 Task: Look for Airbnb options in Zalaegerszeg, Hungary from 1st December, 2023 to 5th December, 2023 for 3 adults, 1 child.2 bedrooms having 3 beds and 2 bathrooms. Look for 5 properties as per requirement.
Action: Mouse moved to (538, 117)
Screenshot: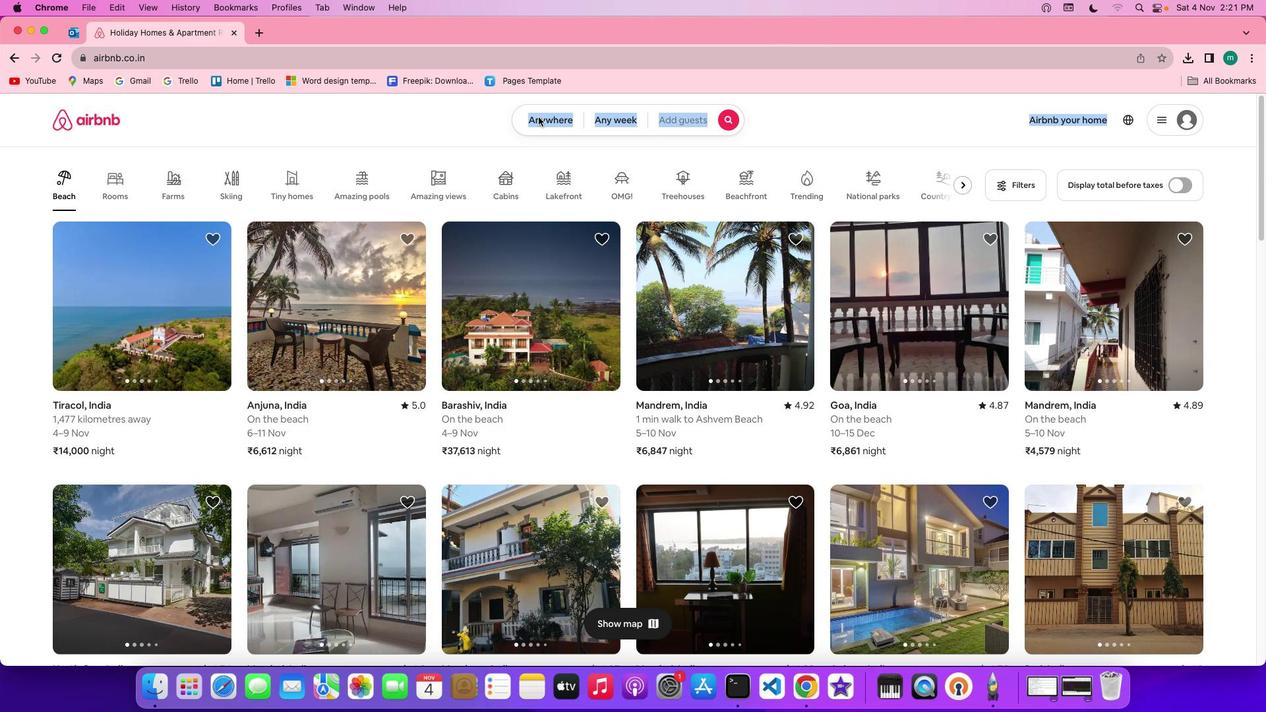 
Action: Mouse pressed left at (538, 117)
Screenshot: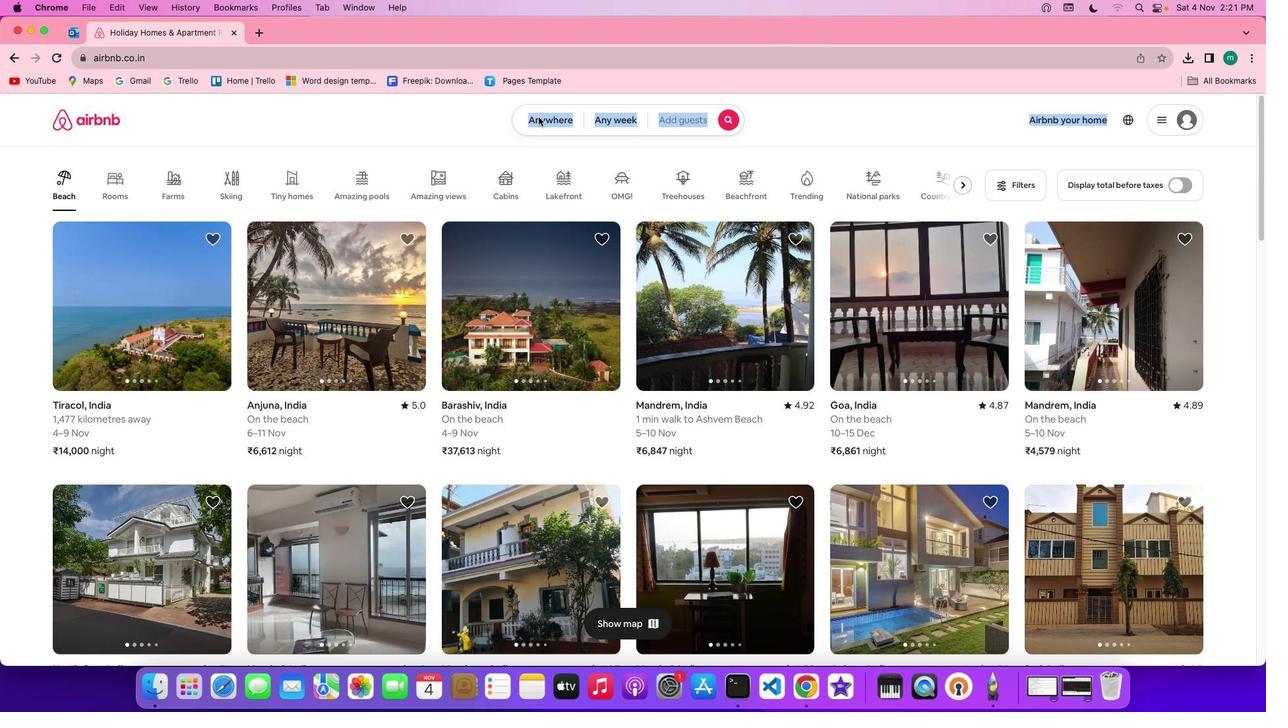 
Action: Mouse pressed left at (538, 117)
Screenshot: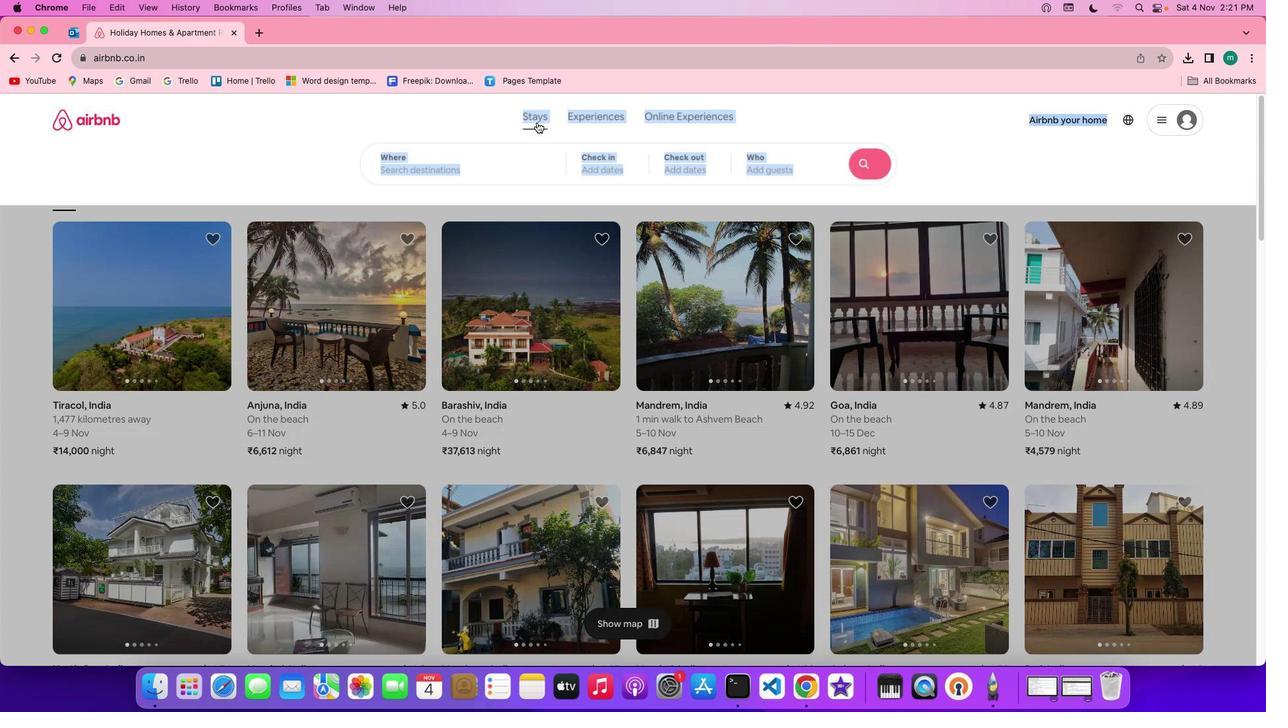 
Action: Mouse moved to (505, 170)
Screenshot: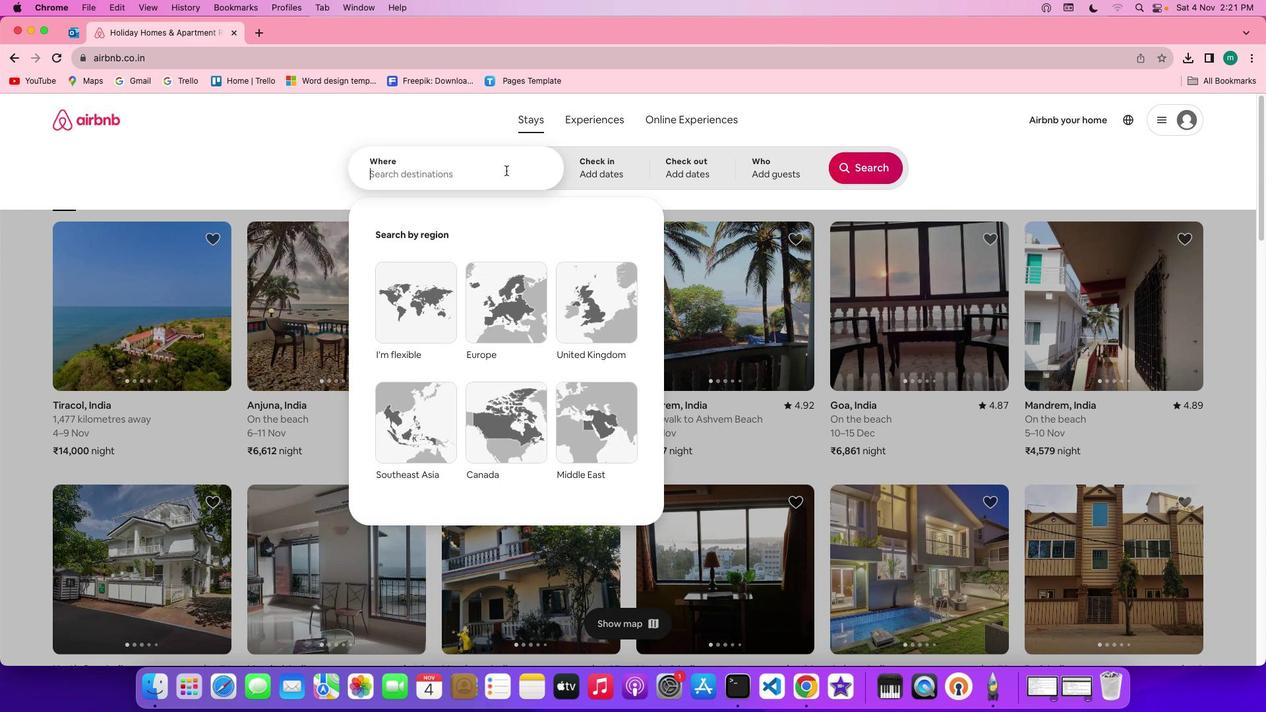
Action: Mouse pressed left at (505, 170)
Screenshot: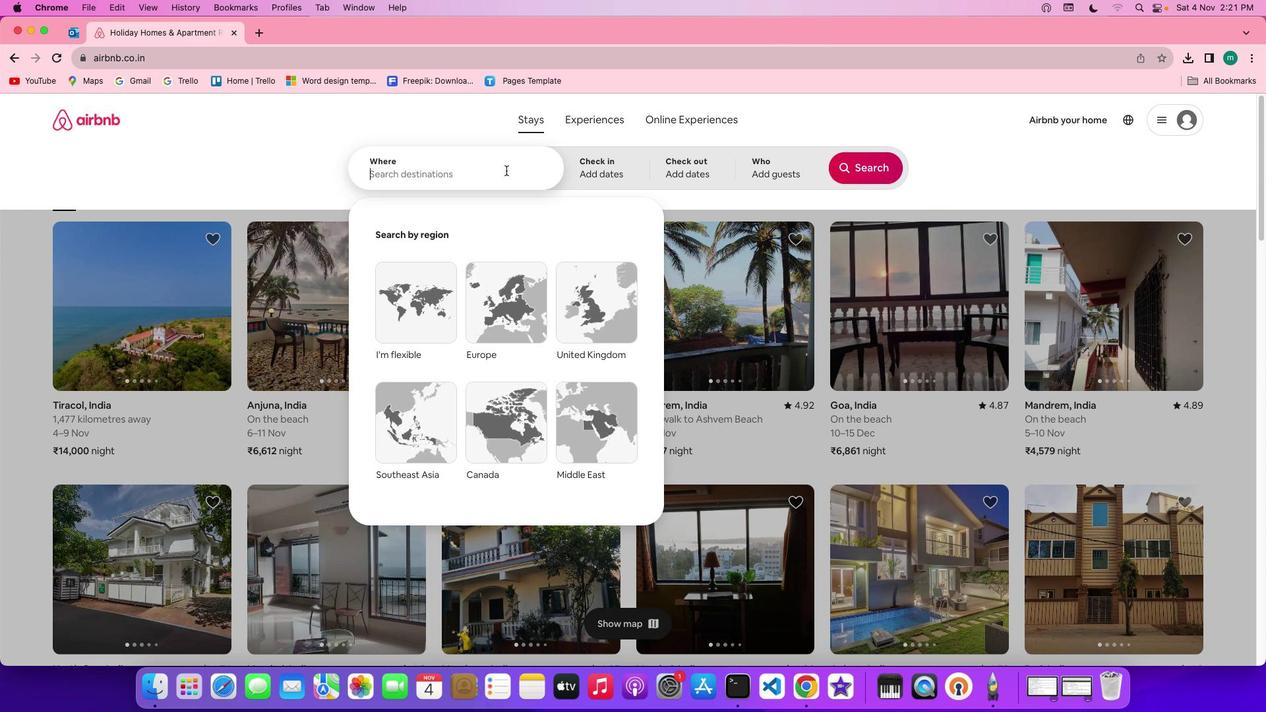
Action: Key pressed Key.shift'Z''a''l''a''e''g''e''r''s''z''e''g'','Key.spaceKey.shift'H''u''n''g''a''r''y'
Screenshot: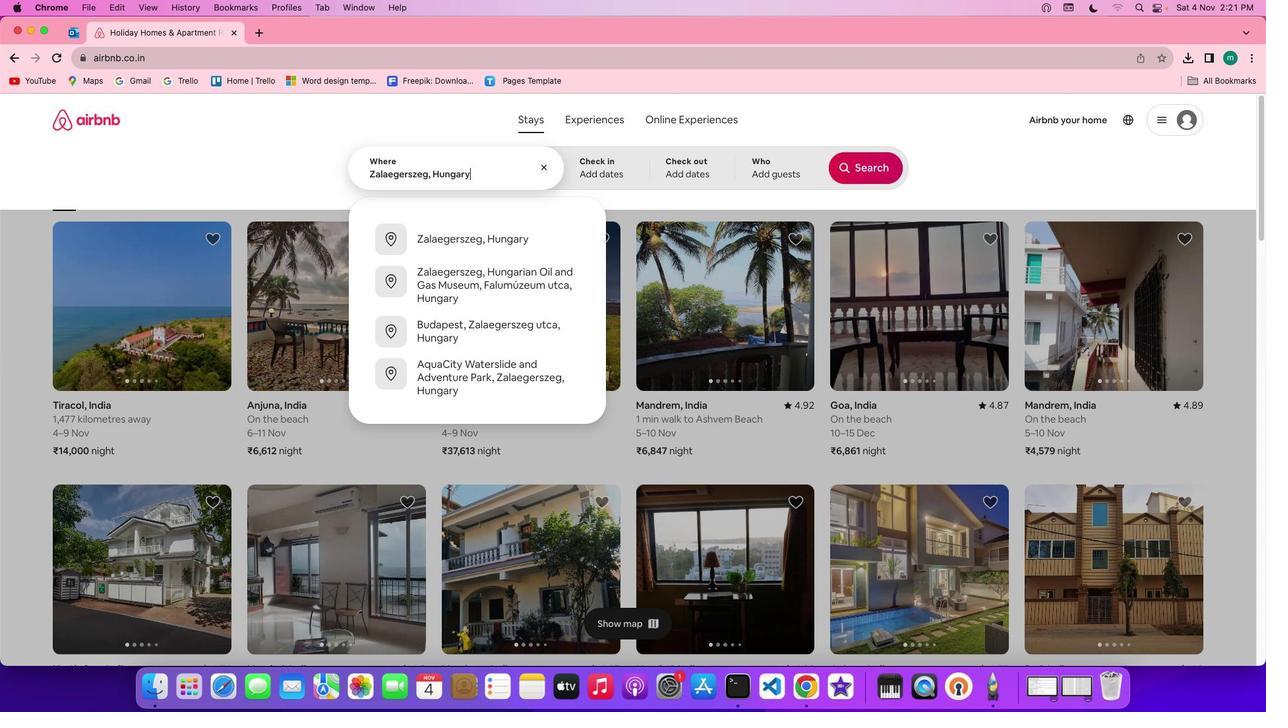 
Action: Mouse moved to (566, 164)
Screenshot: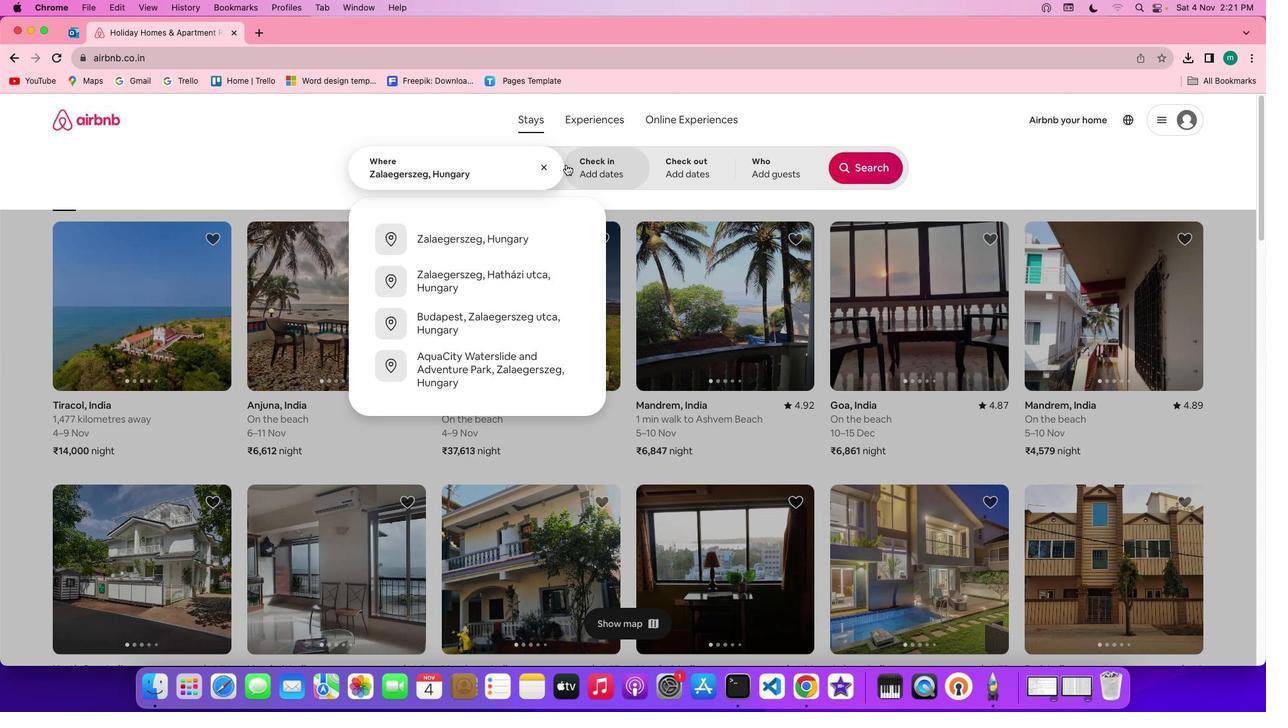 
Action: Mouse pressed left at (566, 164)
Screenshot: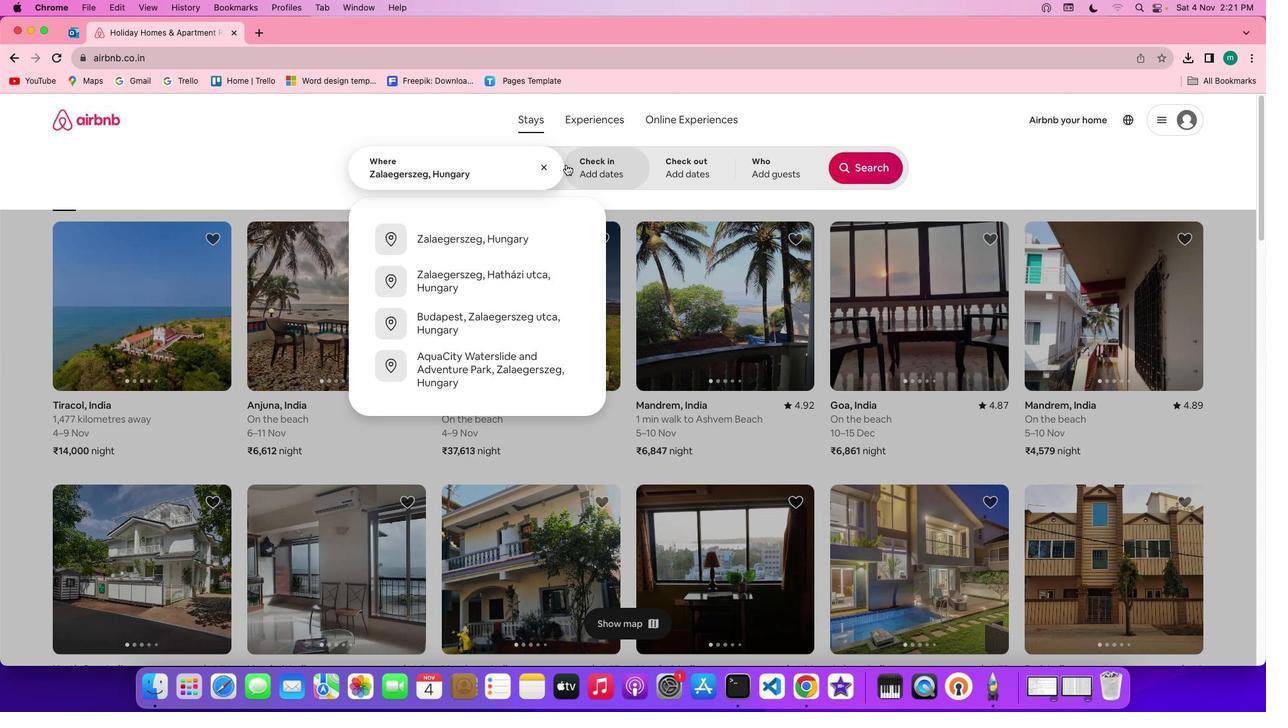 
Action: Mouse moved to (823, 325)
Screenshot: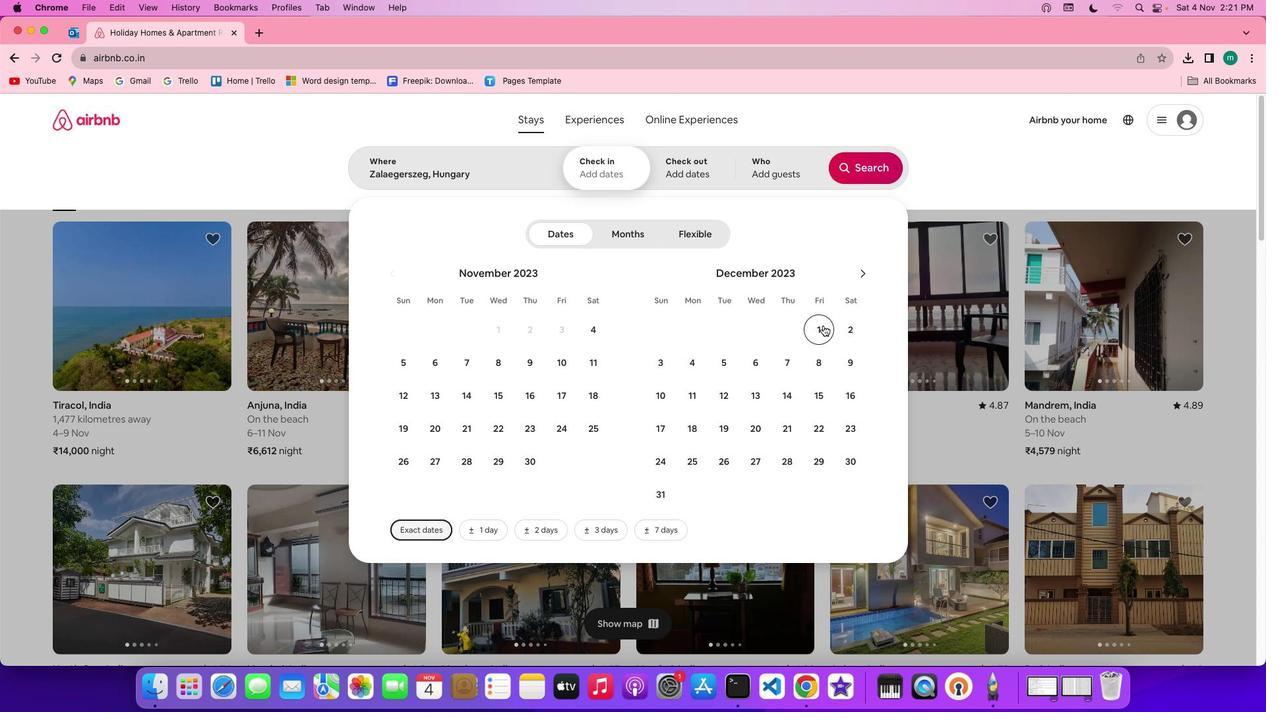 
Action: Mouse pressed left at (823, 325)
Screenshot: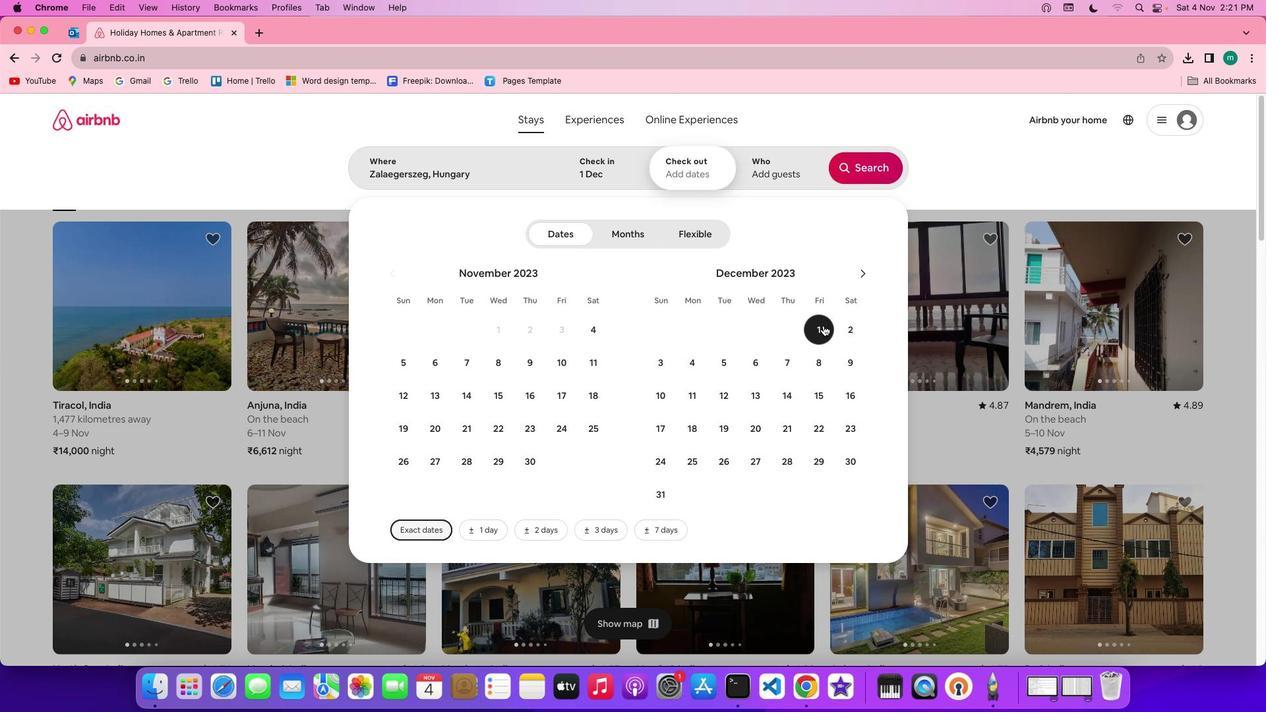 
Action: Mouse moved to (736, 361)
Screenshot: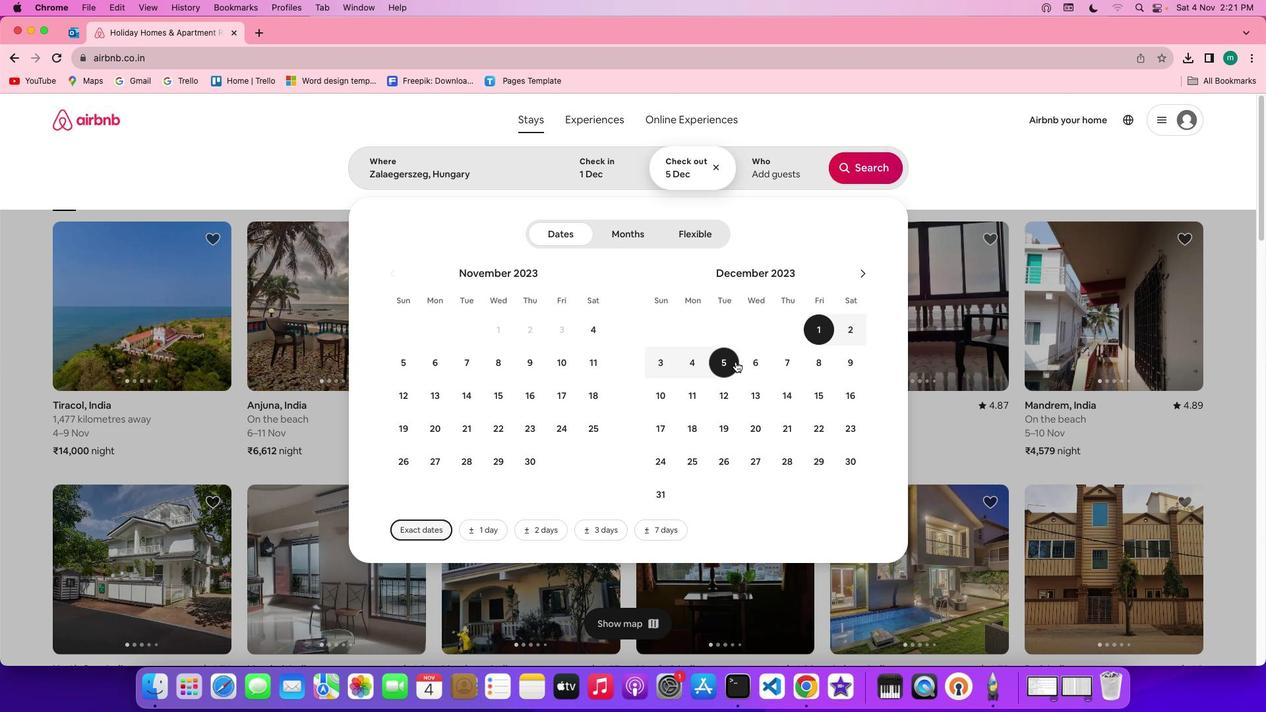 
Action: Mouse pressed left at (736, 361)
Screenshot: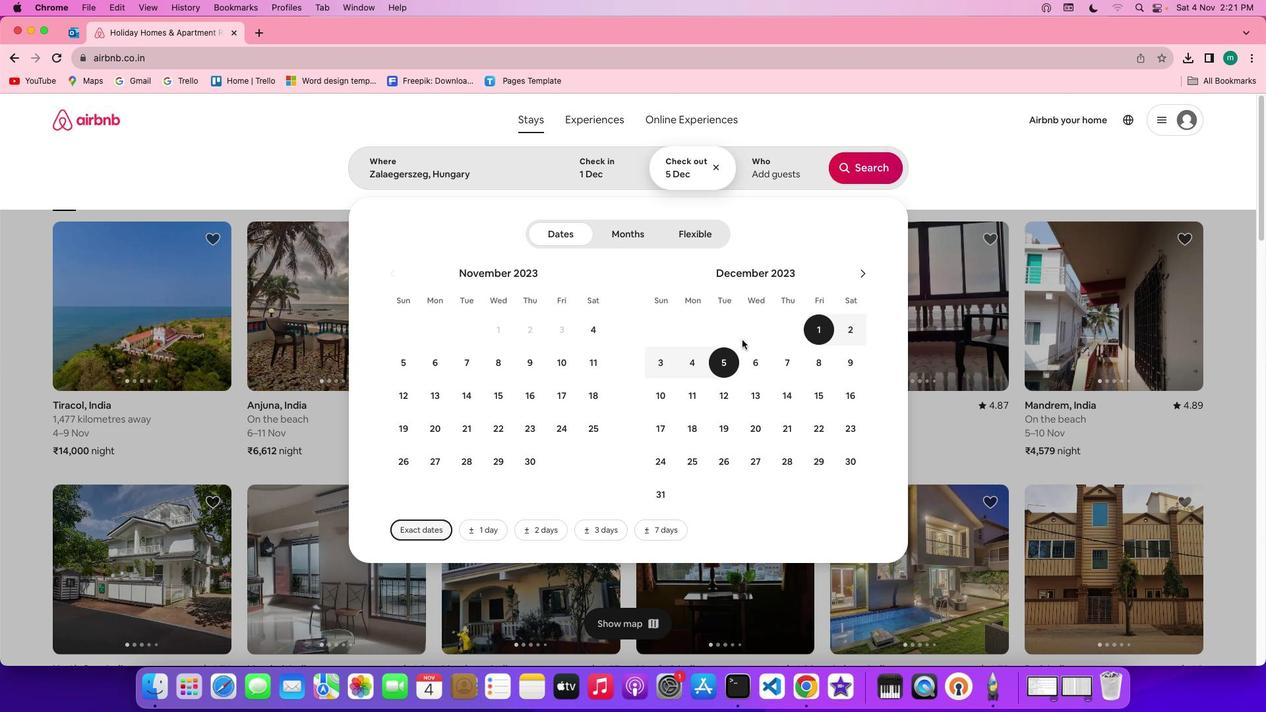 
Action: Mouse moved to (768, 159)
Screenshot: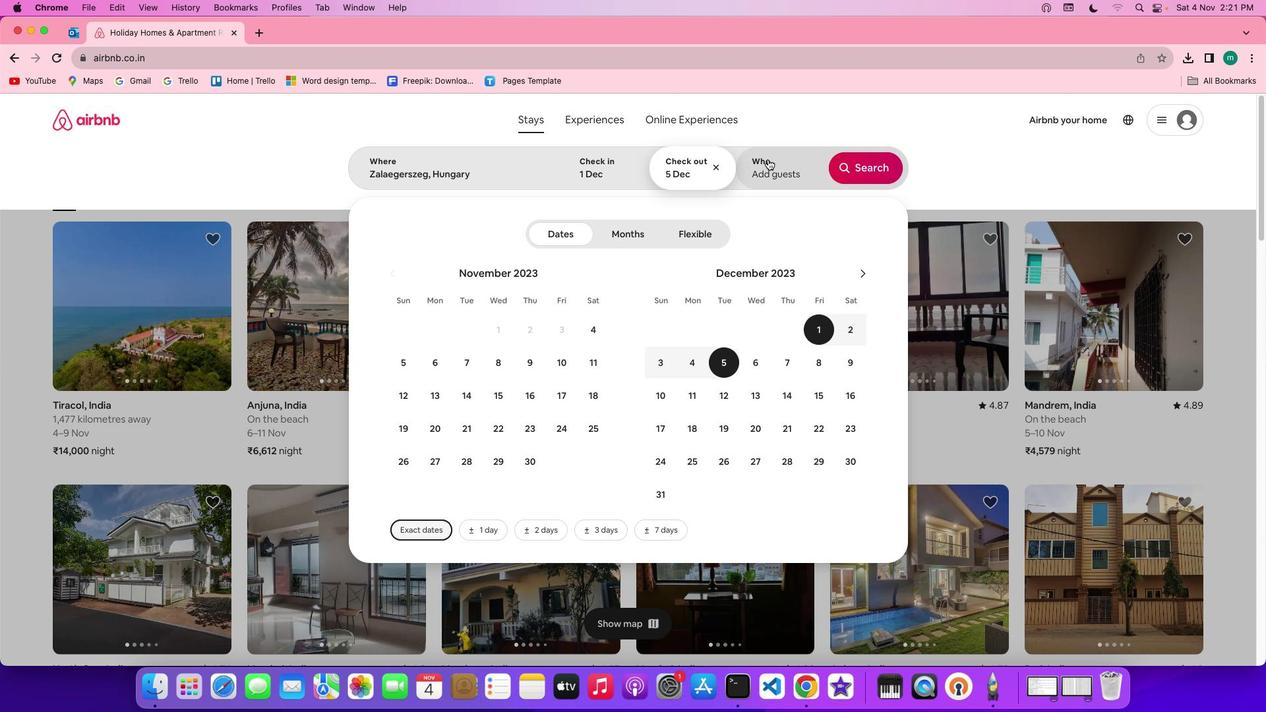 
Action: Mouse pressed left at (768, 159)
Screenshot: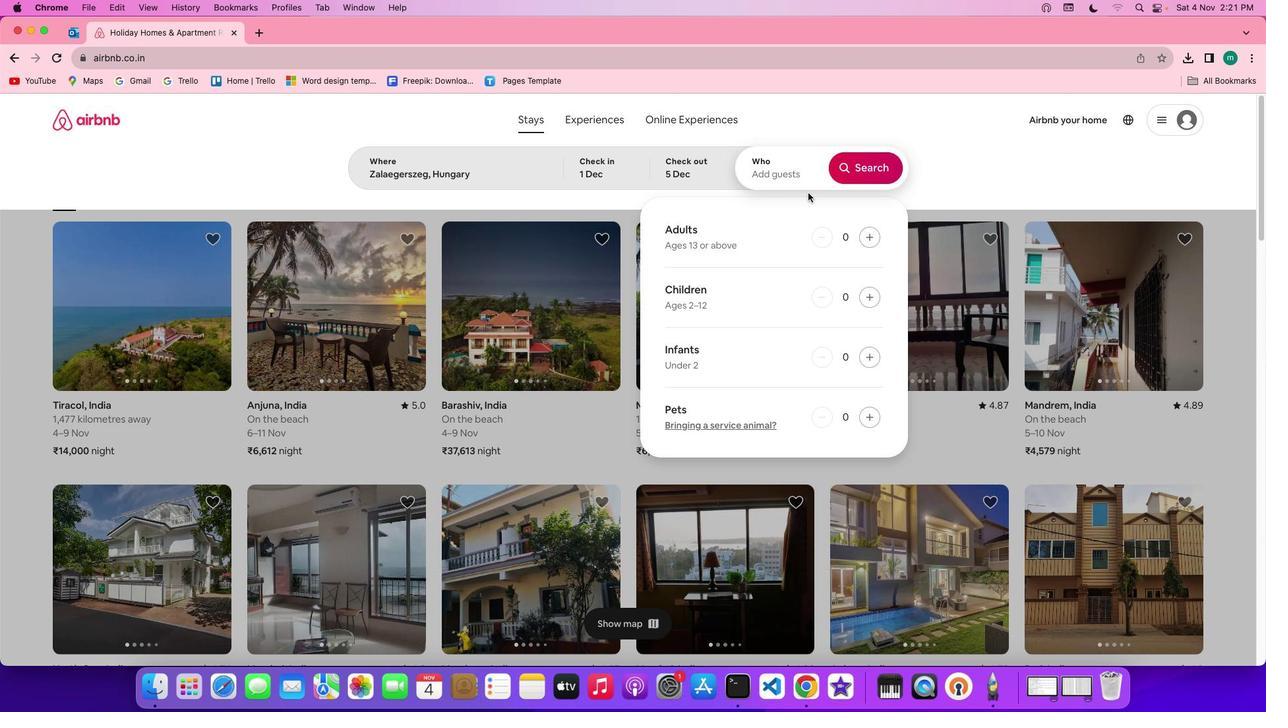 
Action: Mouse moved to (872, 242)
Screenshot: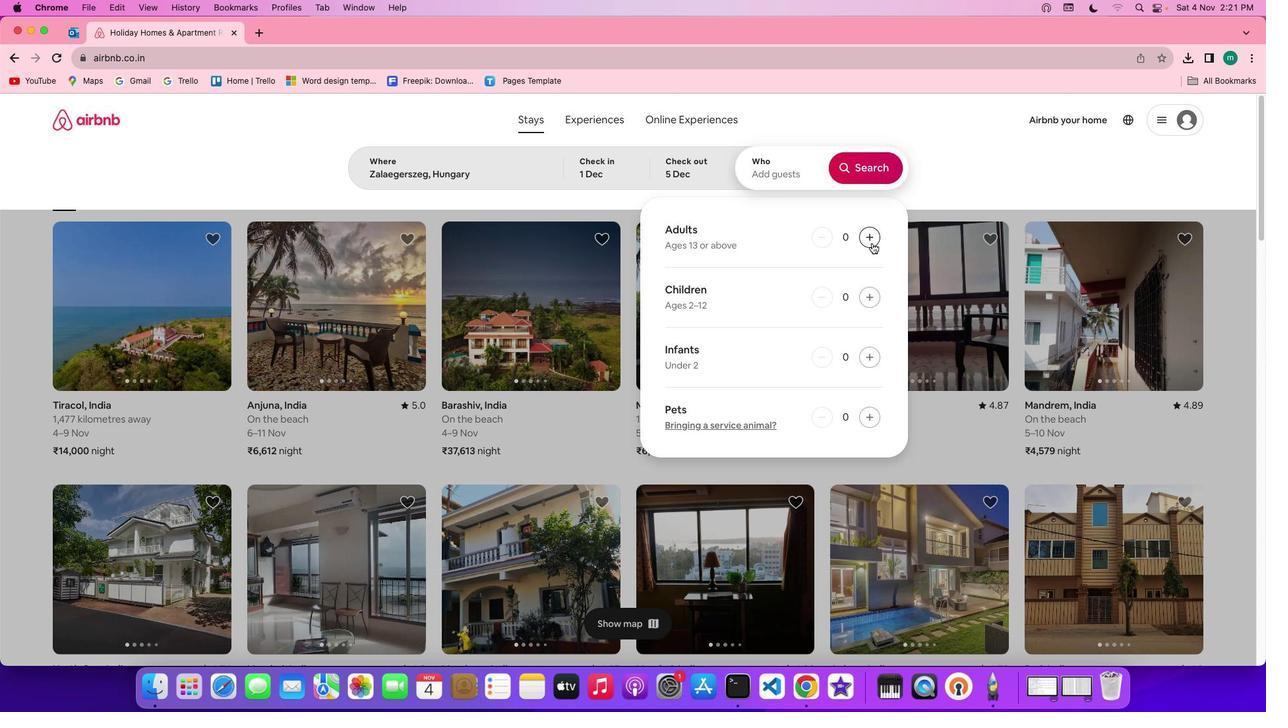 
Action: Mouse pressed left at (872, 242)
Screenshot: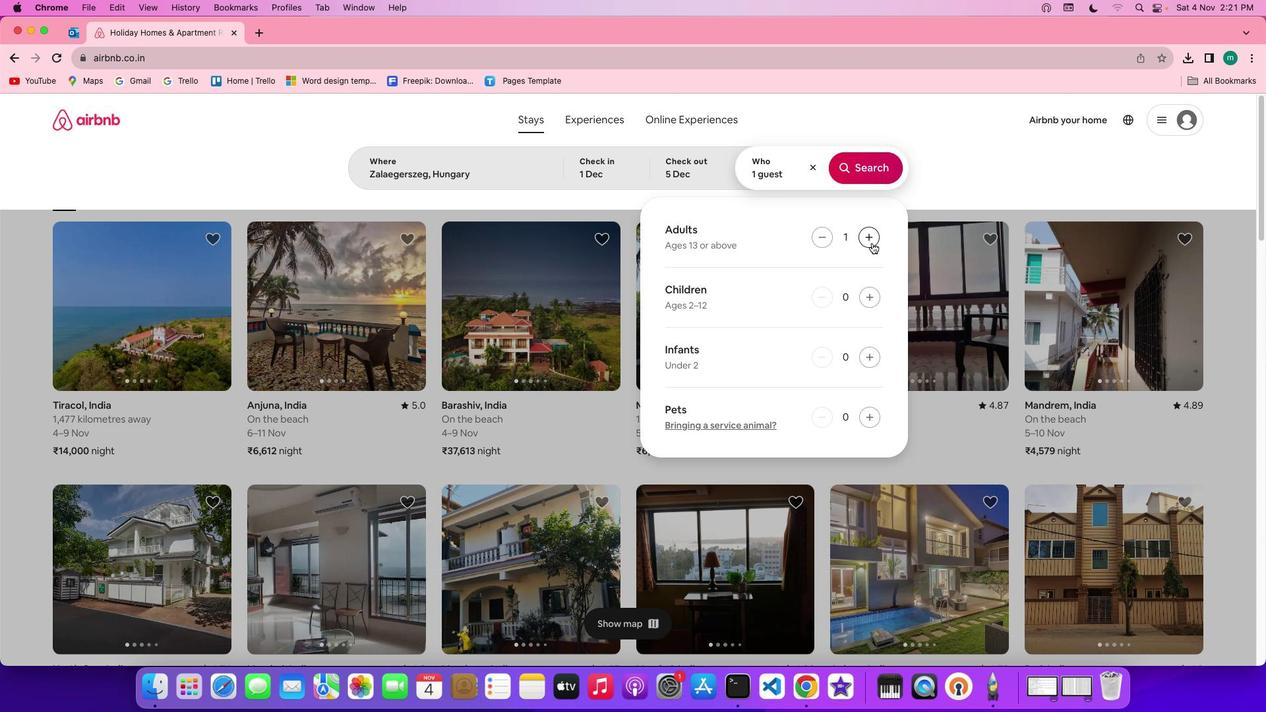 
Action: Mouse pressed left at (872, 242)
Screenshot: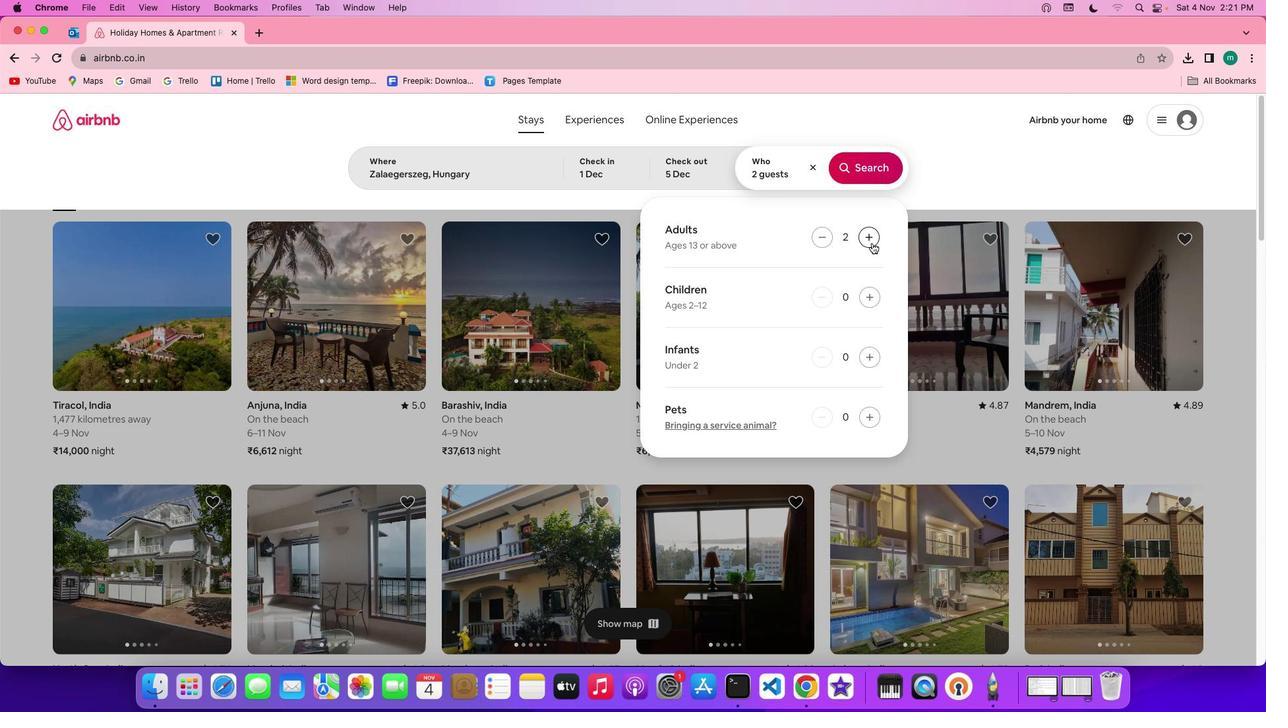
Action: Mouse pressed left at (872, 242)
Screenshot: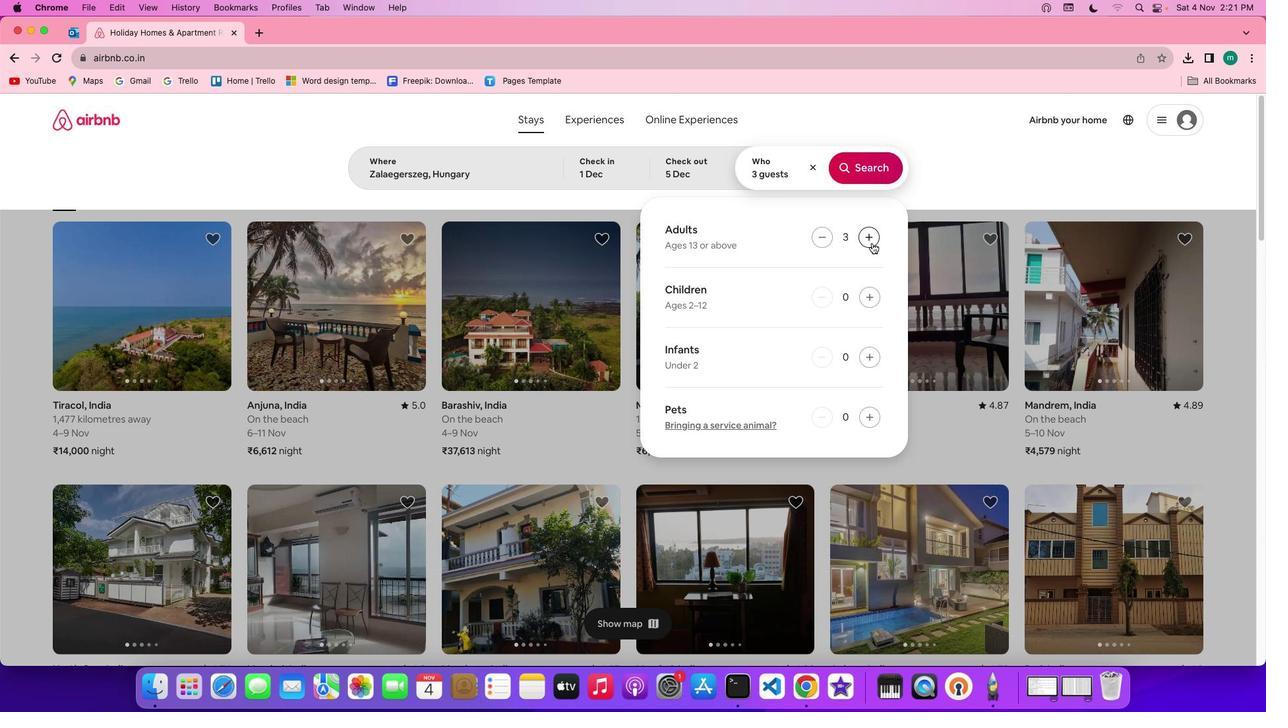 
Action: Mouse moved to (868, 303)
Screenshot: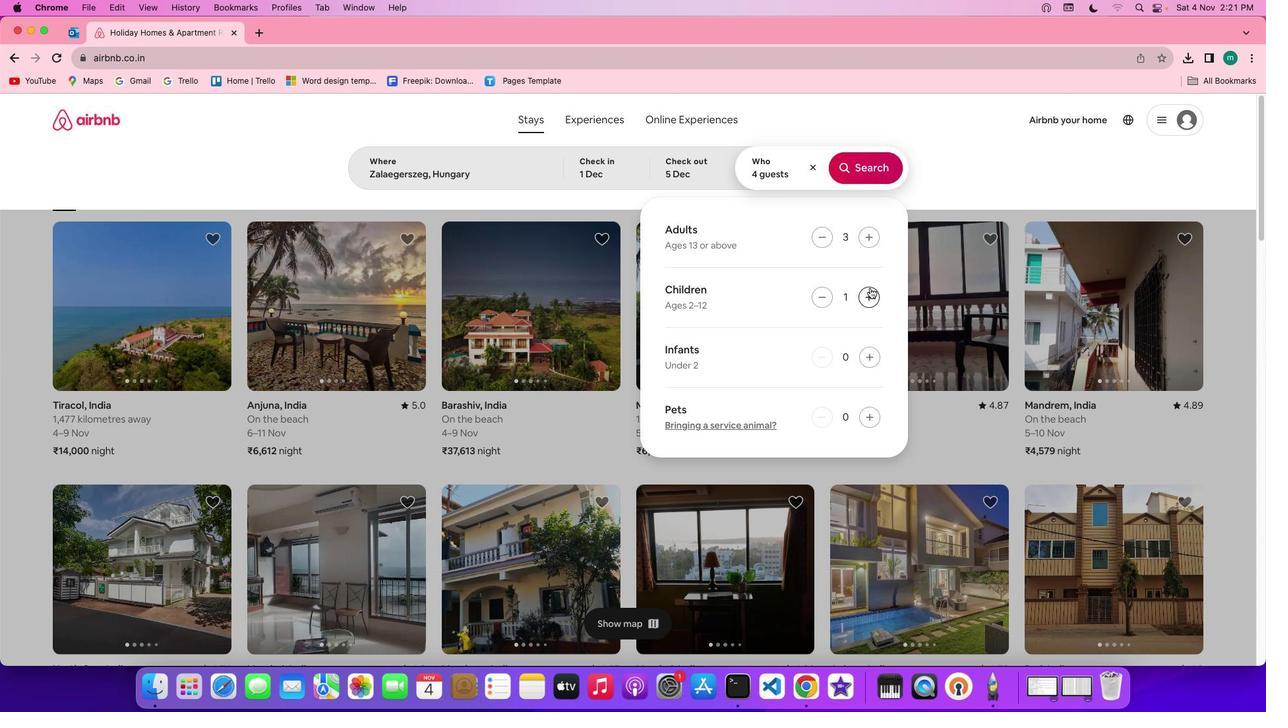 
Action: Mouse pressed left at (868, 303)
Screenshot: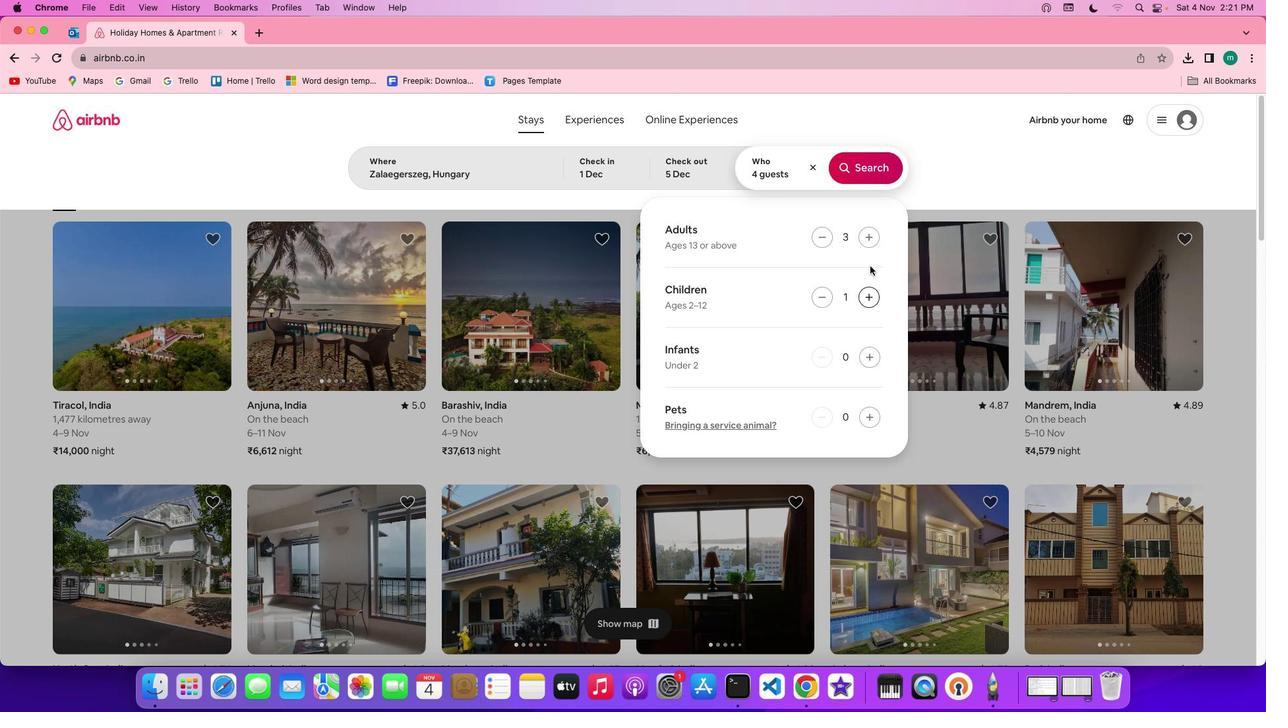 
Action: Mouse moved to (866, 176)
Screenshot: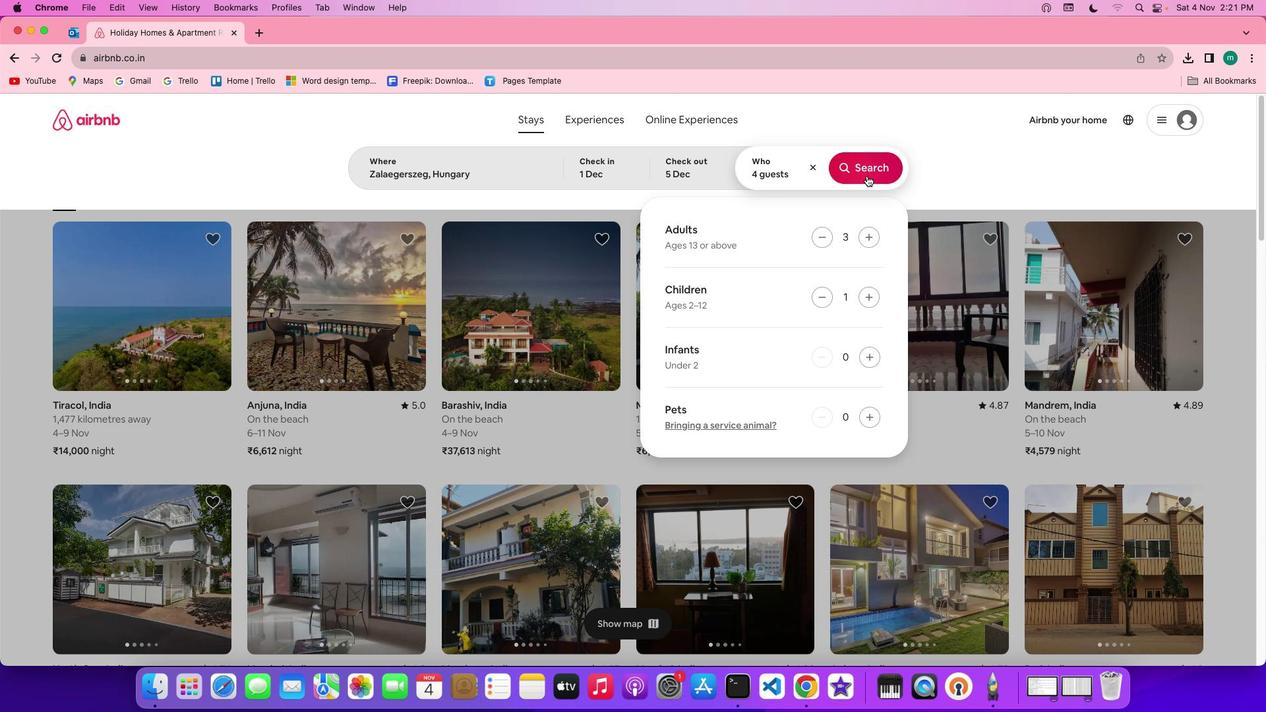 
Action: Mouse pressed left at (866, 176)
Screenshot: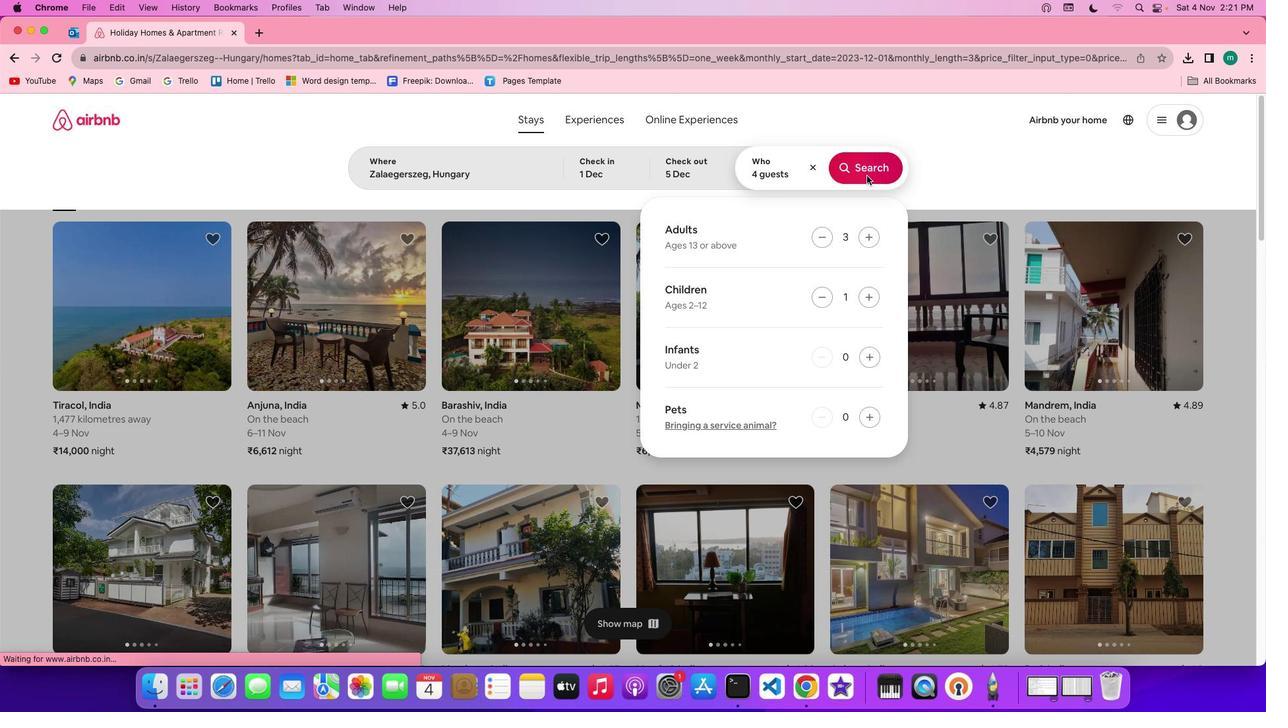 
Action: Mouse moved to (1056, 172)
Screenshot: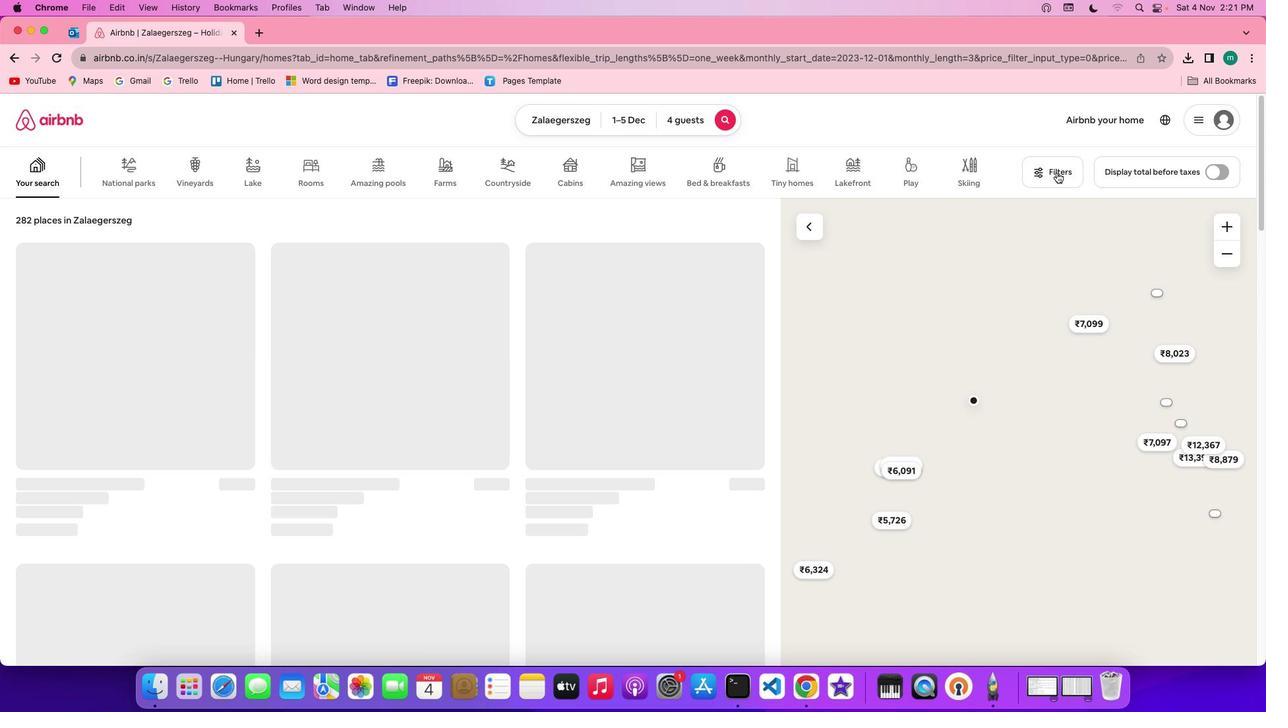 
Action: Mouse pressed left at (1056, 172)
Screenshot: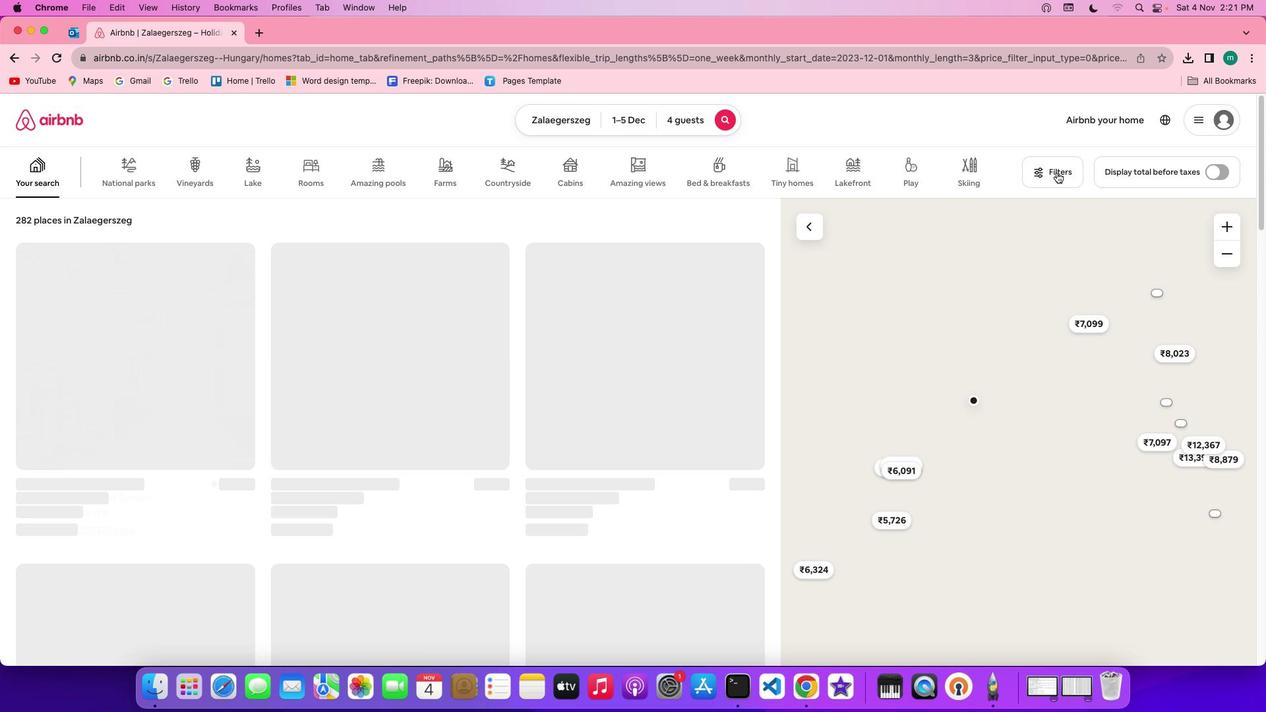 
Action: Mouse moved to (648, 444)
Screenshot: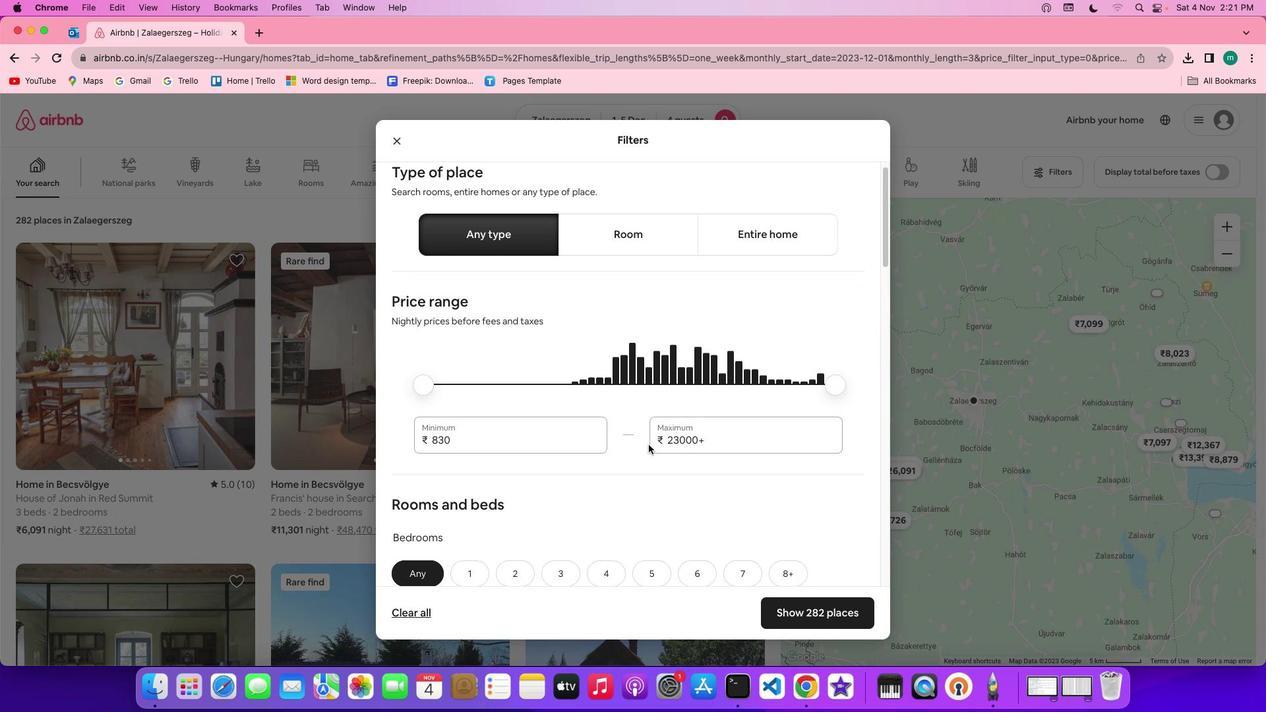 
Action: Mouse scrolled (648, 444) with delta (0, 0)
Screenshot: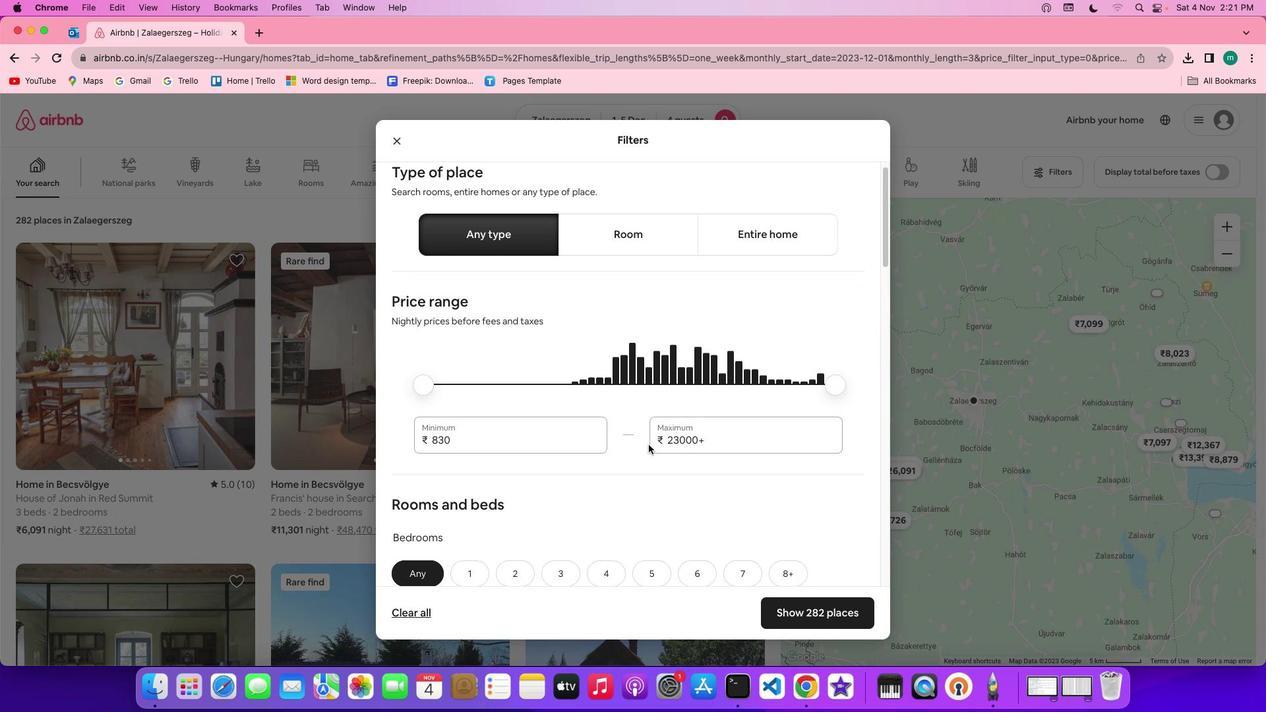 
Action: Mouse scrolled (648, 444) with delta (0, 0)
Screenshot: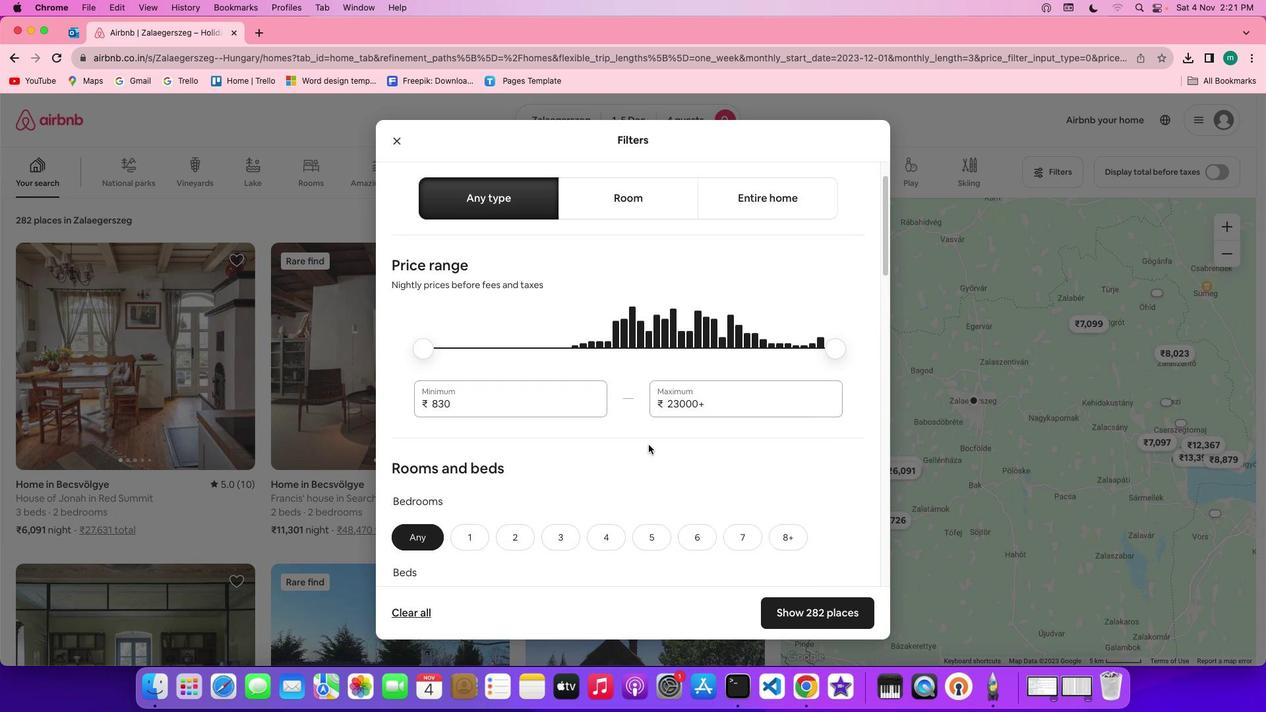 
Action: Mouse scrolled (648, 444) with delta (0, 0)
Screenshot: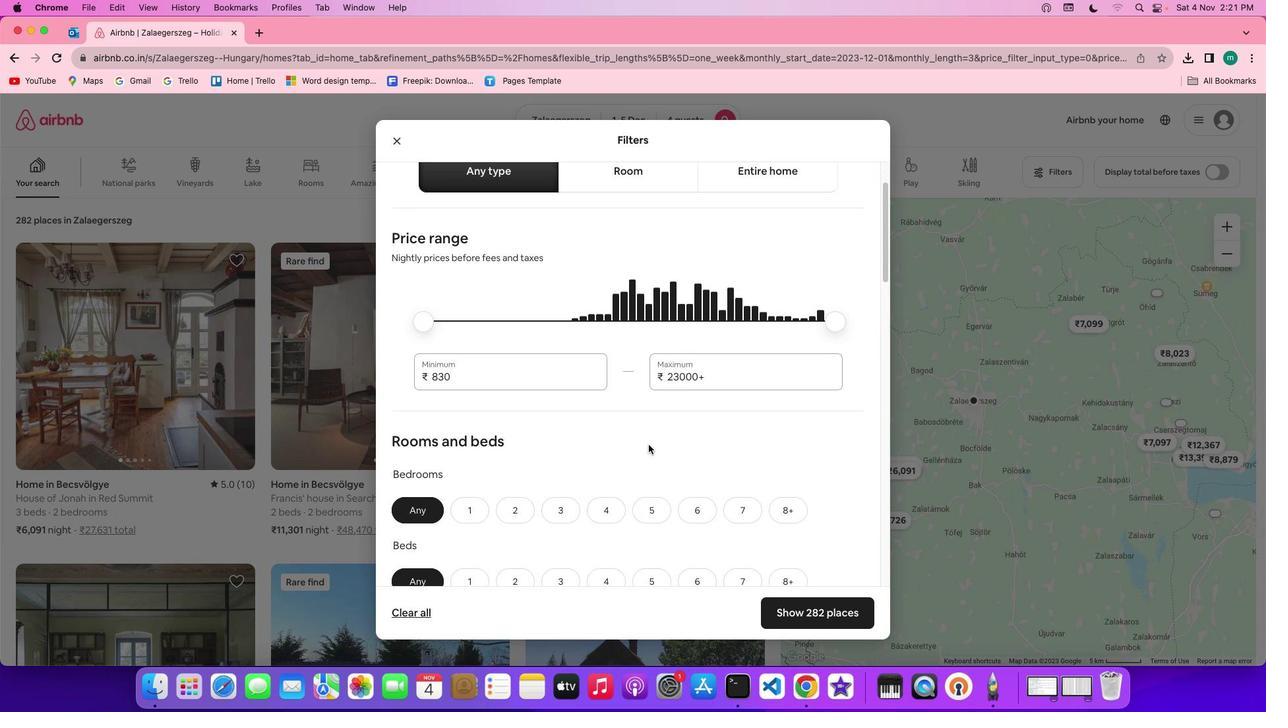 
Action: Mouse scrolled (648, 444) with delta (0, 0)
Screenshot: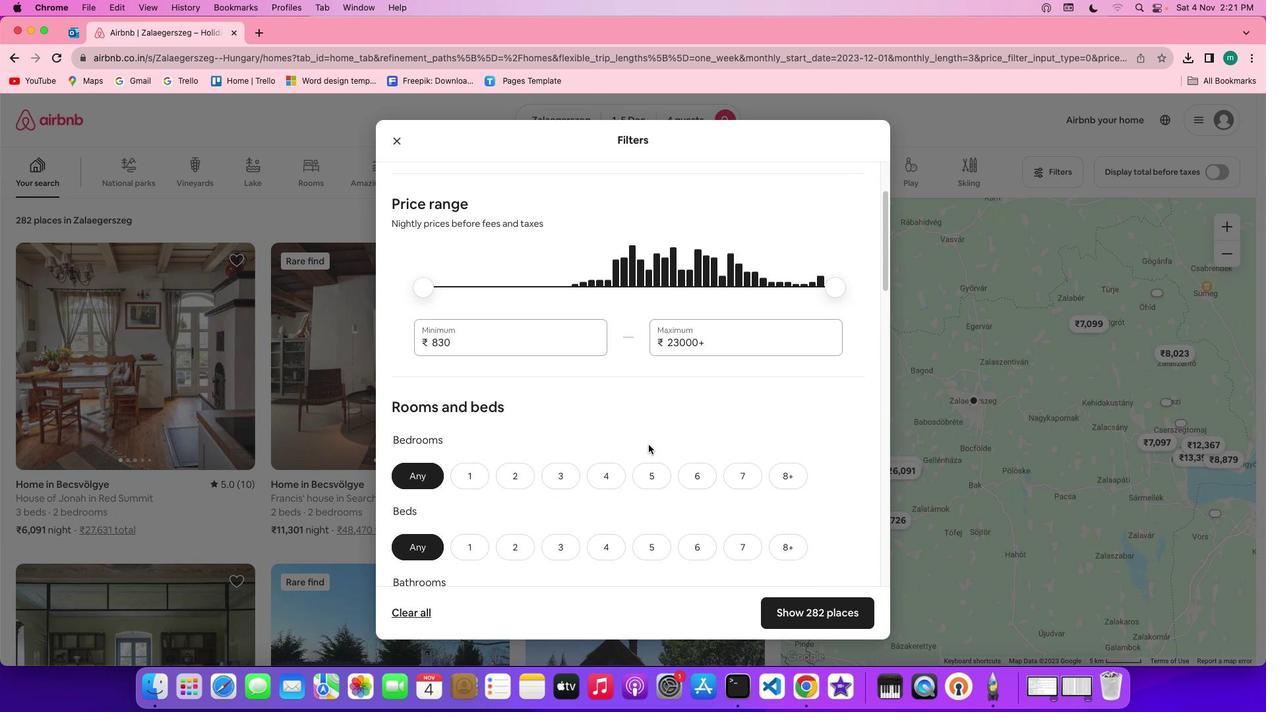 
Action: Mouse scrolled (648, 444) with delta (0, 0)
Screenshot: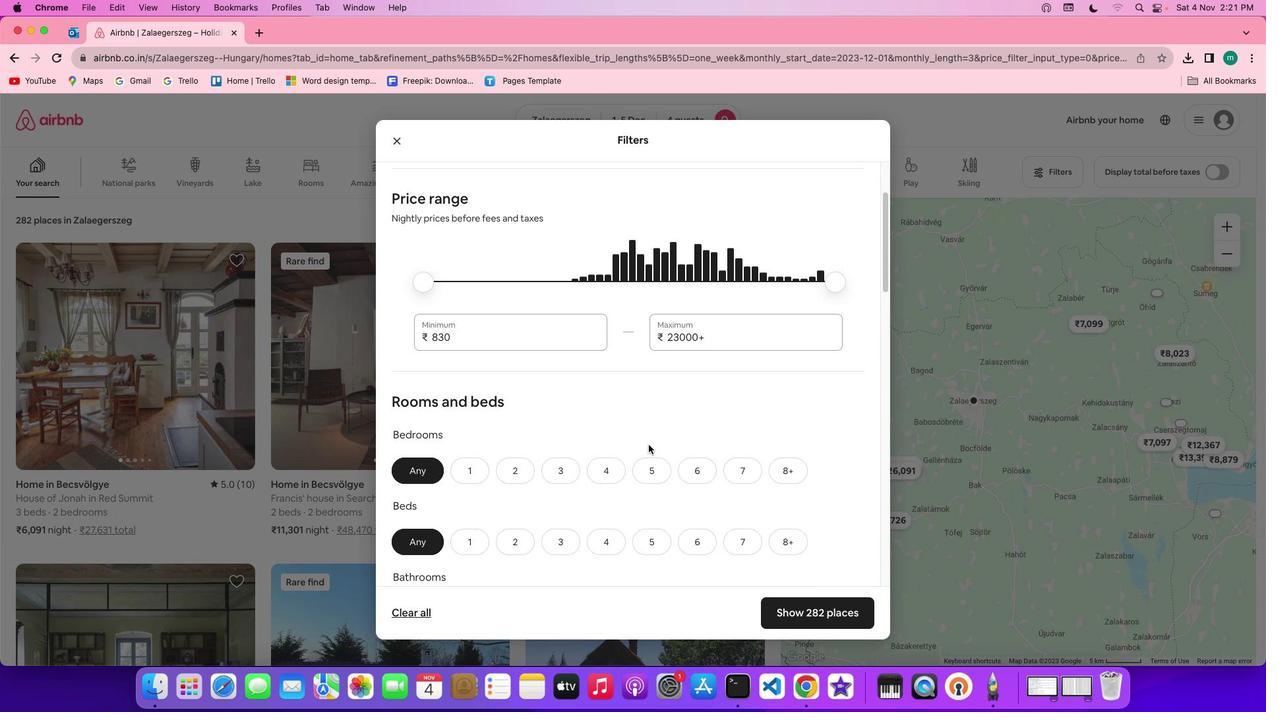 
Action: Mouse scrolled (648, 444) with delta (0, 0)
Screenshot: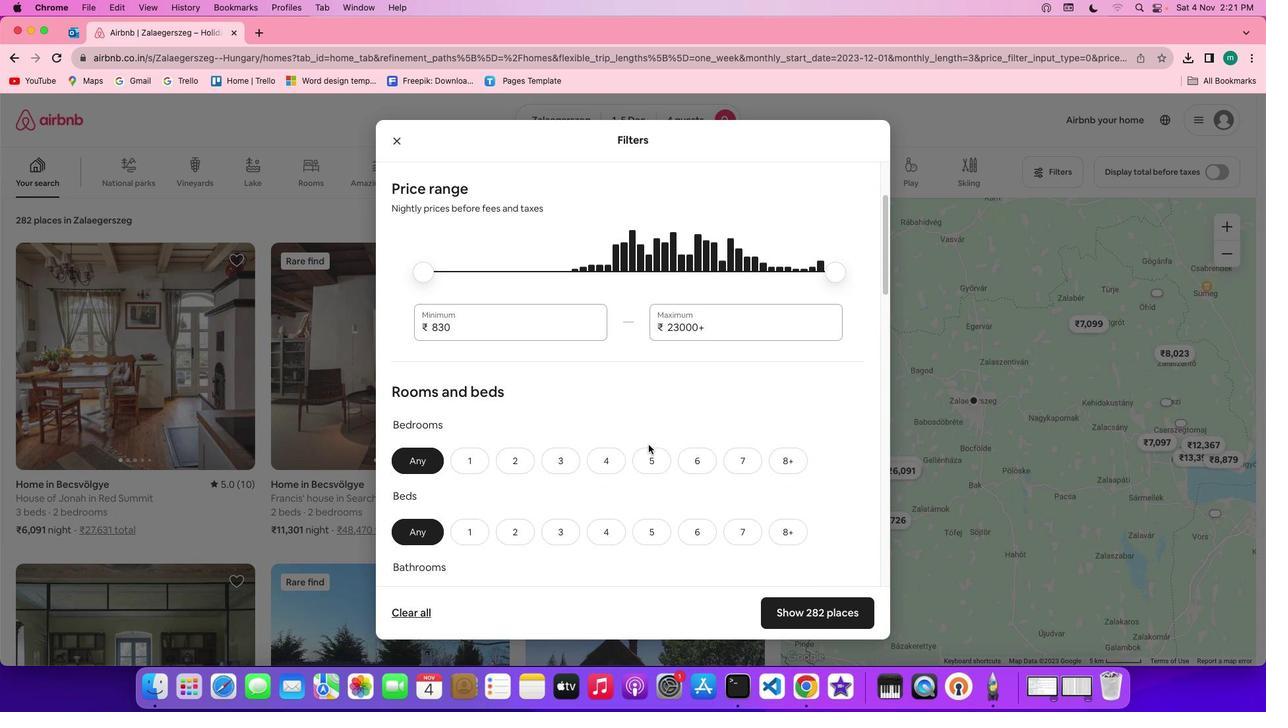 
Action: Mouse scrolled (648, 444) with delta (0, 0)
Screenshot: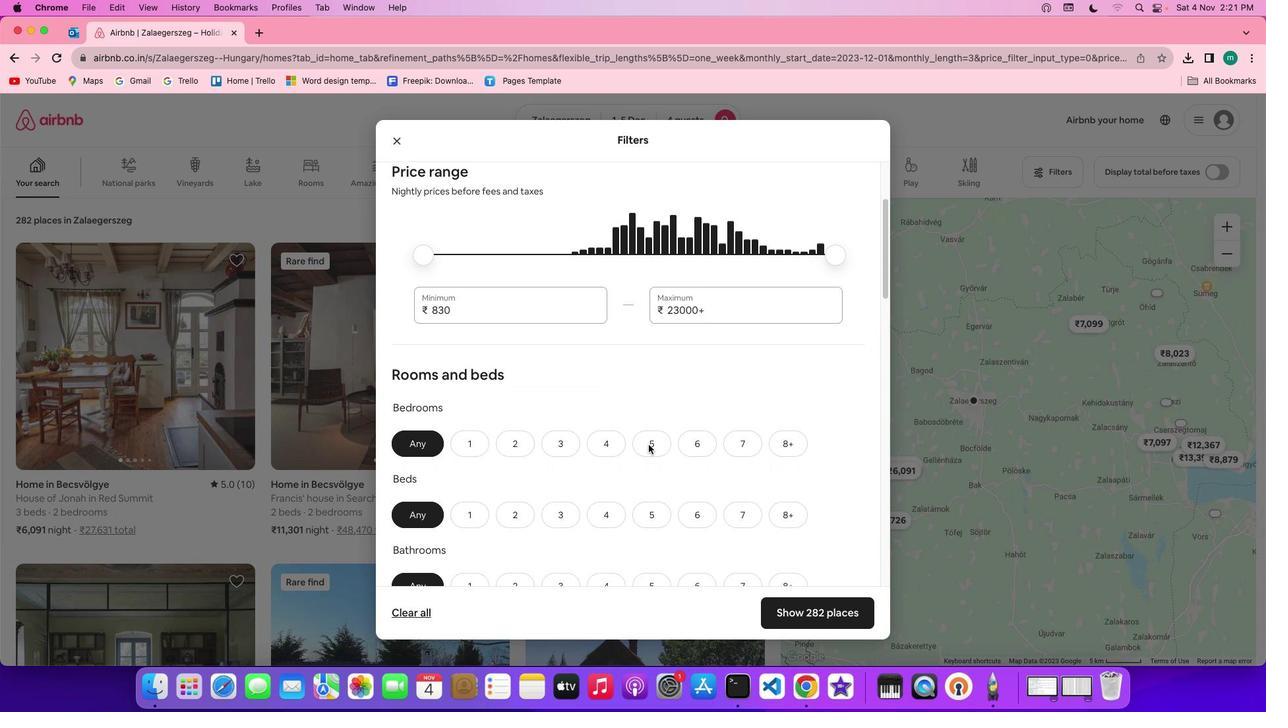 
Action: Mouse scrolled (648, 444) with delta (0, 0)
Screenshot: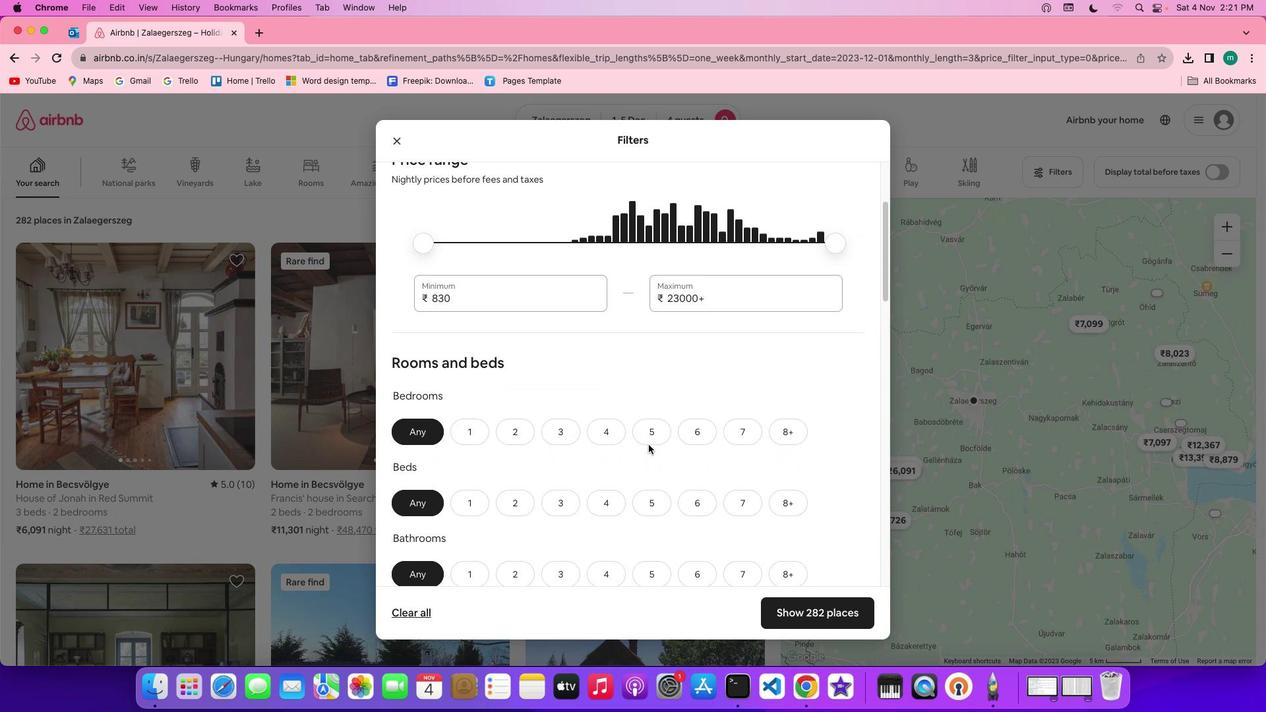 
Action: Mouse scrolled (648, 444) with delta (0, 0)
Screenshot: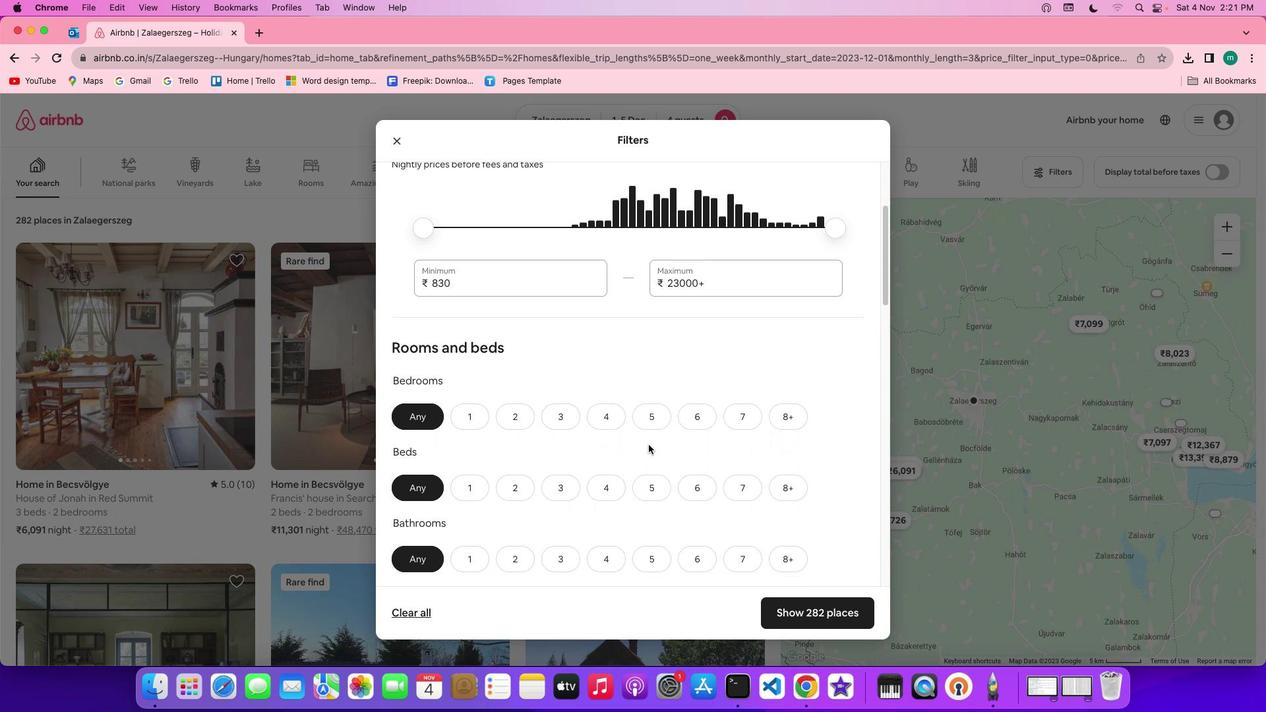 
Action: Mouse scrolled (648, 444) with delta (0, 0)
Screenshot: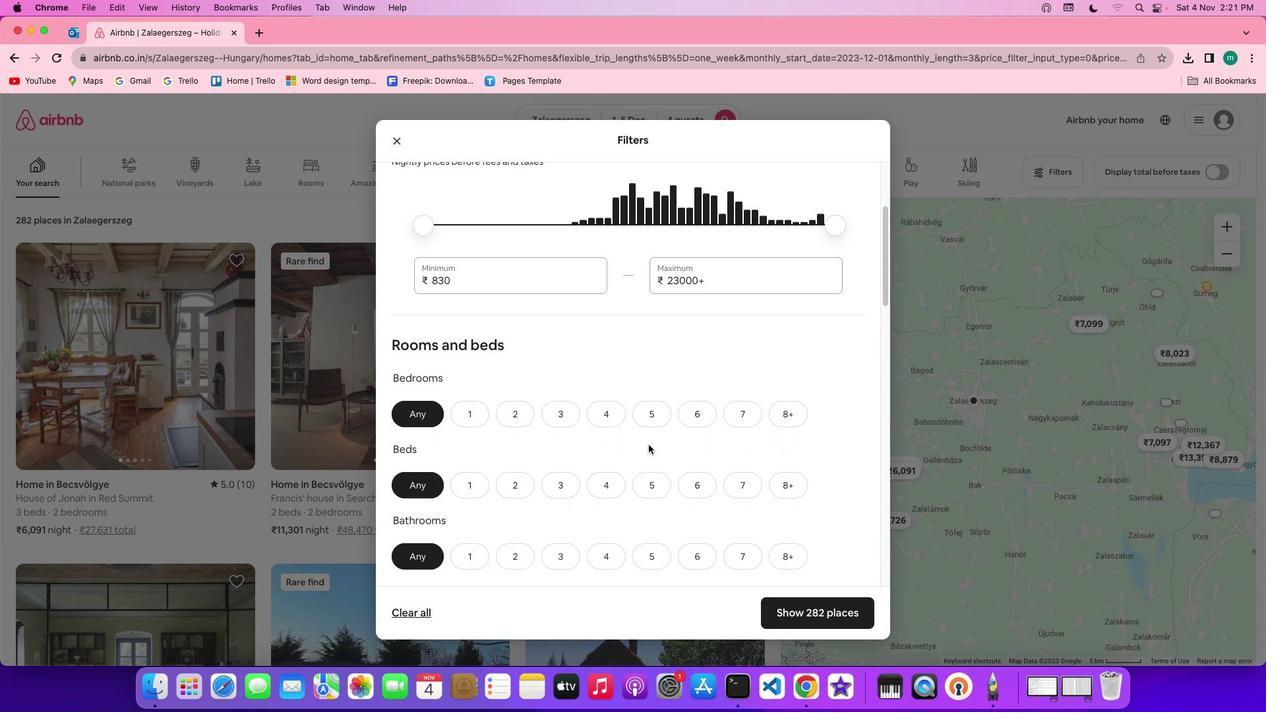 
Action: Mouse scrolled (648, 444) with delta (0, 0)
Screenshot: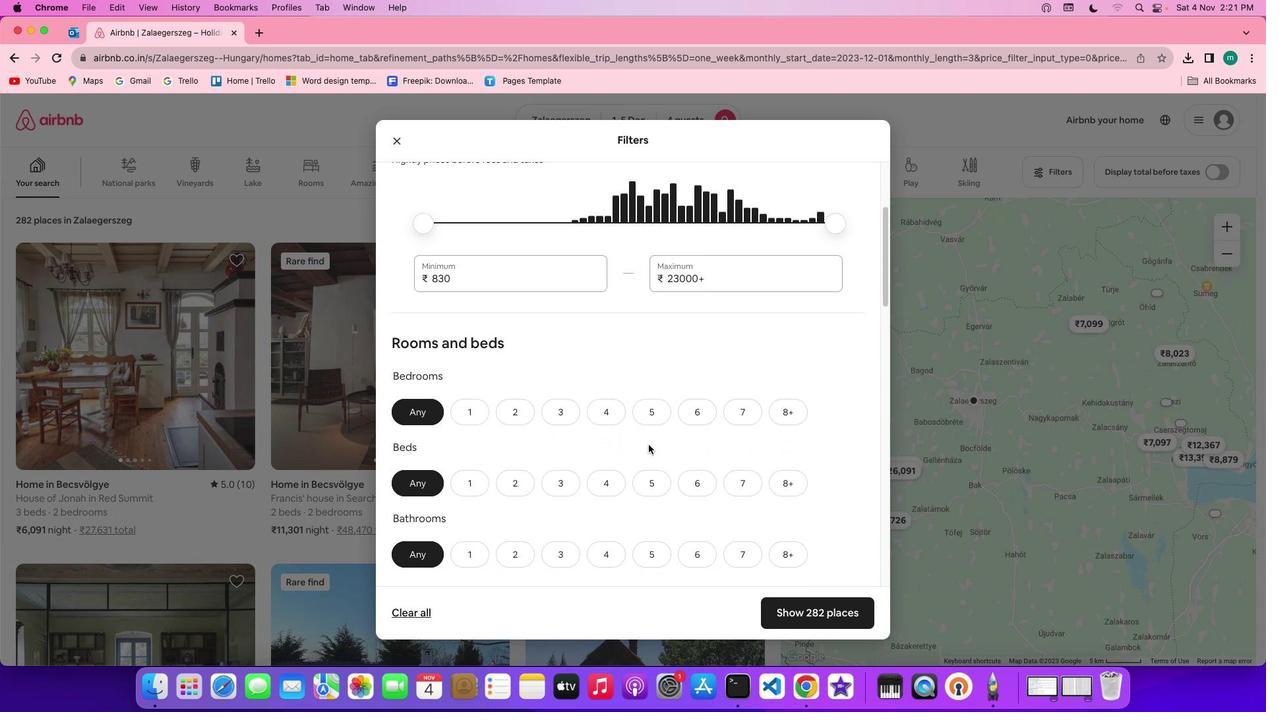 
Action: Mouse scrolled (648, 444) with delta (0, 0)
Screenshot: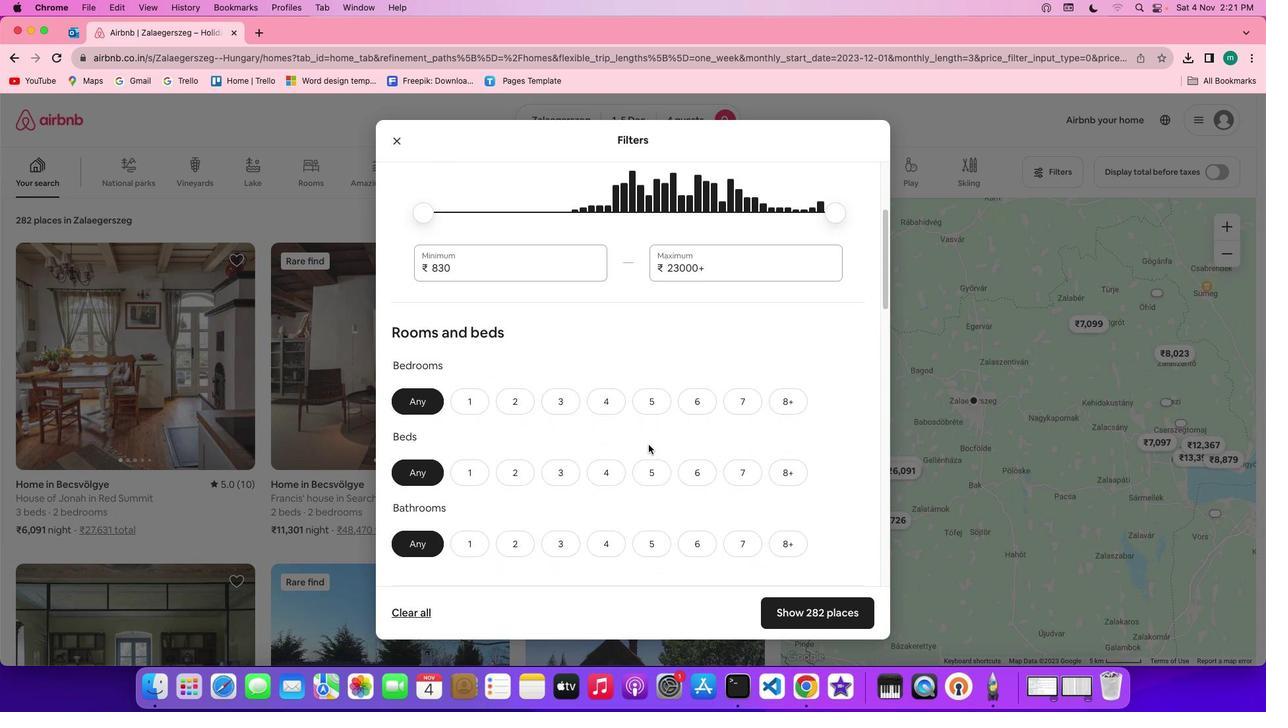 
Action: Mouse scrolled (648, 444) with delta (0, 0)
Screenshot: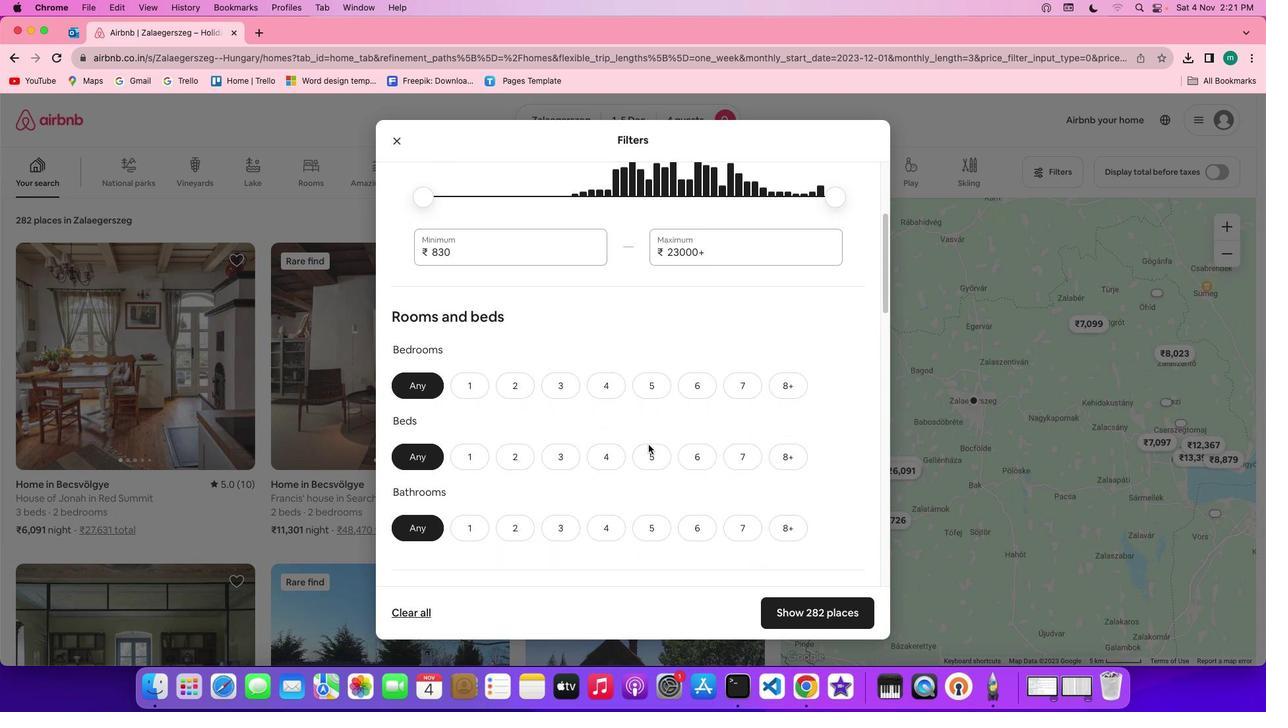 
Action: Mouse scrolled (648, 444) with delta (0, 0)
Screenshot: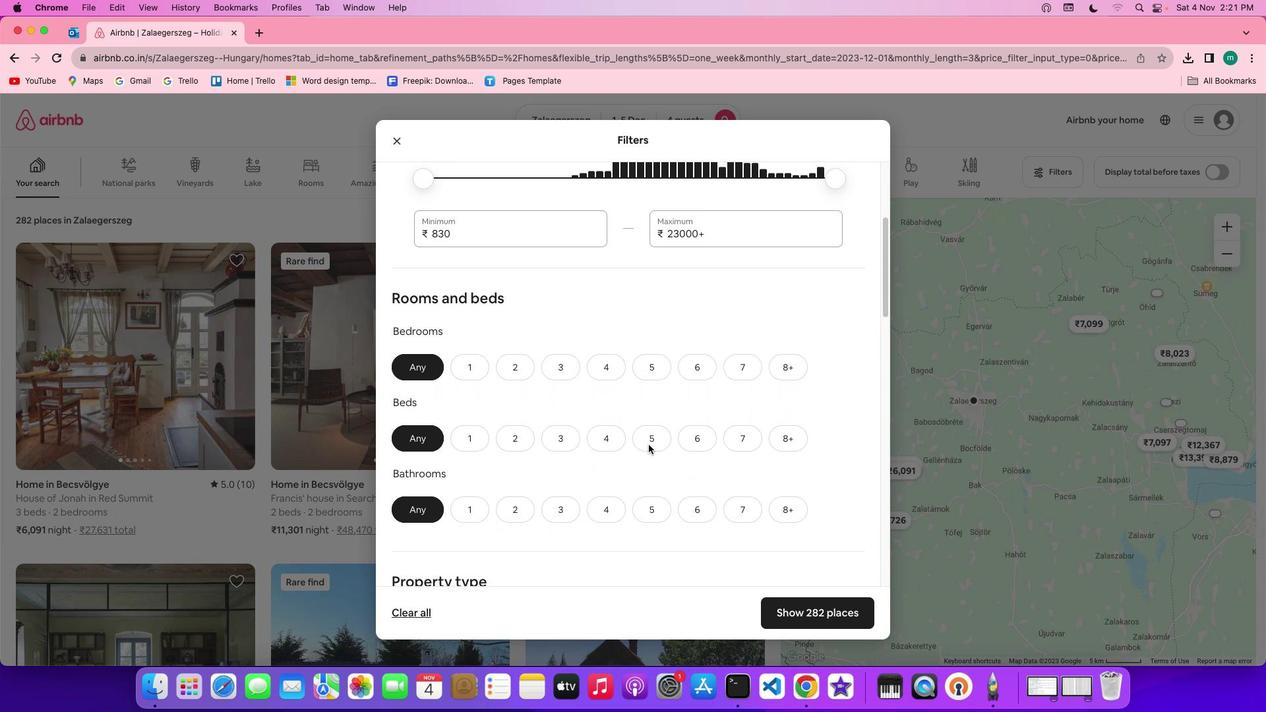 
Action: Mouse moved to (529, 373)
Screenshot: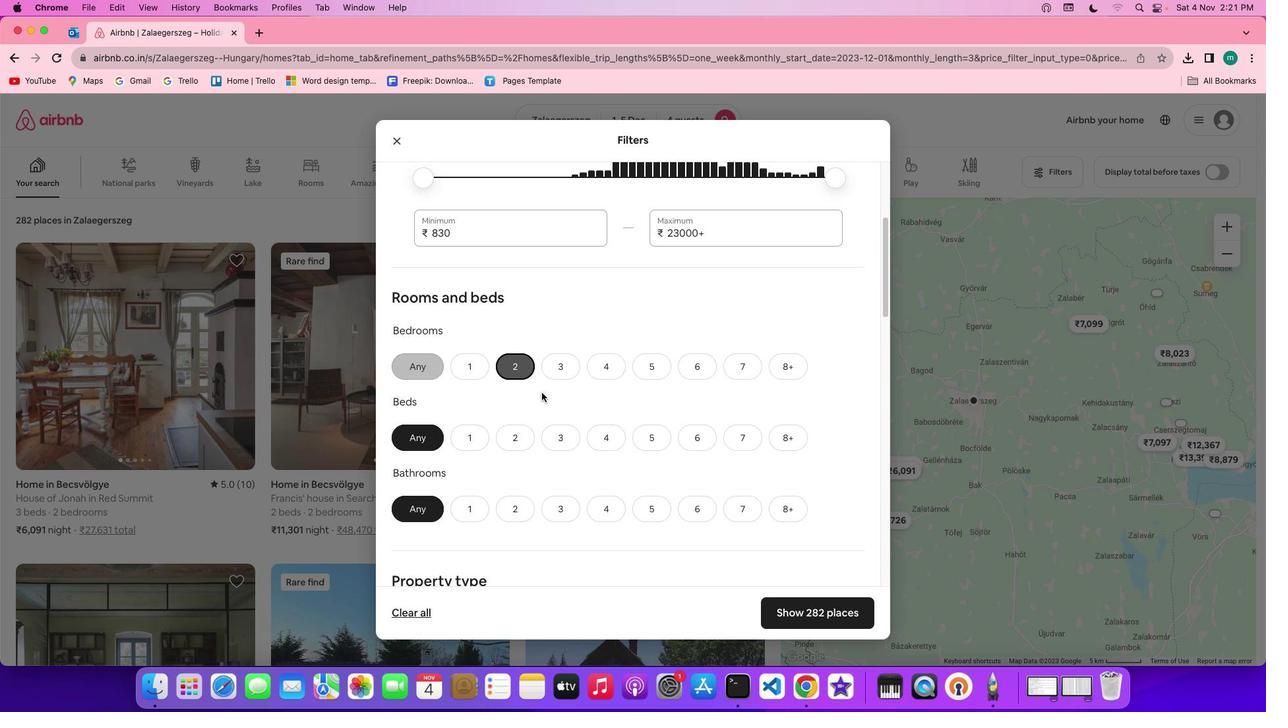 
Action: Mouse pressed left at (529, 373)
Screenshot: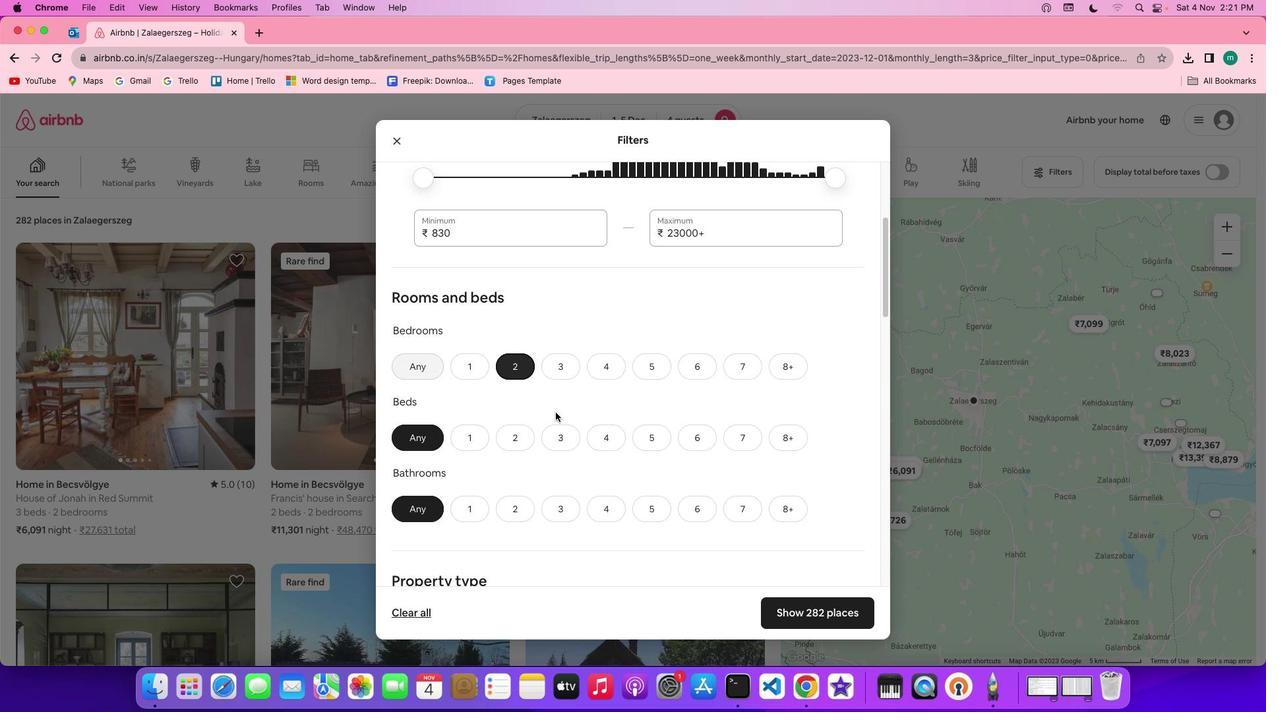 
Action: Mouse moved to (567, 430)
Screenshot: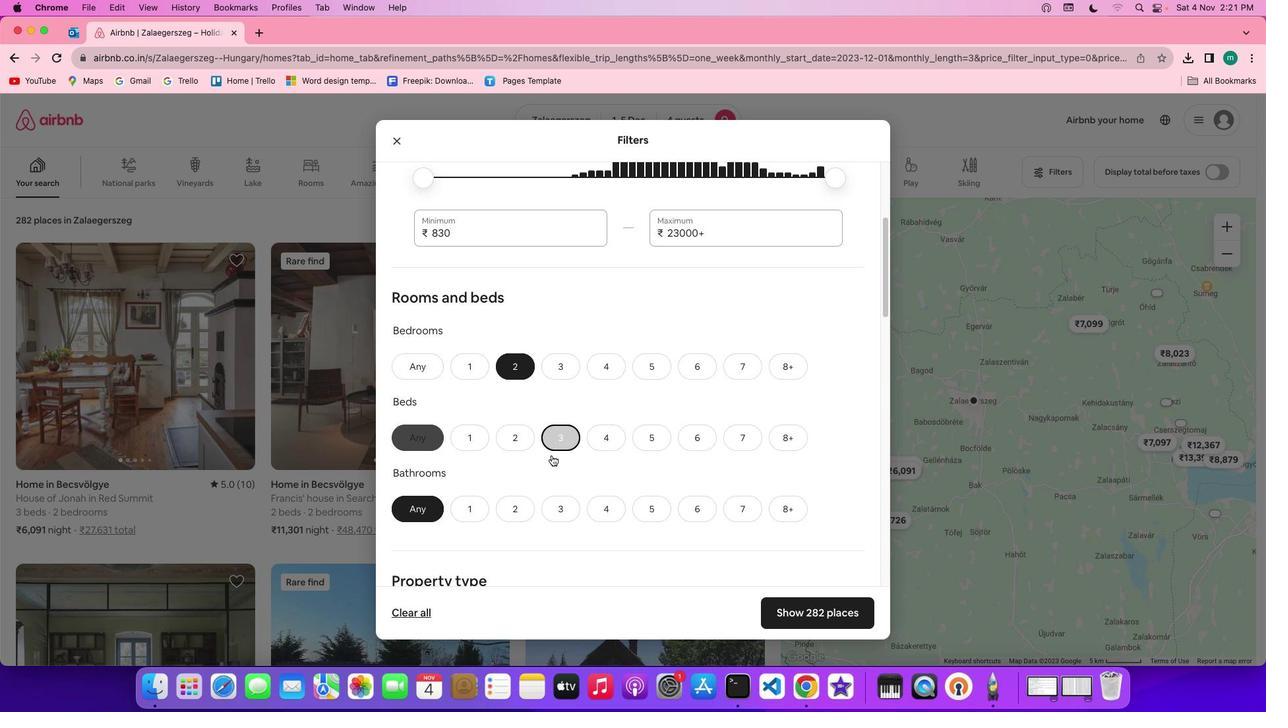 
Action: Mouse pressed left at (567, 430)
Screenshot: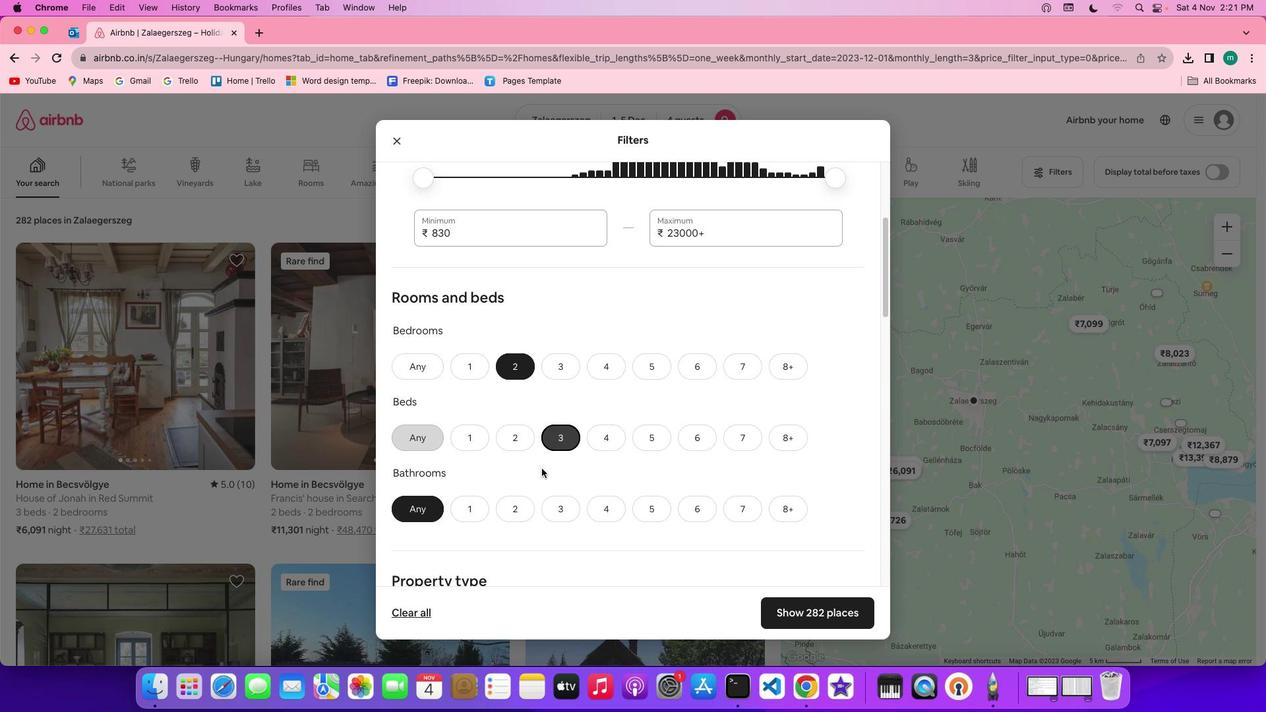 
Action: Mouse moved to (517, 499)
Screenshot: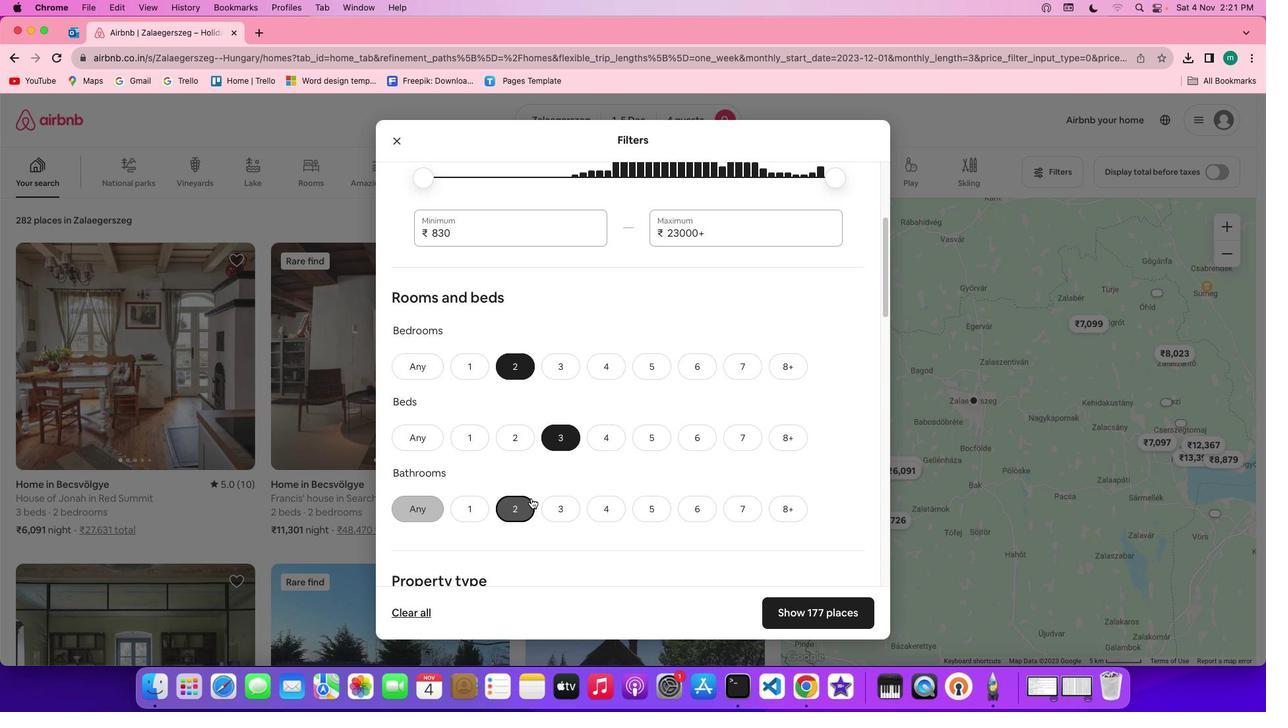 
Action: Mouse pressed left at (517, 499)
Screenshot: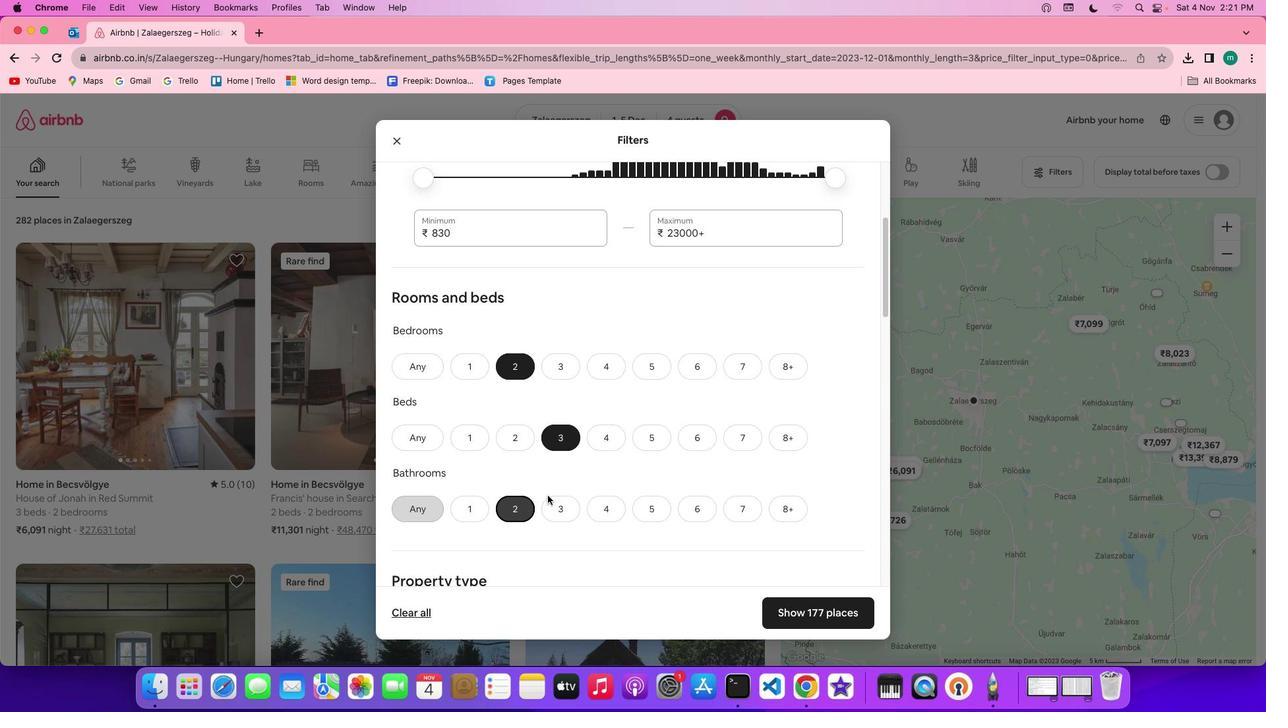 
Action: Mouse moved to (659, 469)
Screenshot: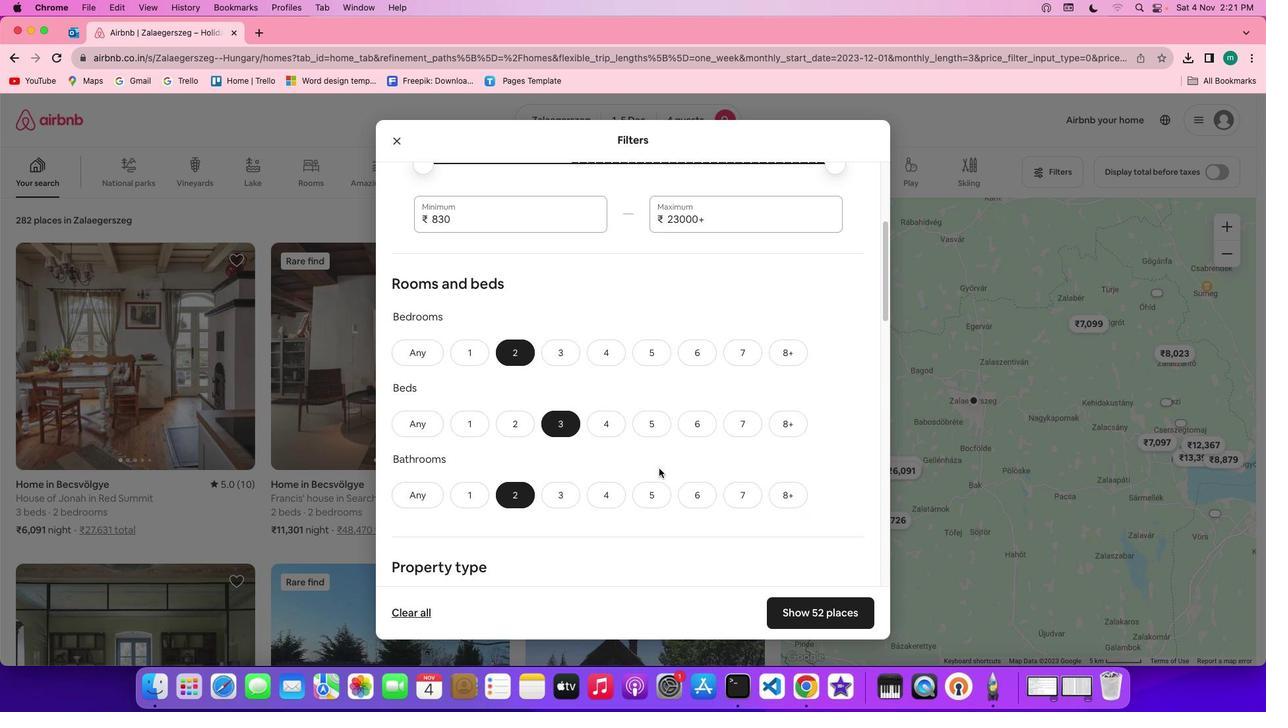 
Action: Mouse scrolled (659, 469) with delta (0, 0)
Screenshot: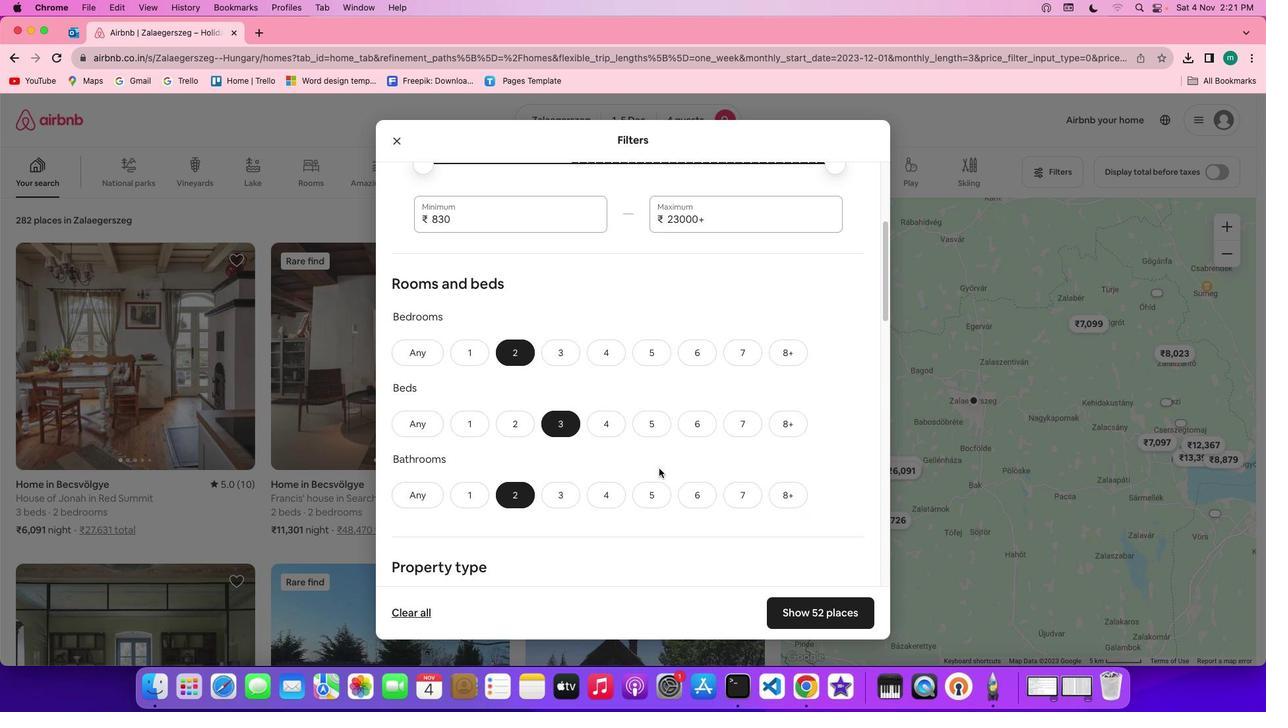 
Action: Mouse scrolled (659, 469) with delta (0, 0)
Screenshot: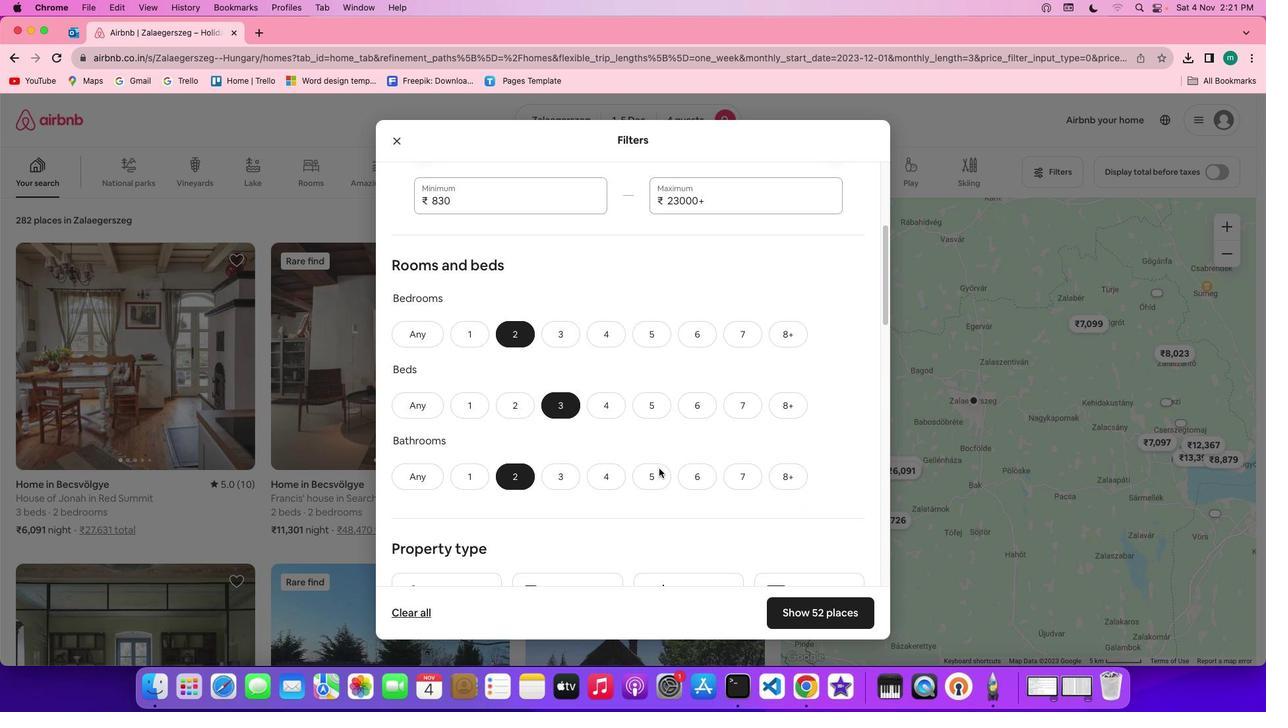 
Action: Mouse scrolled (659, 469) with delta (0, 0)
Screenshot: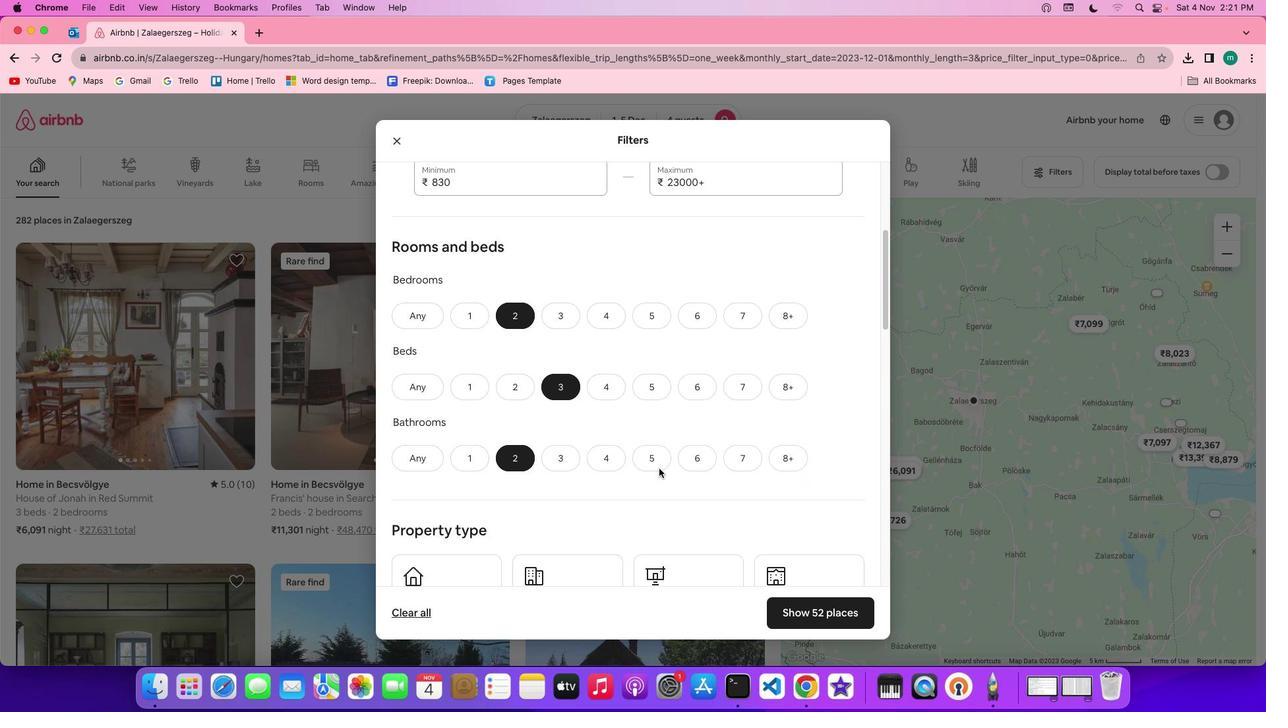 
Action: Mouse scrolled (659, 469) with delta (0, 0)
Screenshot: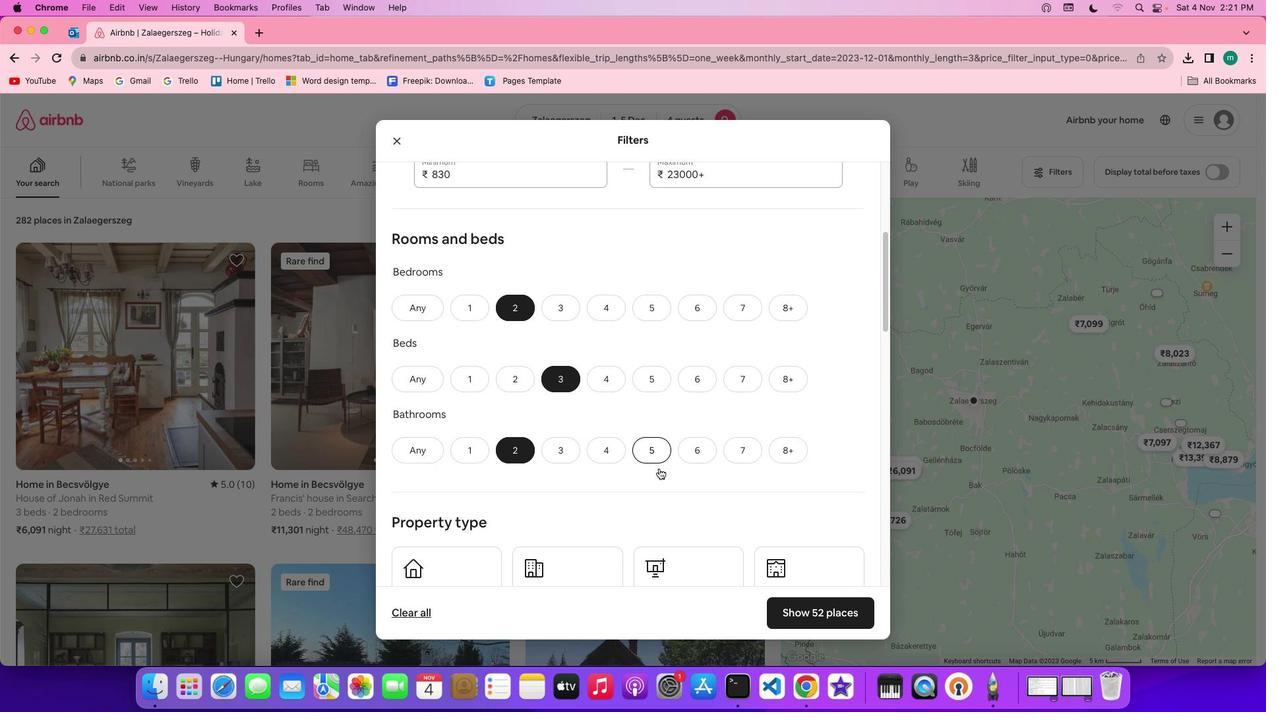 
Action: Mouse scrolled (659, 469) with delta (0, 0)
Screenshot: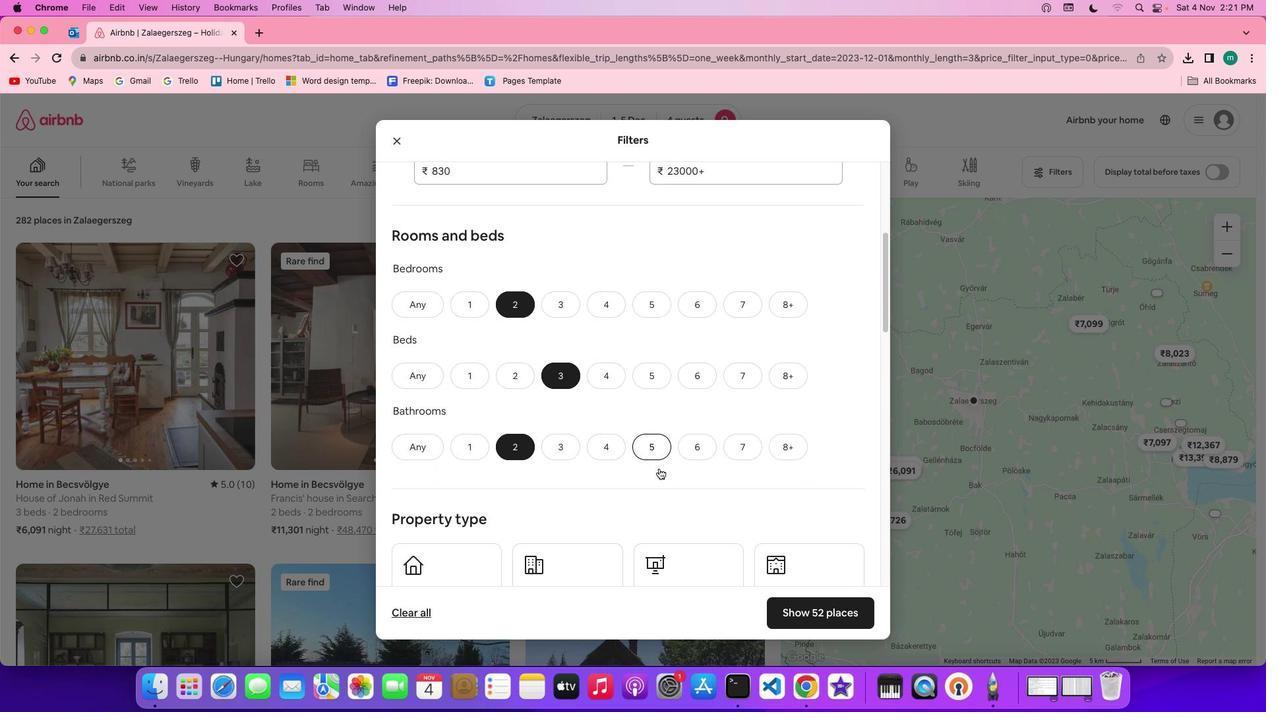 
Action: Mouse scrolled (659, 469) with delta (0, 0)
Screenshot: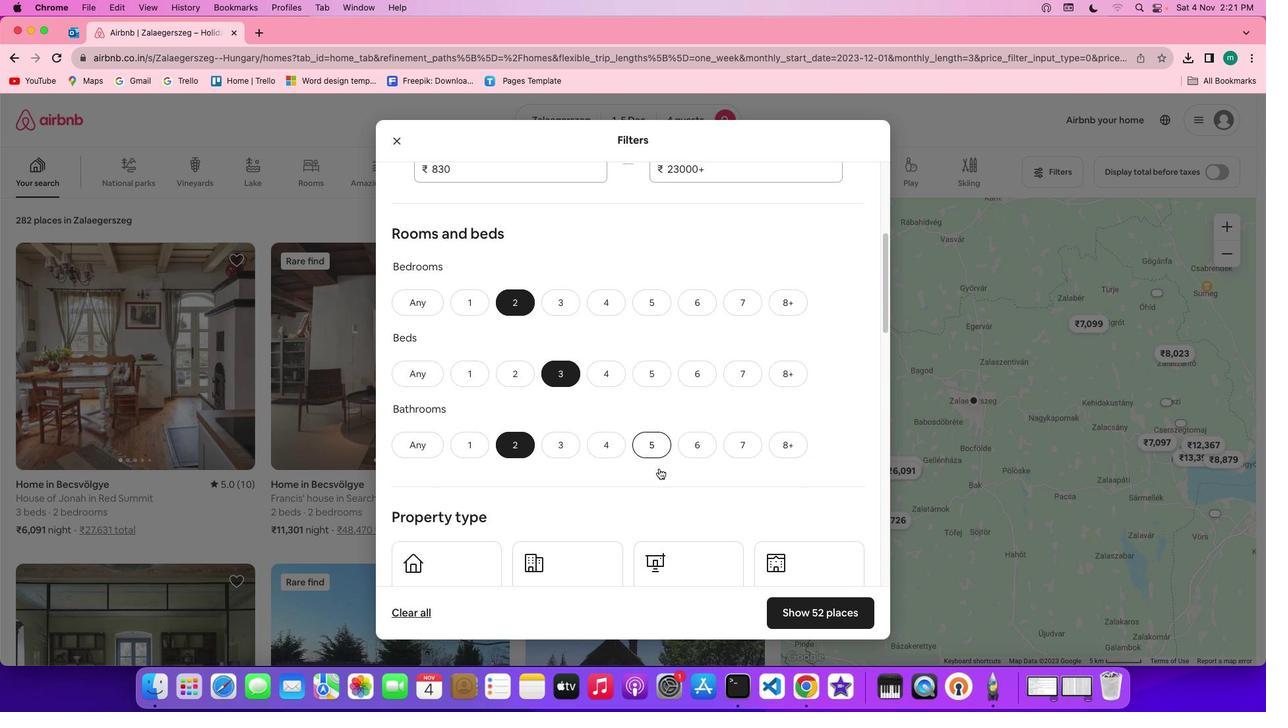 
Action: Mouse scrolled (659, 469) with delta (0, 0)
Screenshot: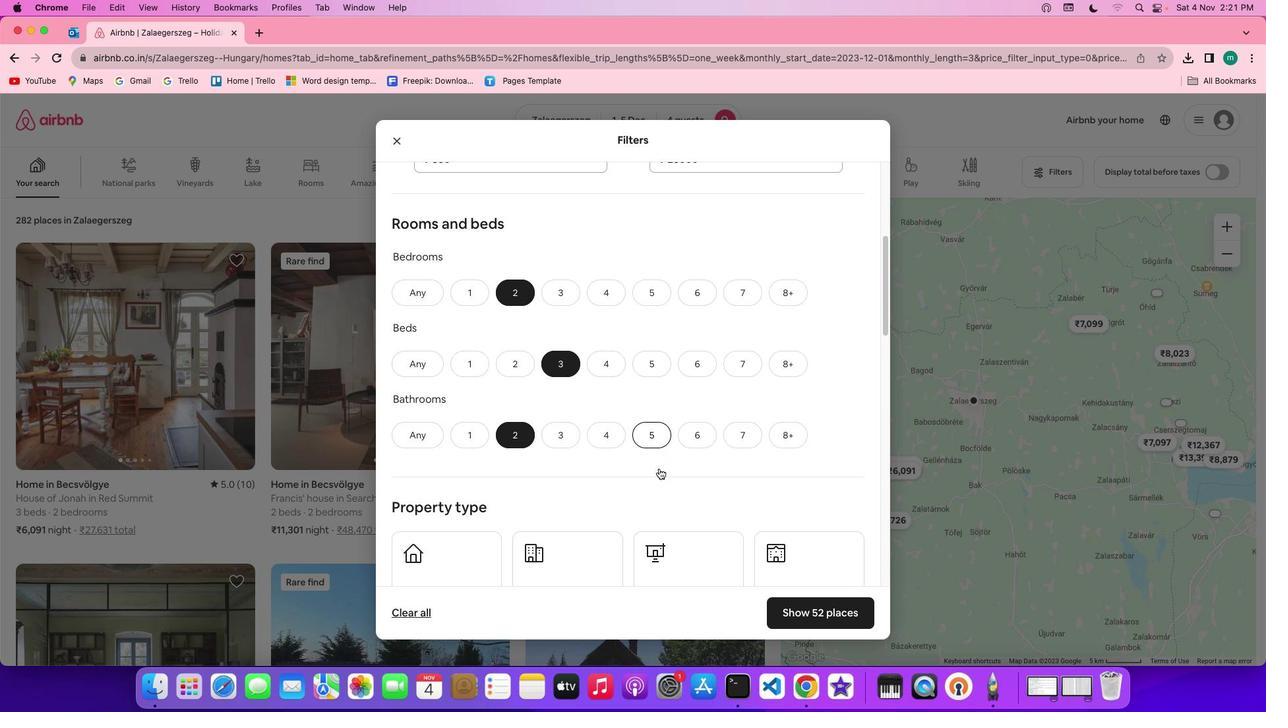 
Action: Mouse scrolled (659, 469) with delta (0, 0)
Screenshot: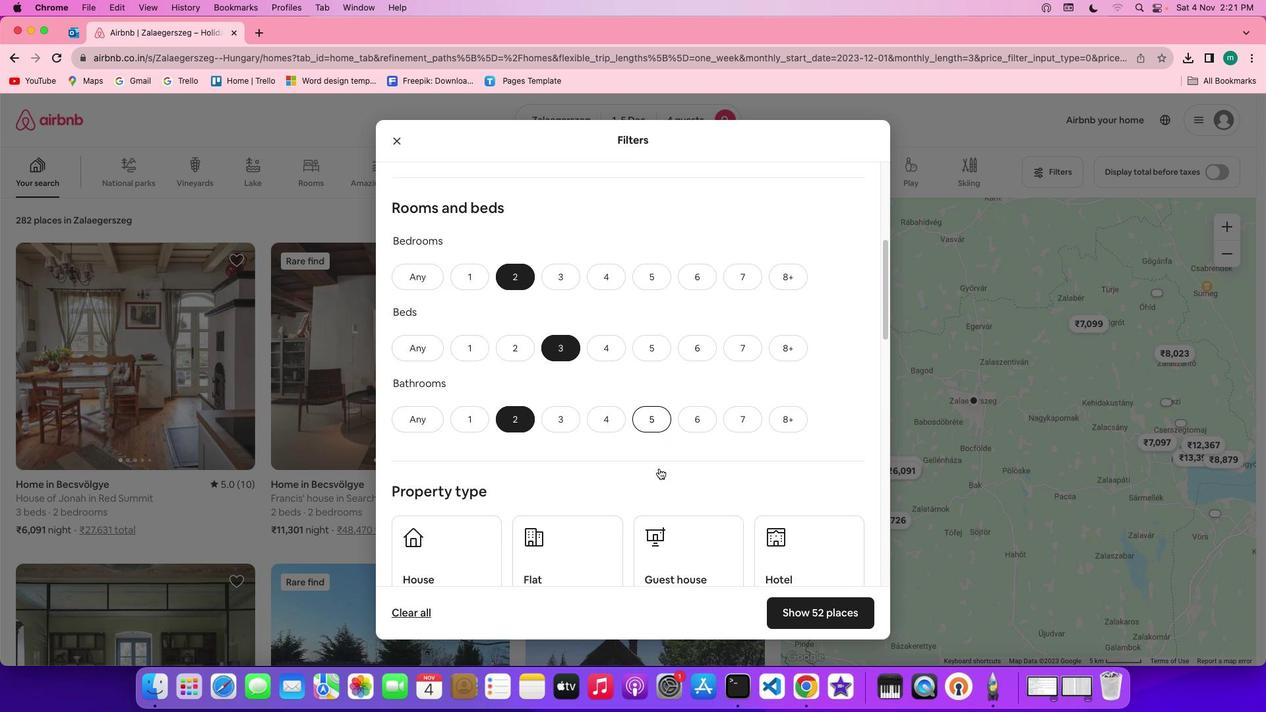 
Action: Mouse scrolled (659, 469) with delta (0, 0)
Screenshot: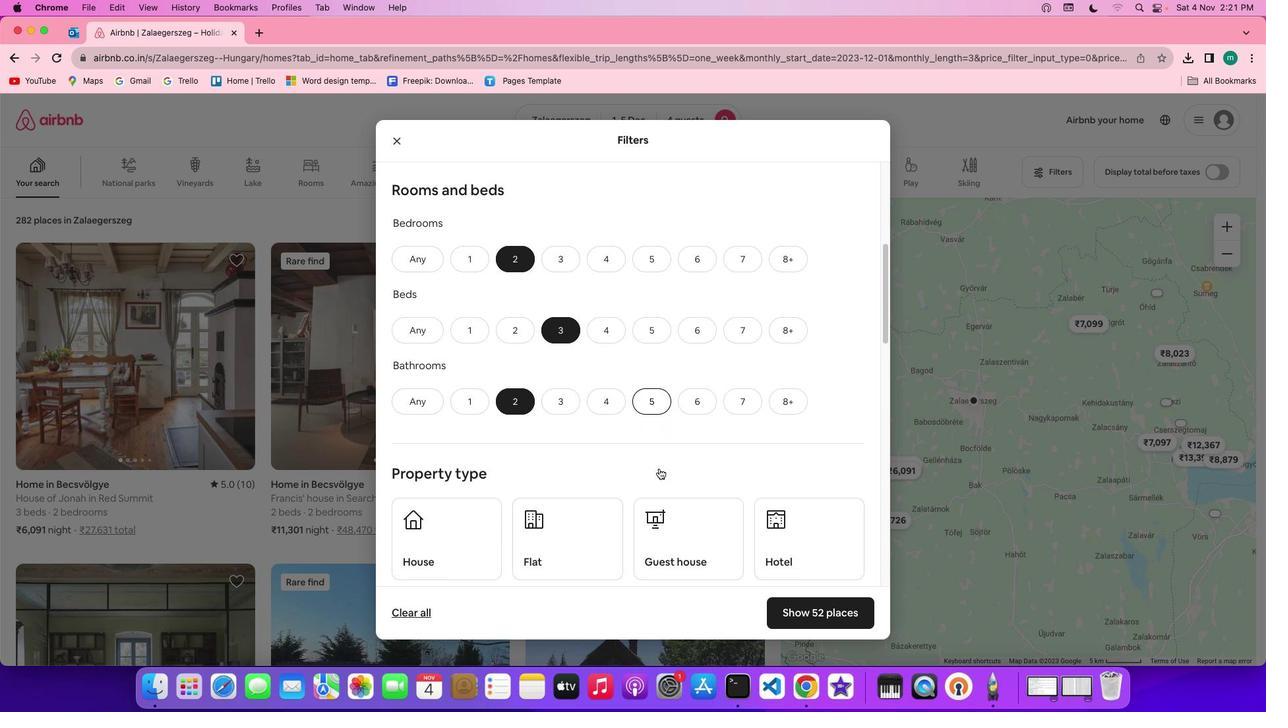 
Action: Mouse moved to (686, 483)
Screenshot: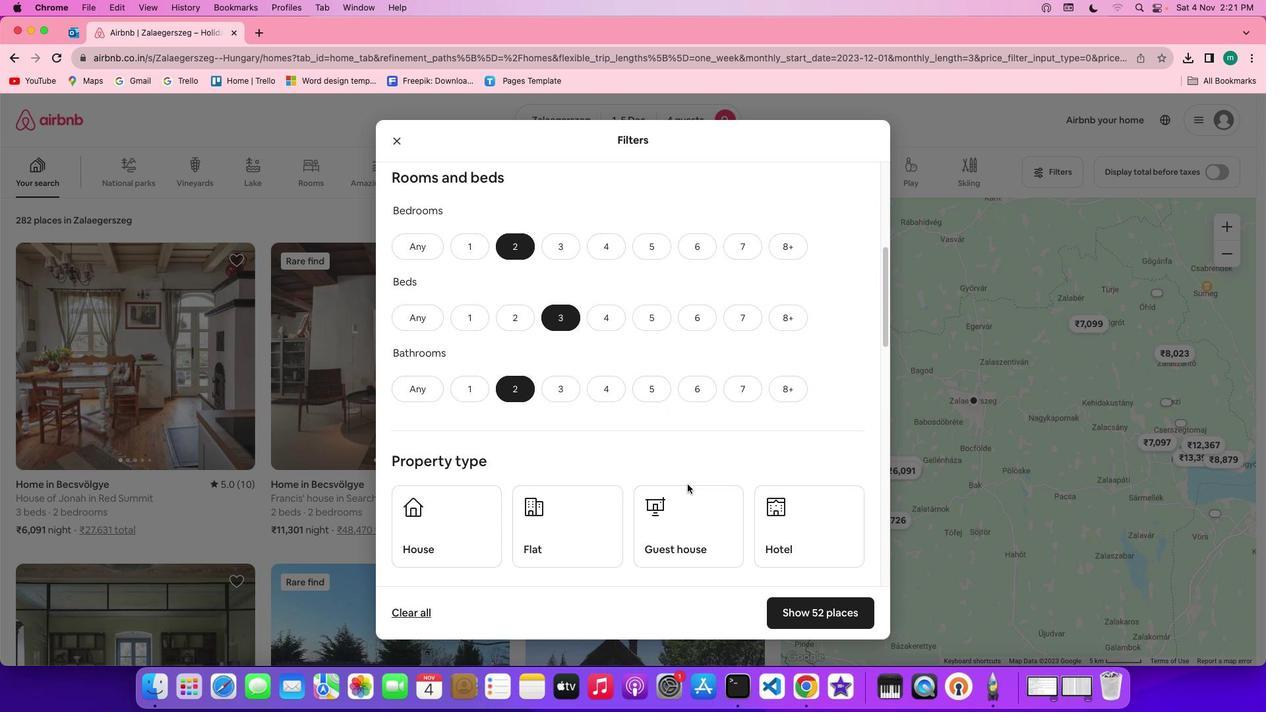 
Action: Mouse scrolled (686, 483) with delta (0, 0)
Screenshot: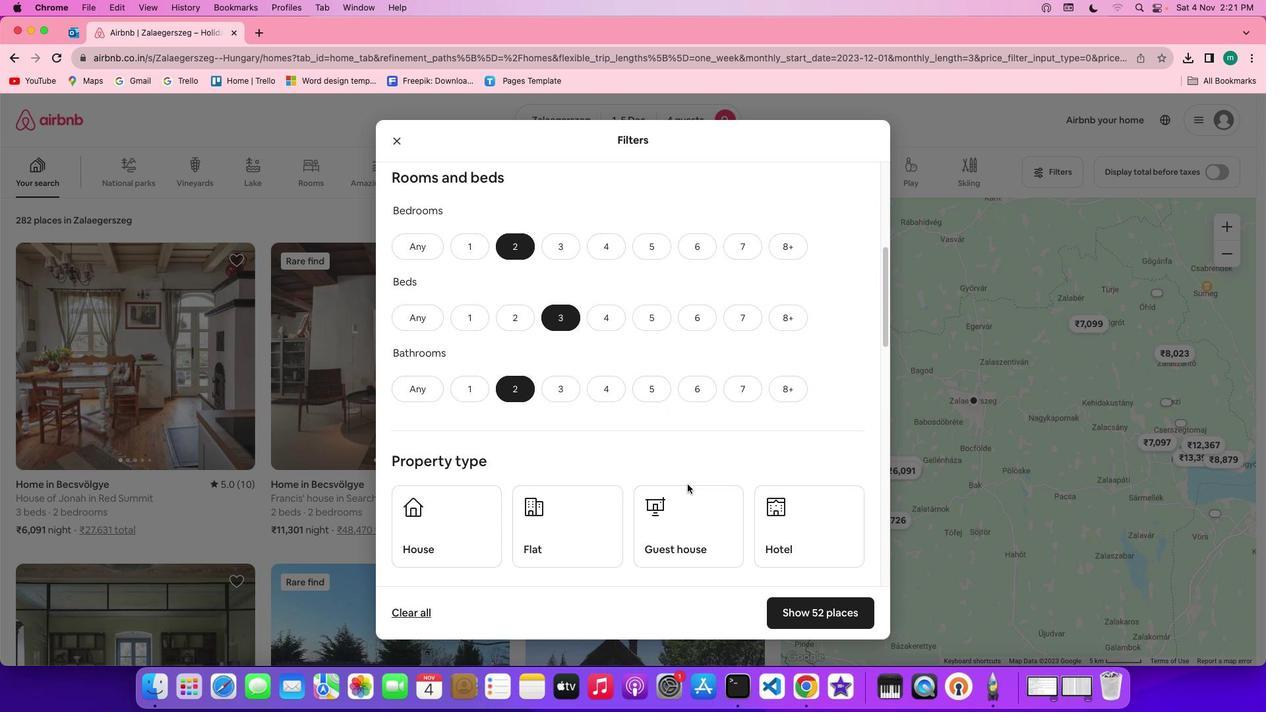 
Action: Mouse moved to (688, 484)
Screenshot: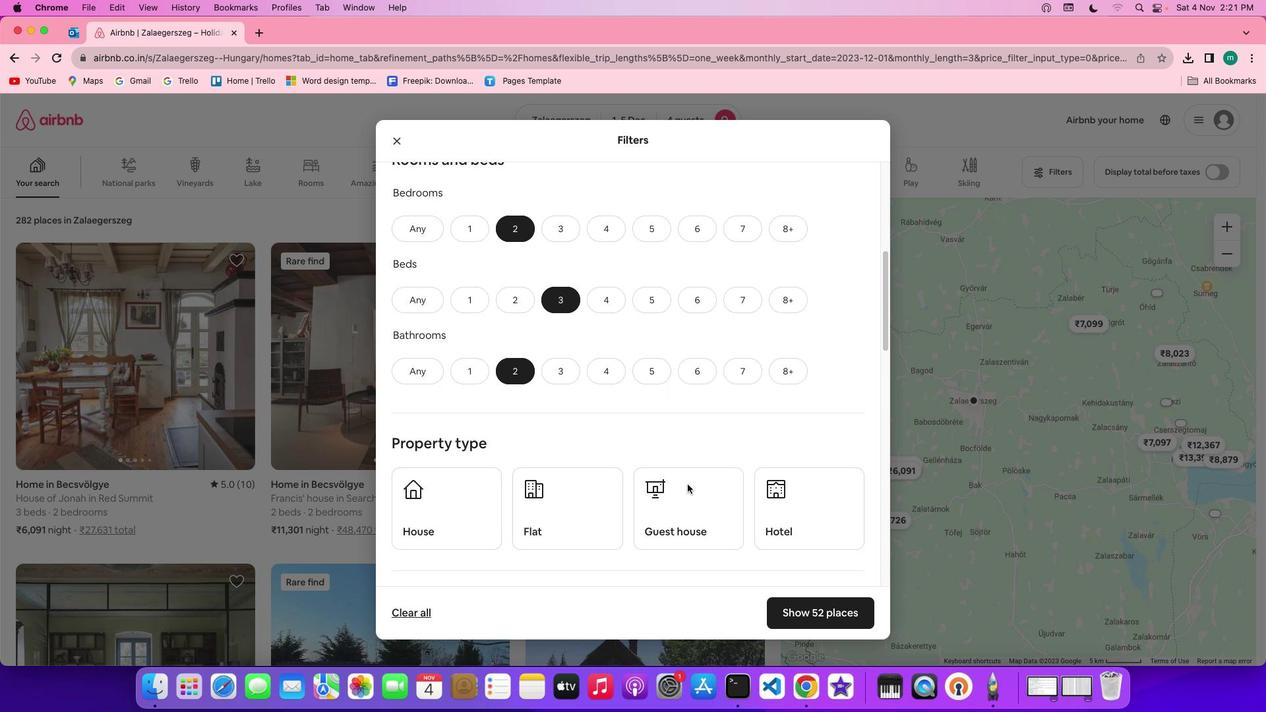 
Action: Mouse scrolled (688, 484) with delta (0, 0)
Screenshot: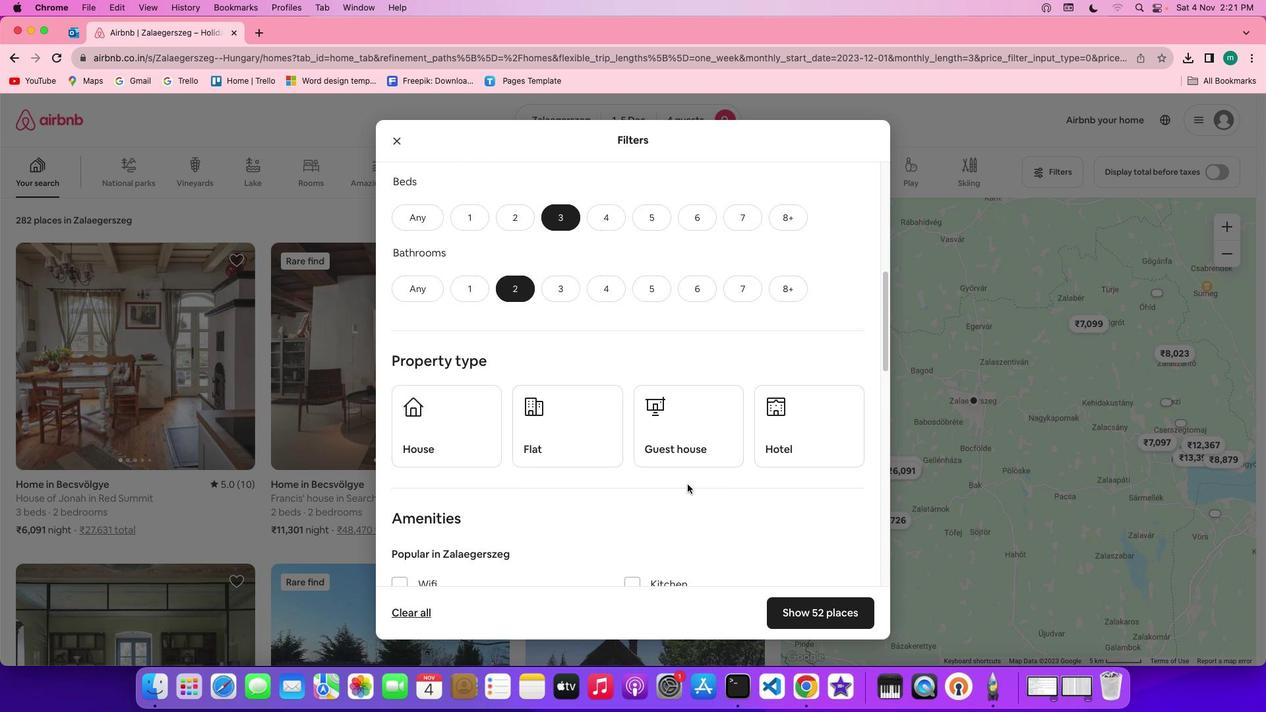 
Action: Mouse scrolled (688, 484) with delta (0, 0)
Screenshot: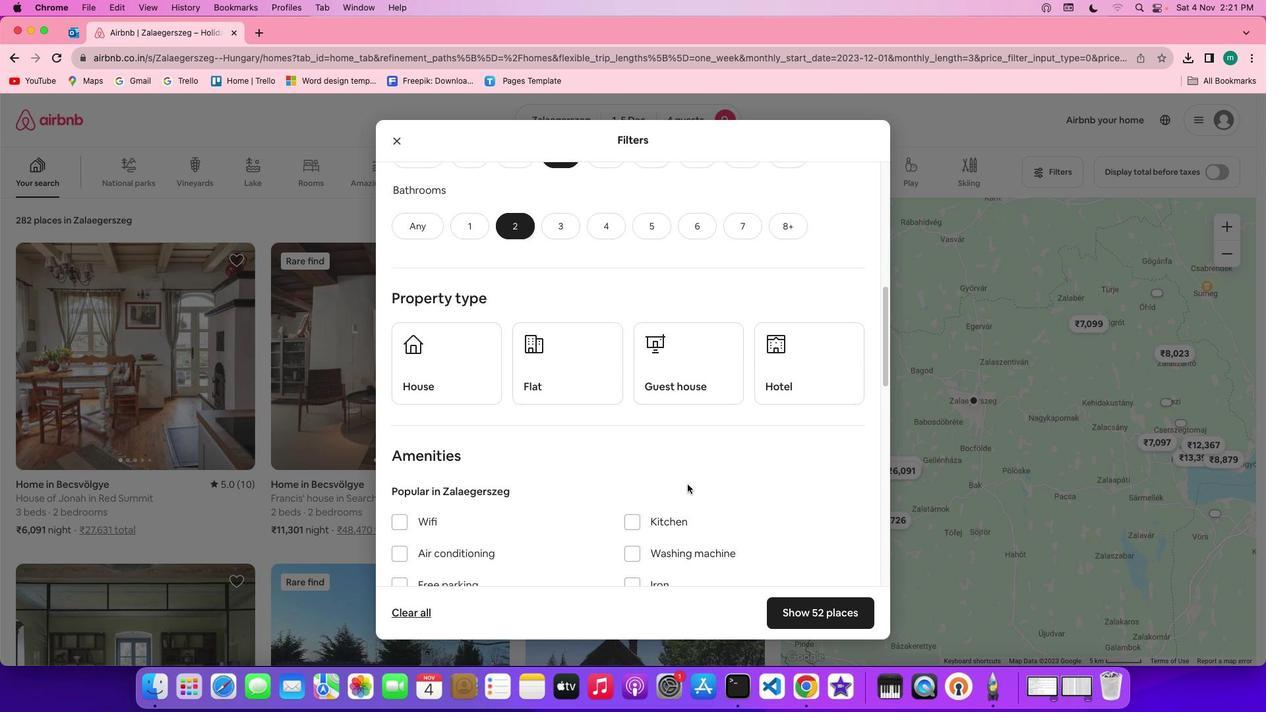 
Action: Mouse scrolled (688, 484) with delta (0, -1)
Screenshot: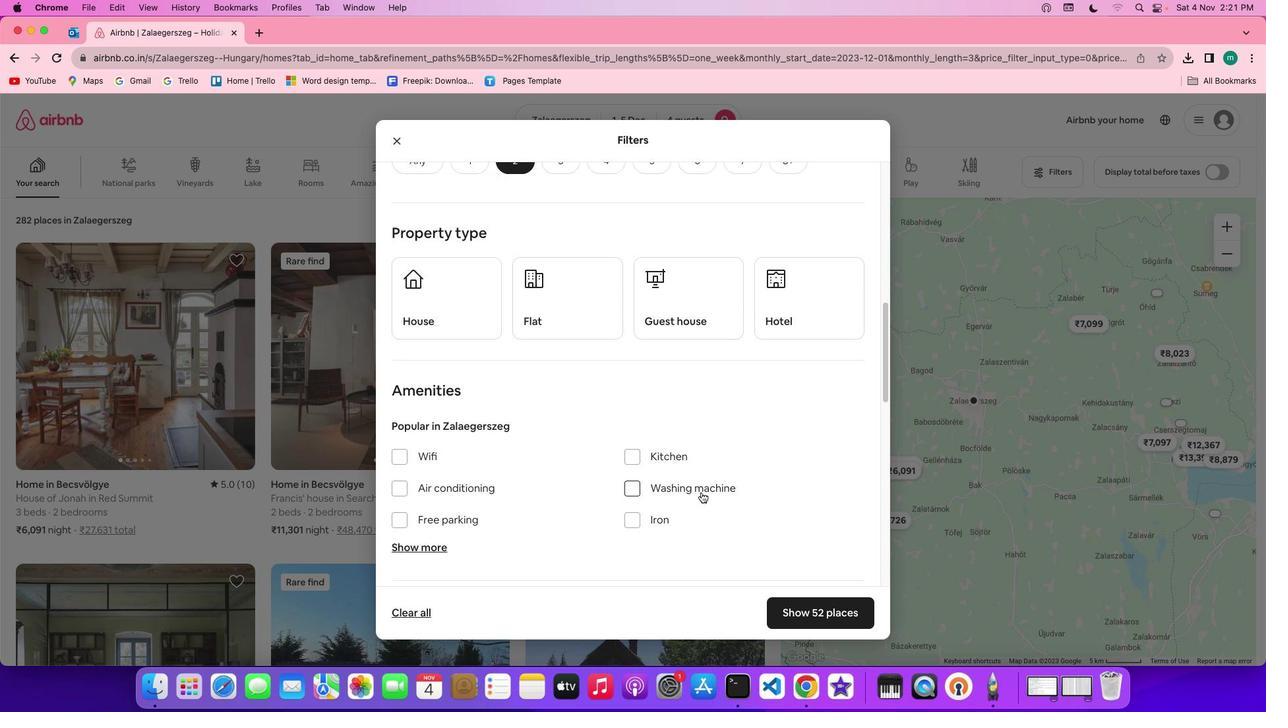 
Action: Mouse scrolled (688, 484) with delta (0, -2)
Screenshot: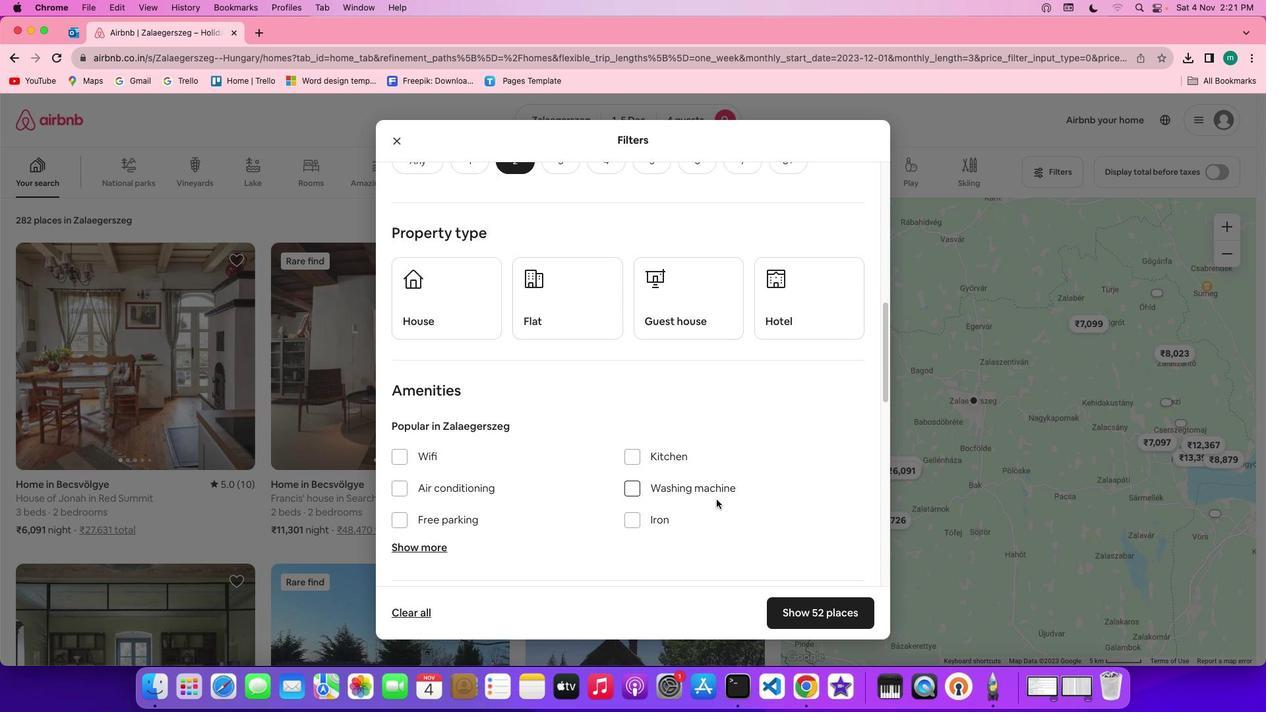 
Action: Mouse moved to (740, 515)
Screenshot: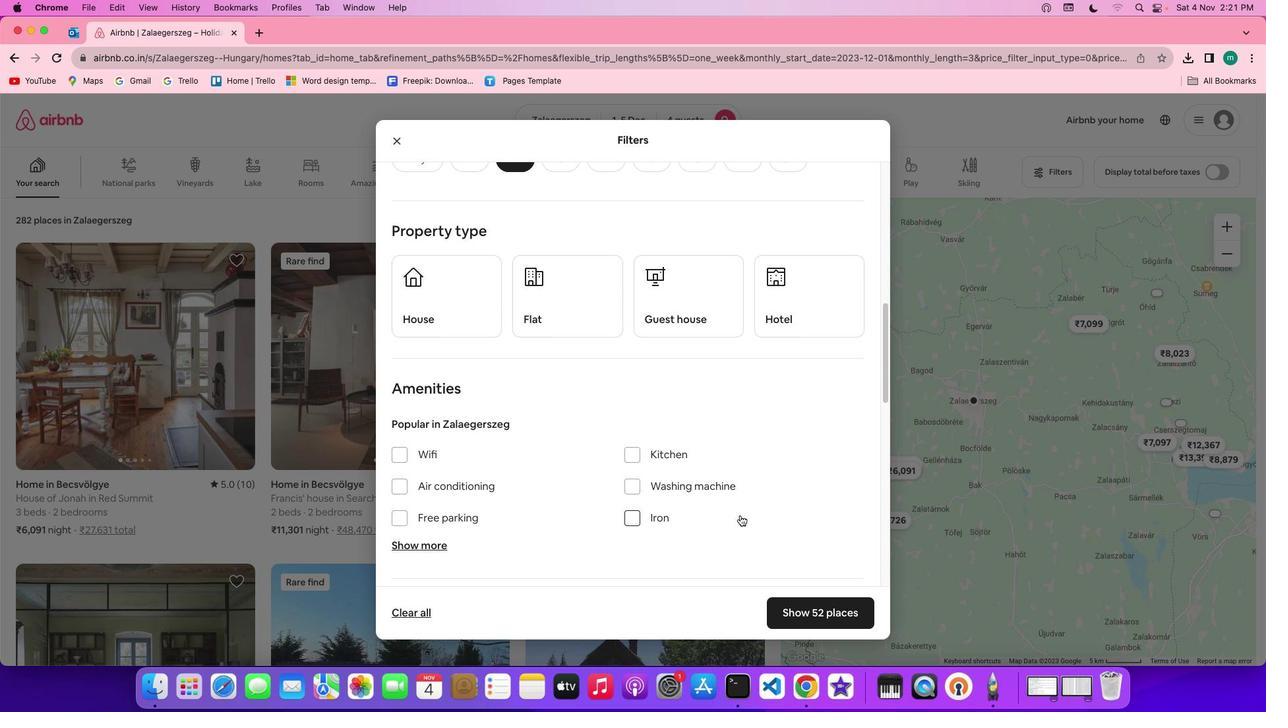 
Action: Mouse scrolled (740, 515) with delta (0, 0)
Screenshot: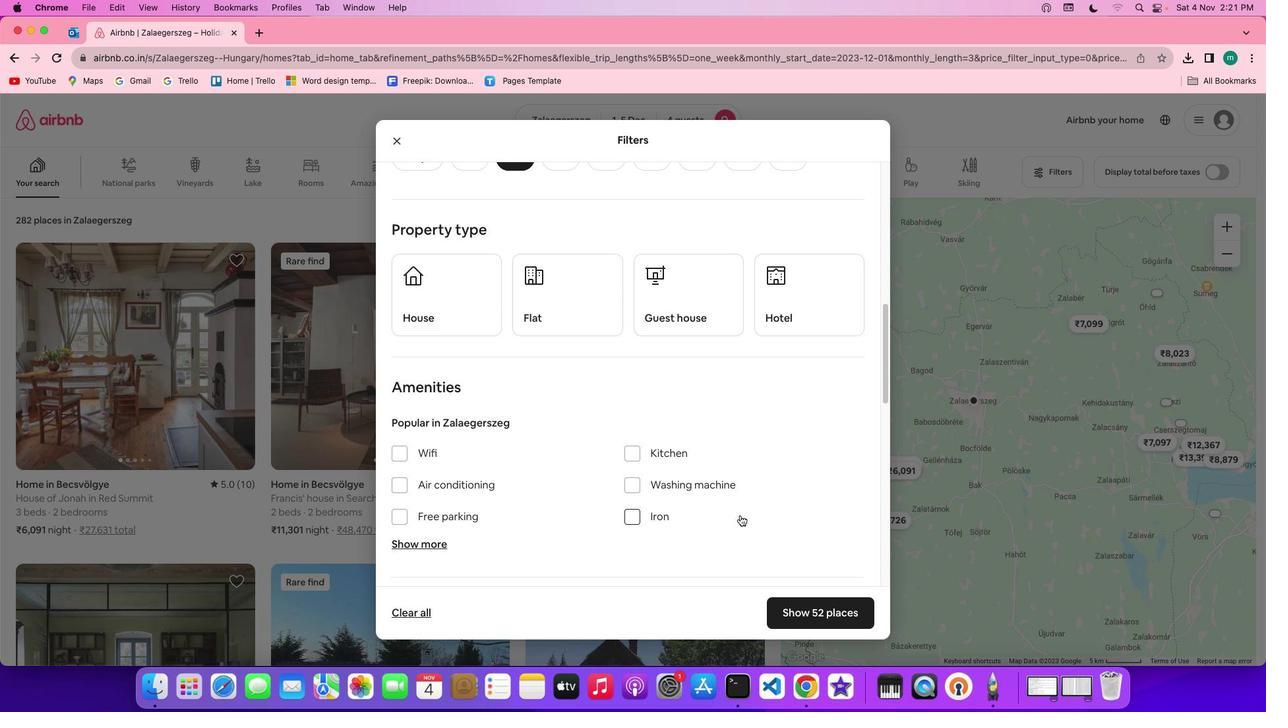 
Action: Mouse scrolled (740, 515) with delta (0, 0)
Screenshot: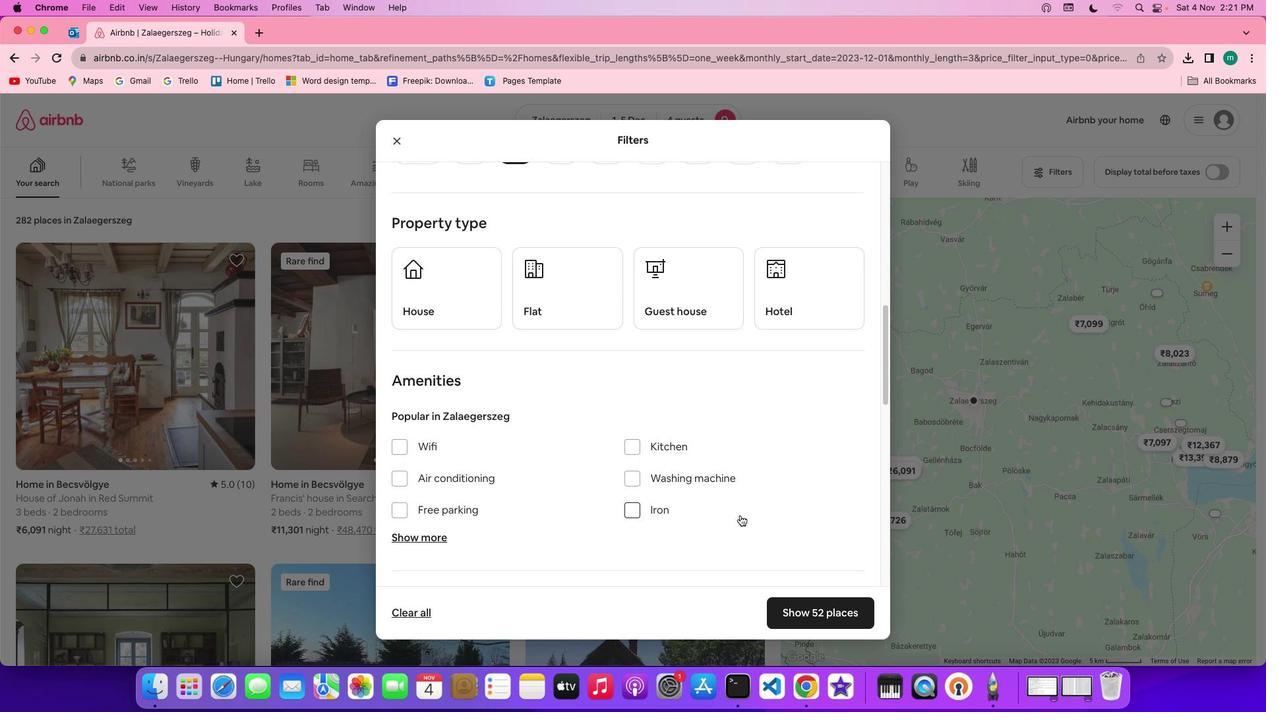 
Action: Mouse scrolled (740, 515) with delta (0, 0)
Screenshot: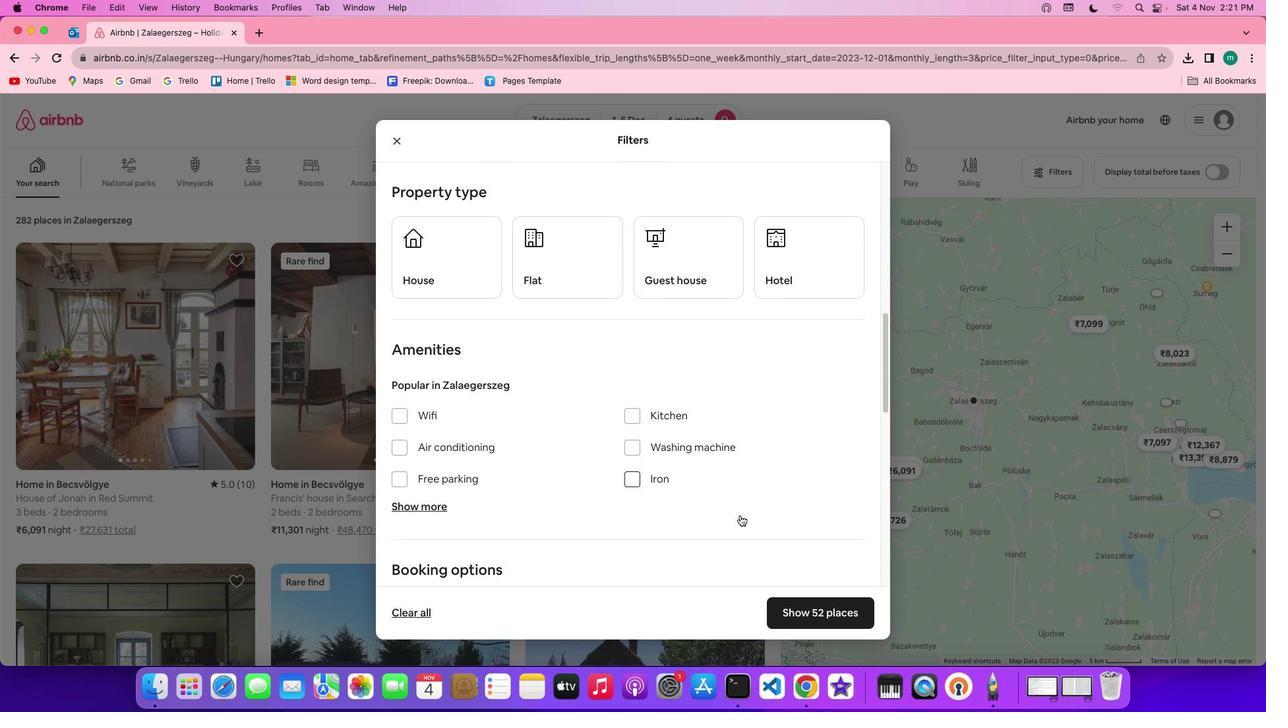 
Action: Mouse scrolled (740, 515) with delta (0, 0)
Screenshot: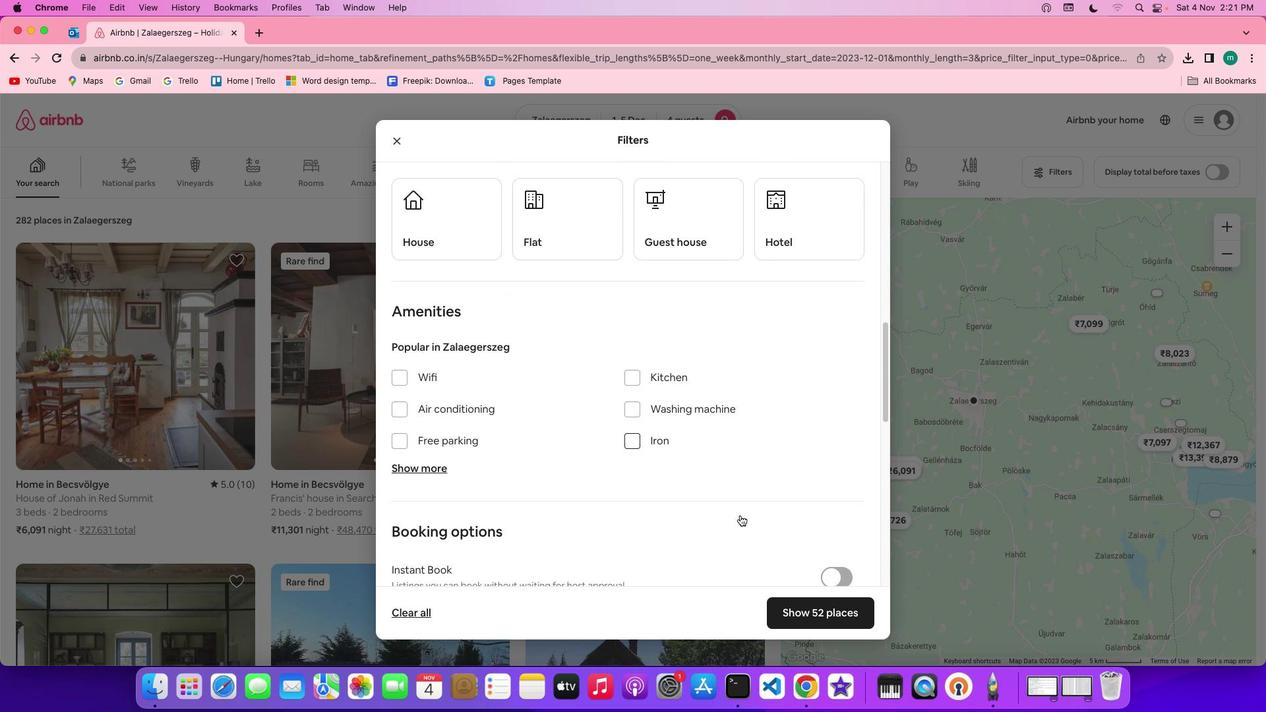 
Action: Mouse scrolled (740, 515) with delta (0, 0)
Screenshot: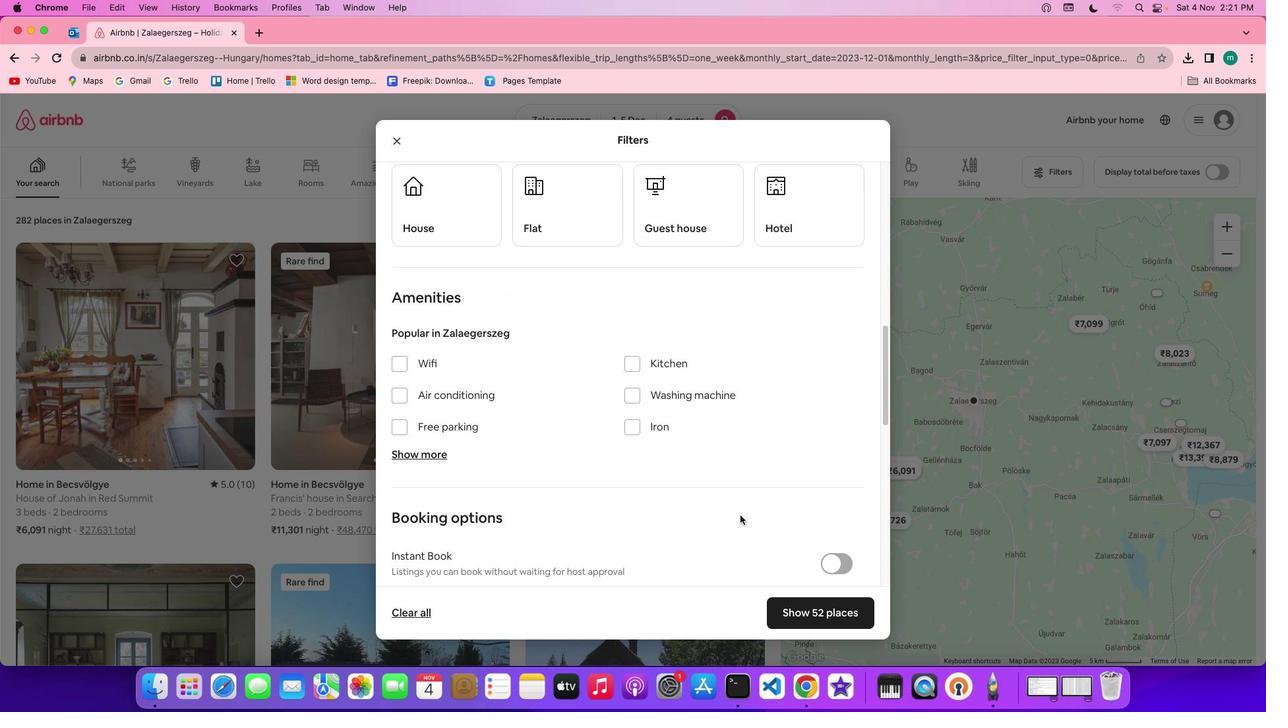 
Action: Mouse scrolled (740, 515) with delta (0, 0)
Screenshot: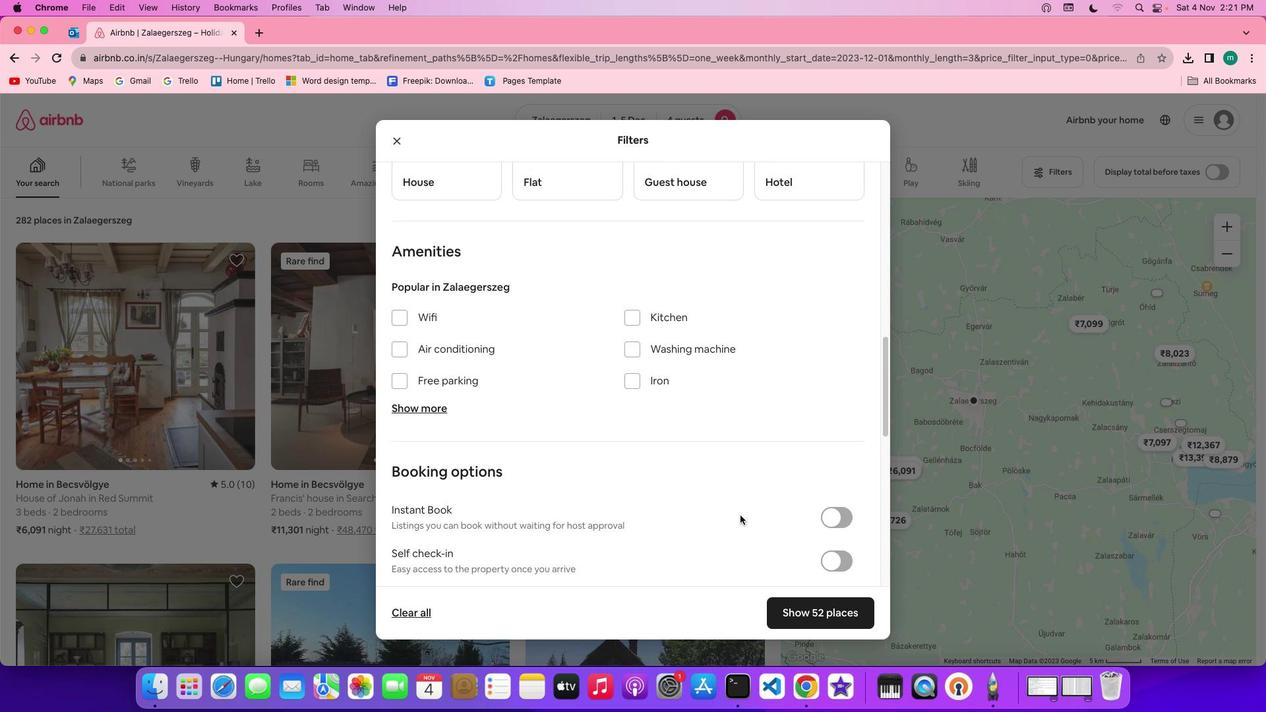 
Action: Mouse scrolled (740, 515) with delta (0, 0)
Screenshot: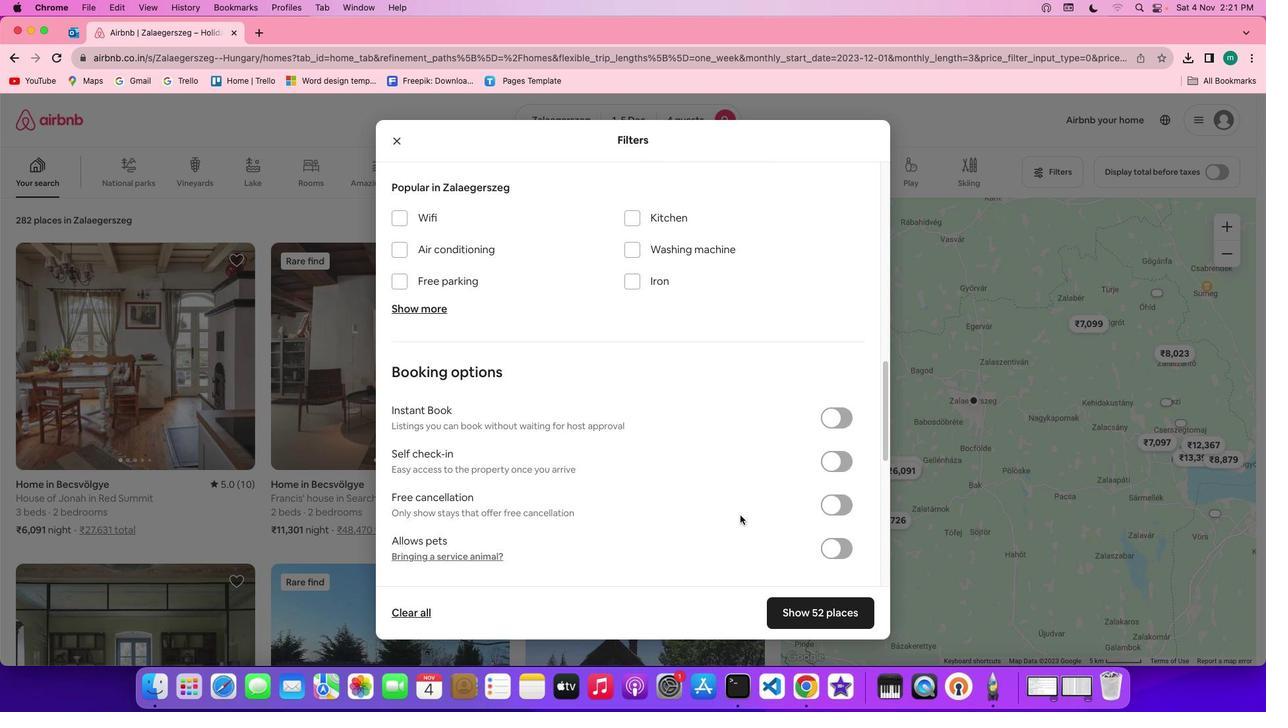 
Action: Mouse scrolled (740, 515) with delta (0, -1)
Screenshot: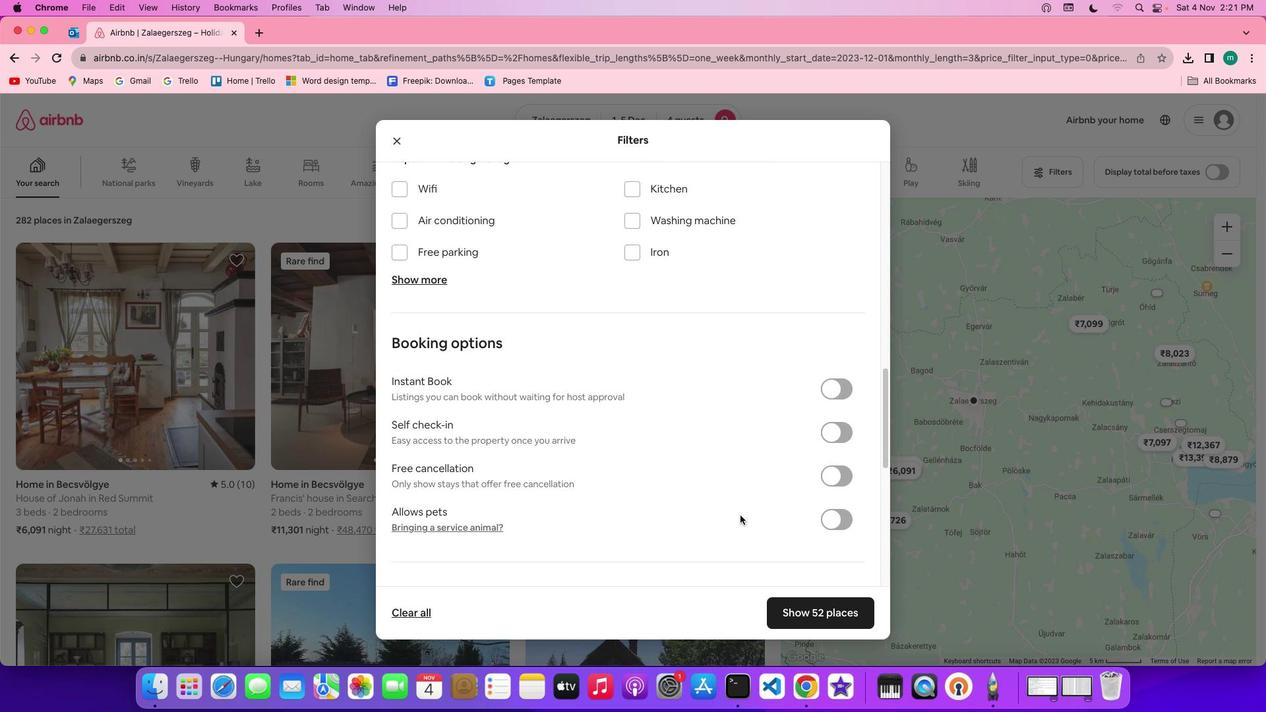 
Action: Mouse scrolled (740, 515) with delta (0, -1)
Screenshot: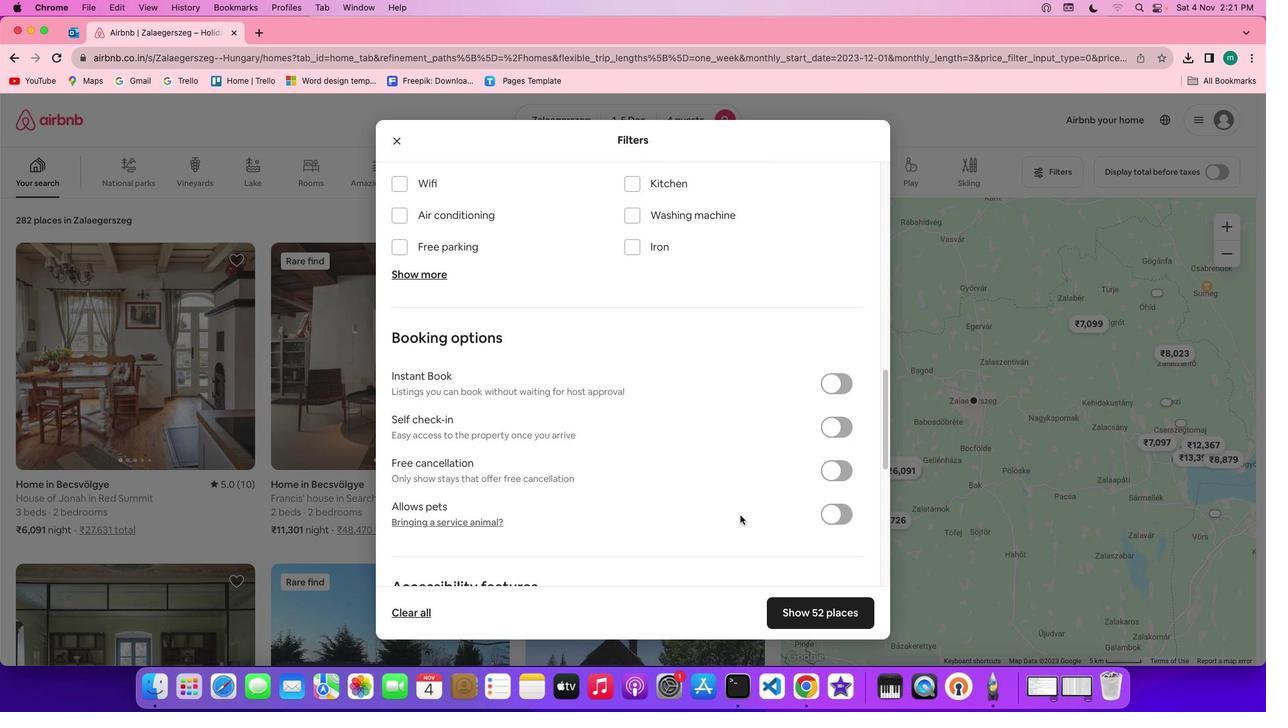 
Action: Mouse scrolled (740, 515) with delta (0, 0)
Screenshot: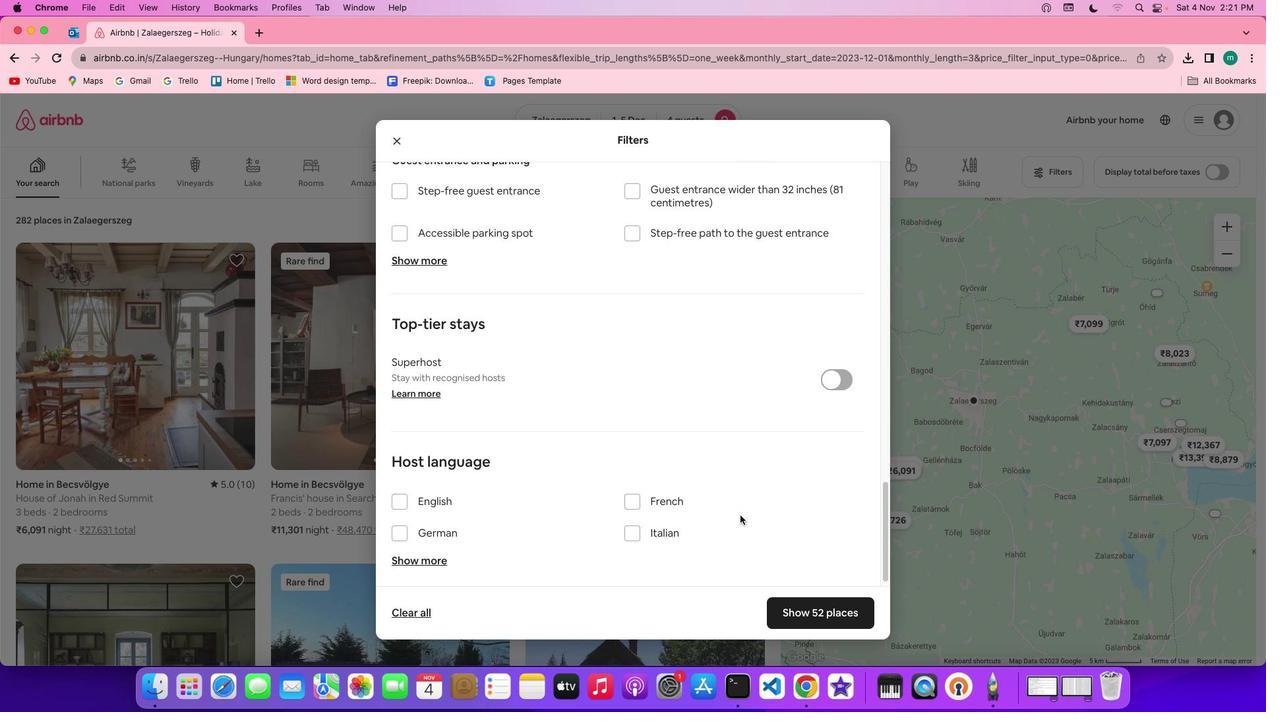 
Action: Mouse scrolled (740, 515) with delta (0, 0)
Screenshot: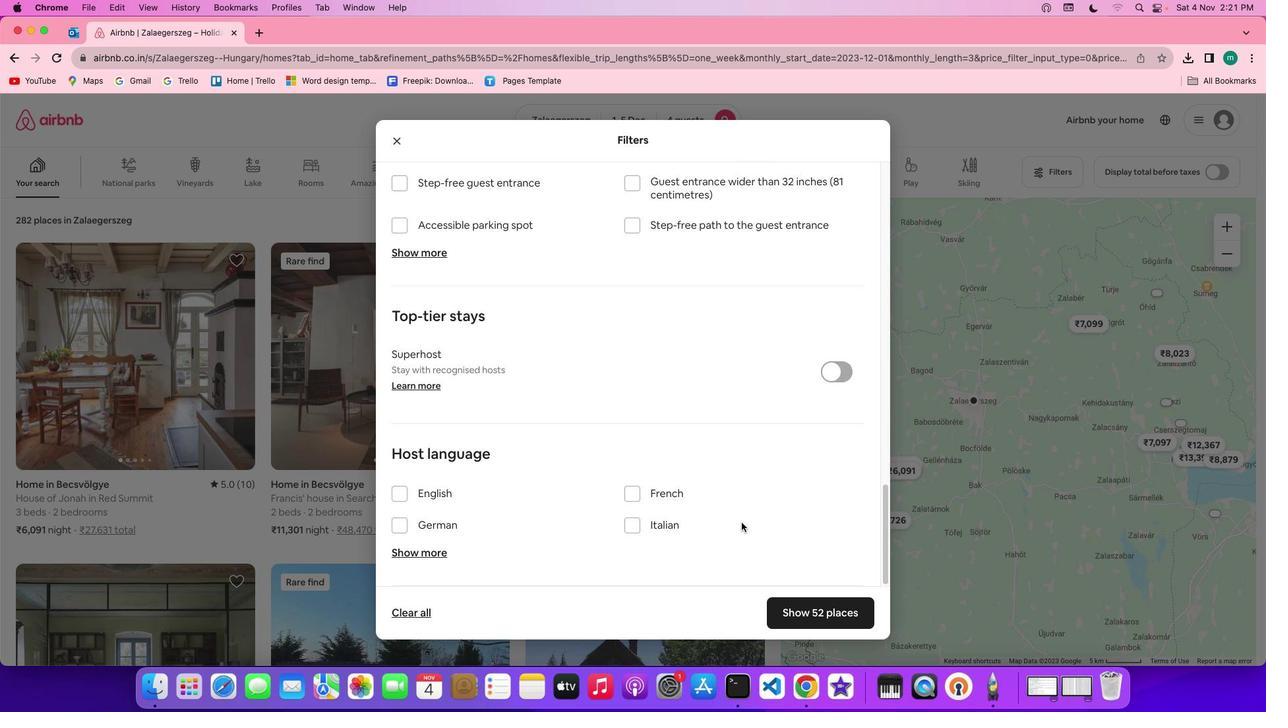 
Action: Mouse scrolled (740, 515) with delta (0, -1)
Screenshot: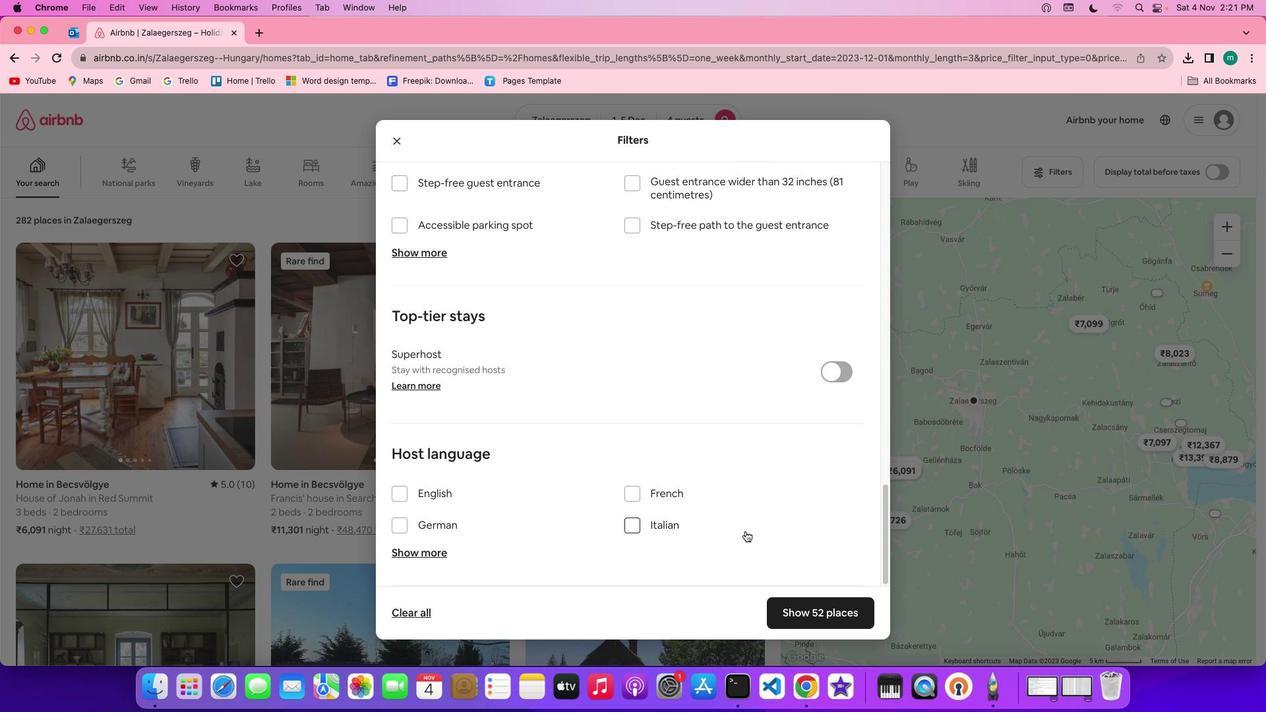 
Action: Mouse scrolled (740, 515) with delta (0, -3)
Screenshot: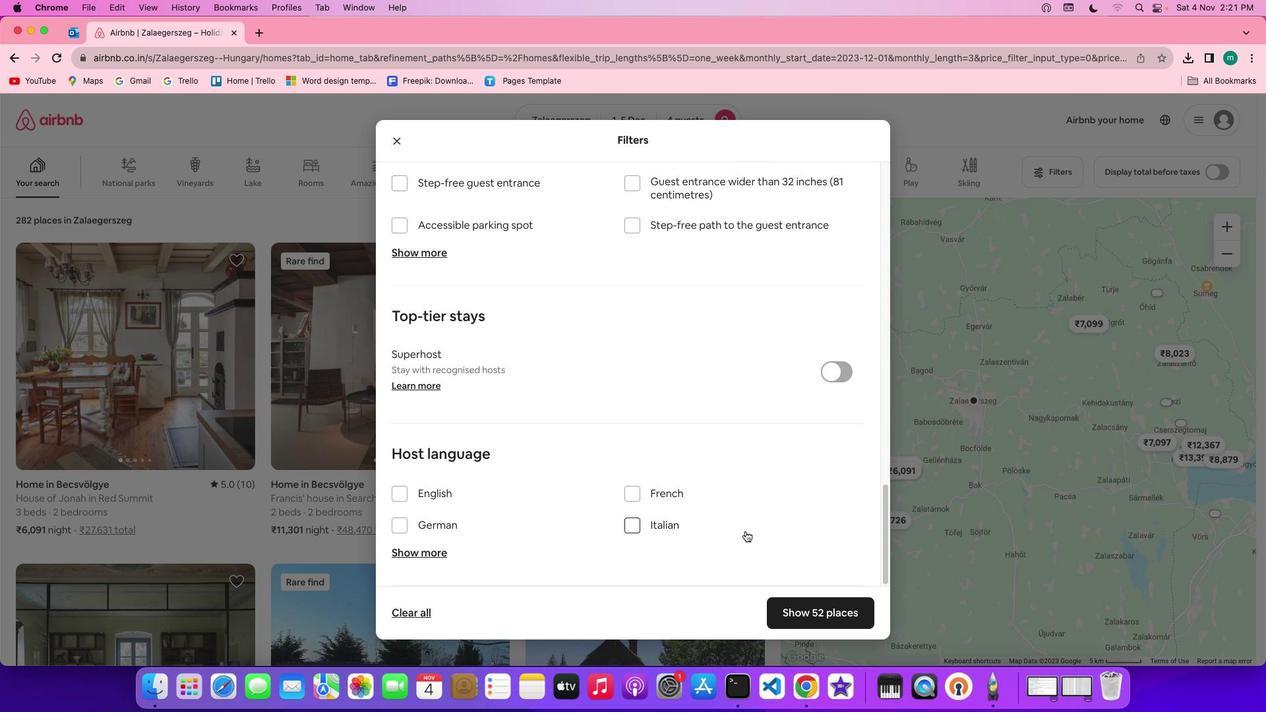 
Action: Mouse scrolled (740, 515) with delta (0, -3)
Screenshot: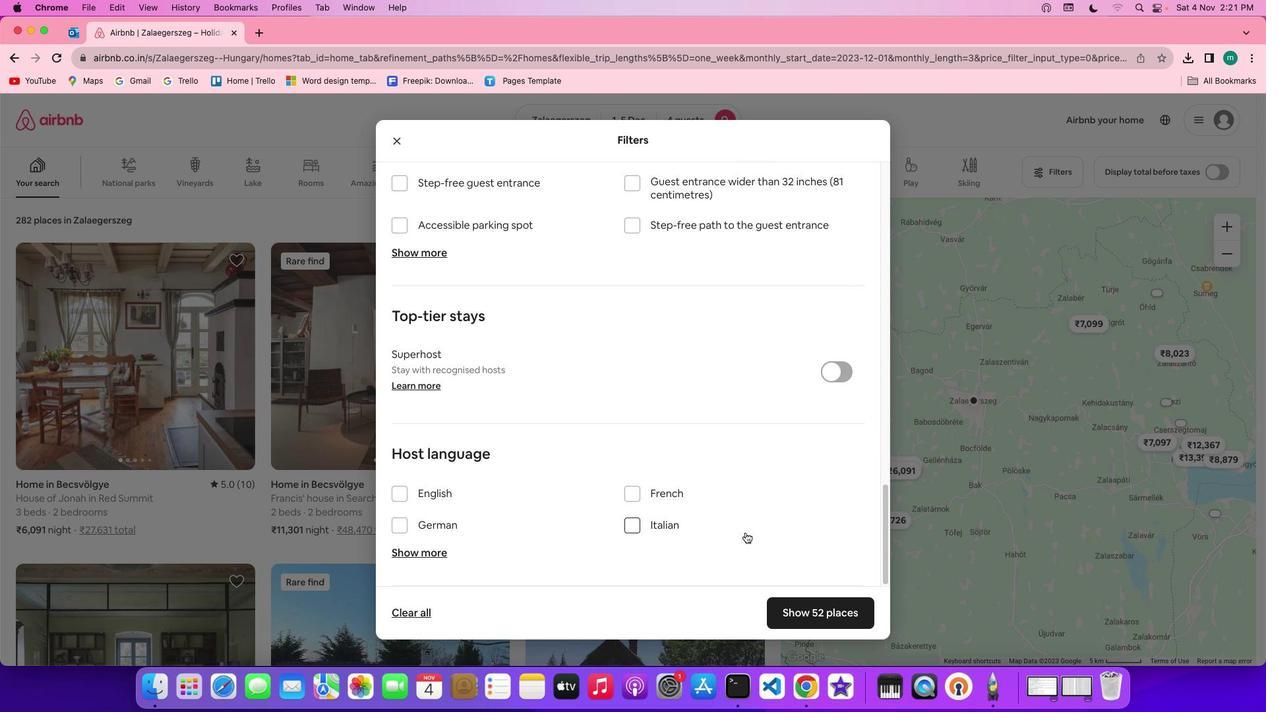 
Action: Mouse scrolled (740, 515) with delta (0, -3)
Screenshot: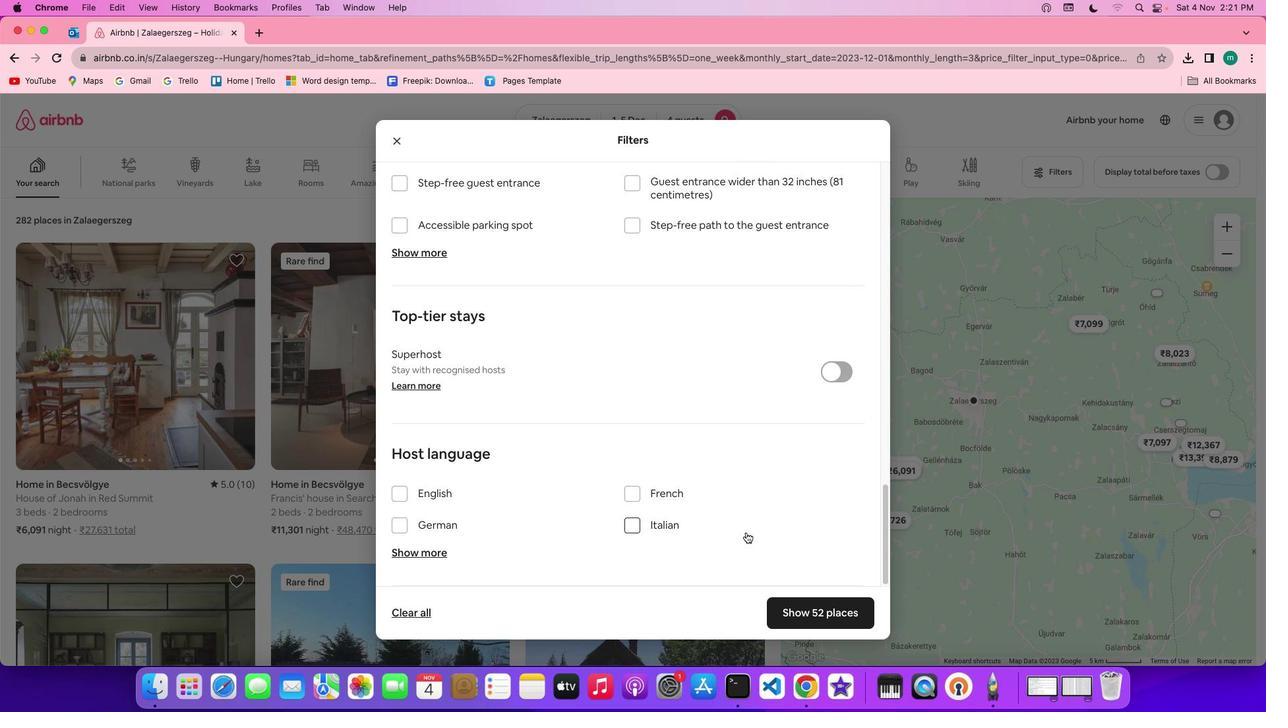 
Action: Mouse moved to (746, 533)
Screenshot: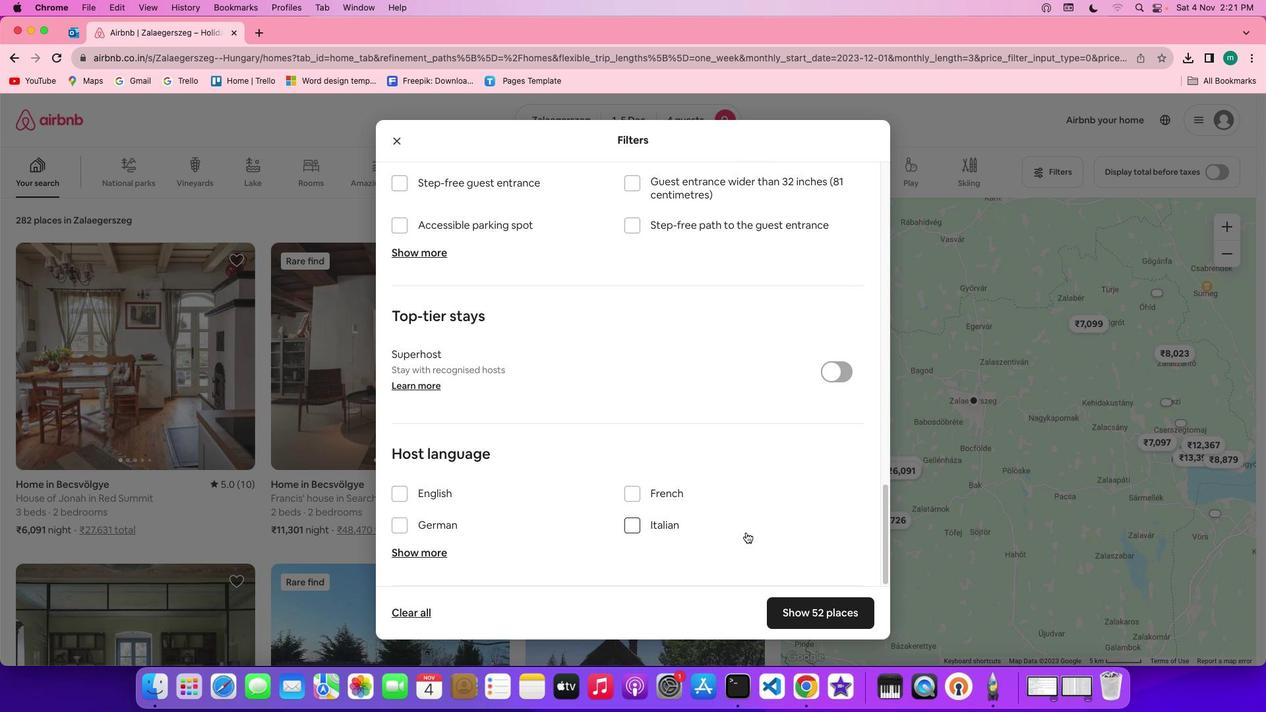 
Action: Mouse scrolled (746, 533) with delta (0, 0)
Screenshot: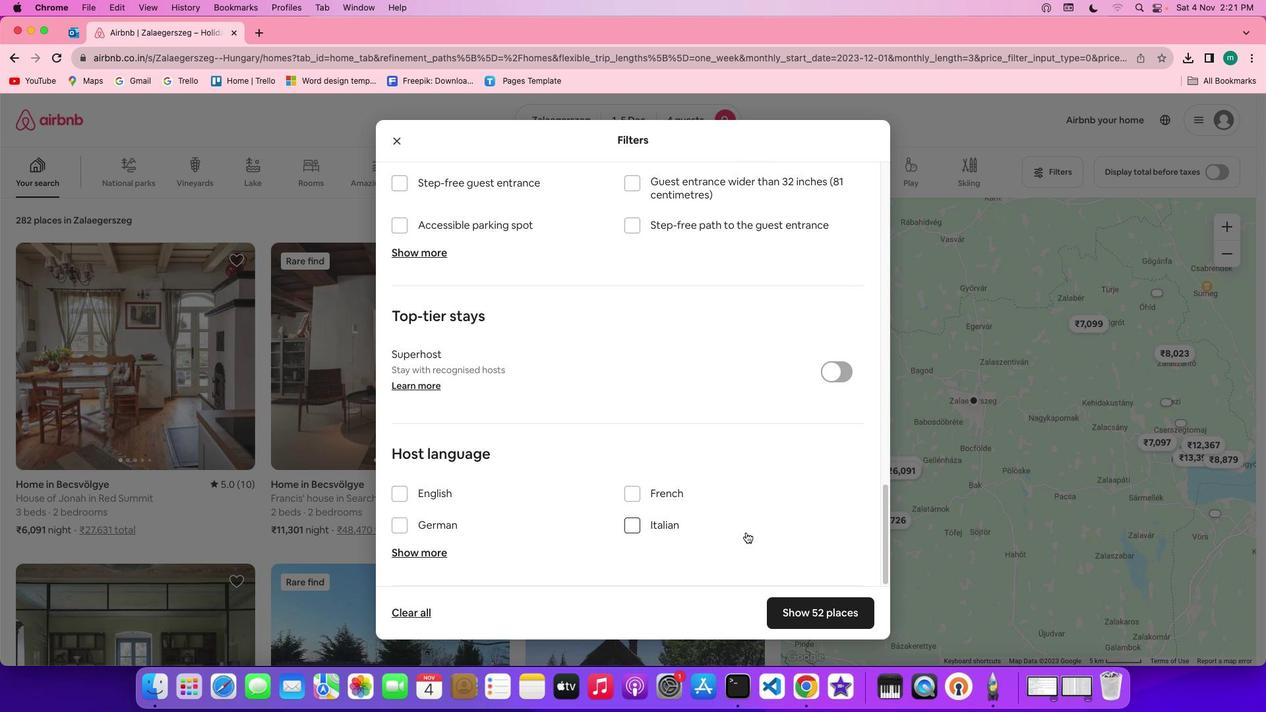 
Action: Mouse scrolled (746, 533) with delta (0, 0)
Screenshot: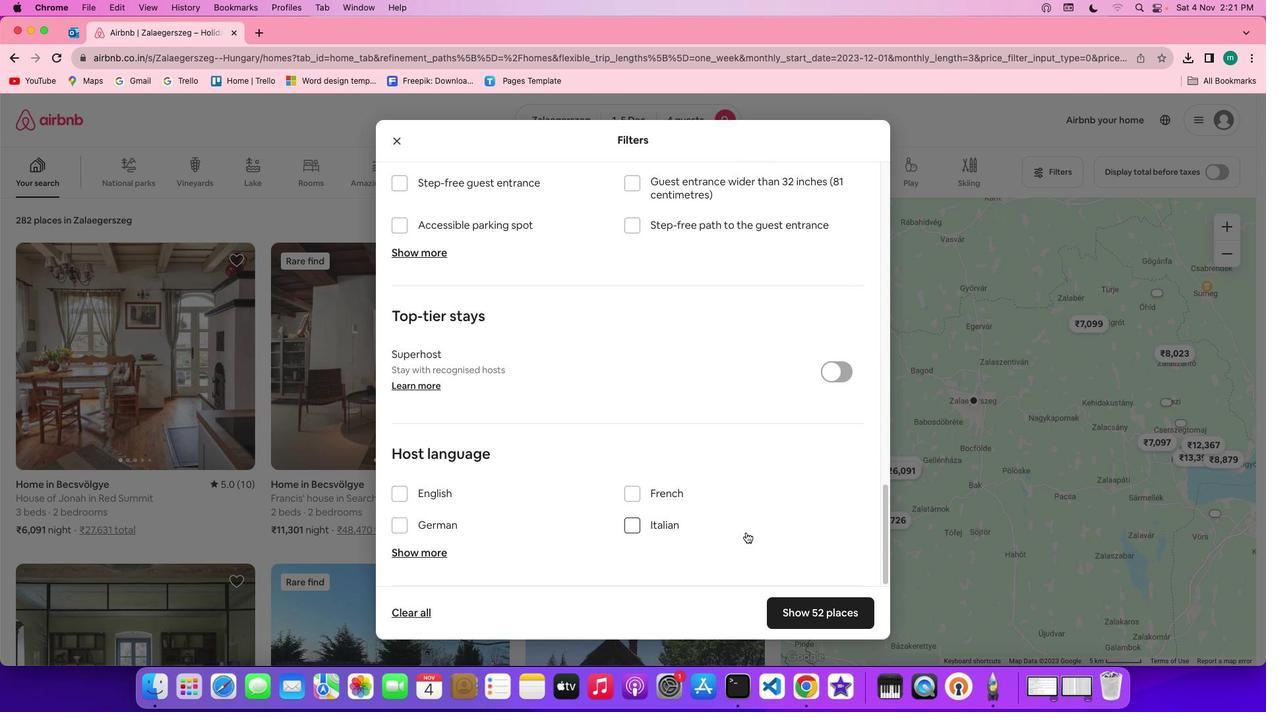 
Action: Mouse scrolled (746, 533) with delta (0, -1)
Screenshot: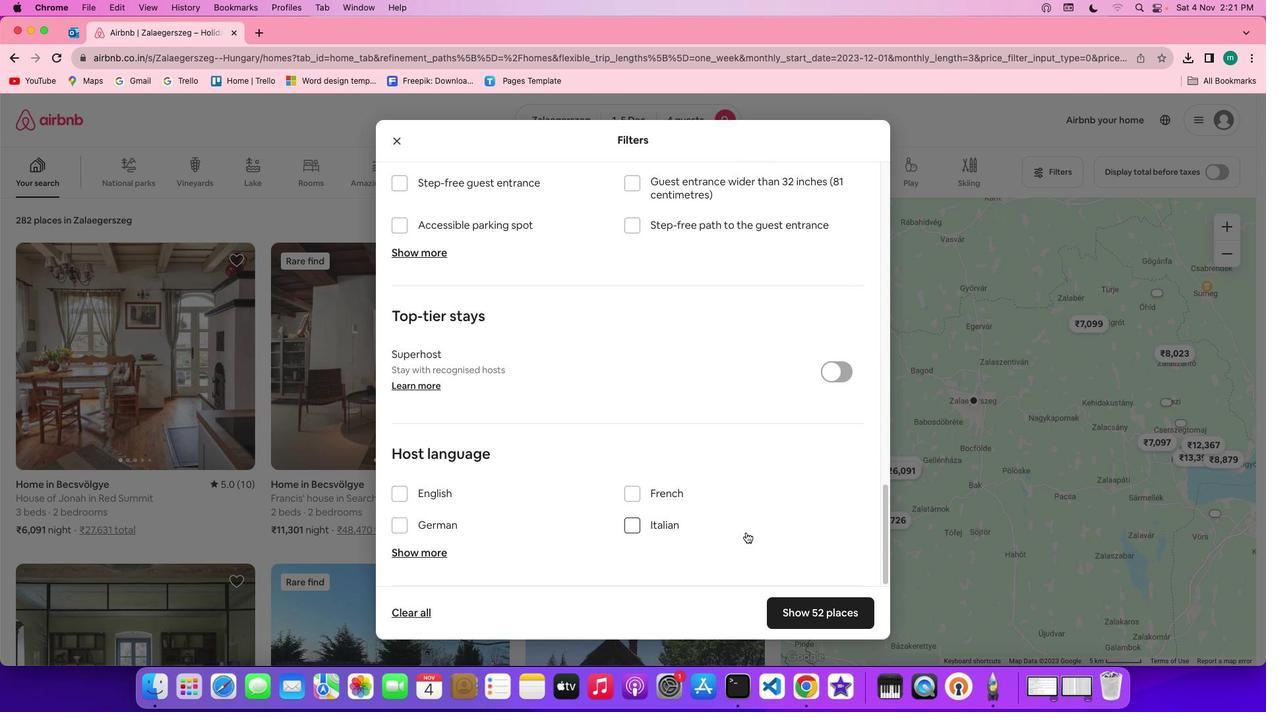 
Action: Mouse scrolled (746, 533) with delta (0, -3)
Screenshot: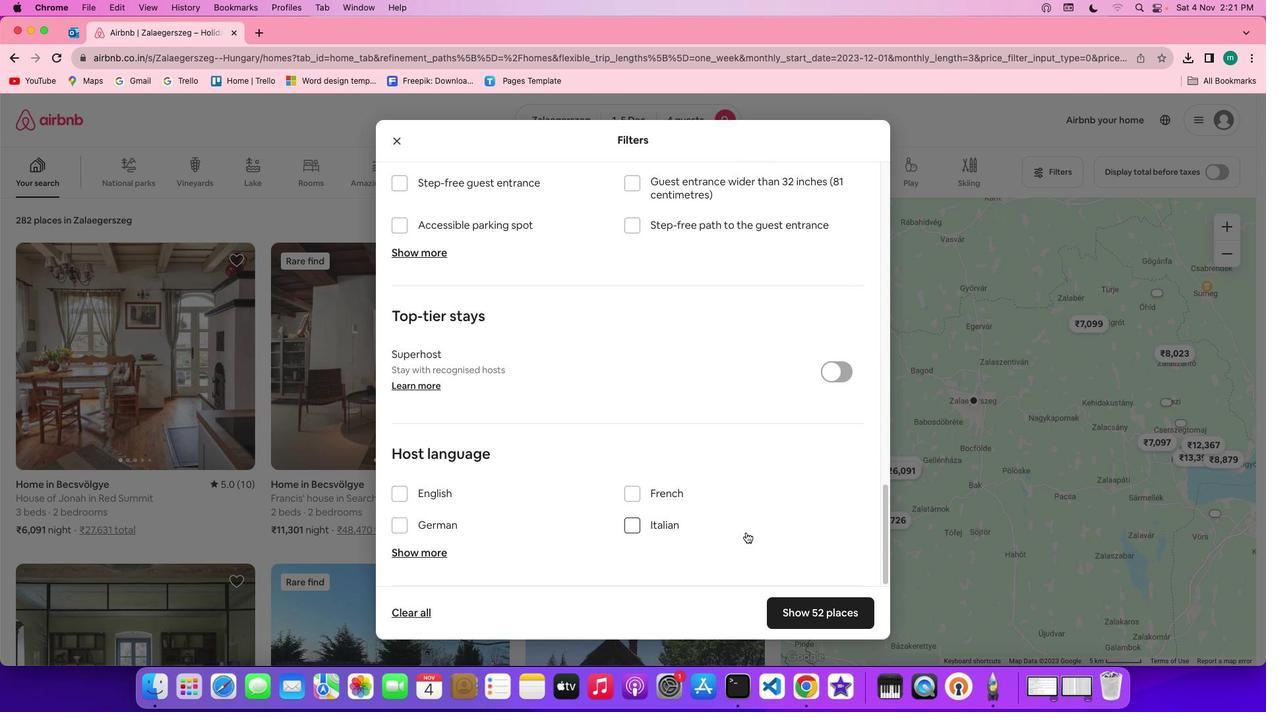 
Action: Mouse scrolled (746, 533) with delta (0, -3)
Screenshot: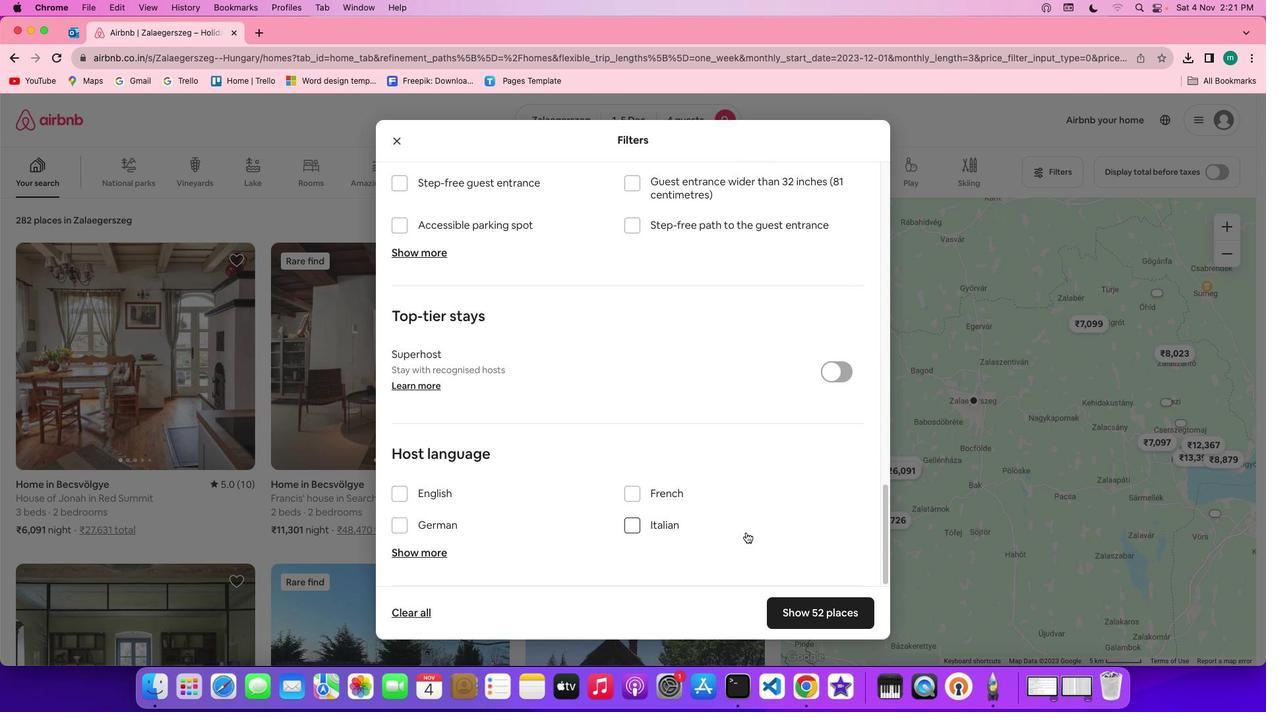 
Action: Mouse scrolled (746, 533) with delta (0, -3)
Screenshot: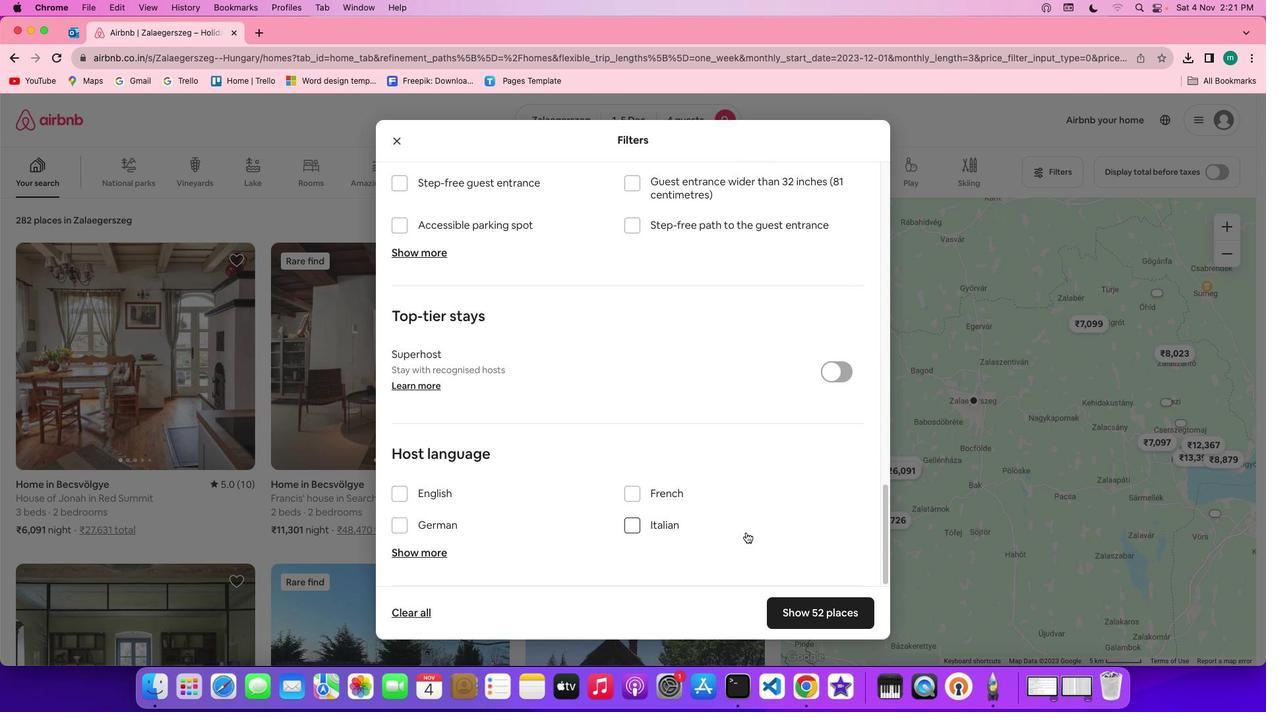 
Action: Mouse scrolled (746, 533) with delta (0, 0)
Screenshot: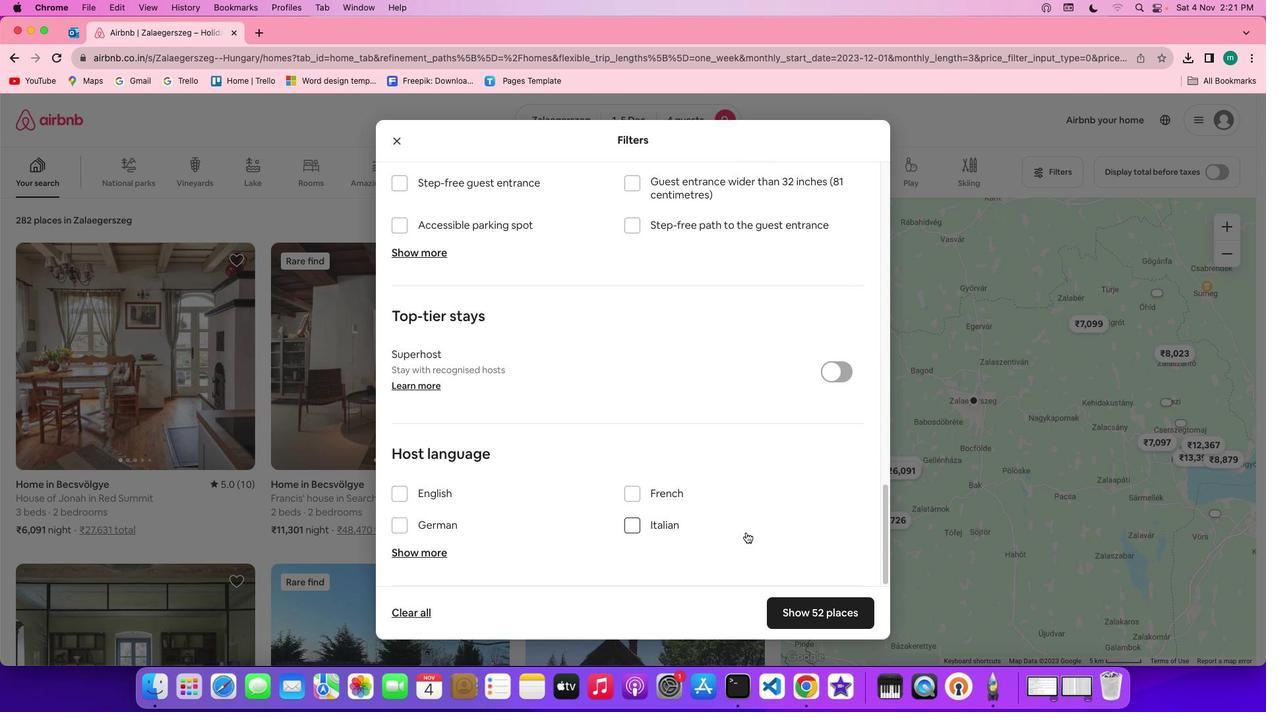 
Action: Mouse scrolled (746, 533) with delta (0, 0)
Screenshot: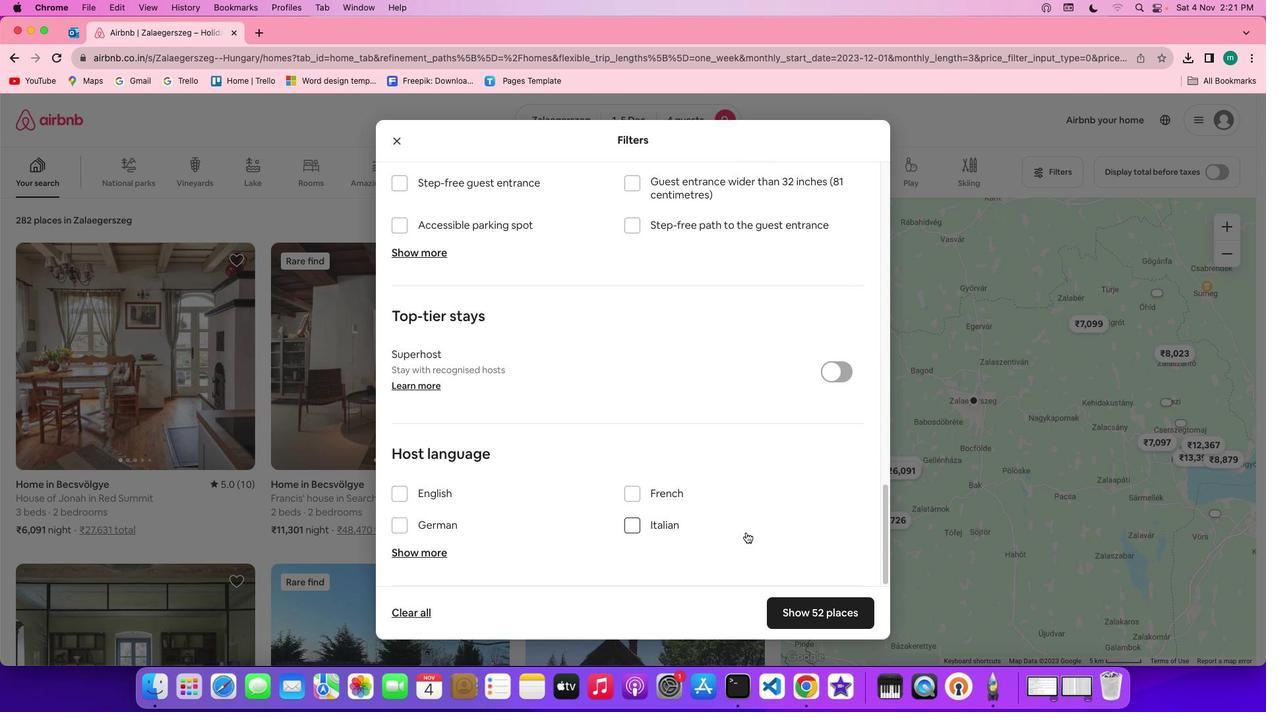 
Action: Mouse scrolled (746, 533) with delta (0, -1)
Screenshot: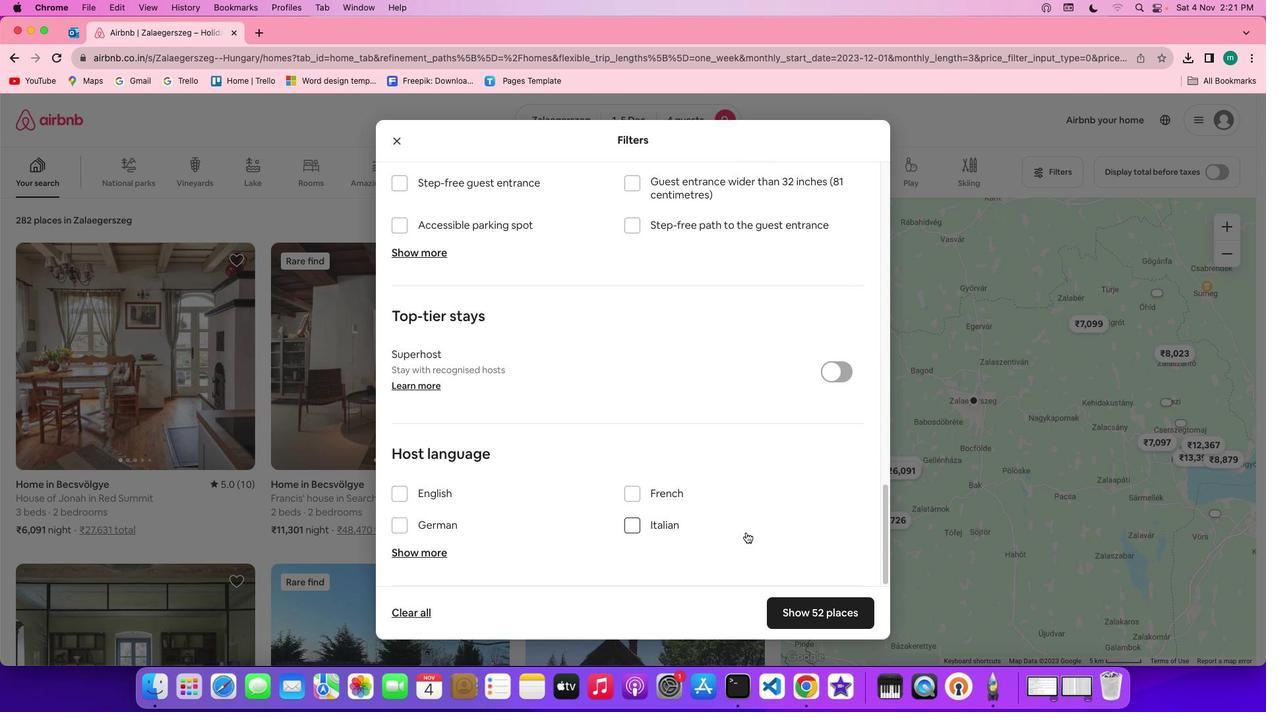 
Action: Mouse scrolled (746, 533) with delta (0, -3)
Screenshot: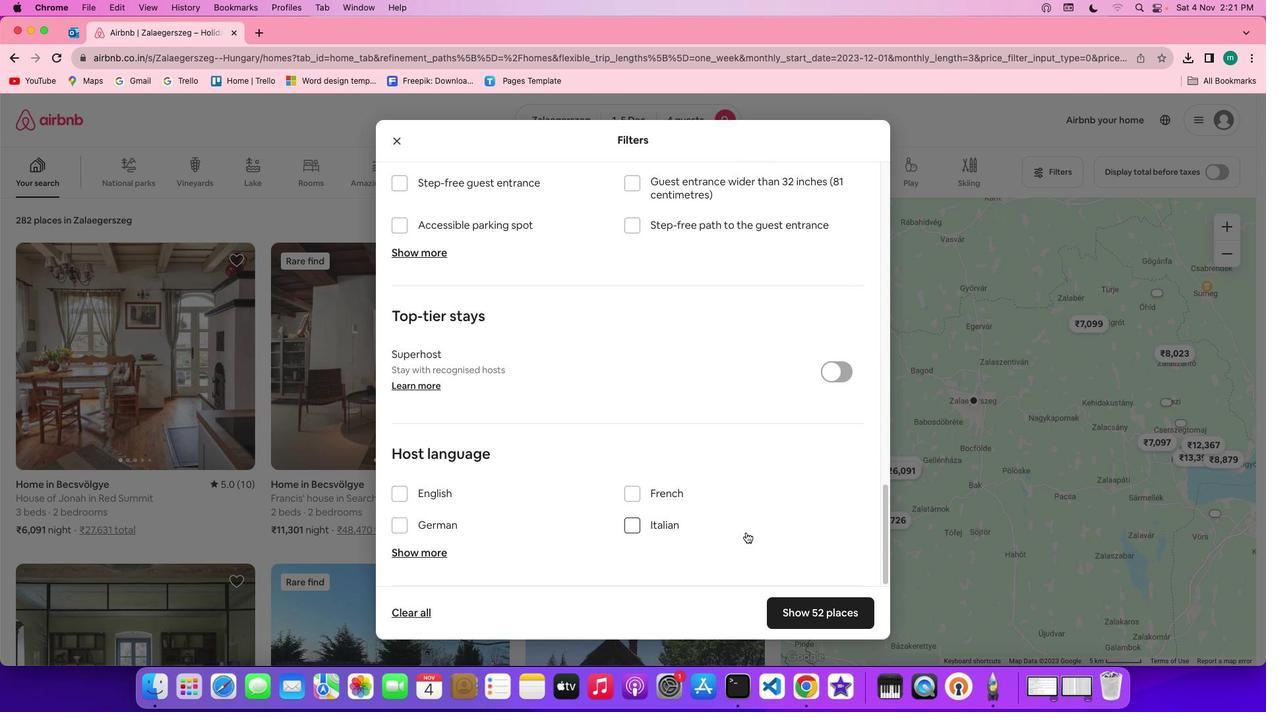
Action: Mouse moved to (834, 610)
Screenshot: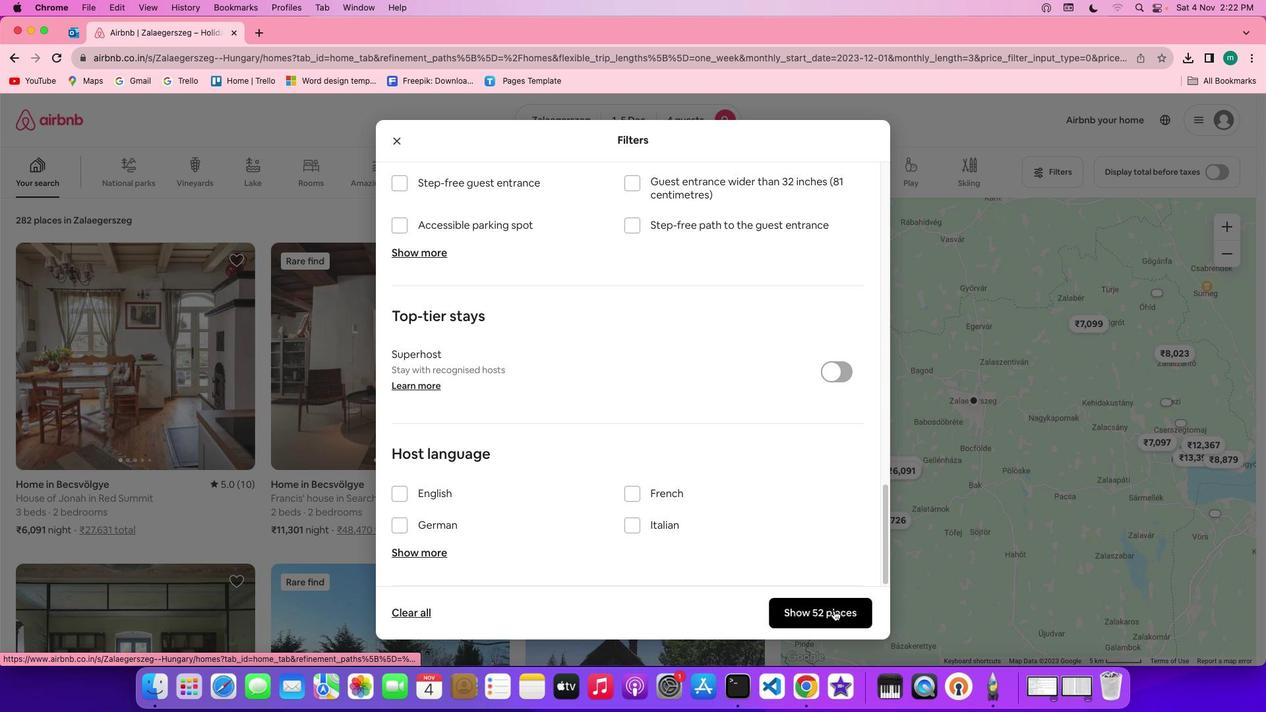 
Action: Mouse pressed left at (834, 610)
Screenshot: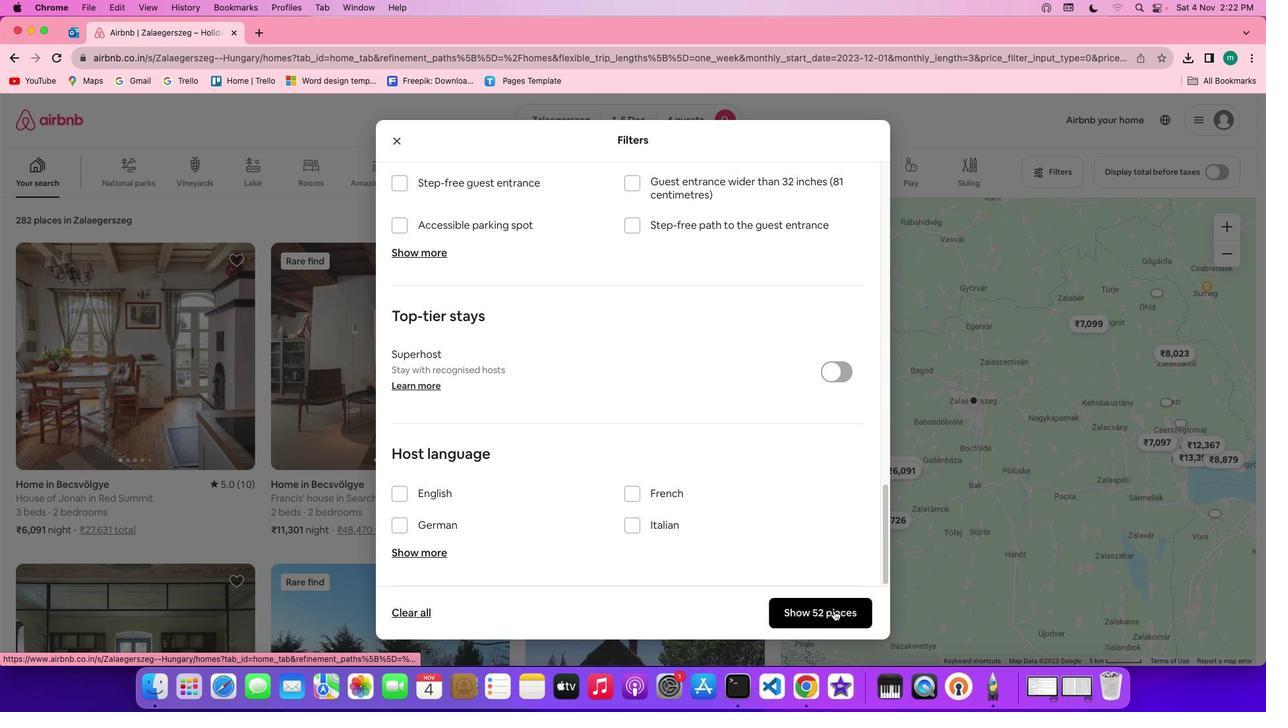 
Action: Mouse moved to (238, 377)
Screenshot: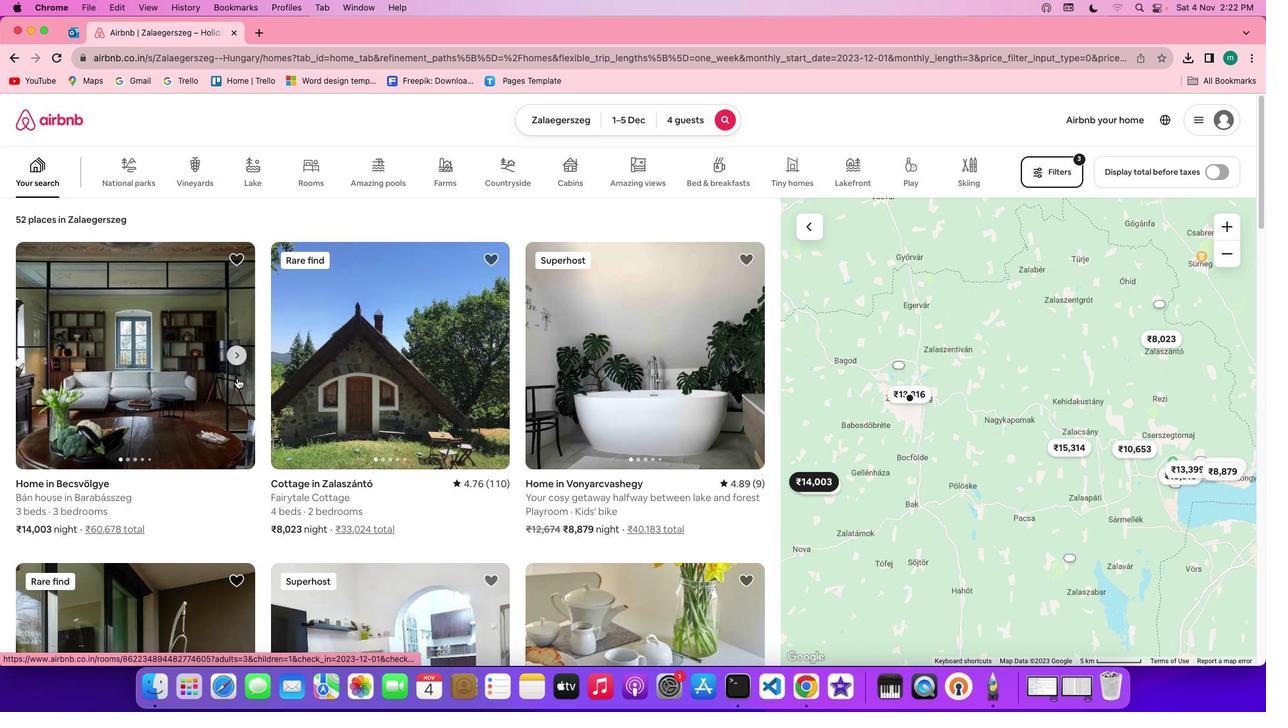 
Action: Mouse scrolled (238, 377) with delta (0, 0)
Screenshot: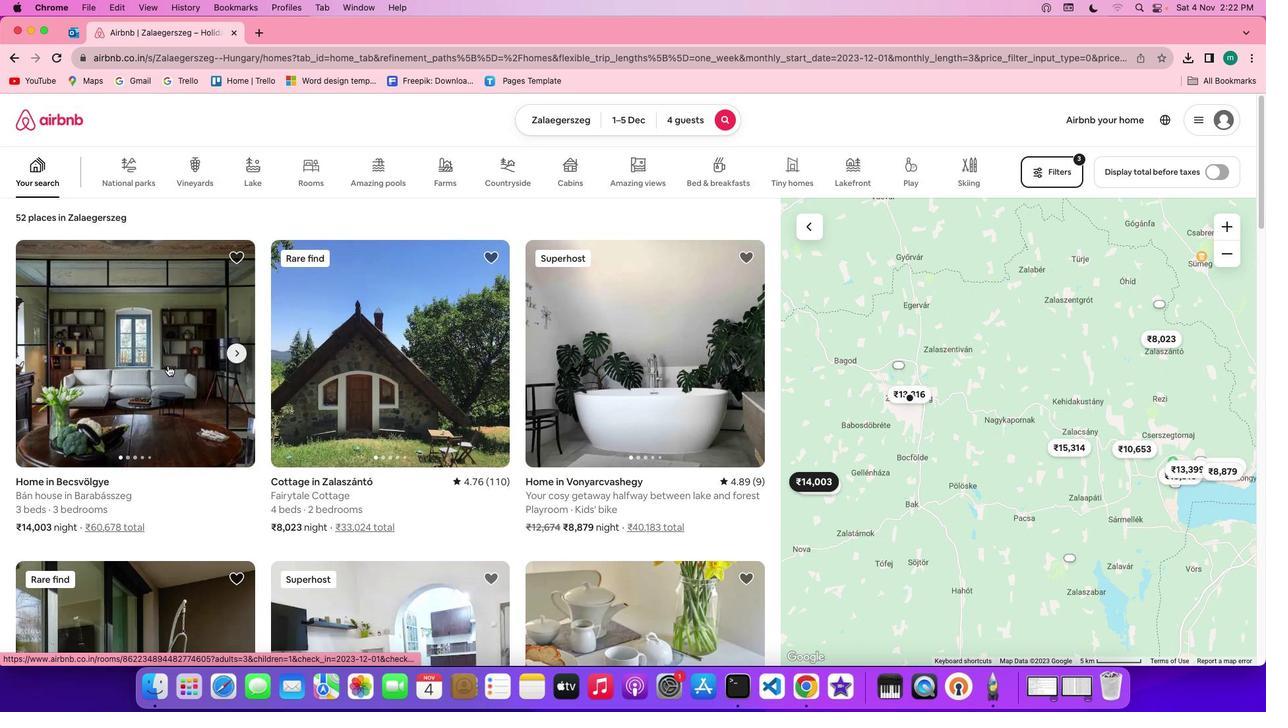 
Action: Mouse moved to (160, 362)
Screenshot: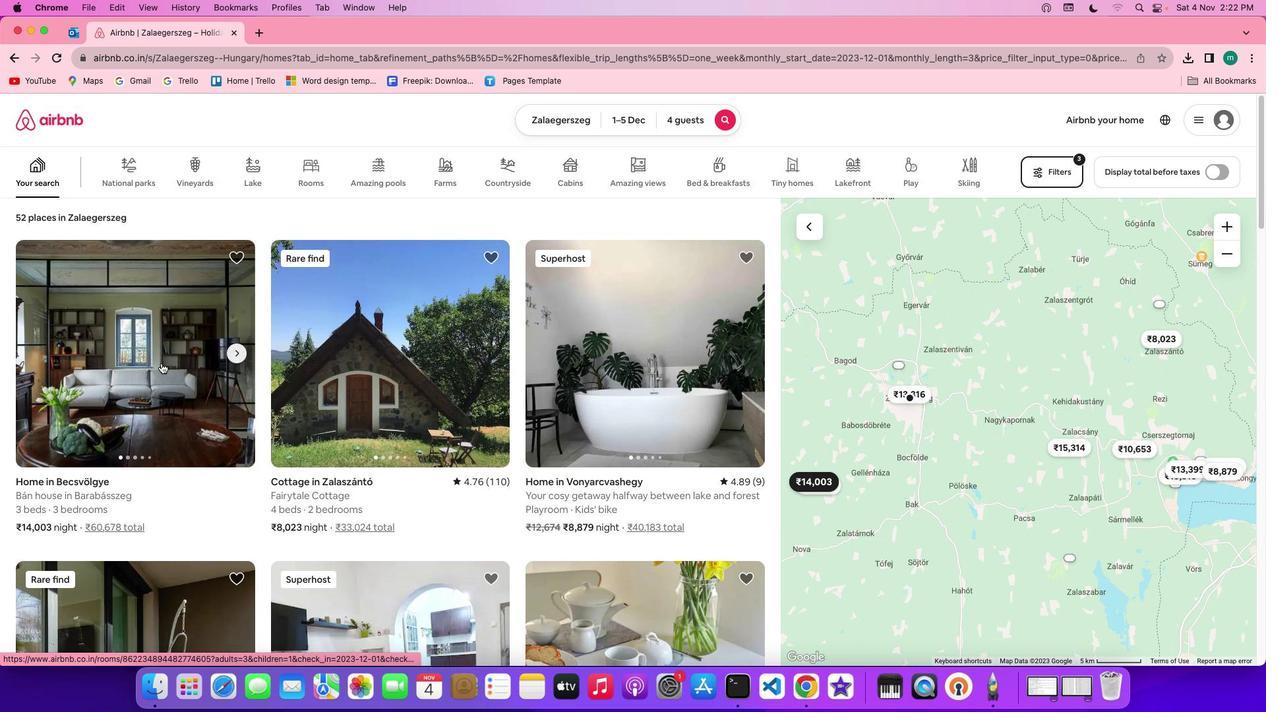 
Action: Mouse pressed left at (160, 362)
Screenshot: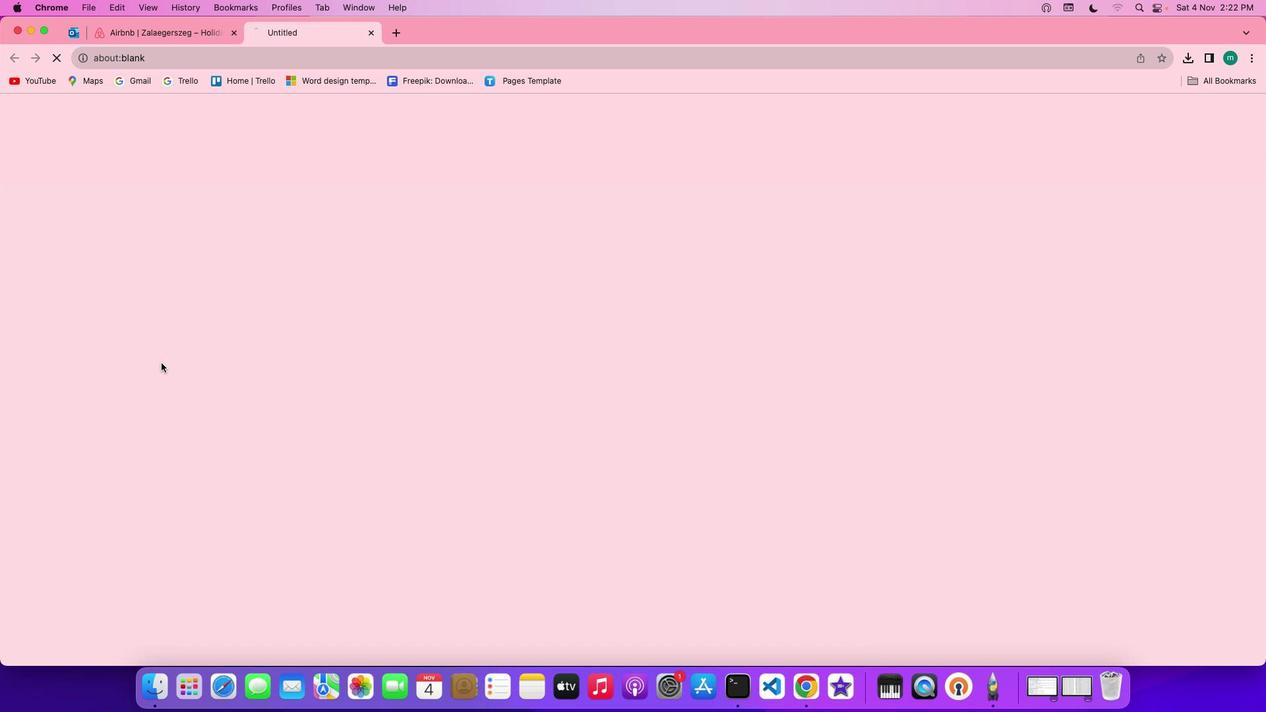 
Action: Mouse moved to (954, 502)
Screenshot: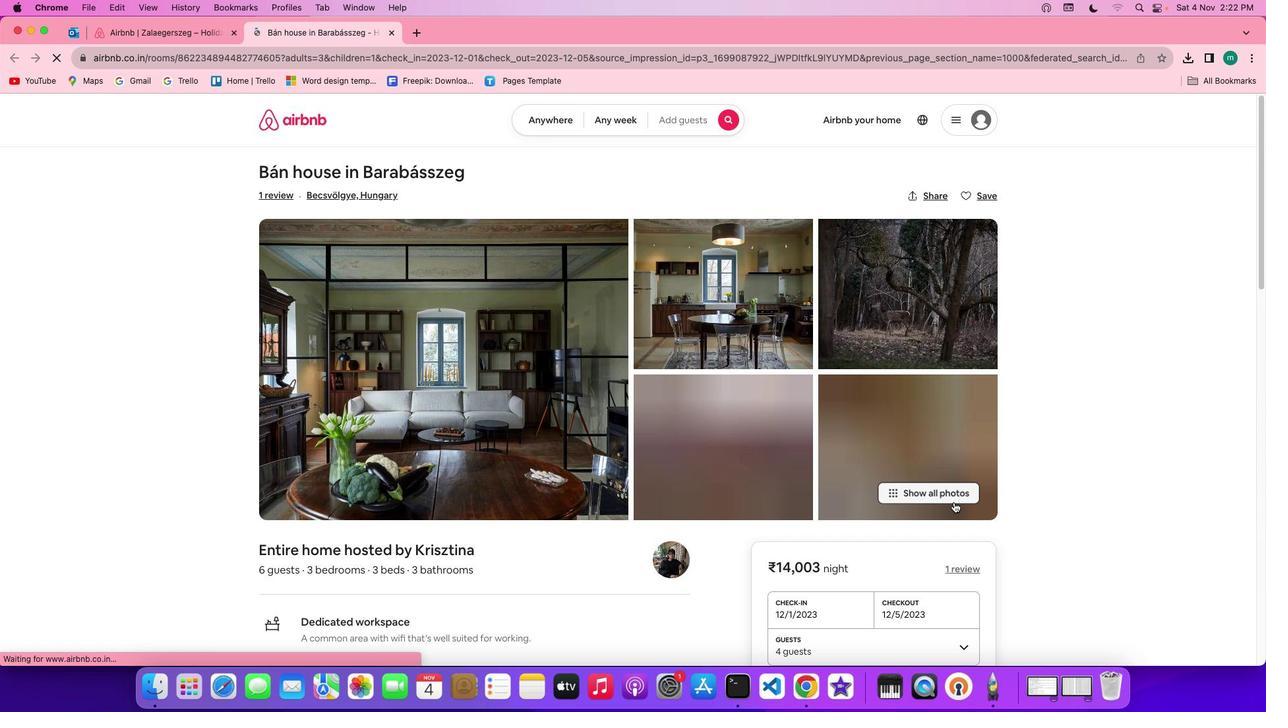 
Action: Mouse pressed left at (954, 502)
Screenshot: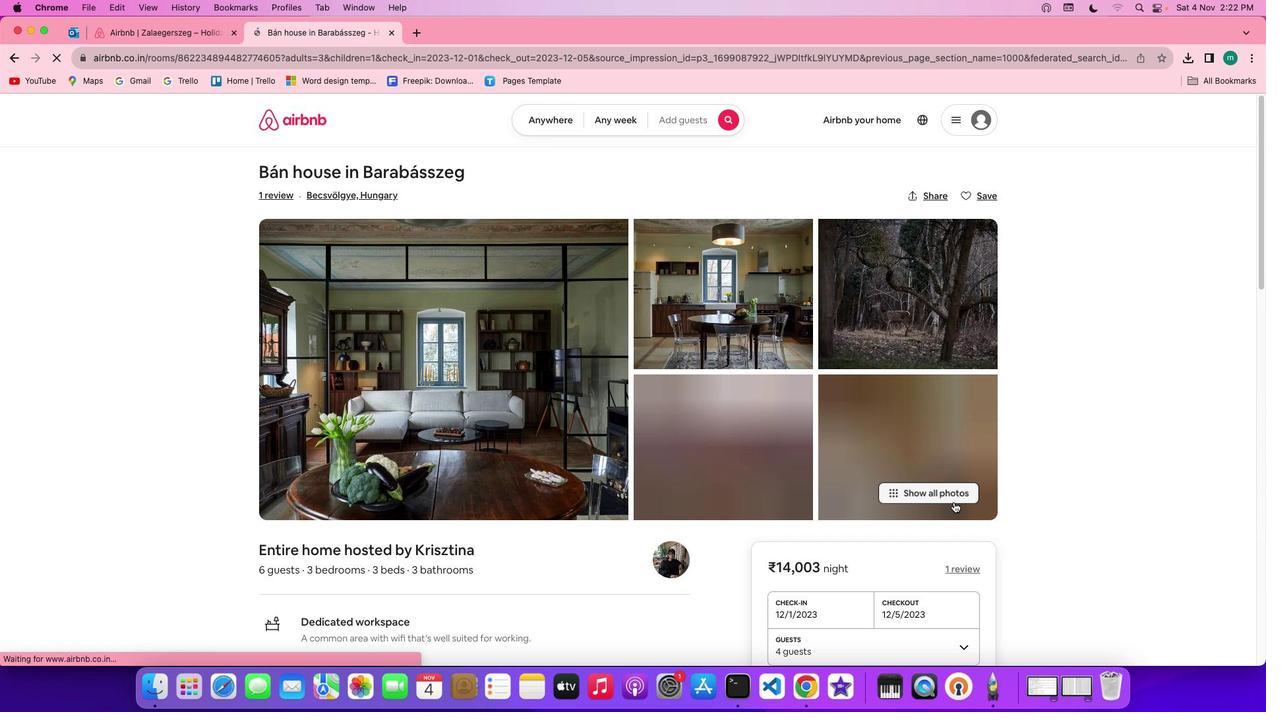 
Action: Mouse moved to (871, 453)
Screenshot: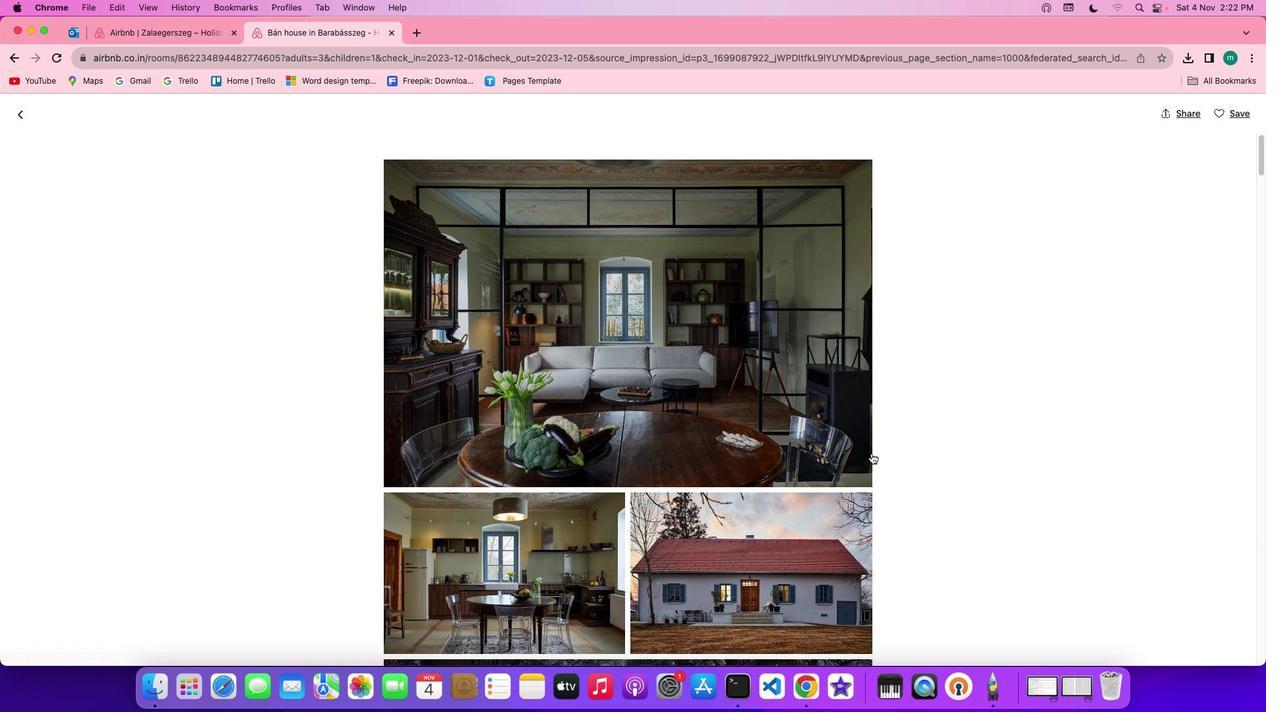 
Action: Mouse scrolled (871, 453) with delta (0, 0)
Screenshot: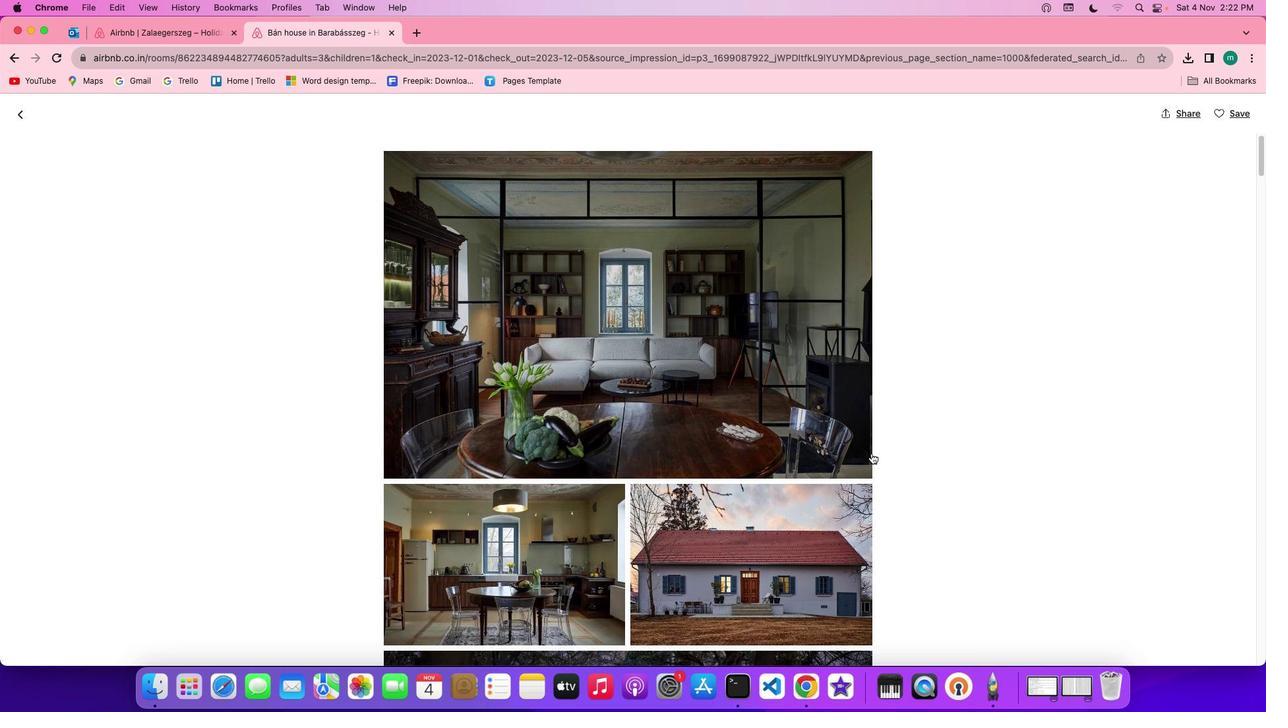 
Action: Mouse scrolled (871, 453) with delta (0, 0)
Screenshot: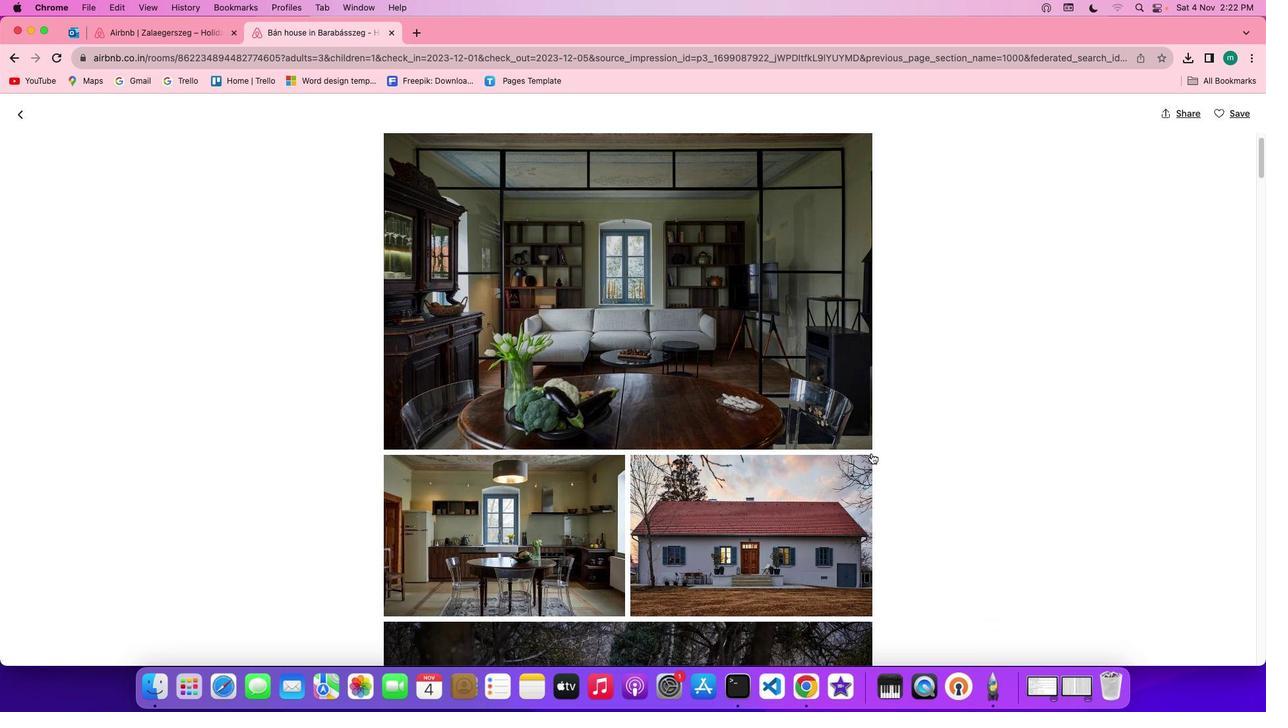 
Action: Mouse scrolled (871, 453) with delta (0, 0)
Screenshot: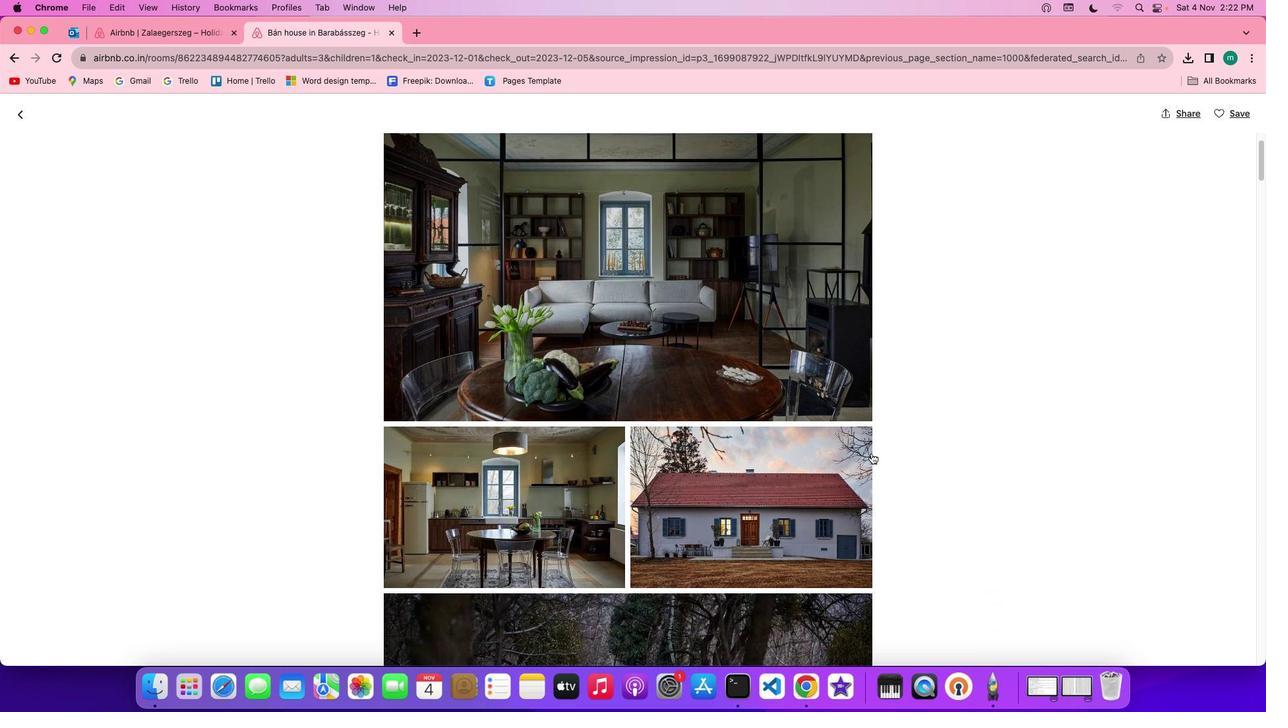 
Action: Mouse scrolled (871, 453) with delta (0, 0)
Screenshot: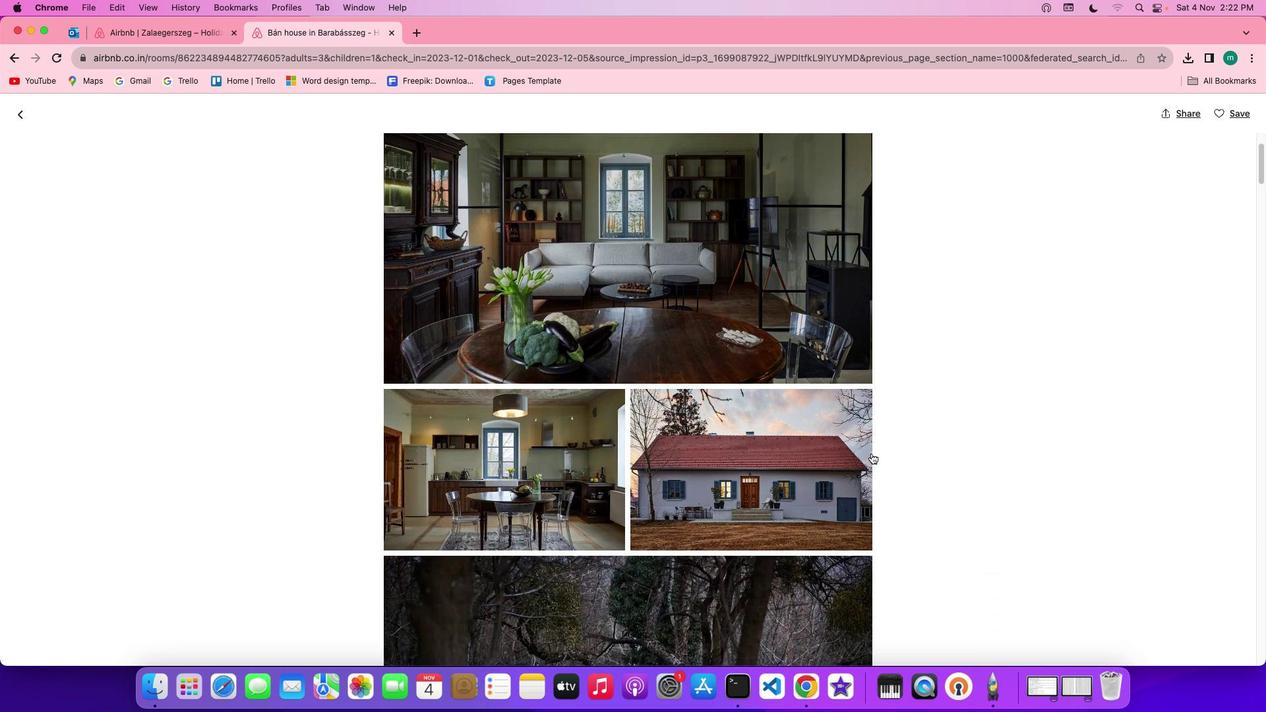 
Action: Mouse scrolled (871, 453) with delta (0, -1)
Screenshot: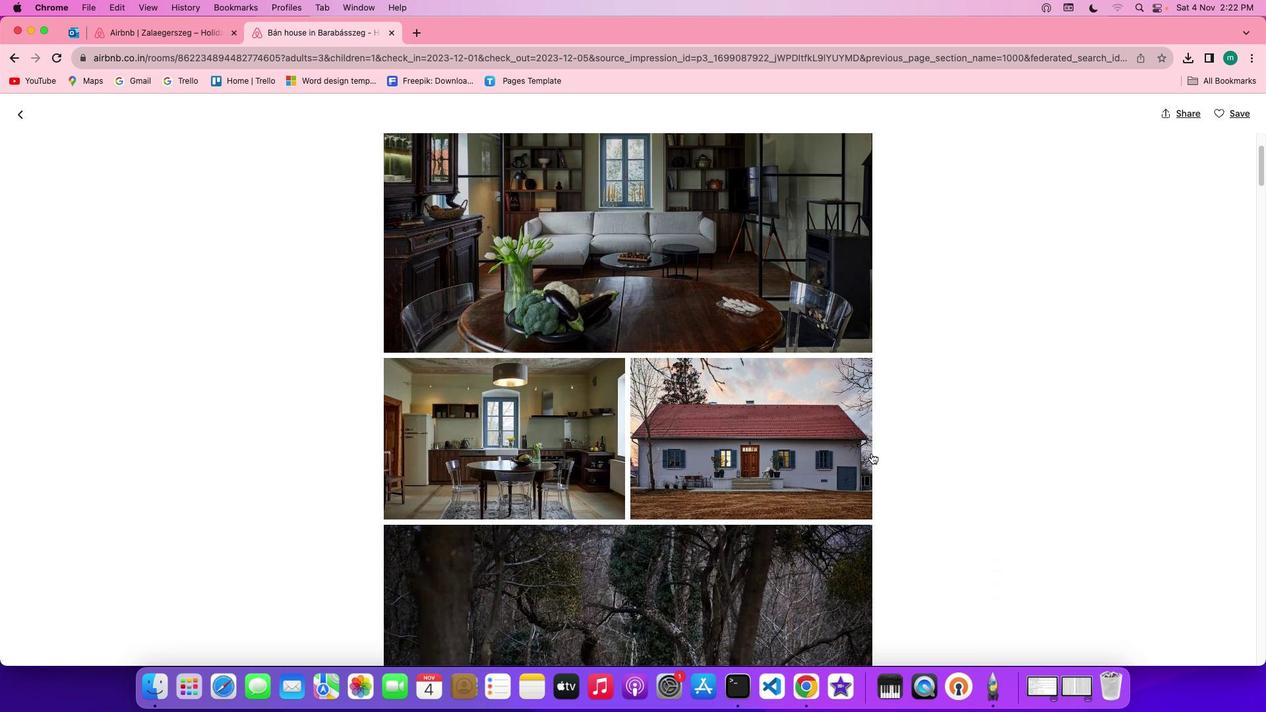 
Action: Mouse scrolled (871, 453) with delta (0, 0)
Screenshot: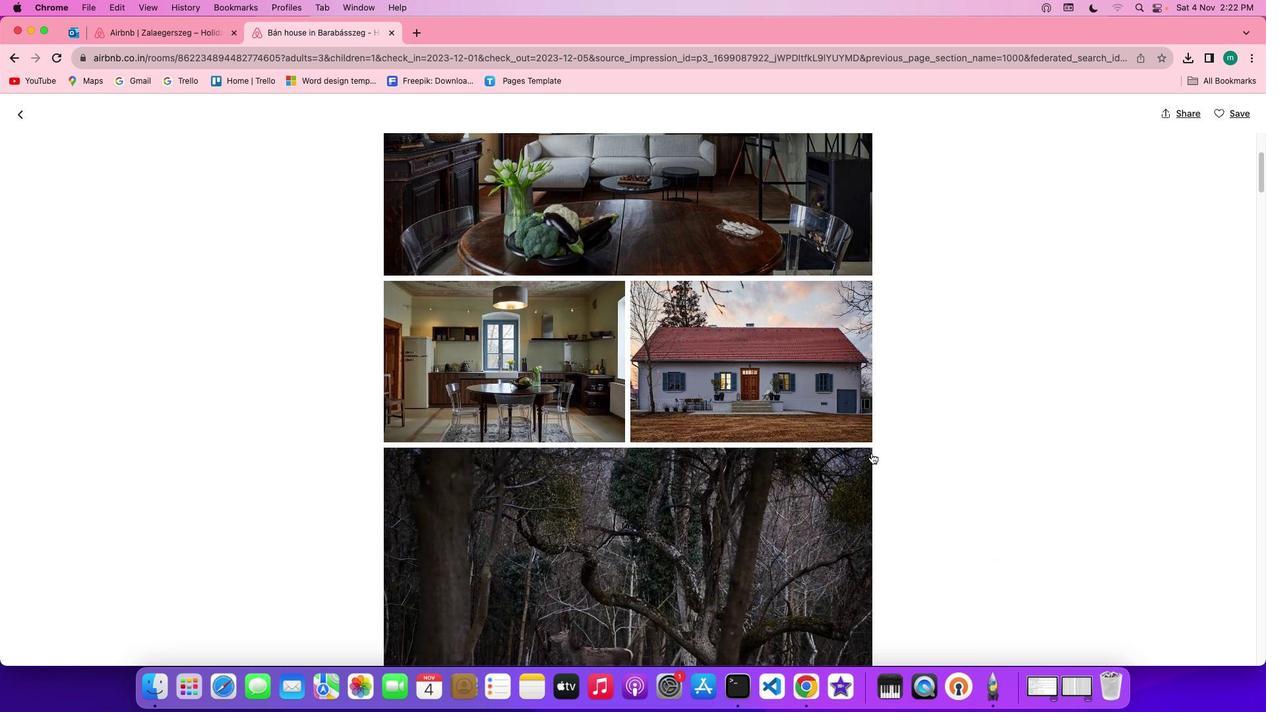
Action: Mouse scrolled (871, 453) with delta (0, 0)
Screenshot: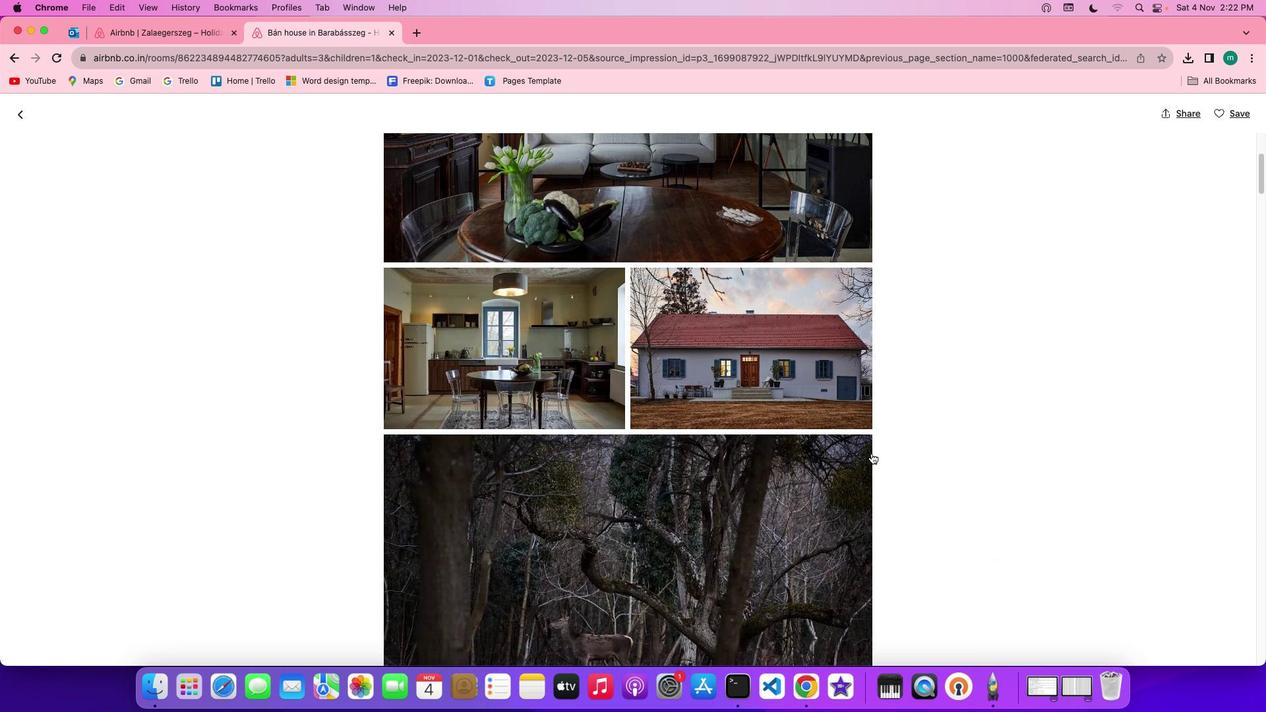 
Action: Mouse scrolled (871, 453) with delta (0, -1)
Screenshot: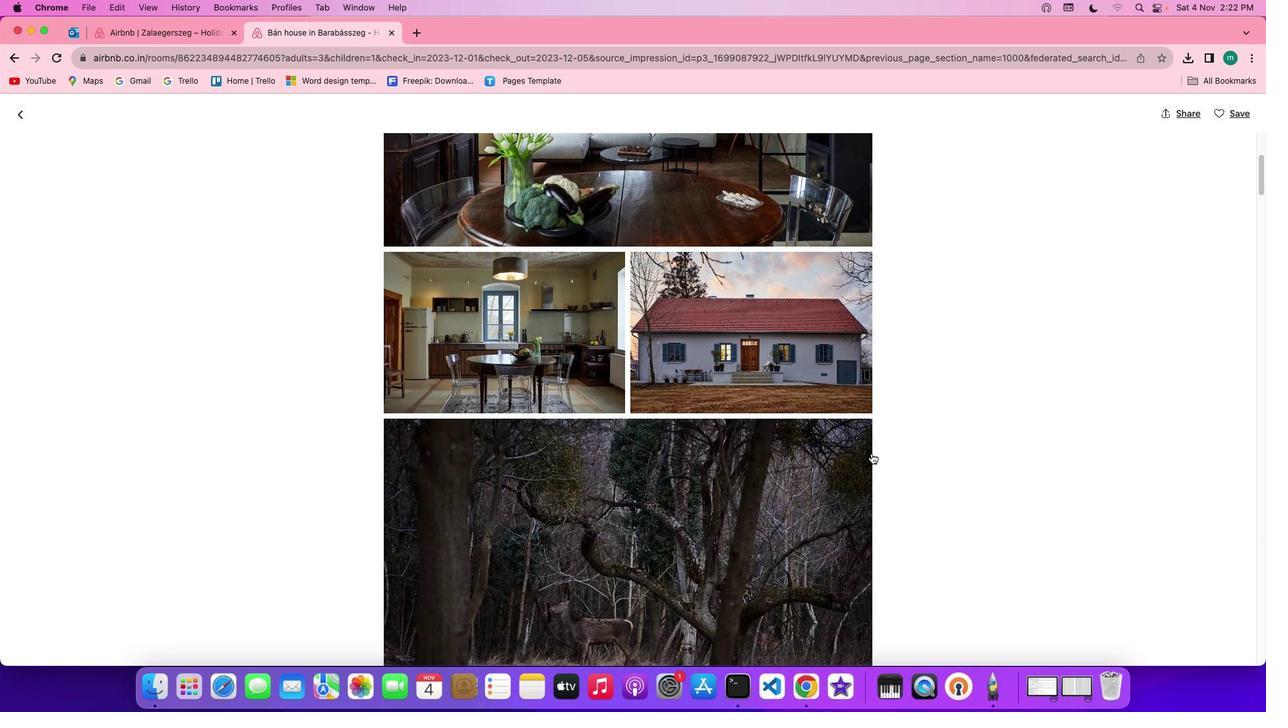 
Action: Mouse scrolled (871, 453) with delta (0, 0)
Screenshot: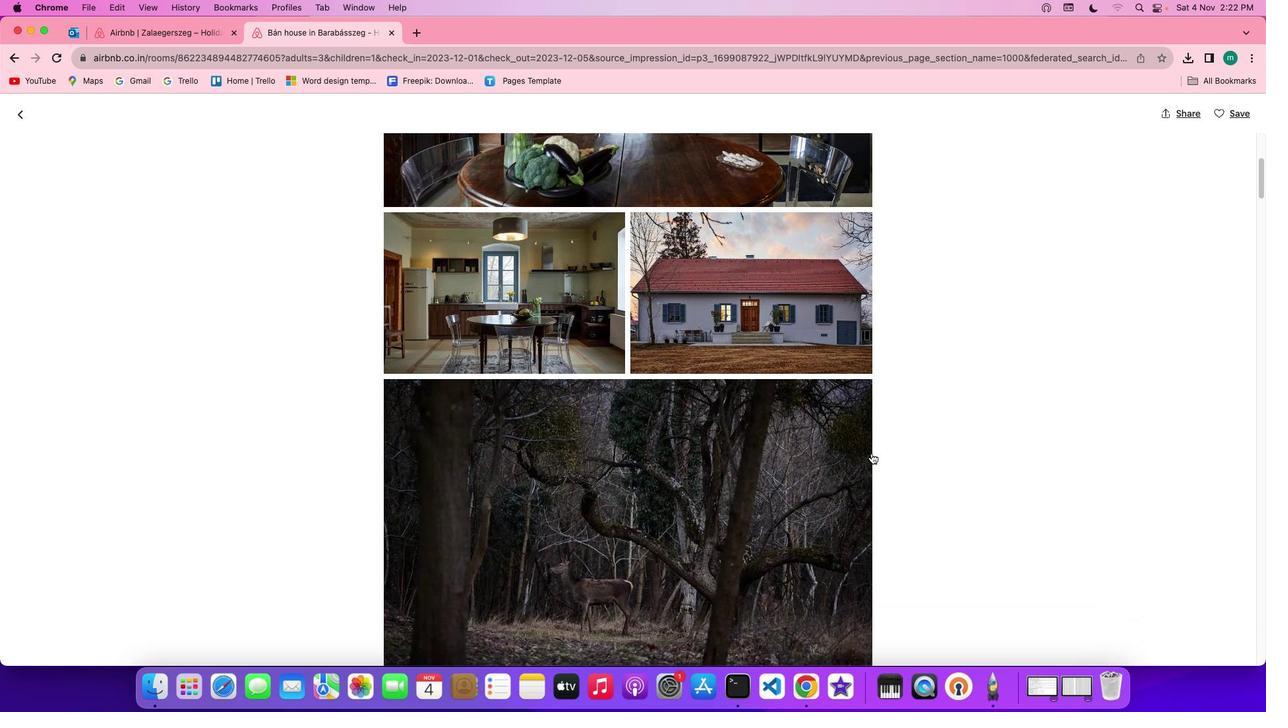 
Action: Mouse scrolled (871, 453) with delta (0, 0)
Screenshot: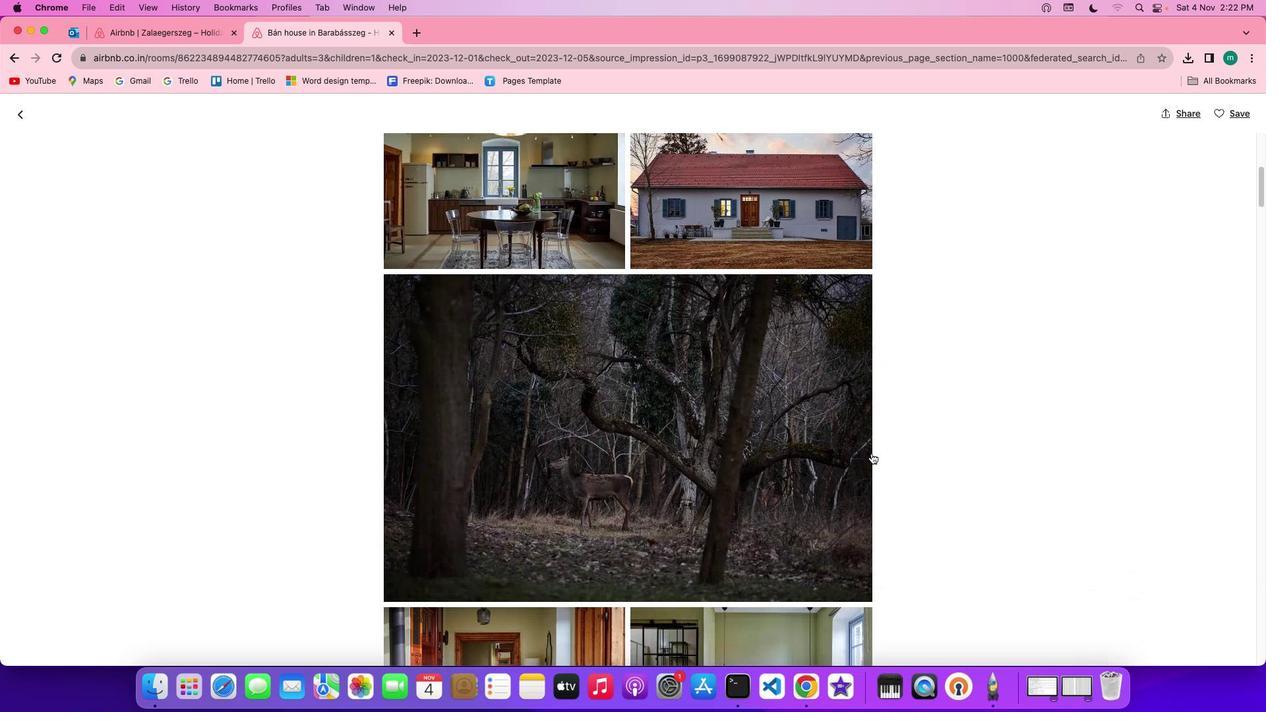 
Action: Mouse scrolled (871, 453) with delta (0, -1)
Screenshot: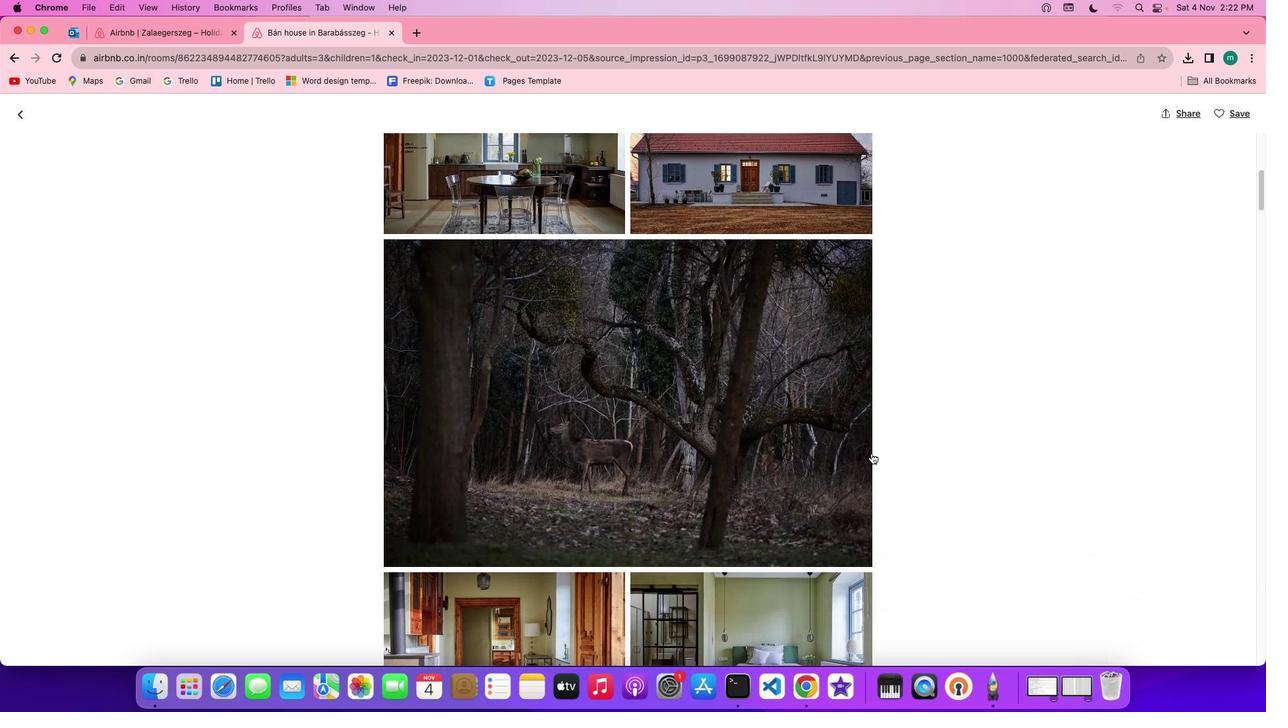 
Action: Mouse scrolled (871, 453) with delta (0, -1)
Screenshot: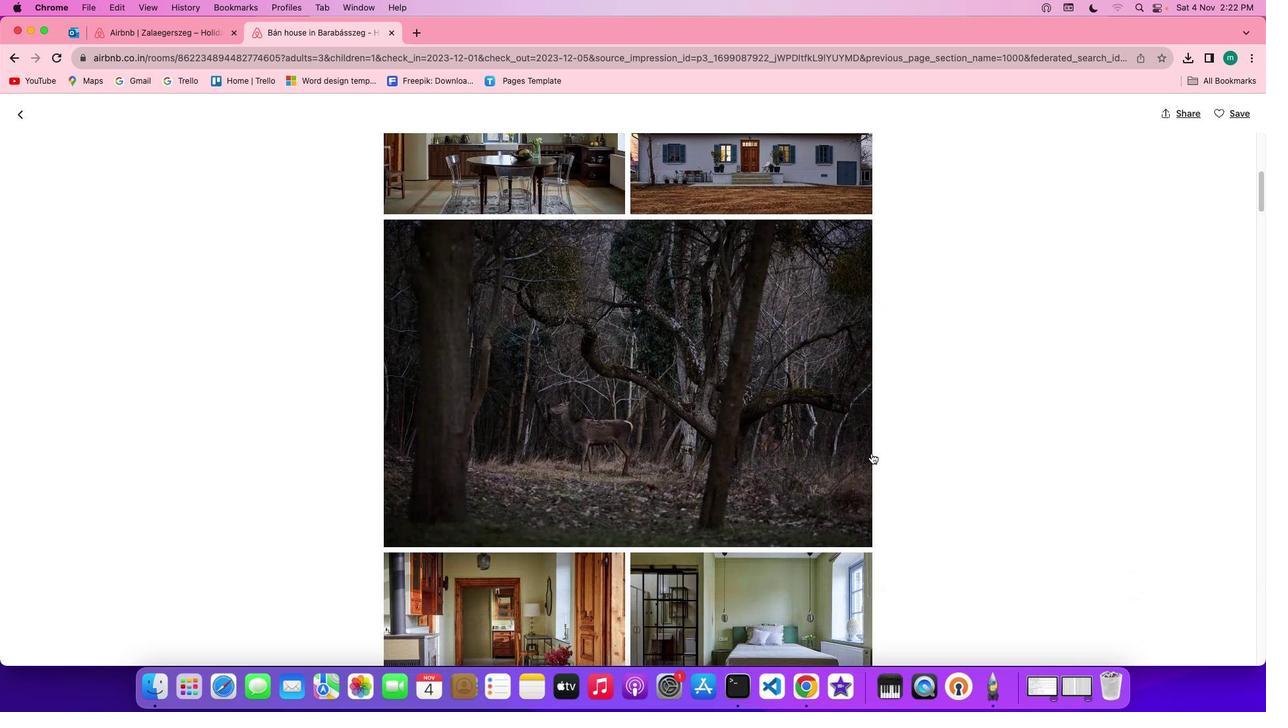 
Action: Mouse scrolled (871, 453) with delta (0, -1)
Screenshot: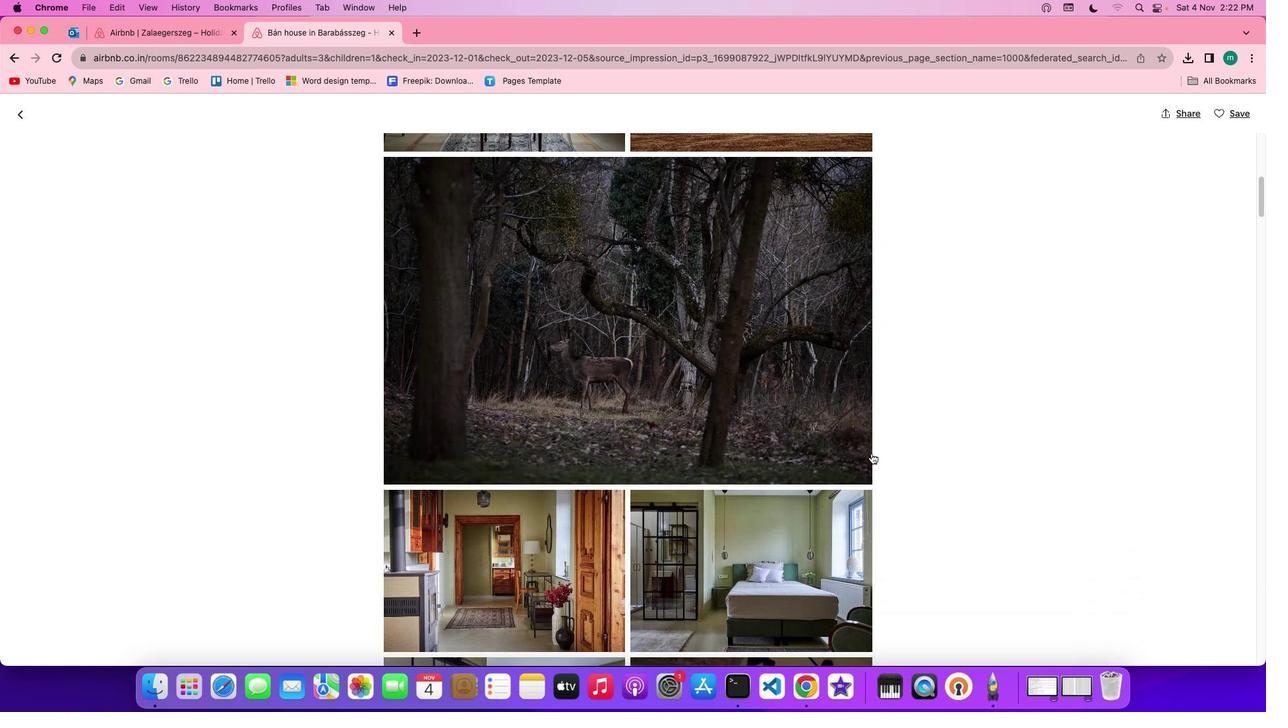 
Action: Mouse moved to (870, 448)
Screenshot: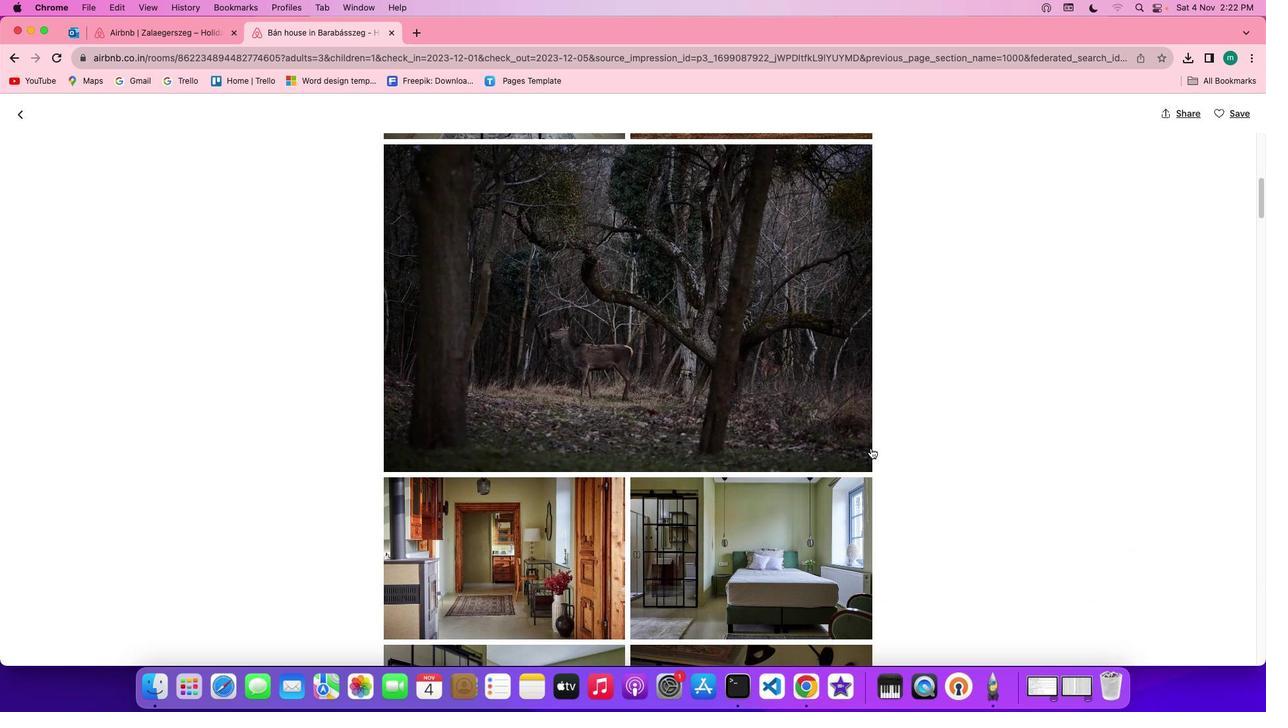
Action: Mouse scrolled (870, 448) with delta (0, 0)
Screenshot: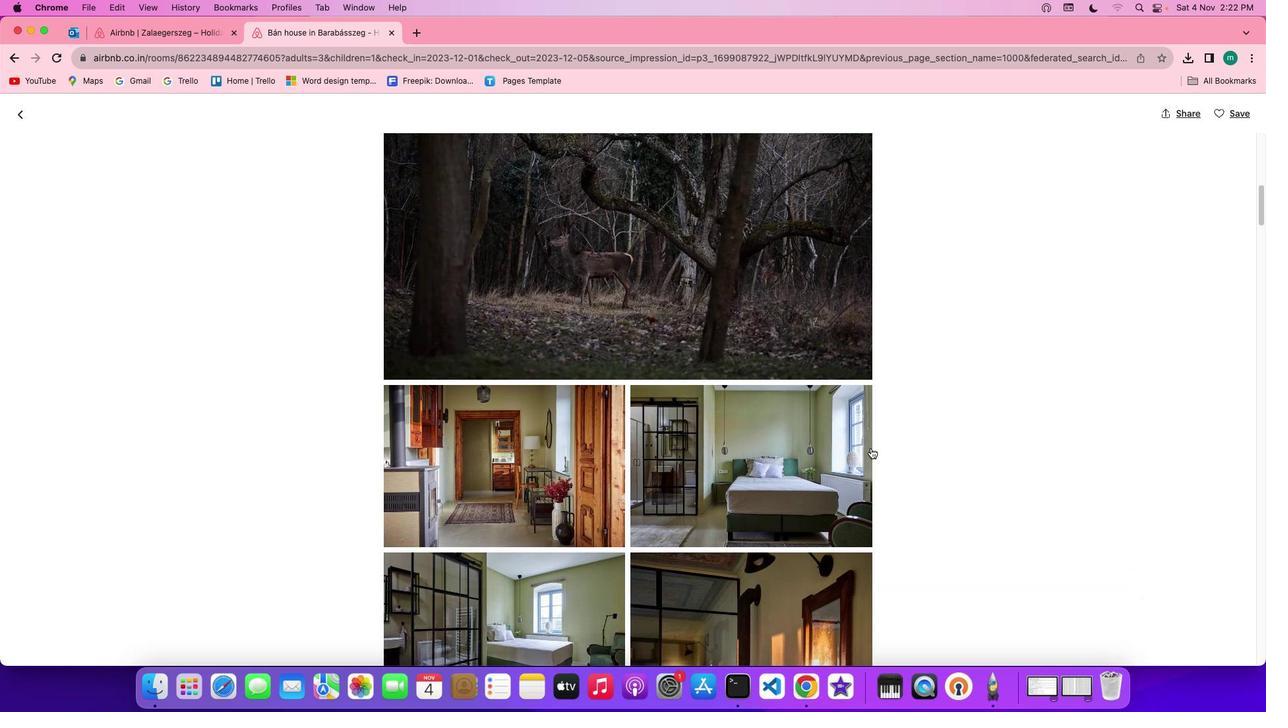 
Action: Mouse scrolled (870, 448) with delta (0, 0)
Screenshot: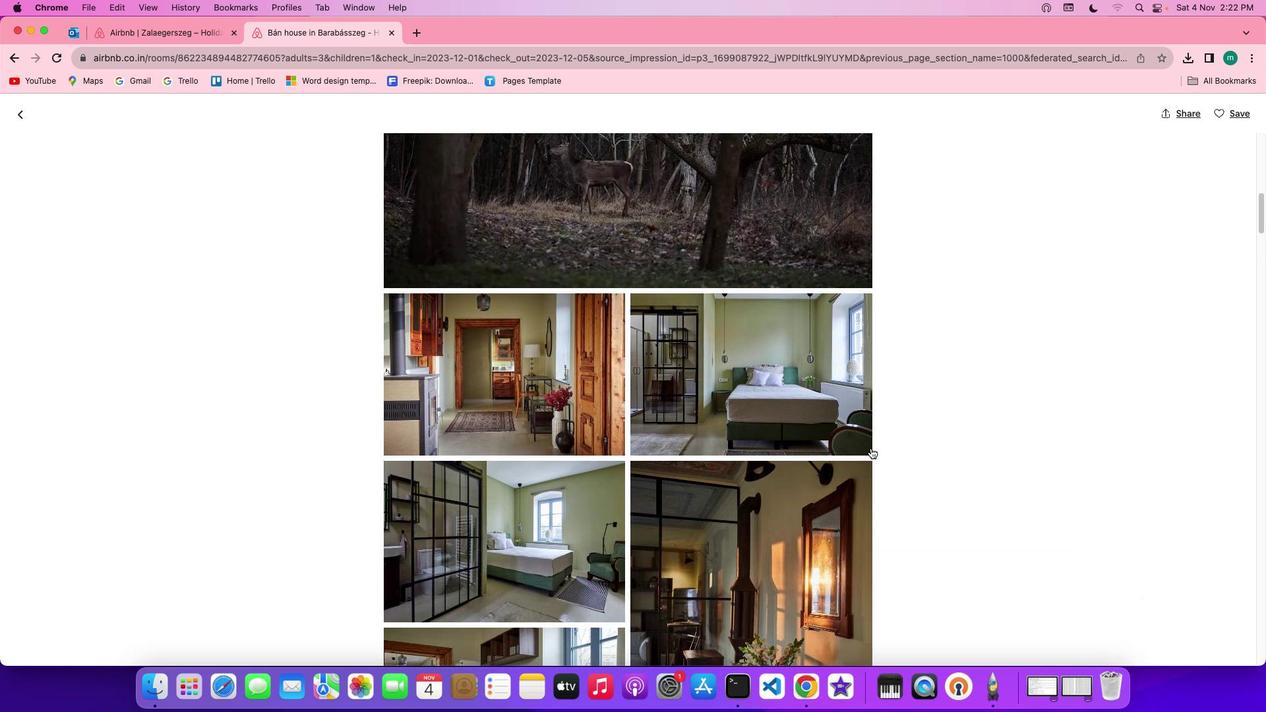 
Action: Mouse scrolled (870, 448) with delta (0, -1)
Screenshot: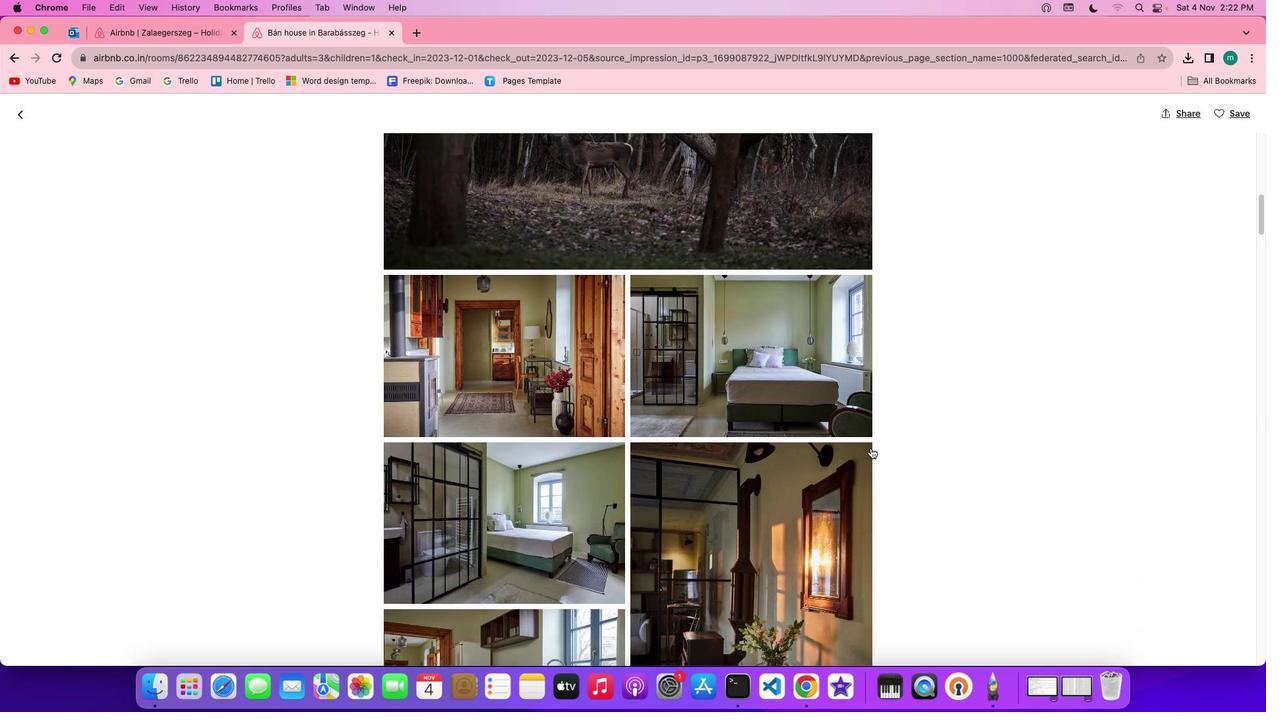 
Action: Mouse scrolled (870, 448) with delta (0, -2)
Screenshot: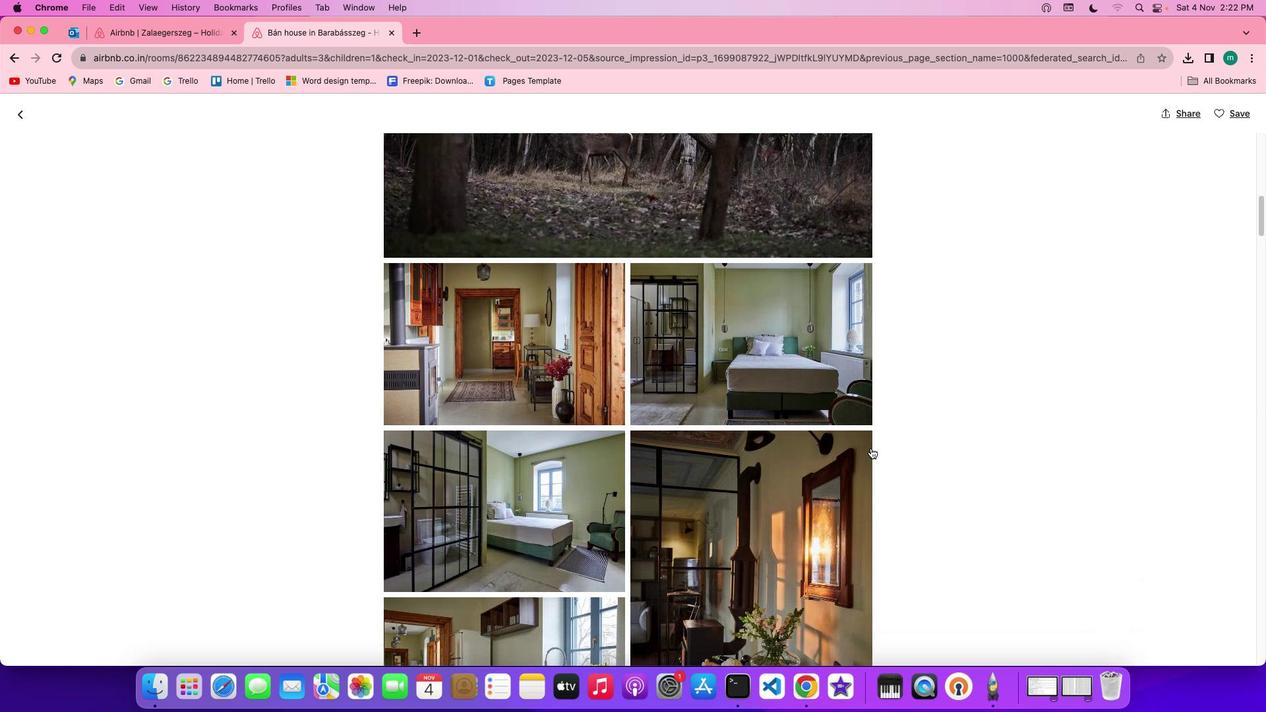 
Action: Mouse scrolled (870, 448) with delta (0, 0)
Screenshot: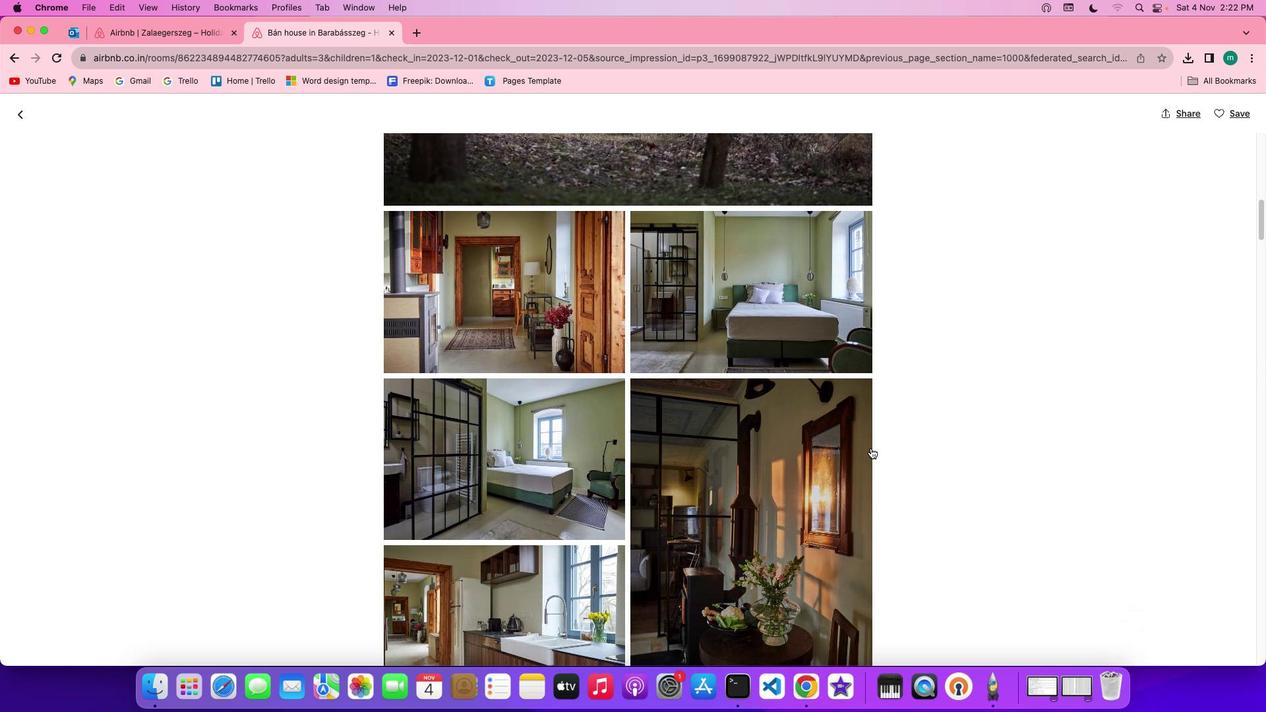 
Action: Mouse scrolled (870, 448) with delta (0, 0)
Screenshot: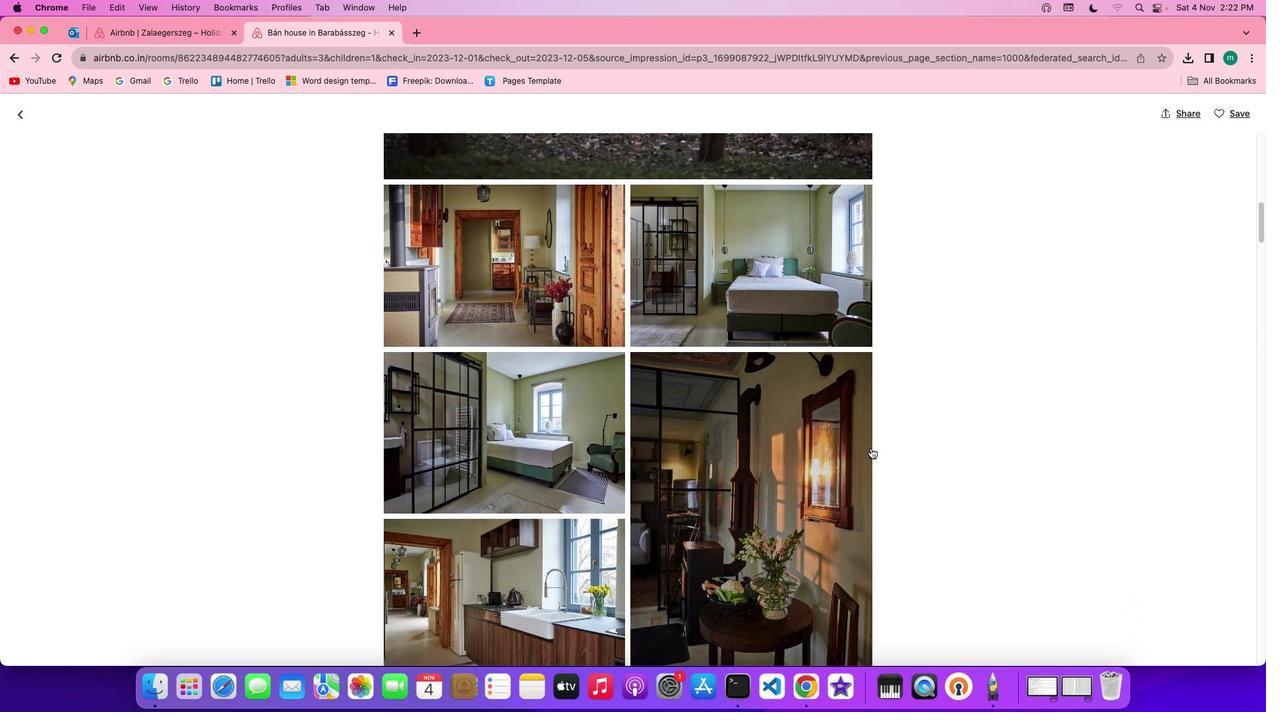
Action: Mouse scrolled (870, 448) with delta (0, -1)
Screenshot: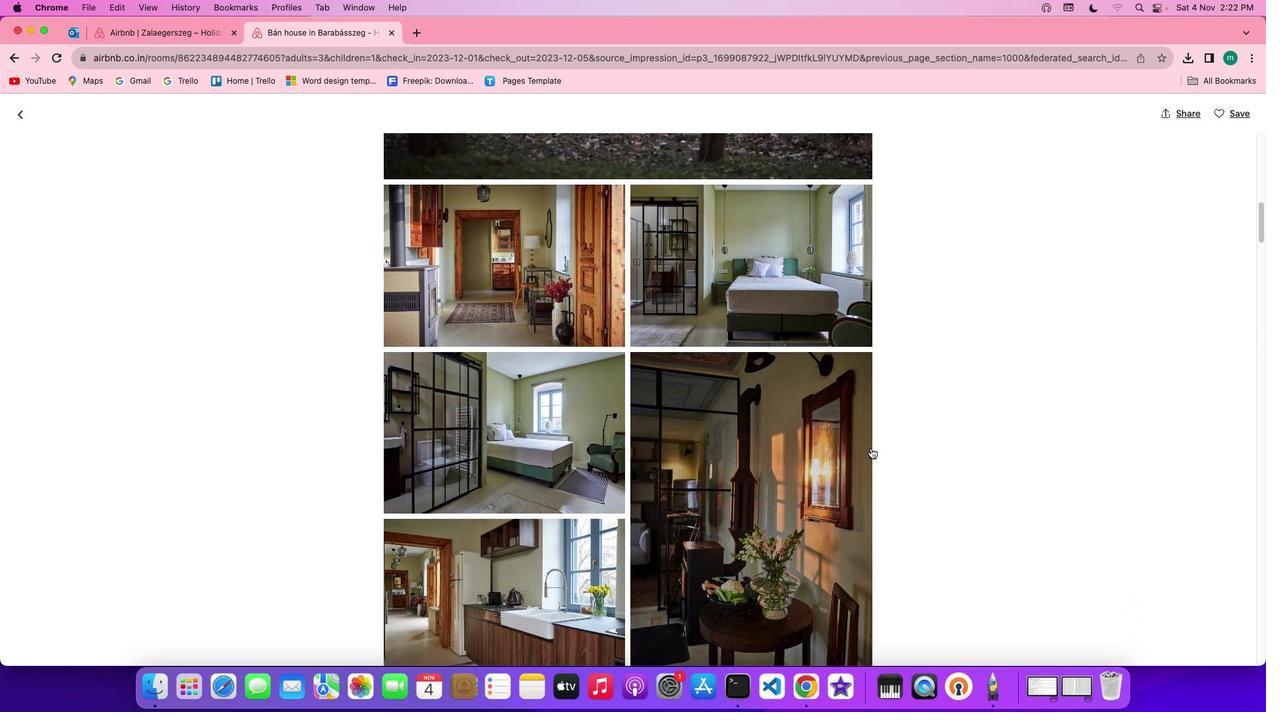 
Action: Mouse scrolled (870, 448) with delta (0, 0)
Screenshot: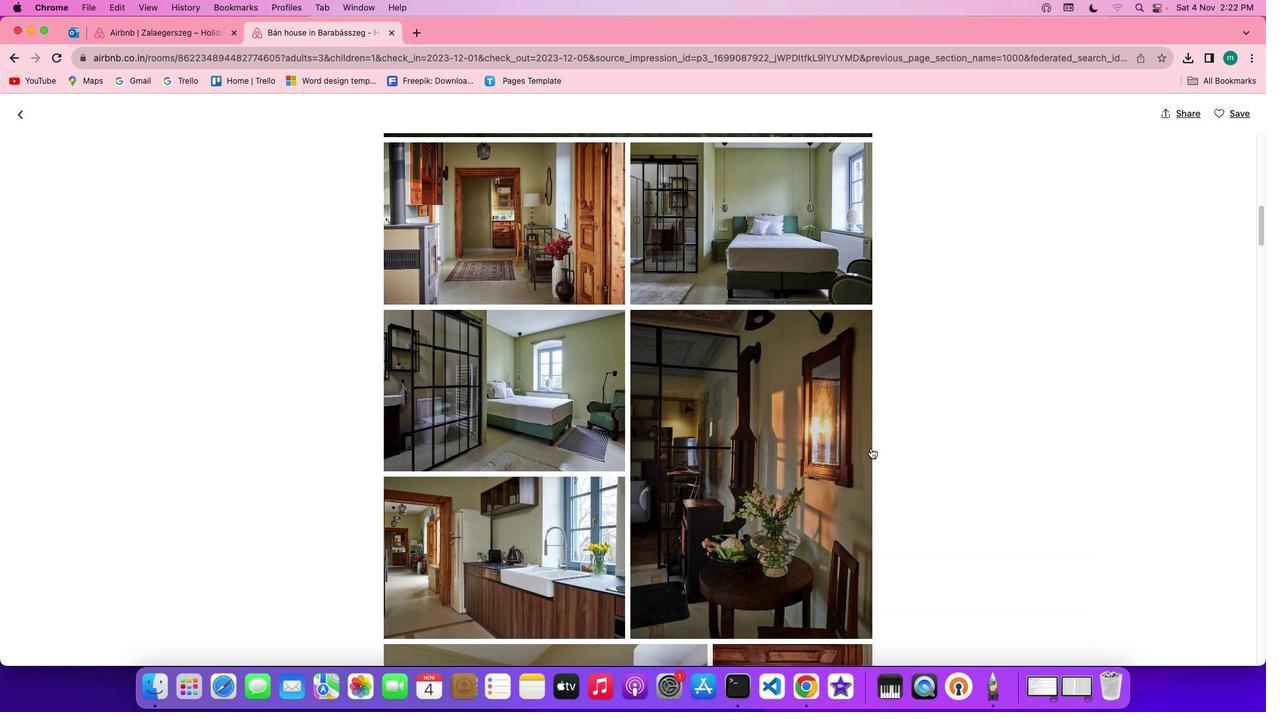 
Action: Mouse scrolled (870, 448) with delta (0, 0)
Screenshot: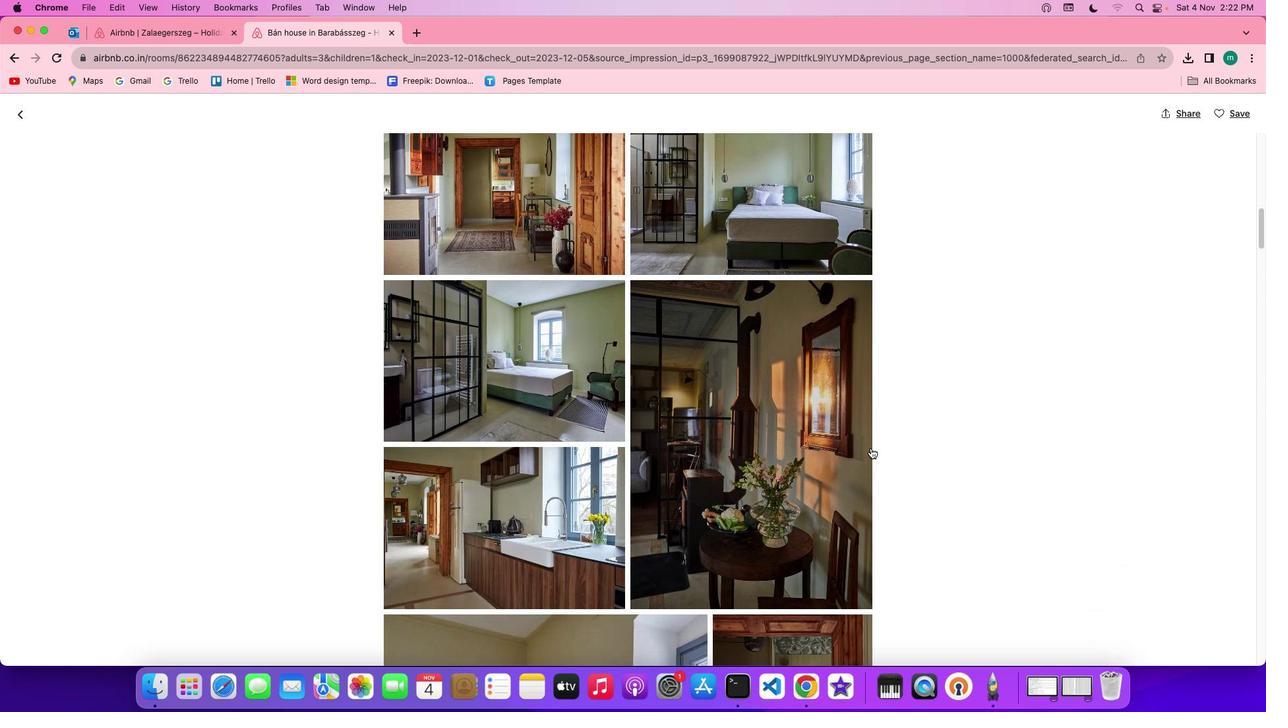 
Action: Mouse scrolled (870, 448) with delta (0, 0)
Screenshot: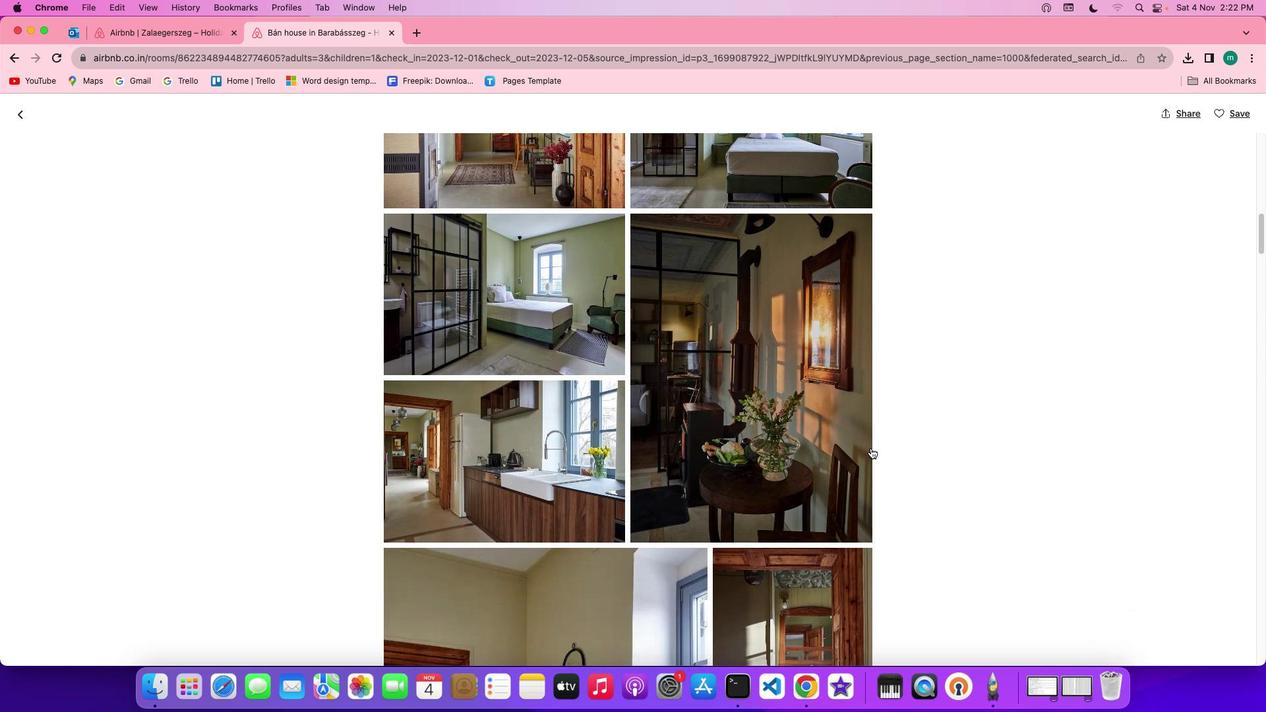 
Action: Mouse scrolled (870, 448) with delta (0, -1)
Screenshot: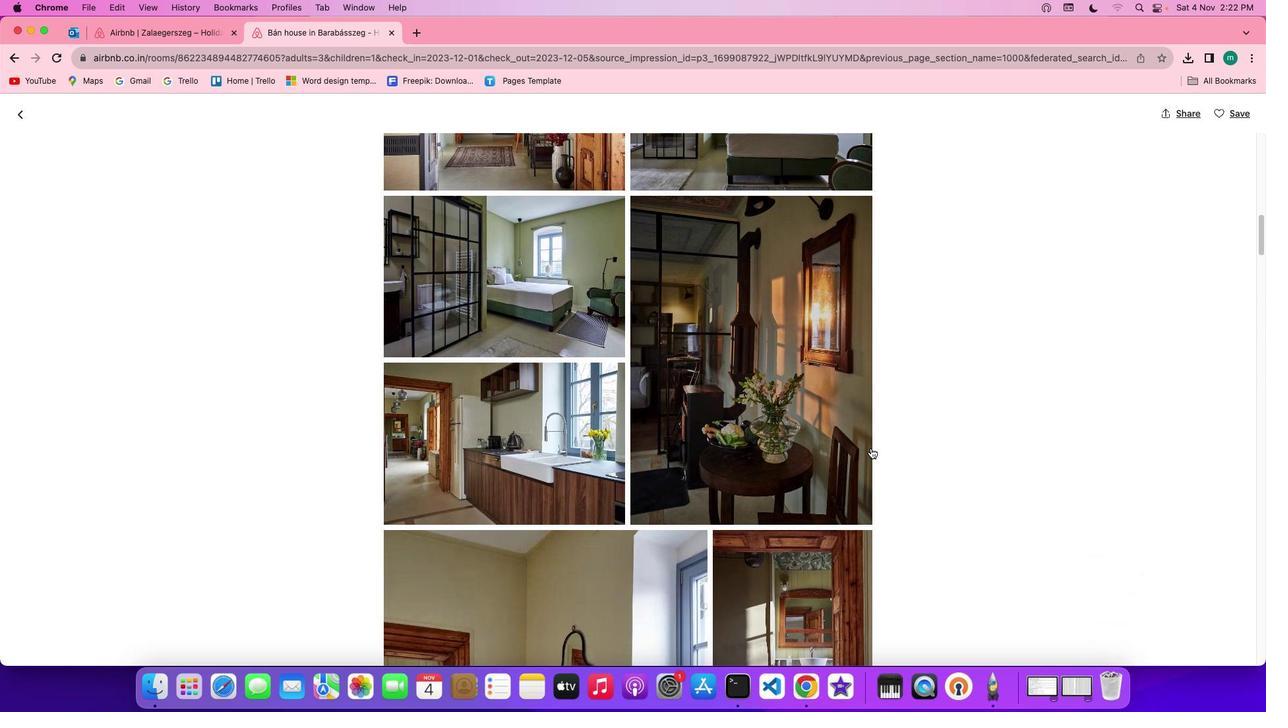 
Action: Mouse scrolled (870, 448) with delta (0, 0)
Screenshot: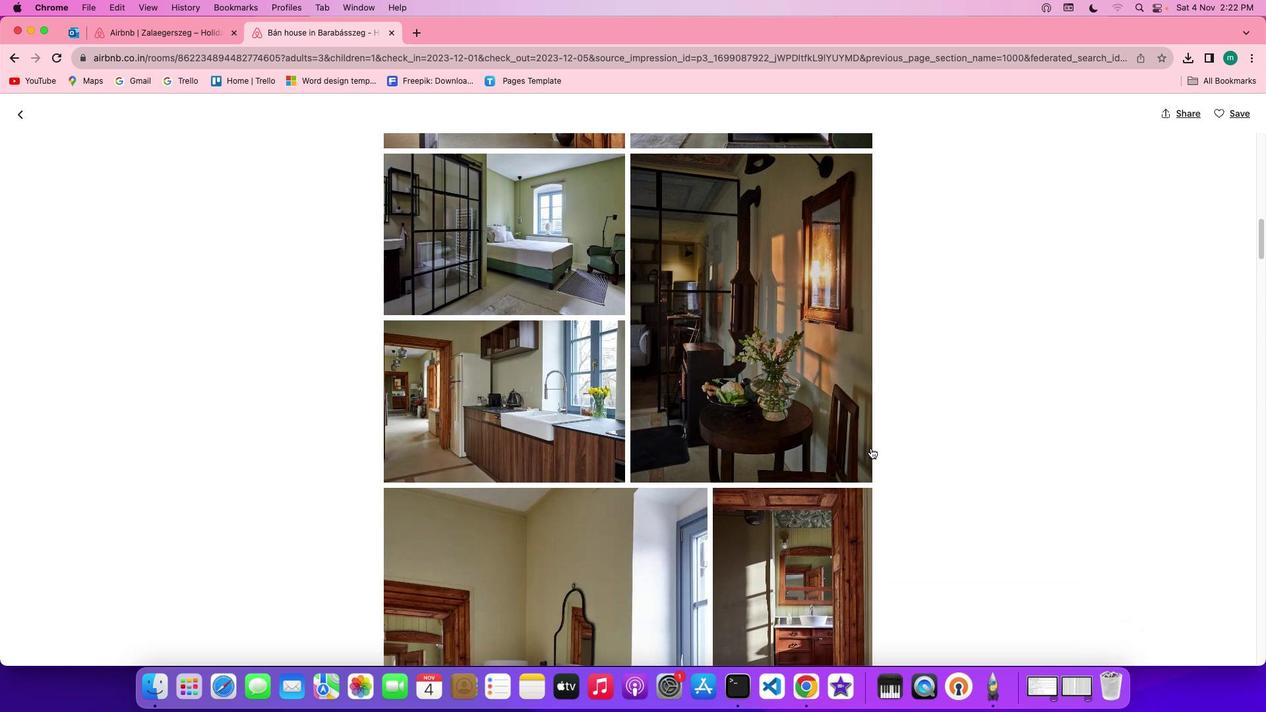 
Action: Mouse scrolled (870, 448) with delta (0, 0)
Screenshot: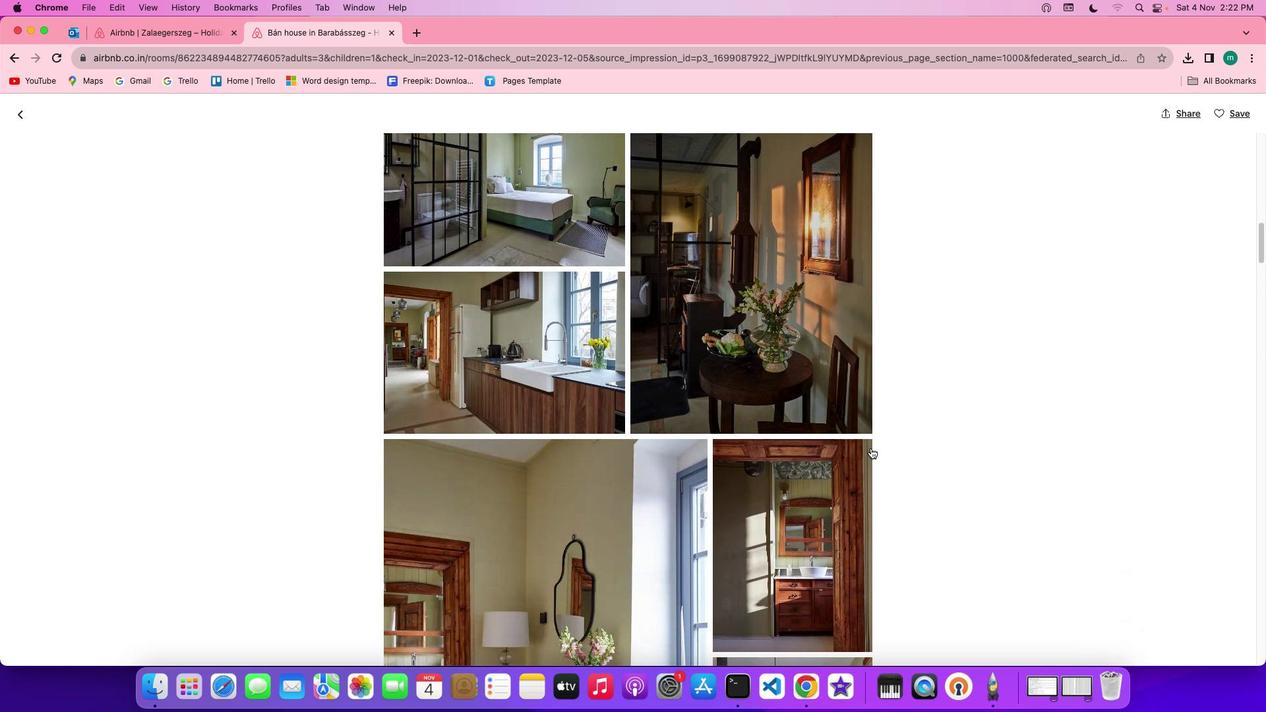 
Action: Mouse scrolled (870, 448) with delta (0, -1)
Screenshot: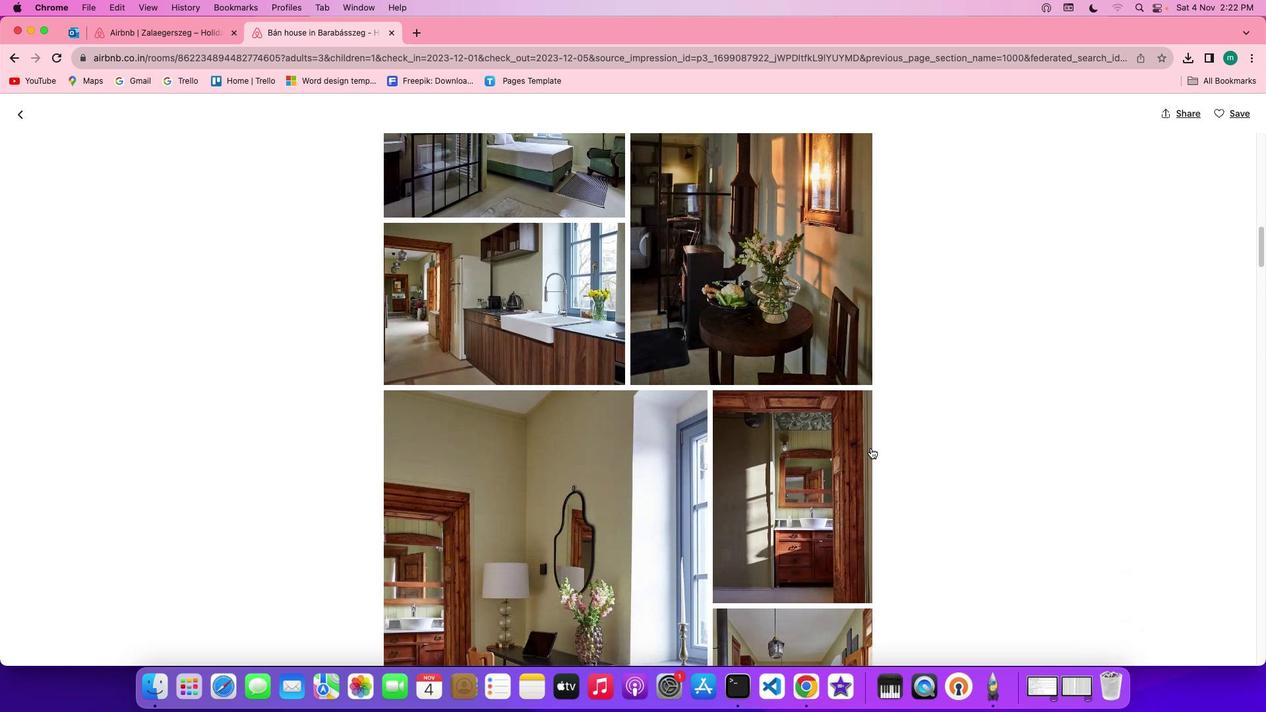 
Action: Mouse scrolled (870, 448) with delta (0, -1)
Screenshot: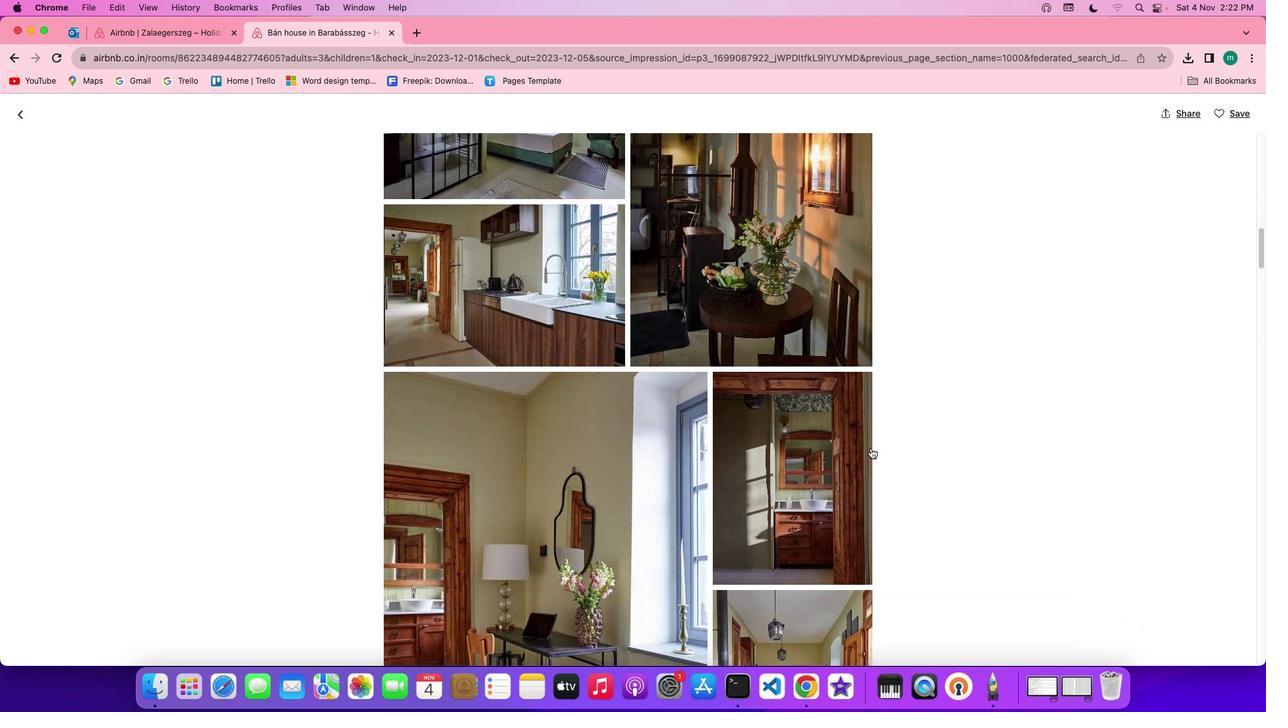 
Action: Mouse scrolled (870, 448) with delta (0, 0)
Screenshot: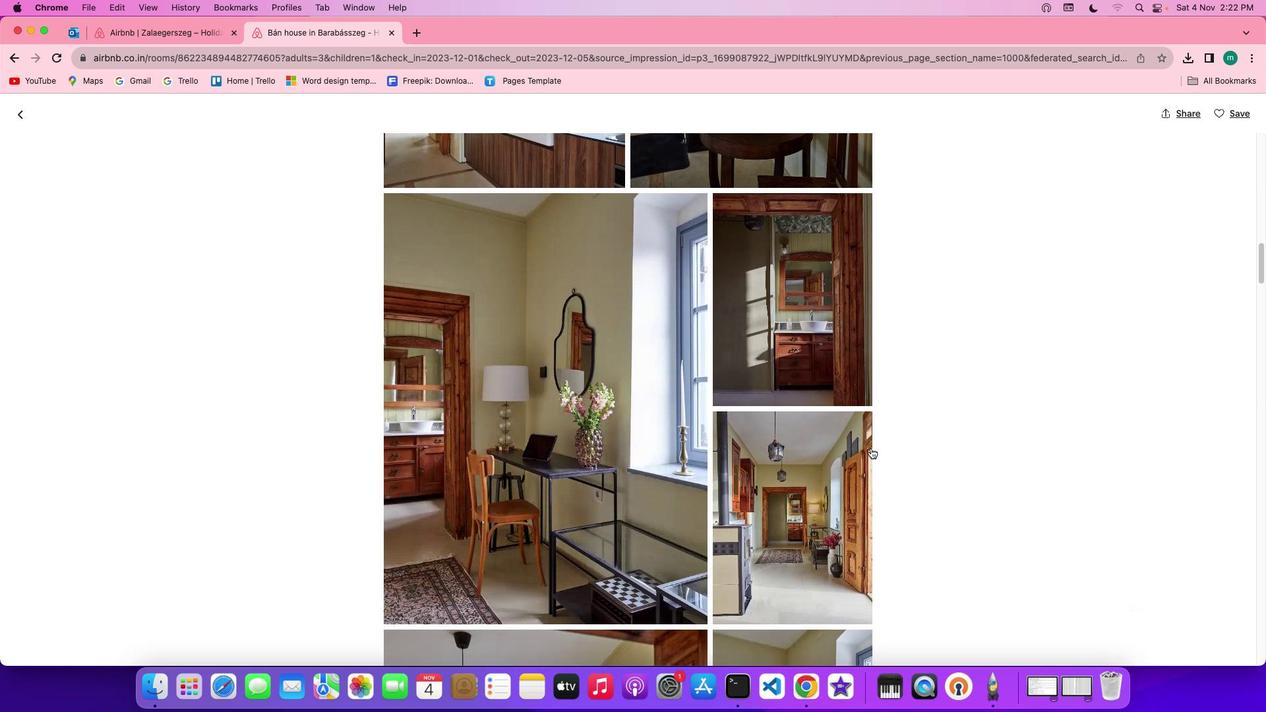 
Action: Mouse scrolled (870, 448) with delta (0, 0)
Screenshot: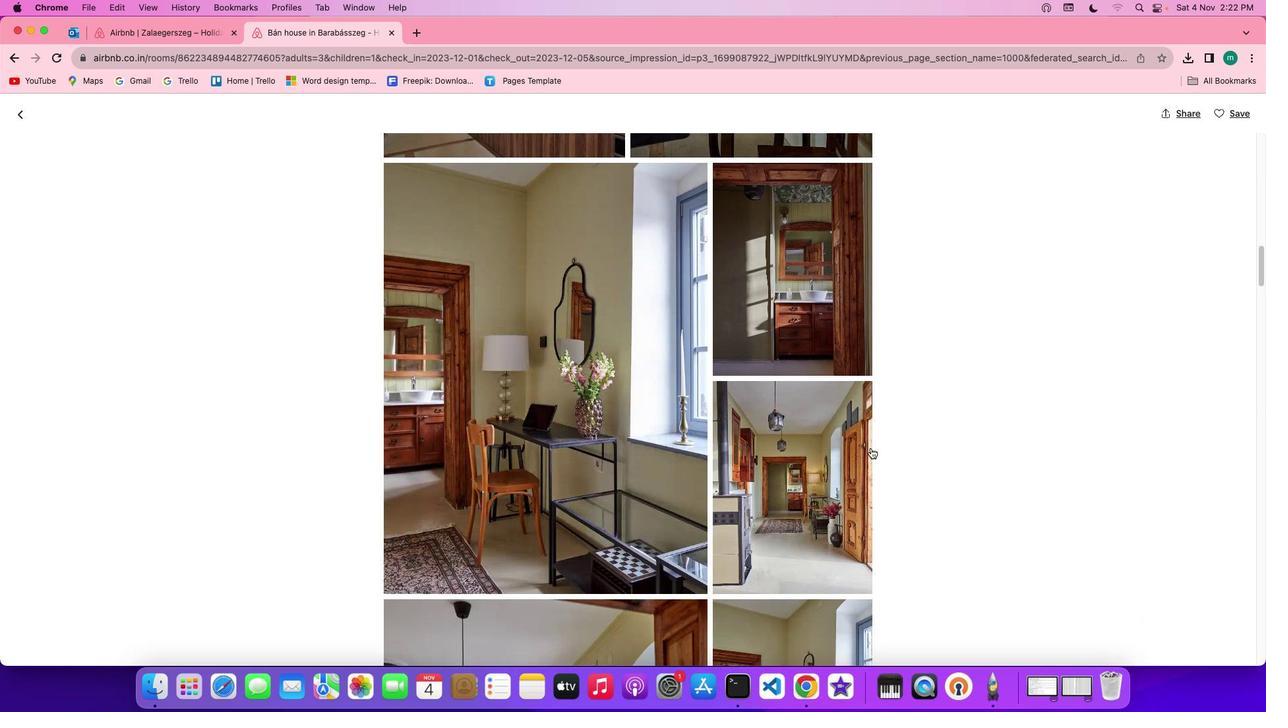 
Action: Mouse scrolled (870, 448) with delta (0, -1)
Screenshot: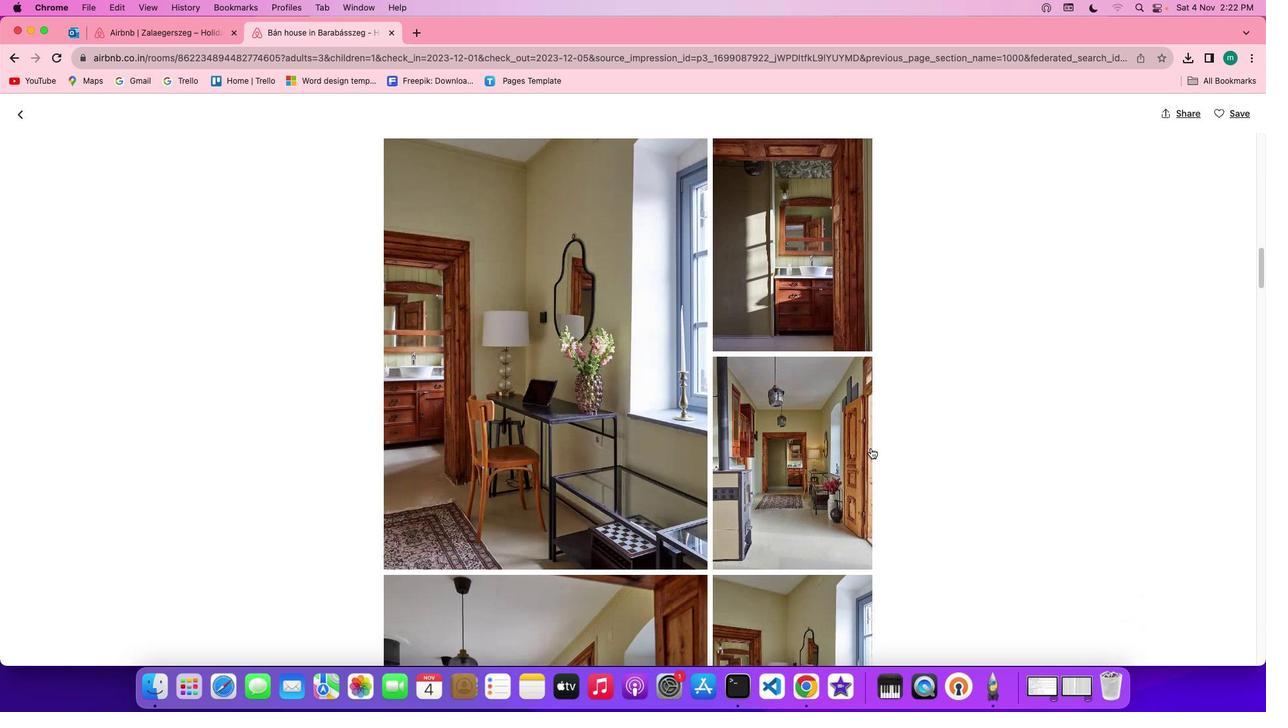 
Action: Mouse scrolled (870, 448) with delta (0, -2)
Screenshot: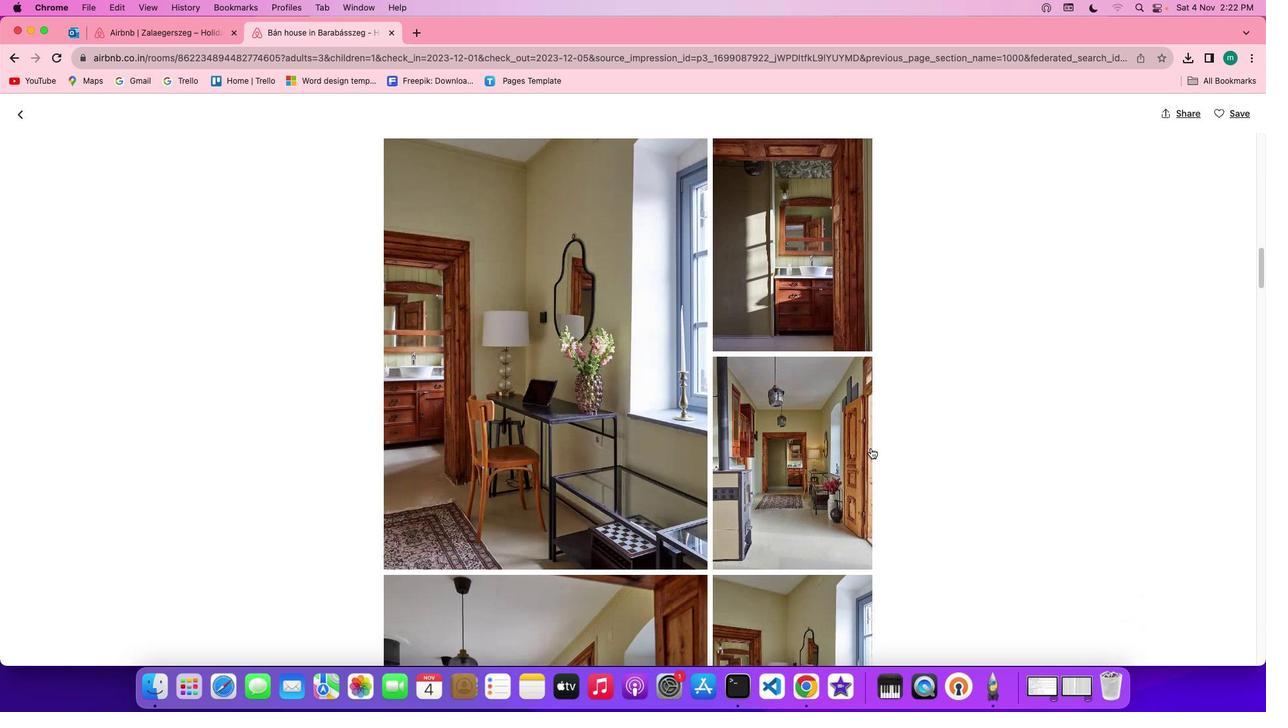 
Action: Mouse scrolled (870, 448) with delta (0, 0)
Screenshot: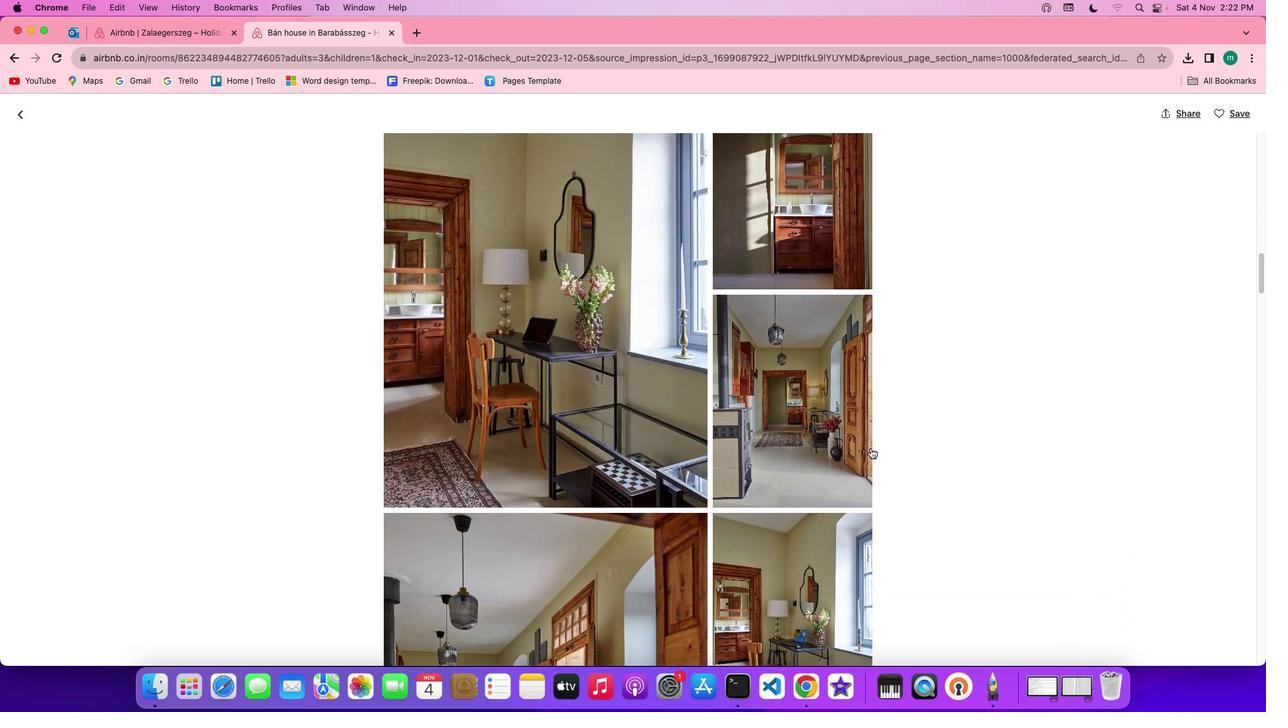 
Action: Mouse scrolled (870, 448) with delta (0, 0)
Screenshot: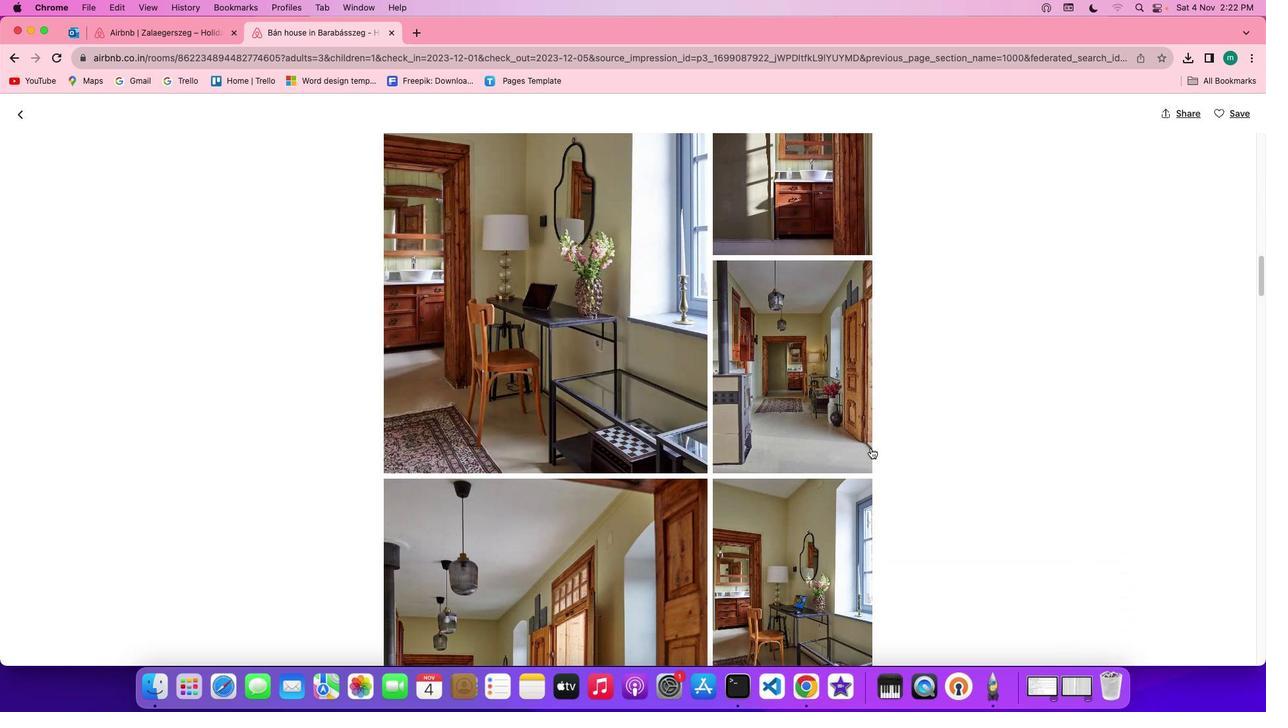 
Action: Mouse scrolled (870, 448) with delta (0, -1)
Screenshot: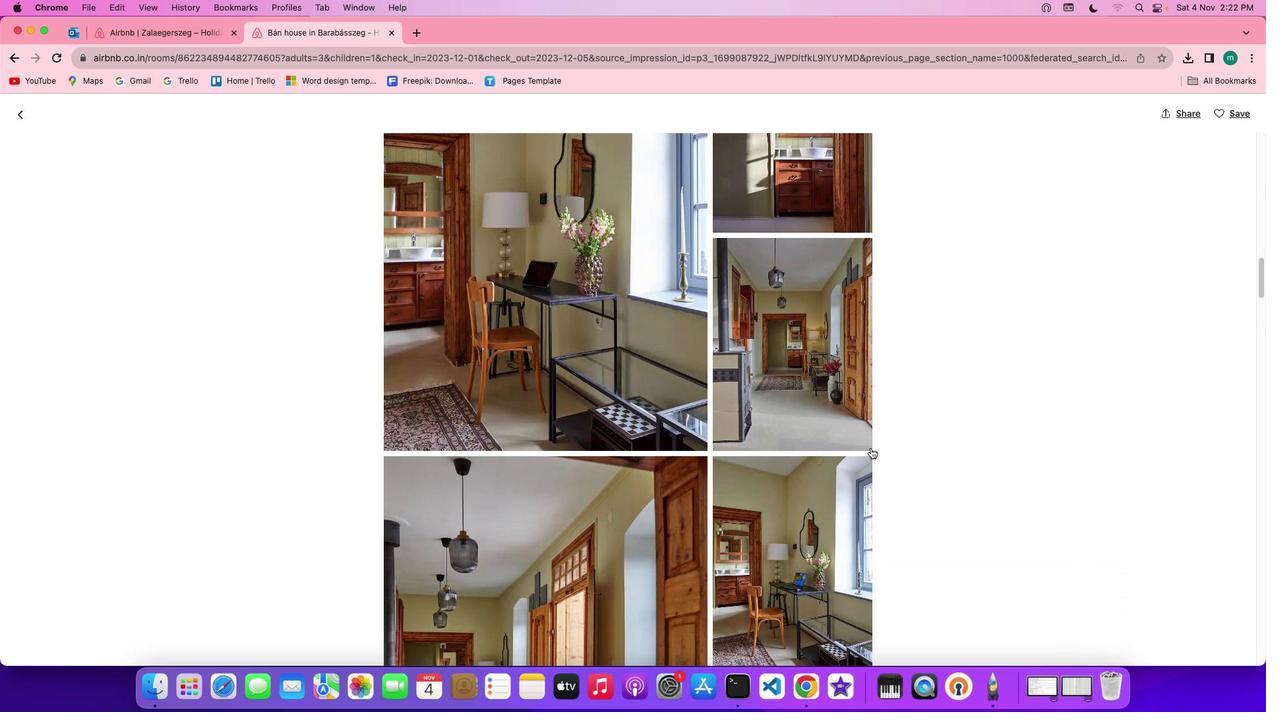 
Action: Mouse scrolled (870, 448) with delta (0, -1)
Screenshot: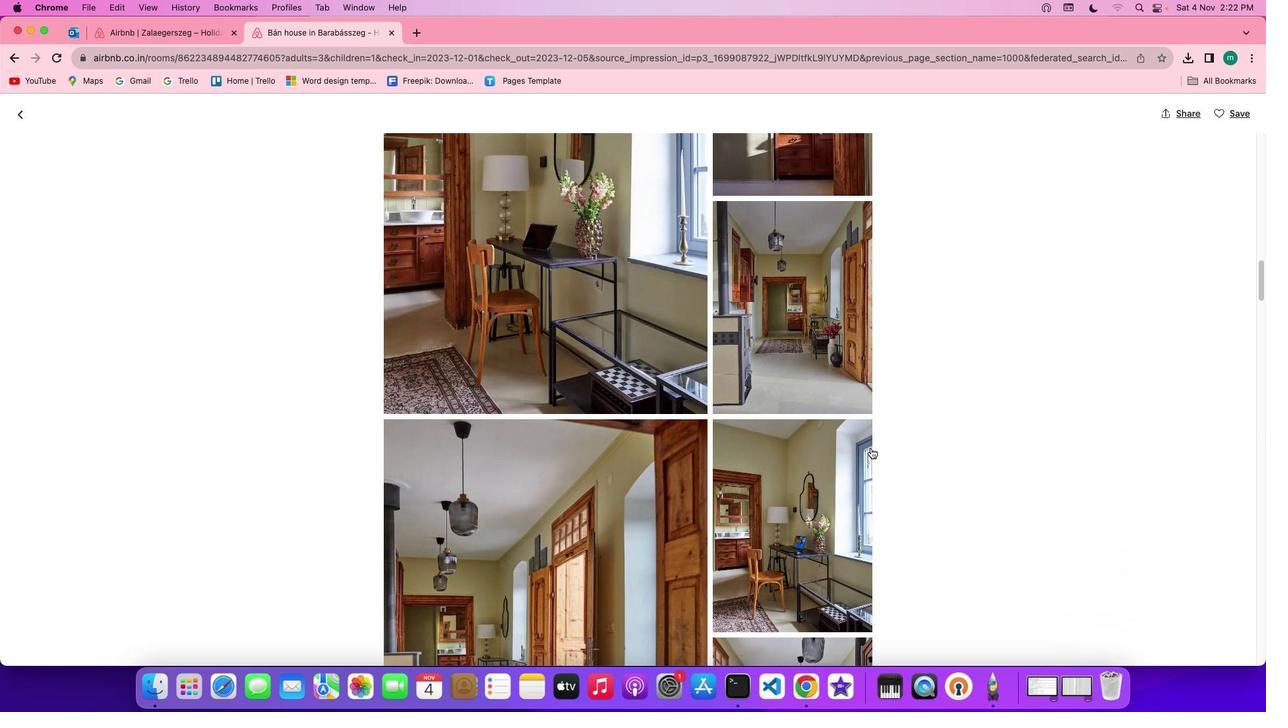 
Action: Mouse scrolled (870, 448) with delta (0, 0)
Screenshot: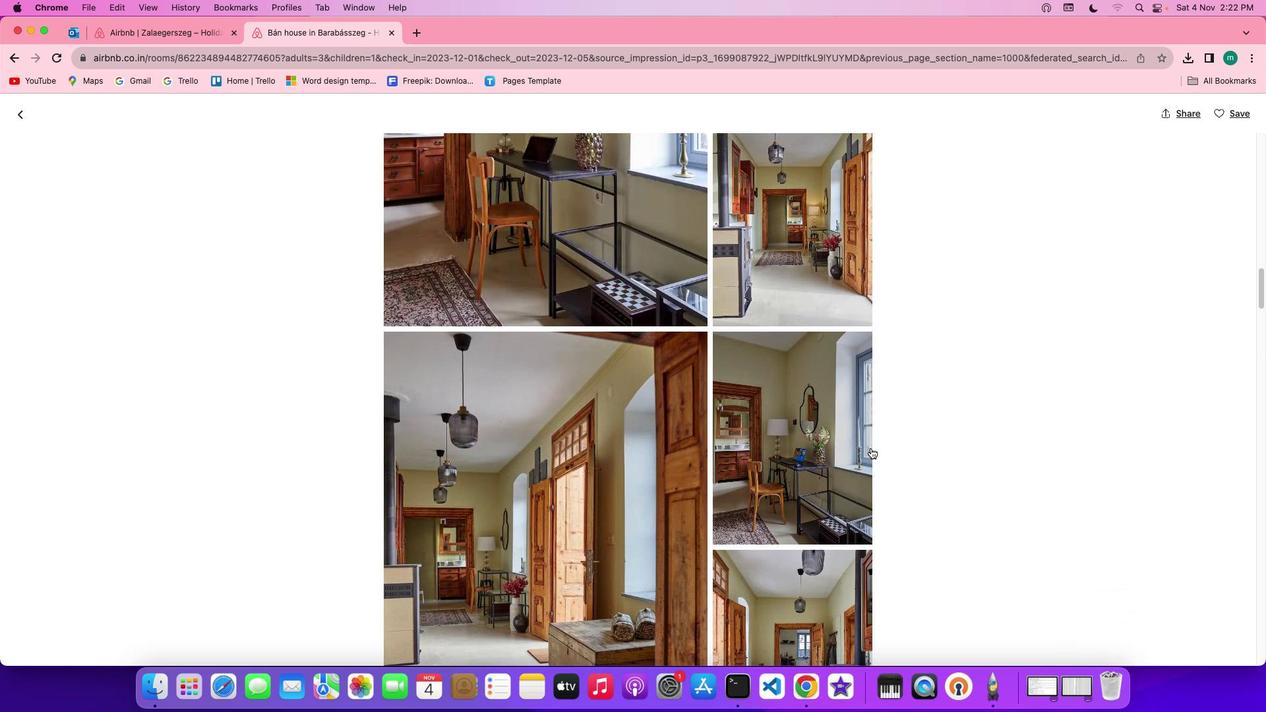 
Action: Mouse scrolled (870, 448) with delta (0, 0)
Screenshot: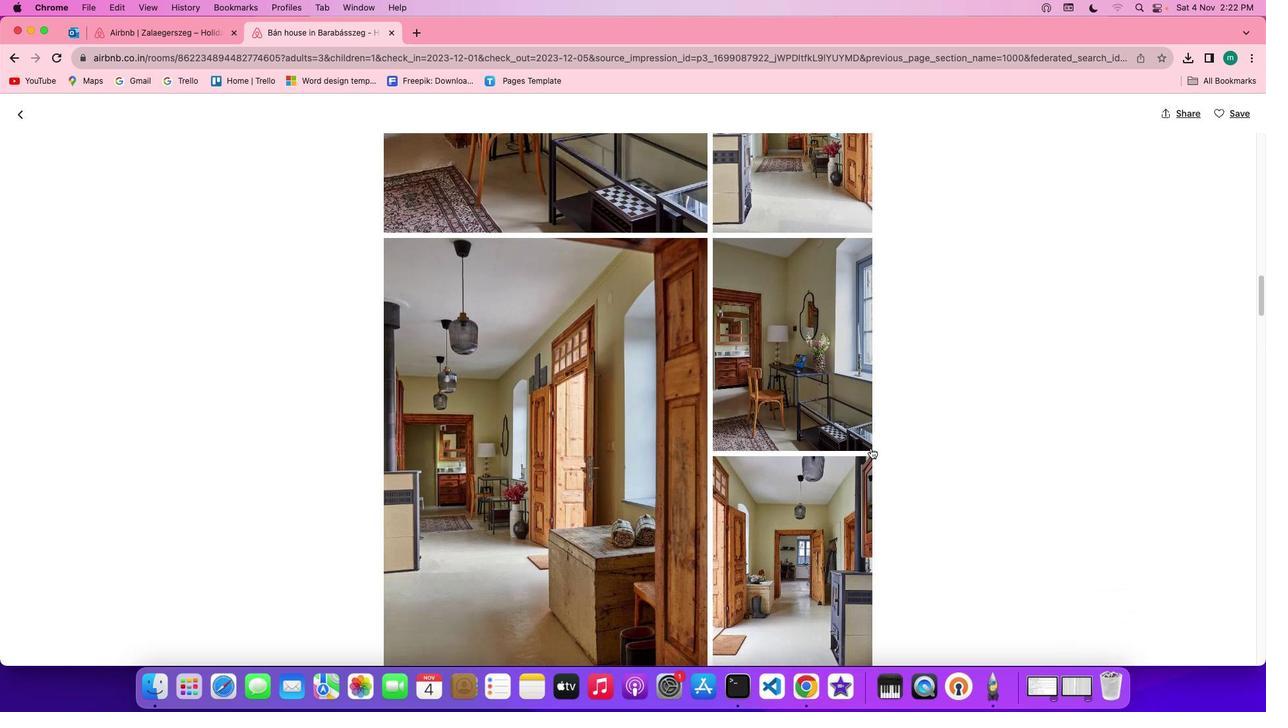 
Action: Mouse scrolled (870, 448) with delta (0, -1)
Screenshot: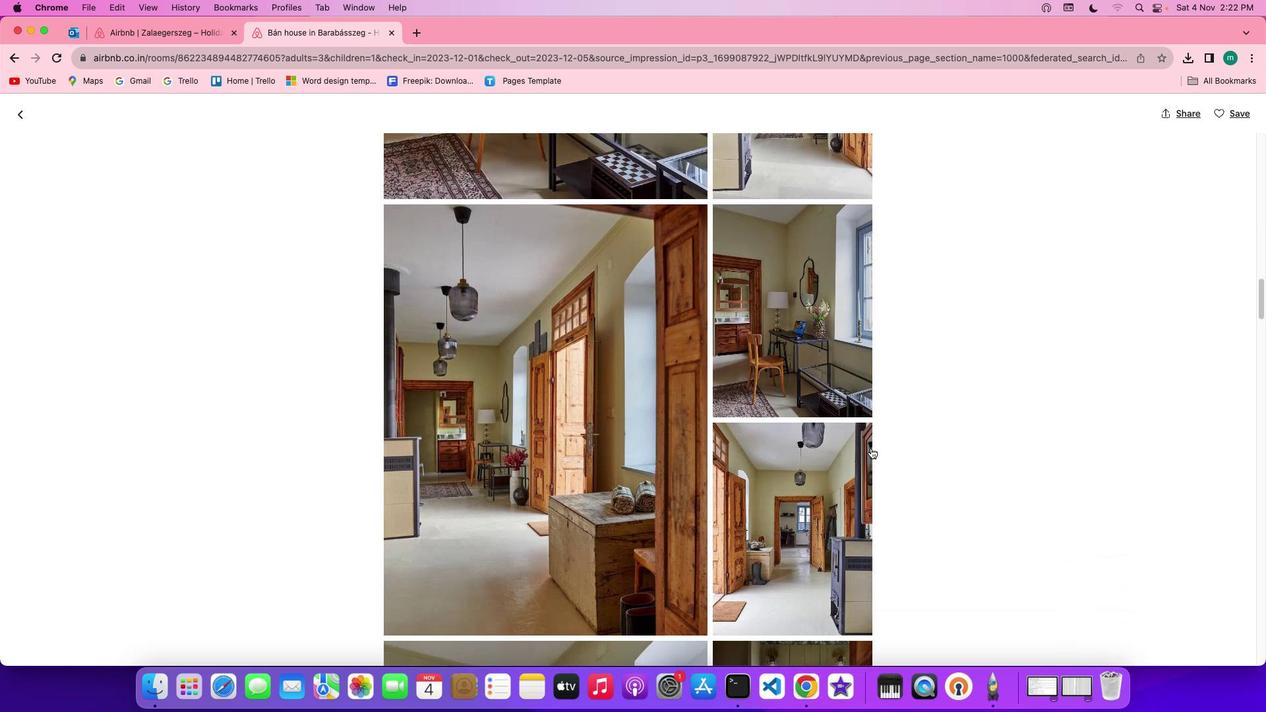 
Action: Mouse scrolled (870, 448) with delta (0, -2)
Screenshot: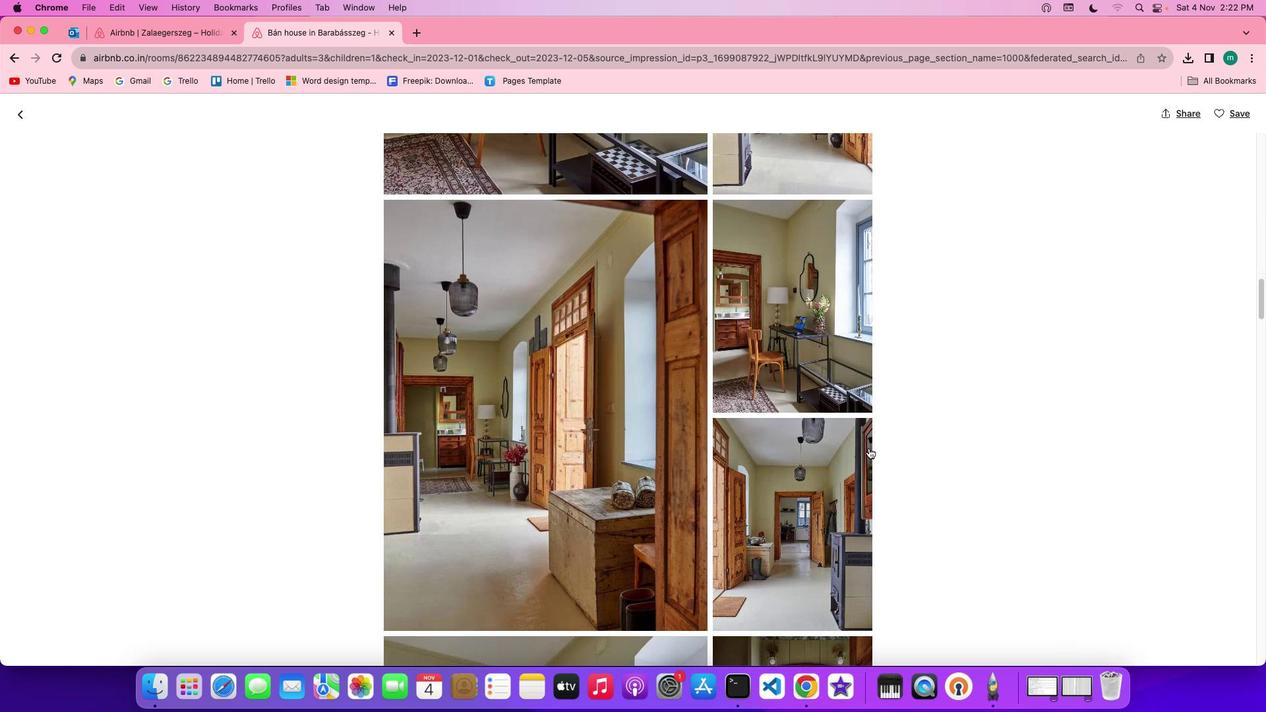 
Action: Mouse moved to (866, 448)
Screenshot: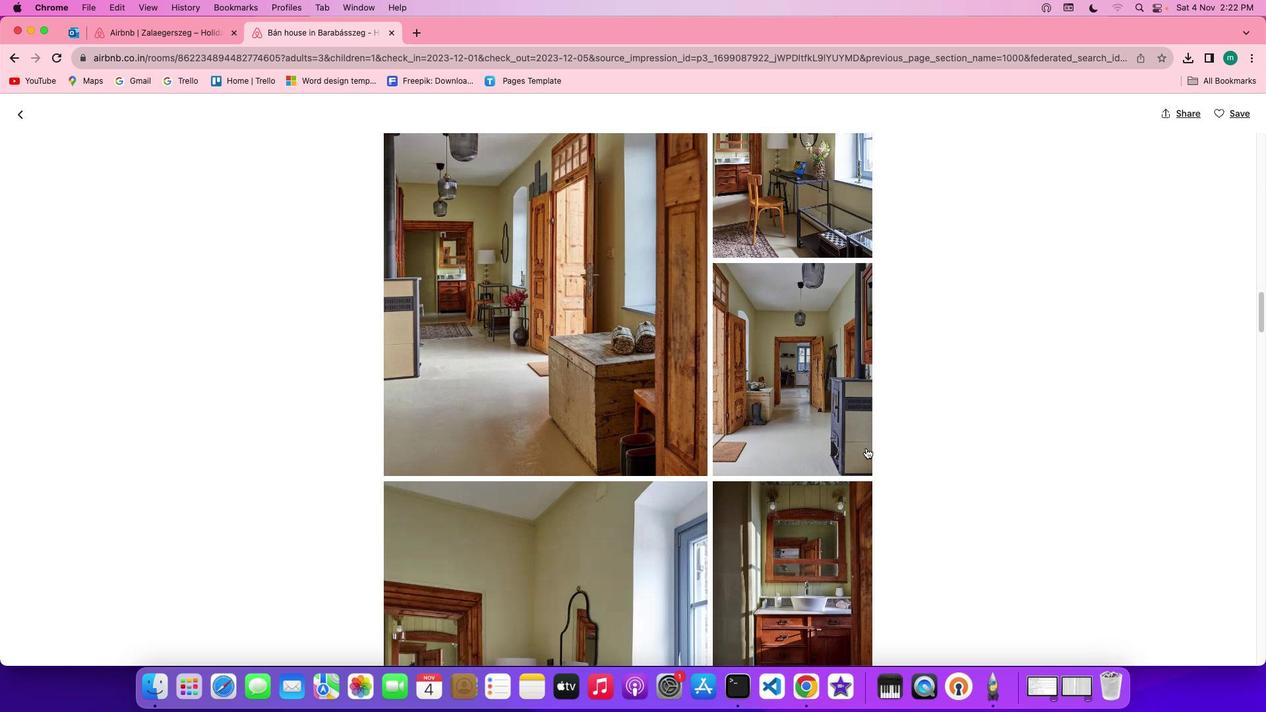 
Action: Mouse scrolled (866, 448) with delta (0, 0)
Screenshot: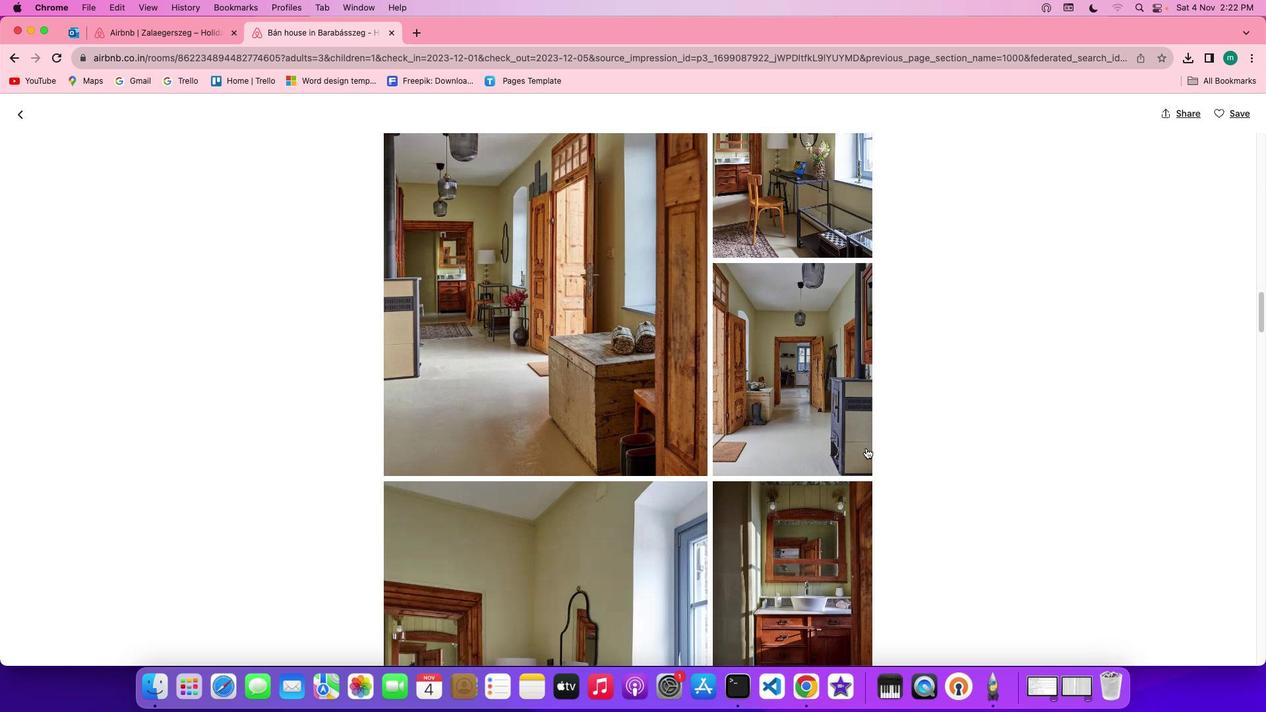 
Action: Mouse scrolled (866, 448) with delta (0, 0)
Screenshot: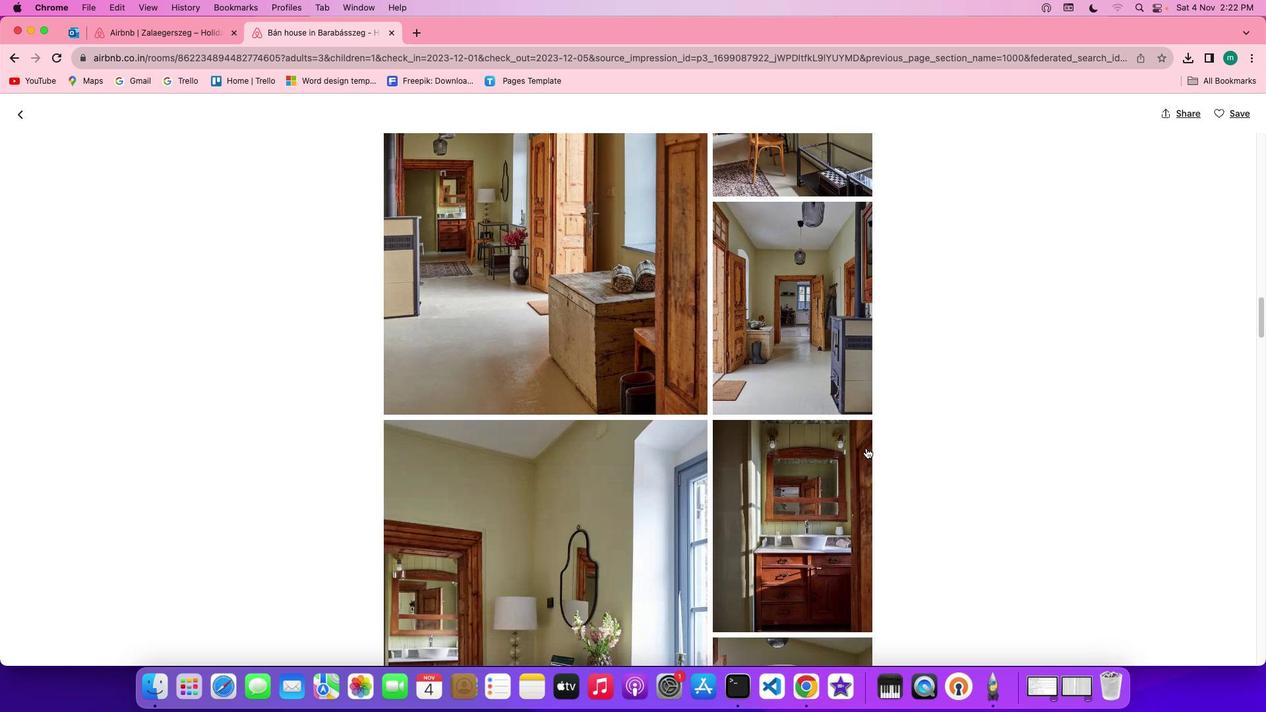 
Action: Mouse scrolled (866, 448) with delta (0, -1)
Screenshot: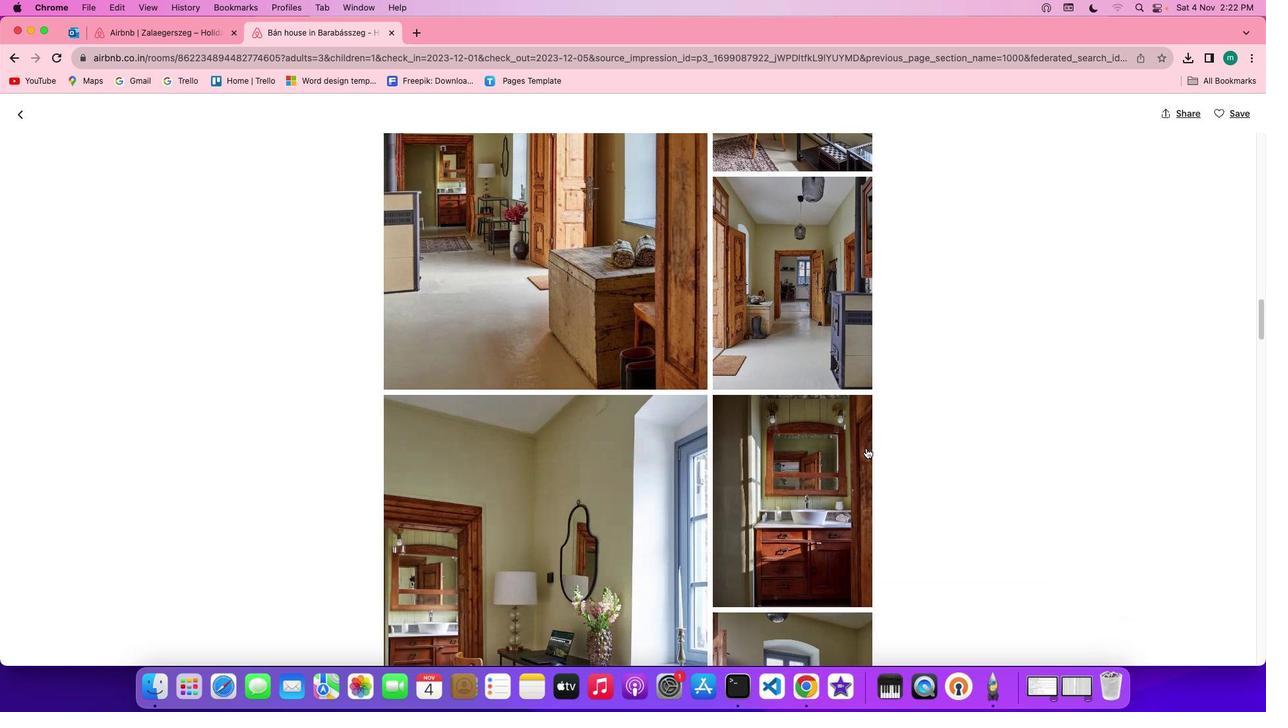 
Action: Mouse scrolled (866, 448) with delta (0, -2)
Screenshot: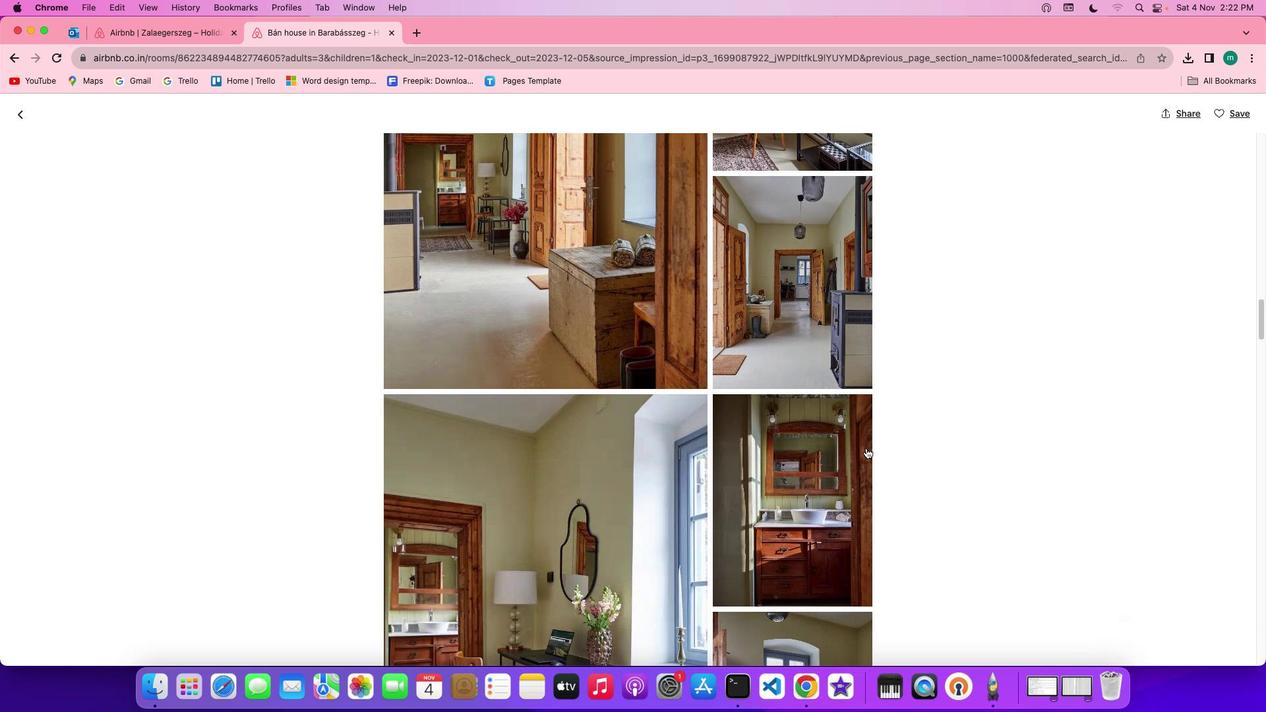 
Action: Mouse moved to (866, 450)
Screenshot: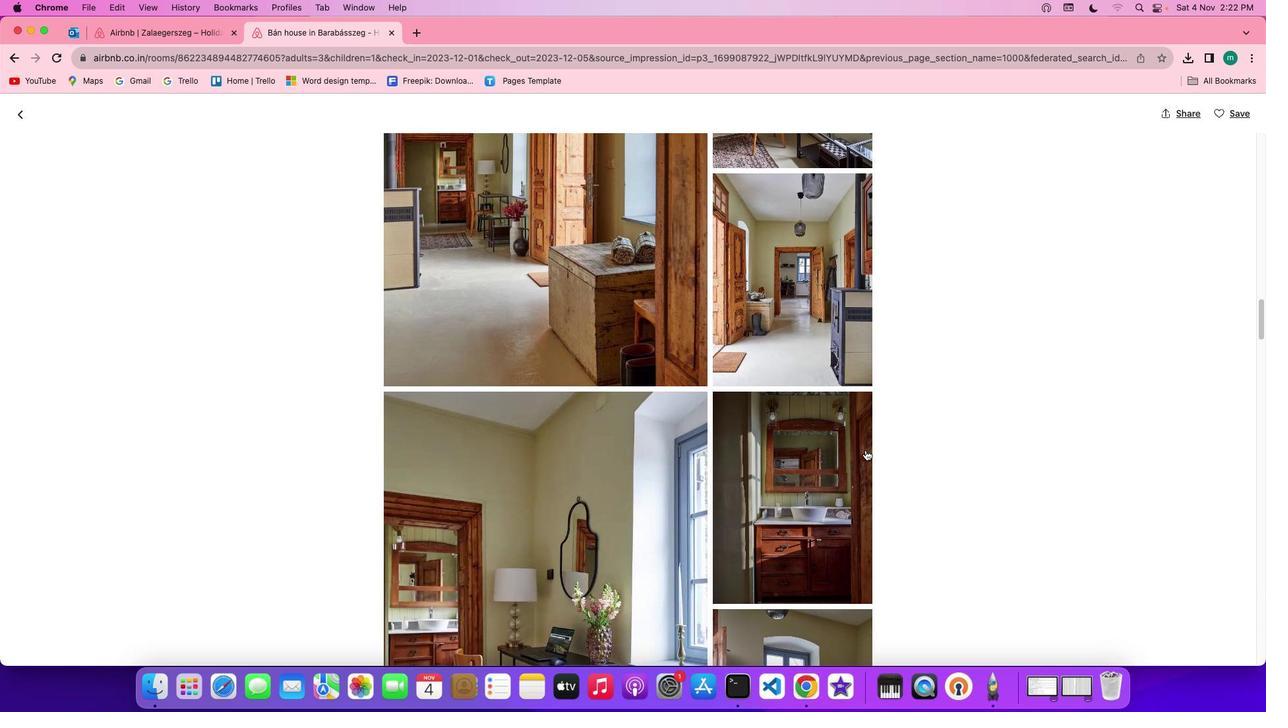 
Action: Mouse scrolled (866, 450) with delta (0, 0)
Screenshot: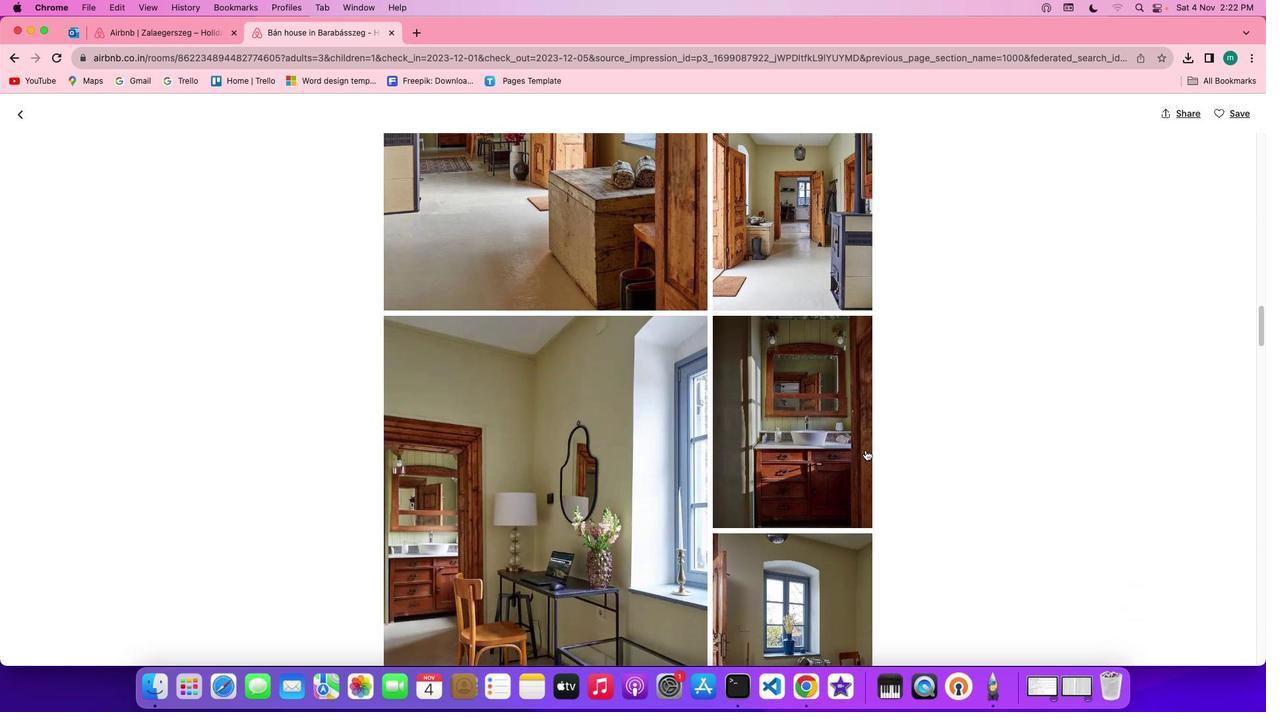 
Action: Mouse scrolled (866, 450) with delta (0, 0)
Screenshot: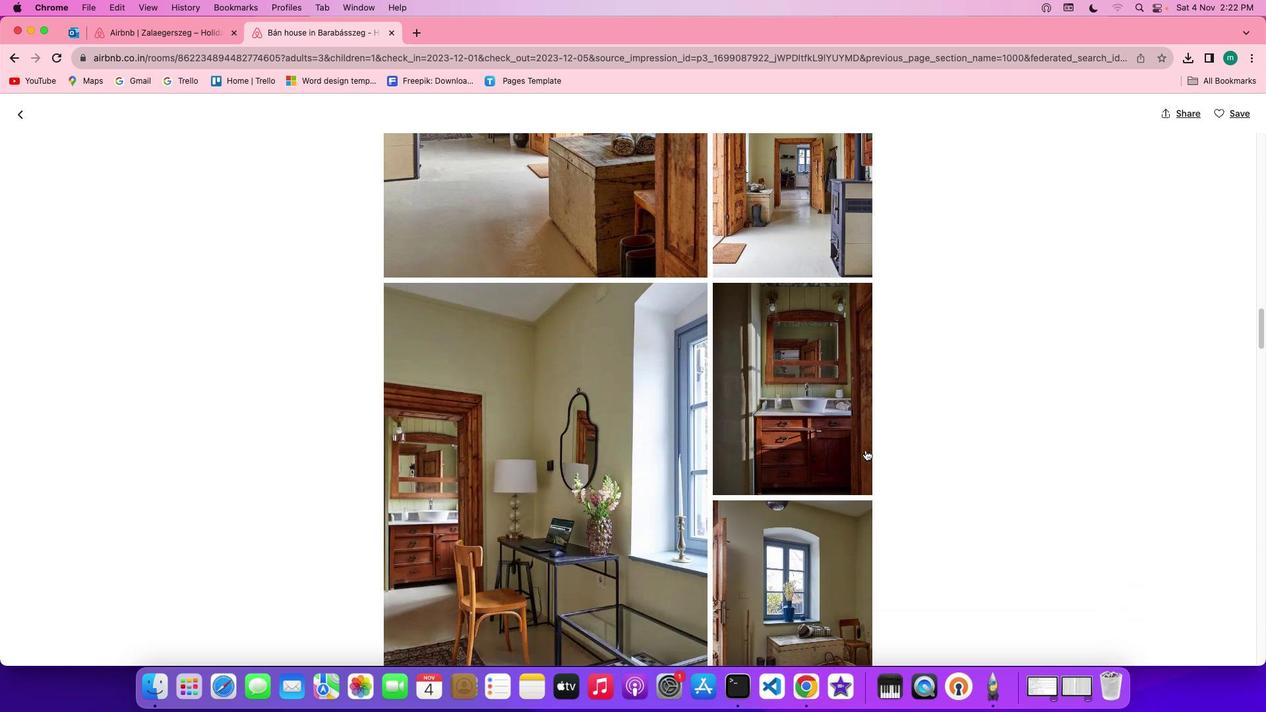 
Action: Mouse scrolled (866, 450) with delta (0, -1)
Screenshot: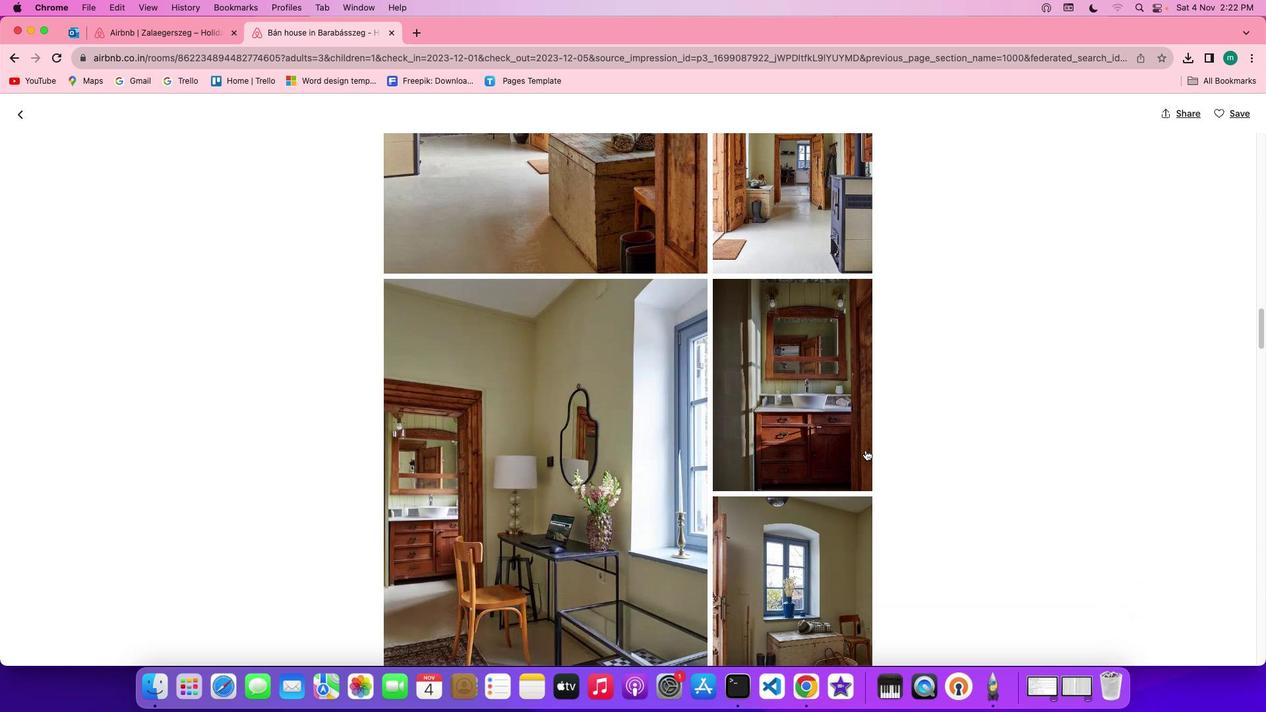 
Action: Mouse scrolled (866, 450) with delta (0, 0)
Screenshot: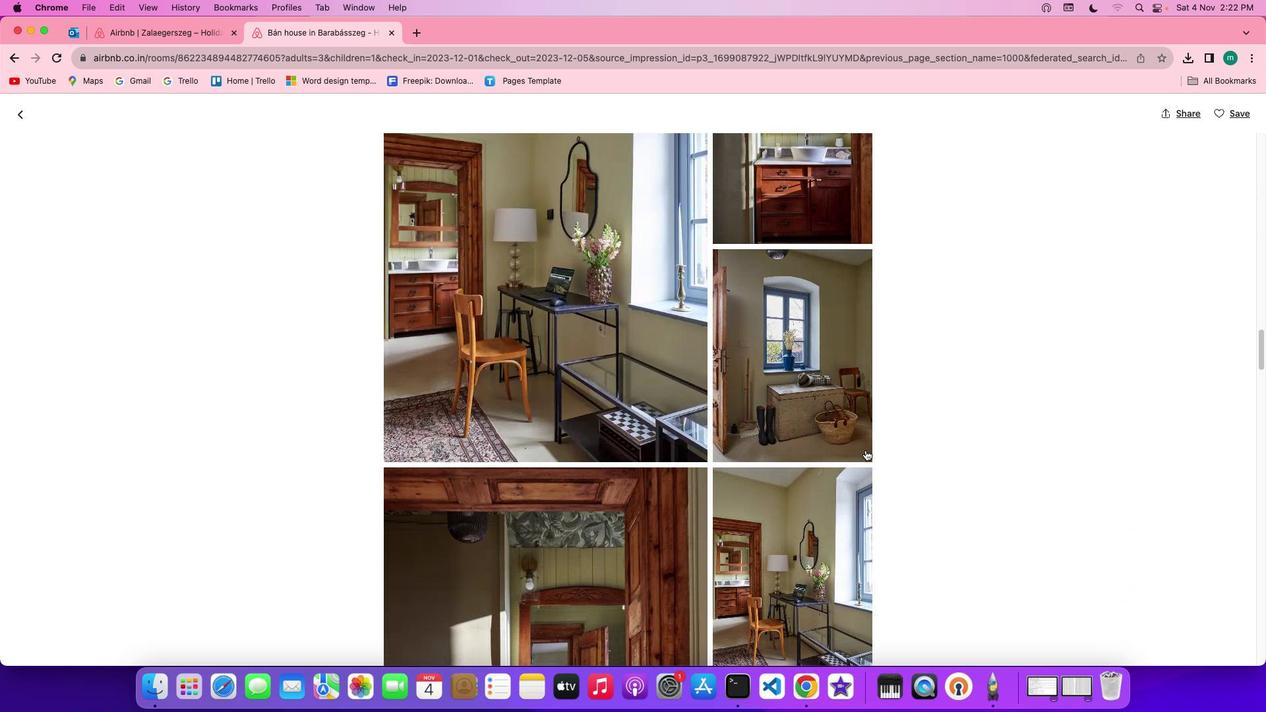 
Action: Mouse scrolled (866, 450) with delta (0, 0)
Screenshot: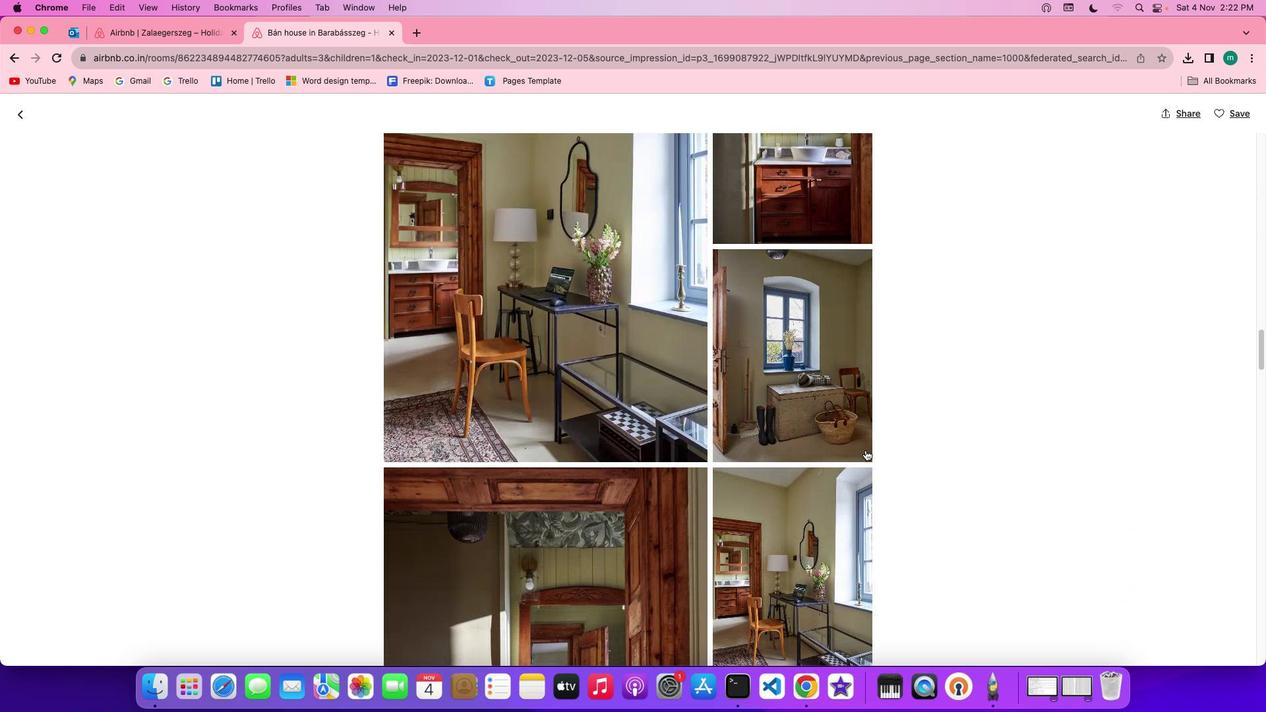 
Action: Mouse scrolled (866, 450) with delta (0, -1)
Screenshot: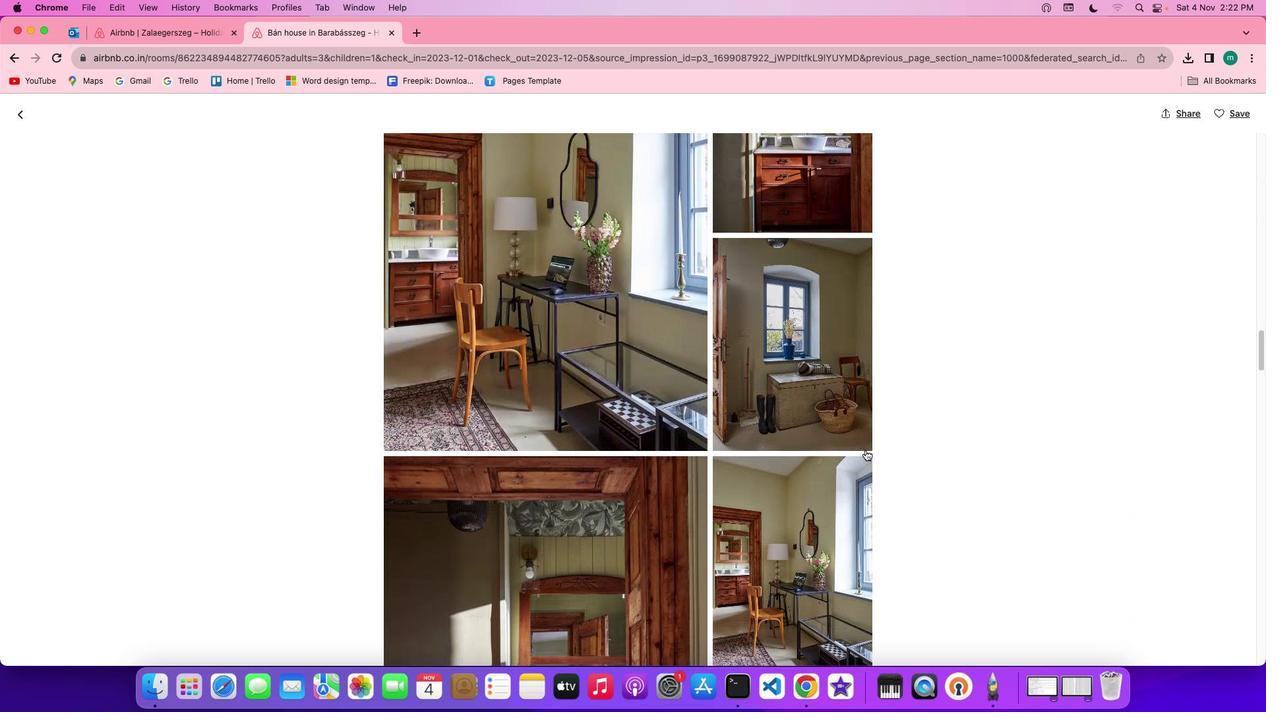 
Action: Mouse scrolled (866, 450) with delta (0, -2)
Screenshot: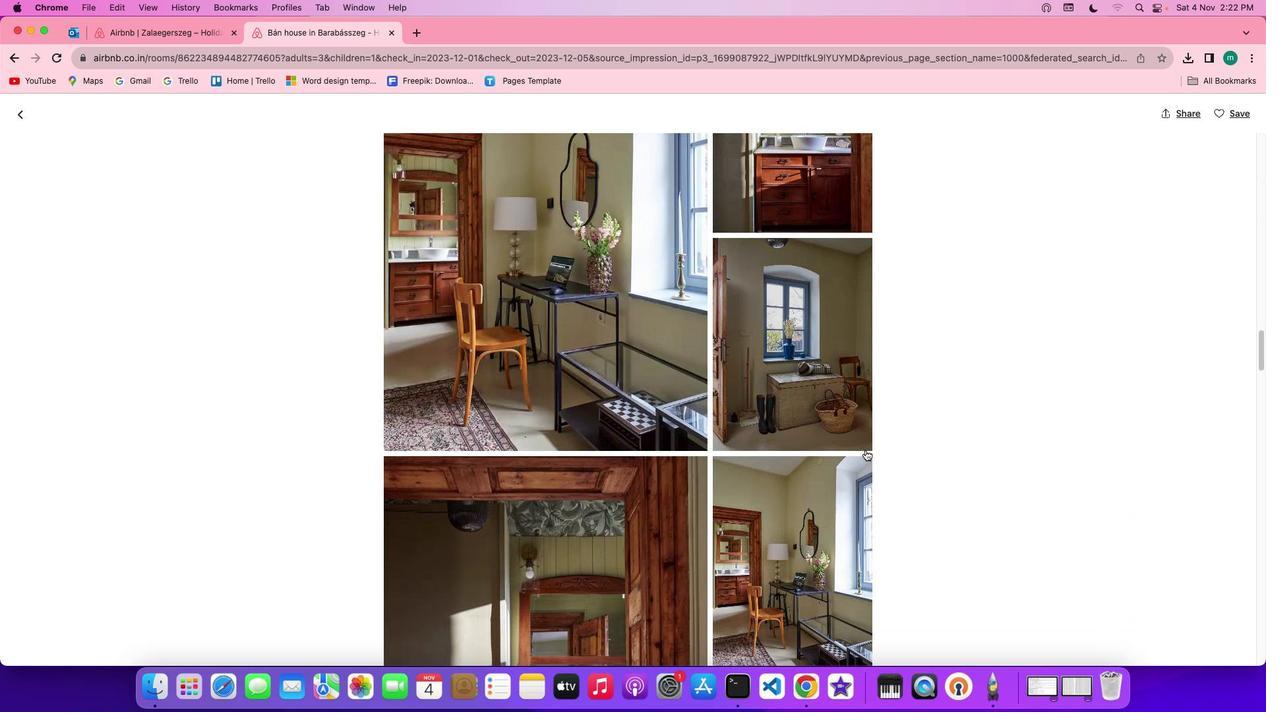 
Action: Mouse moved to (865, 450)
Screenshot: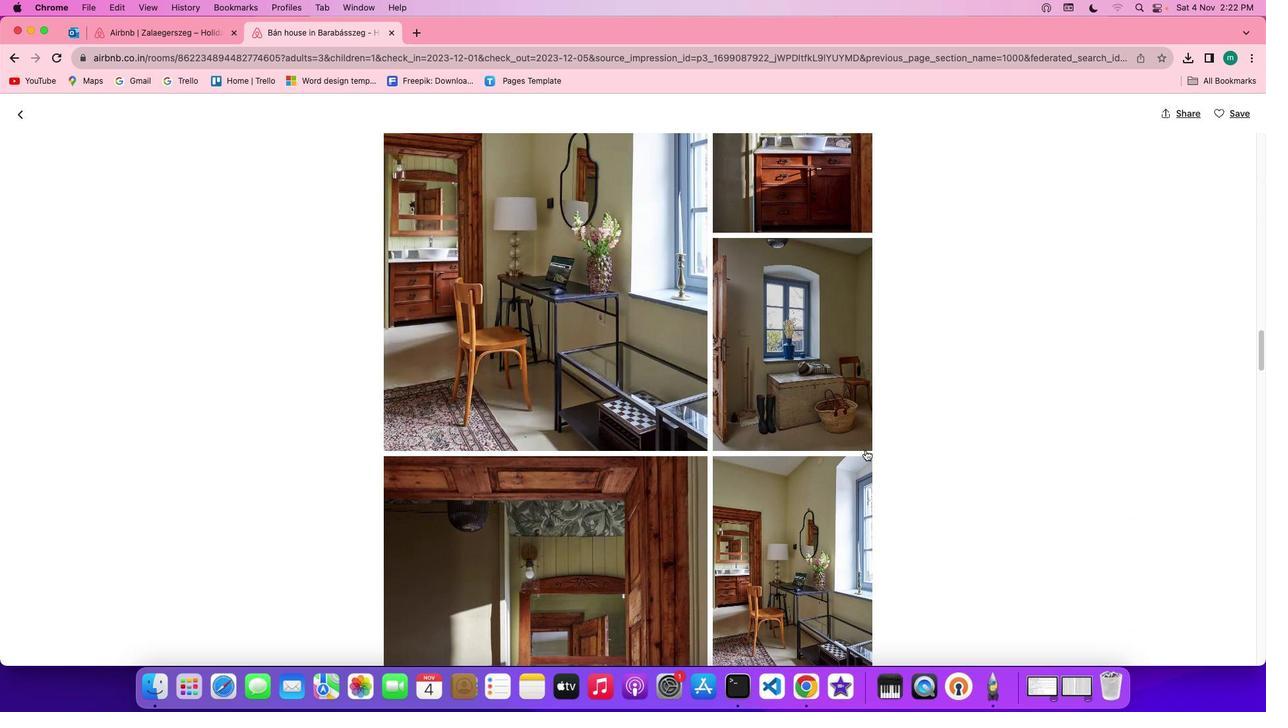 
Action: Mouse scrolled (865, 450) with delta (0, 0)
Screenshot: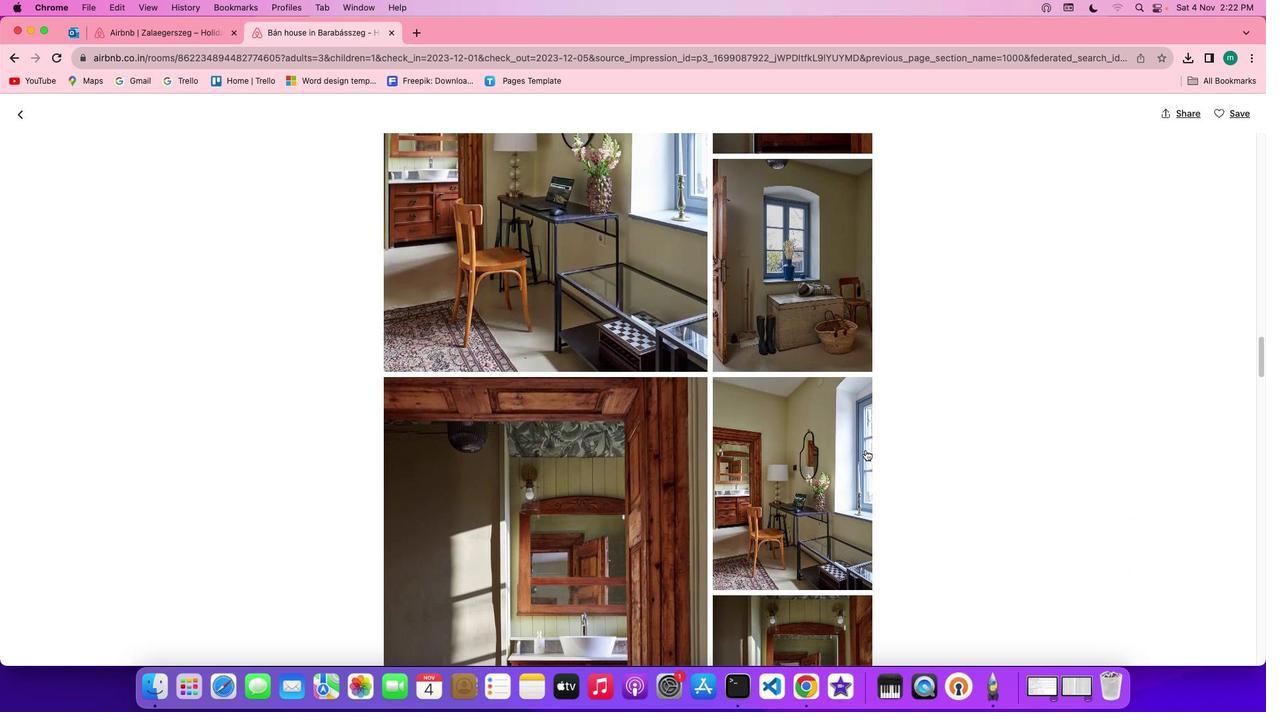 
Action: Mouse scrolled (865, 450) with delta (0, 0)
Screenshot: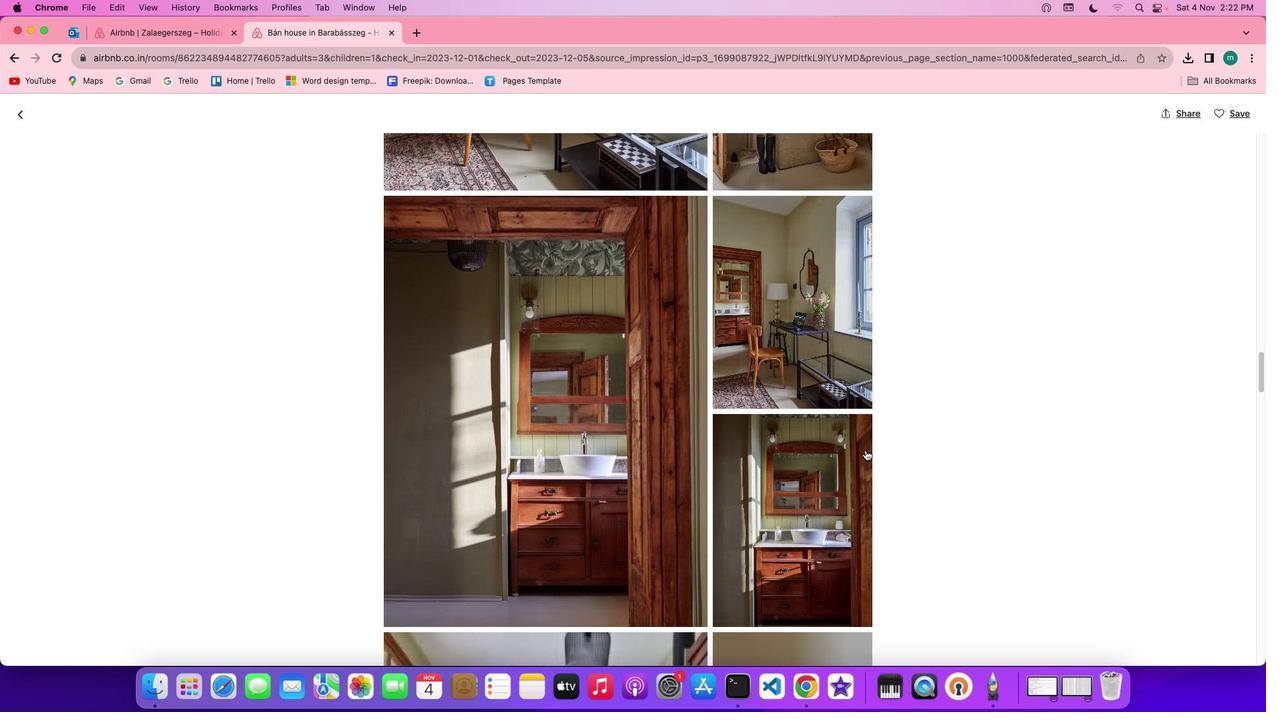 
Action: Mouse scrolled (865, 450) with delta (0, -1)
Screenshot: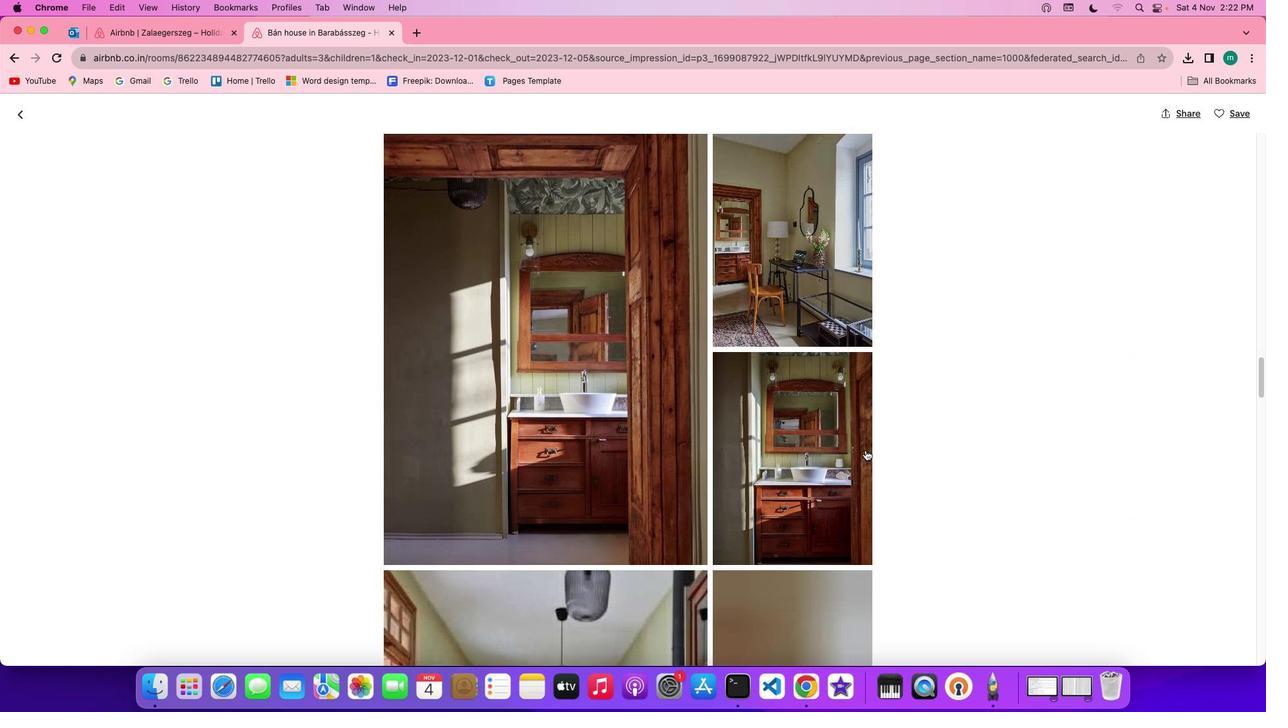 
Action: Mouse scrolled (865, 450) with delta (0, -2)
Screenshot: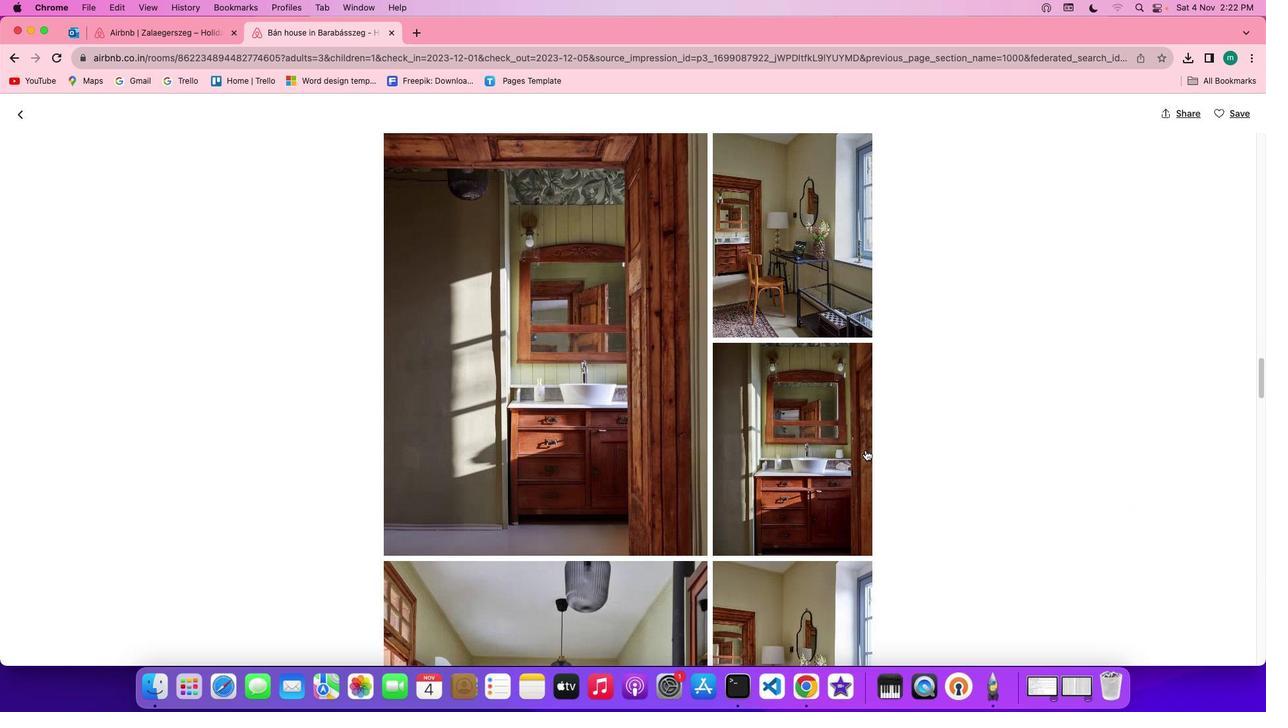 
Action: Mouse scrolled (865, 450) with delta (0, -3)
Screenshot: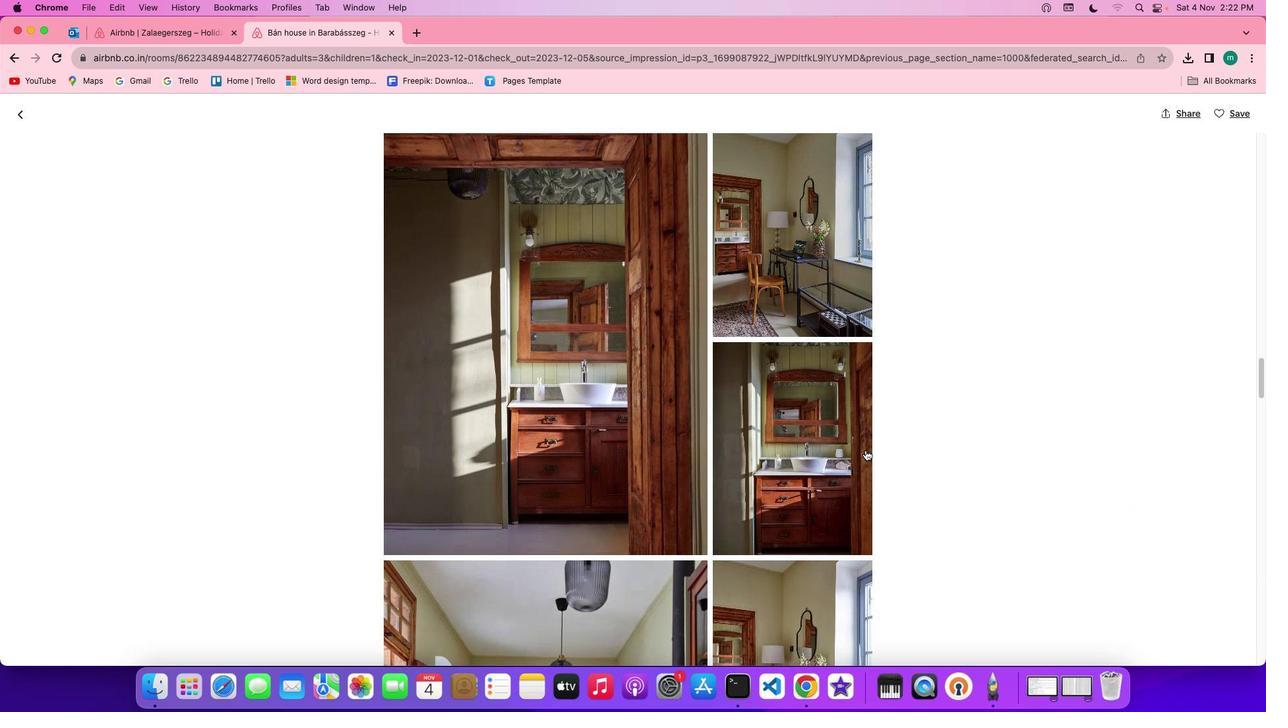 
Action: Mouse scrolled (865, 450) with delta (0, 0)
Screenshot: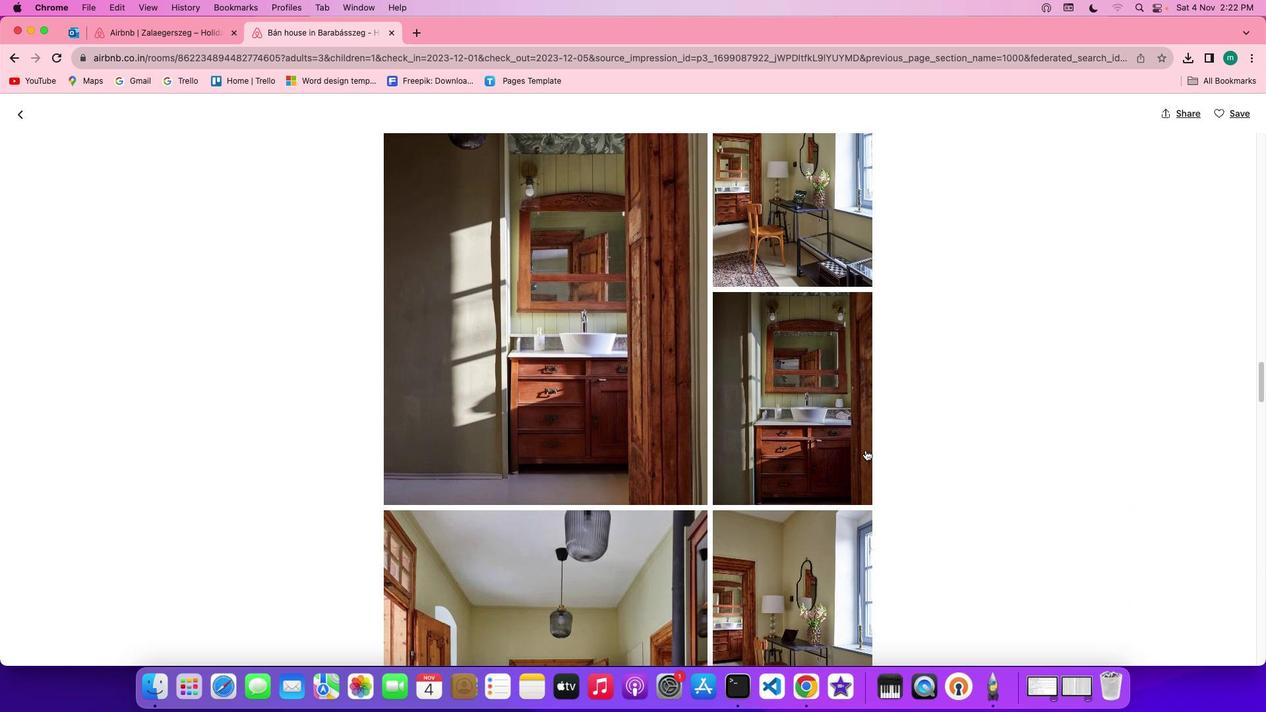 
Action: Mouse scrolled (865, 450) with delta (0, 0)
Screenshot: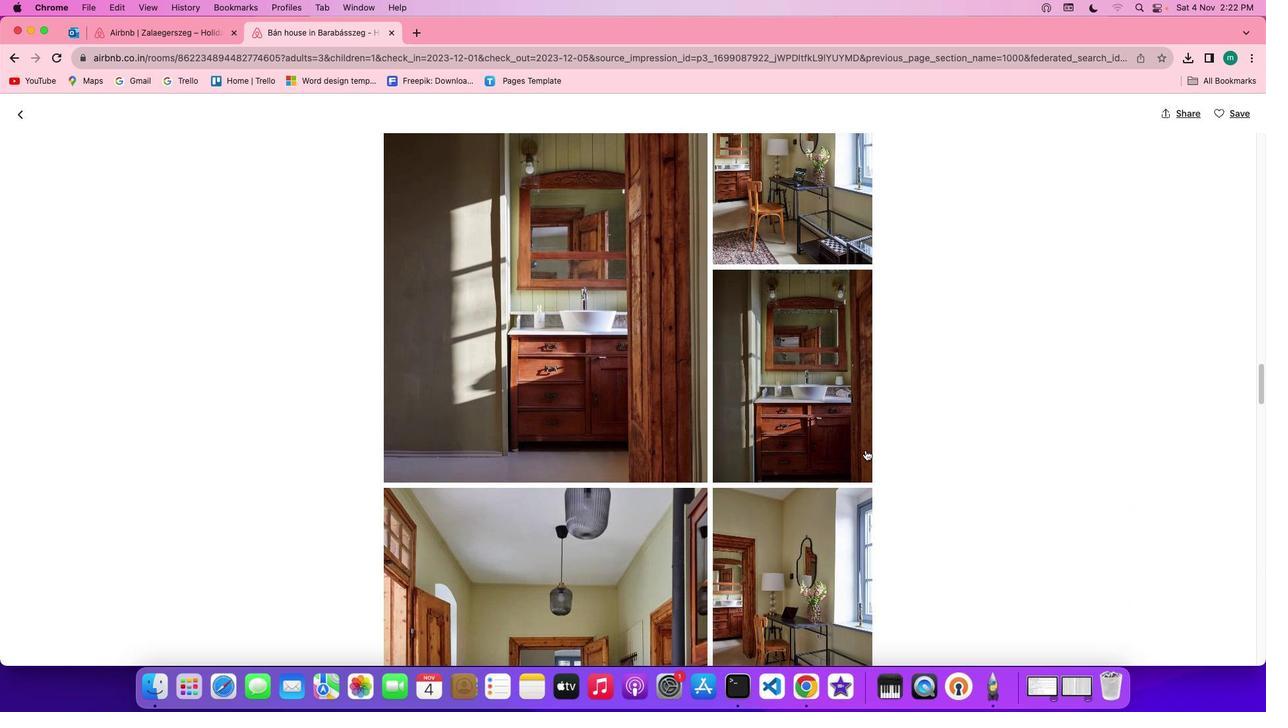 
Action: Mouse scrolled (865, 450) with delta (0, -1)
Screenshot: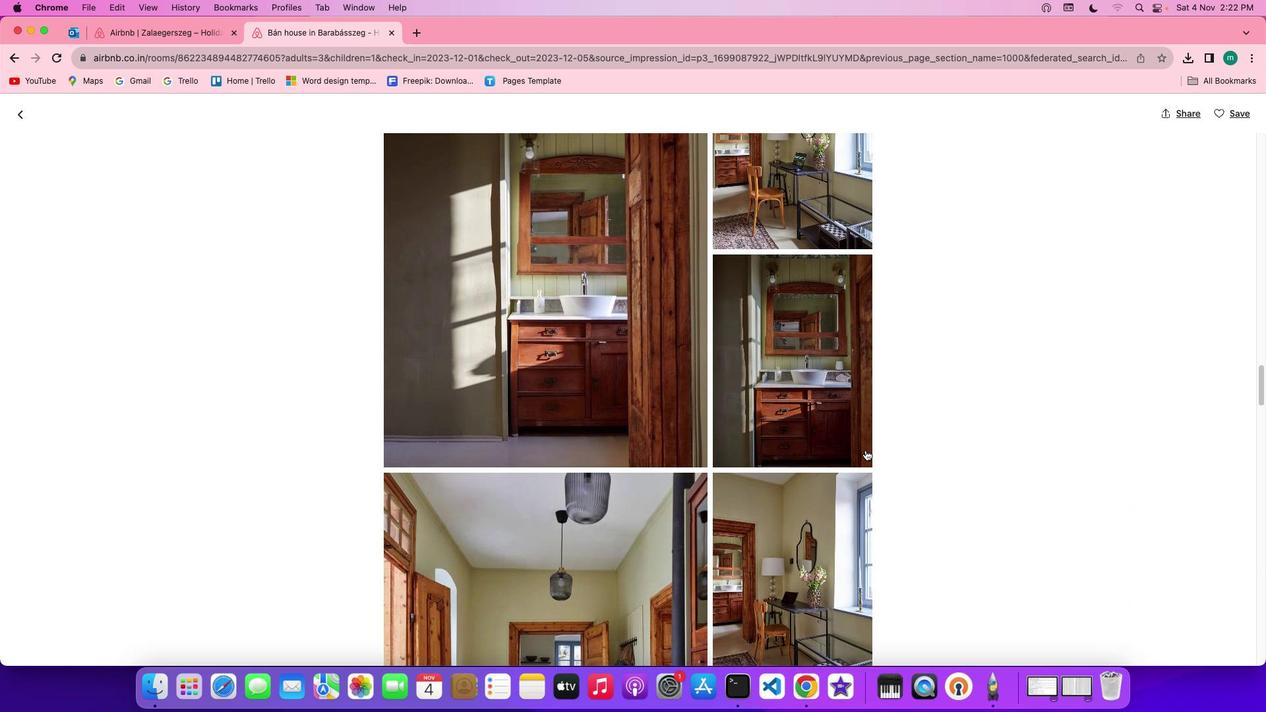 
Action: Mouse moved to (865, 450)
Screenshot: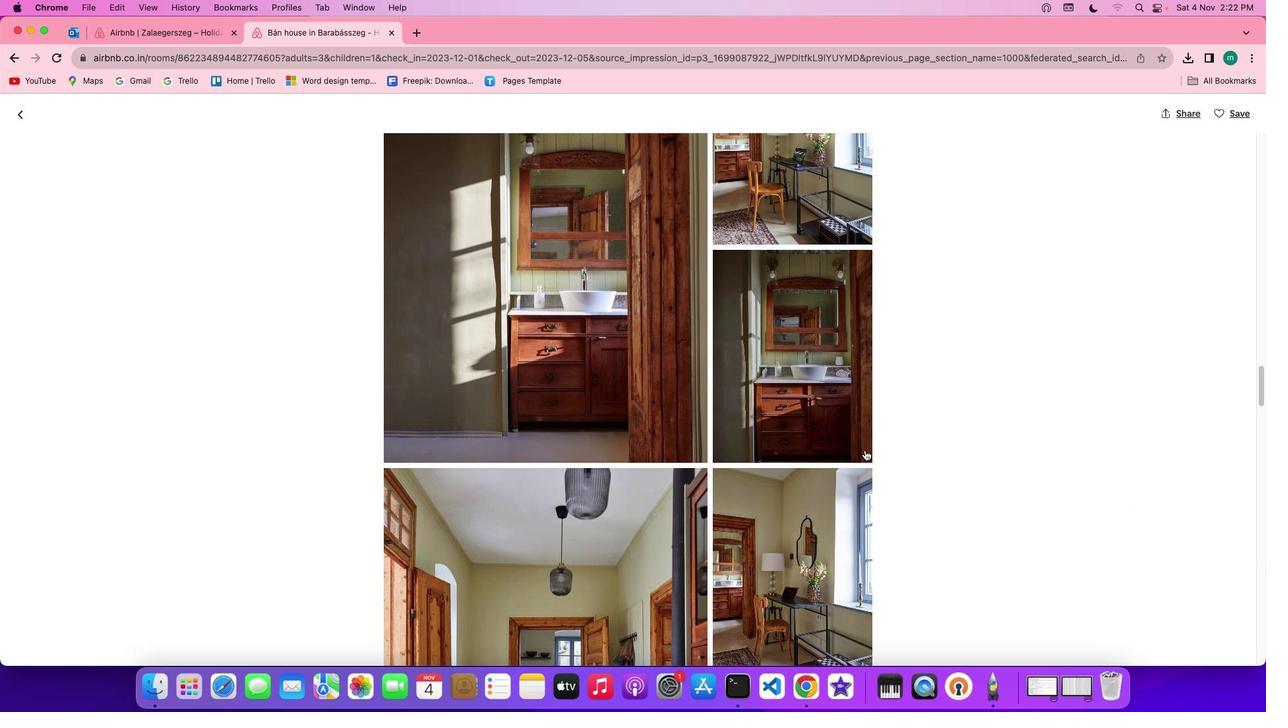 
Action: Mouse scrolled (865, 450) with delta (0, 0)
Screenshot: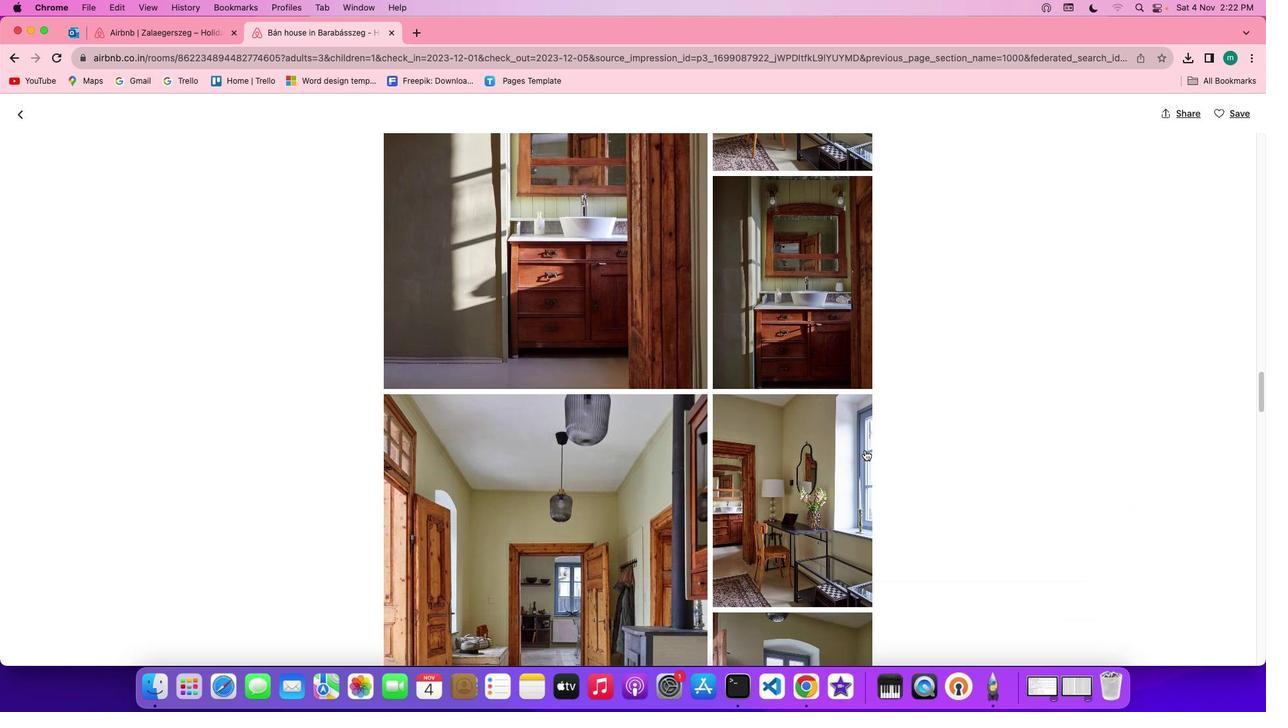 
Action: Mouse scrolled (865, 450) with delta (0, 0)
Screenshot: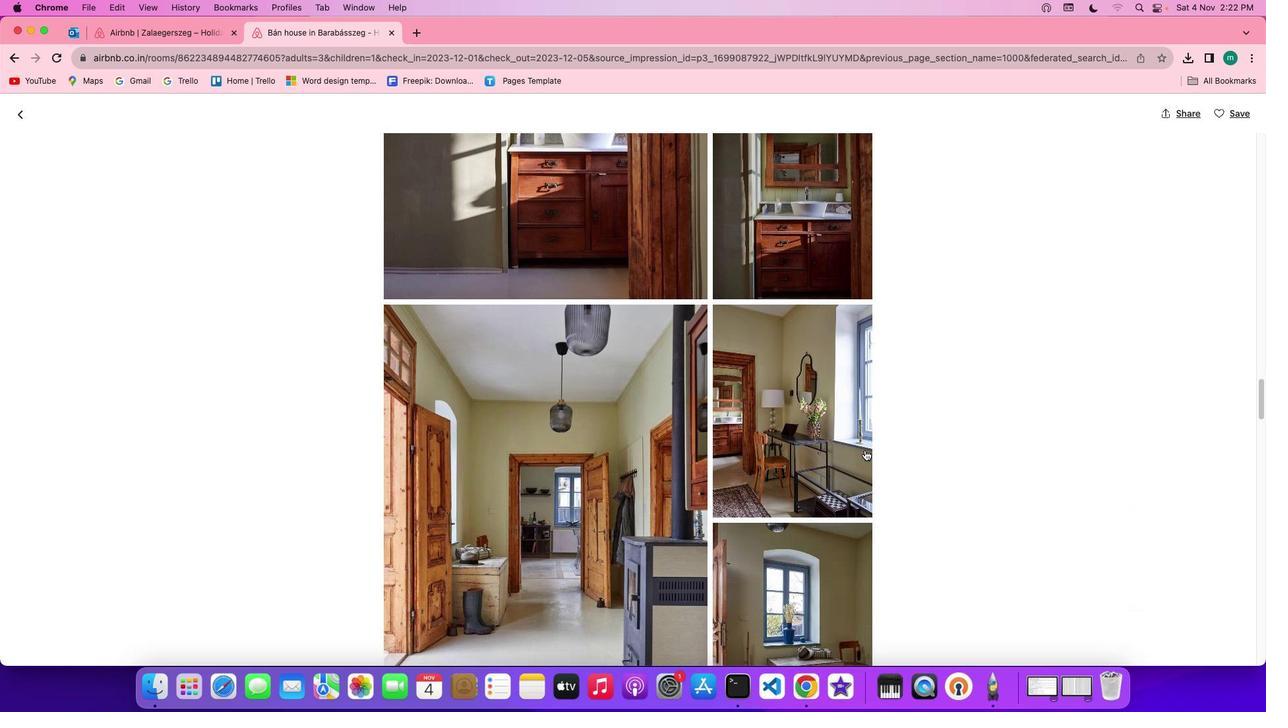
Action: Mouse scrolled (865, 450) with delta (0, -1)
Screenshot: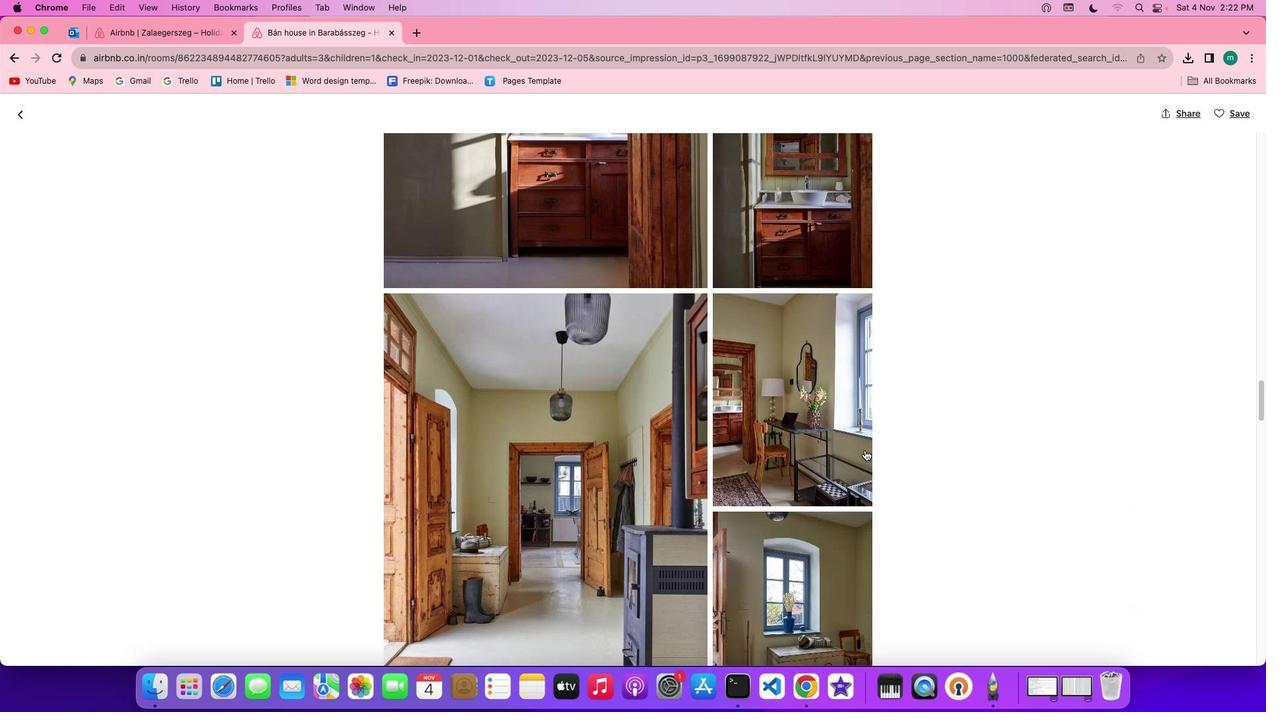 
Action: Mouse scrolled (865, 450) with delta (0, -1)
Screenshot: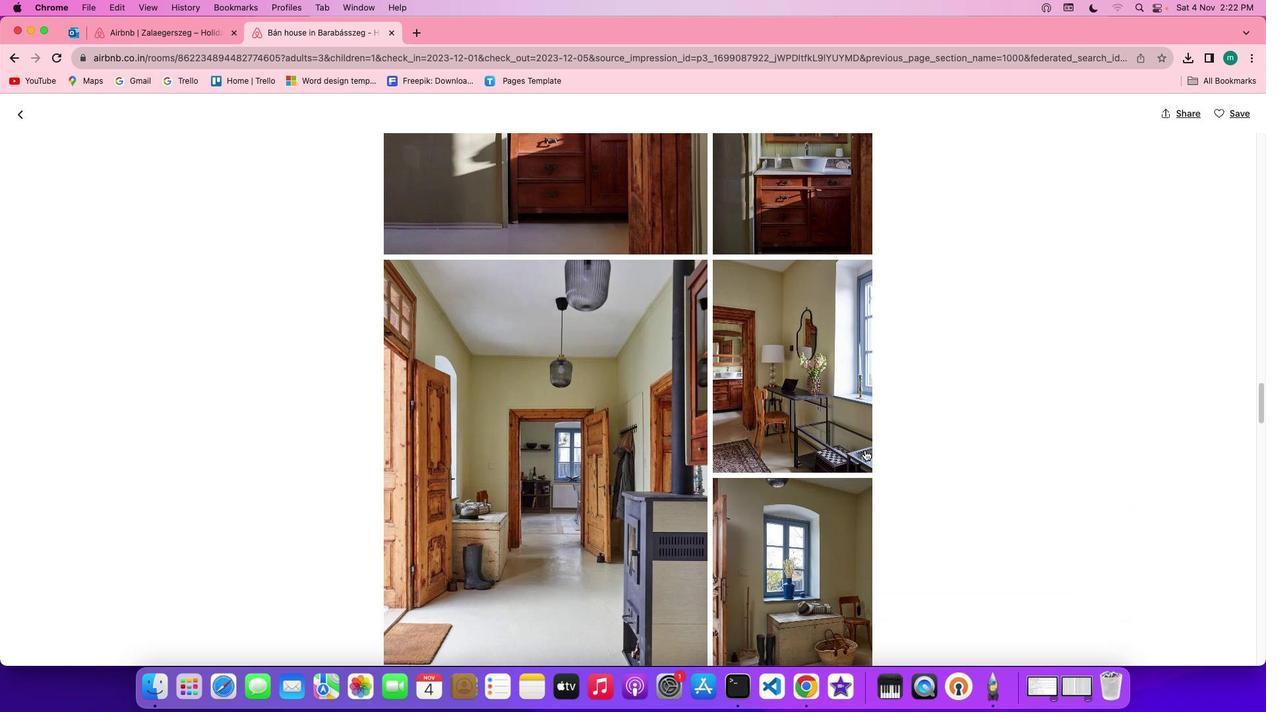 
Action: Mouse scrolled (865, 450) with delta (0, -1)
Screenshot: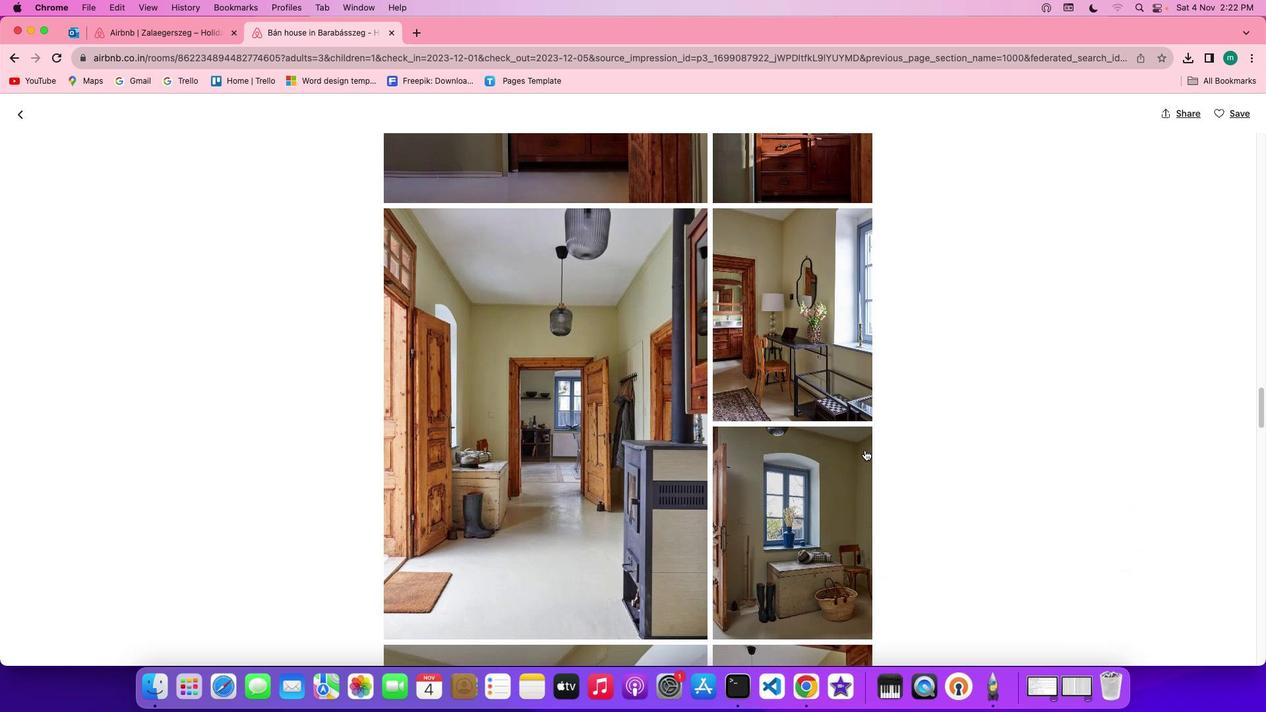 
Action: Mouse scrolled (865, 450) with delta (0, 0)
Screenshot: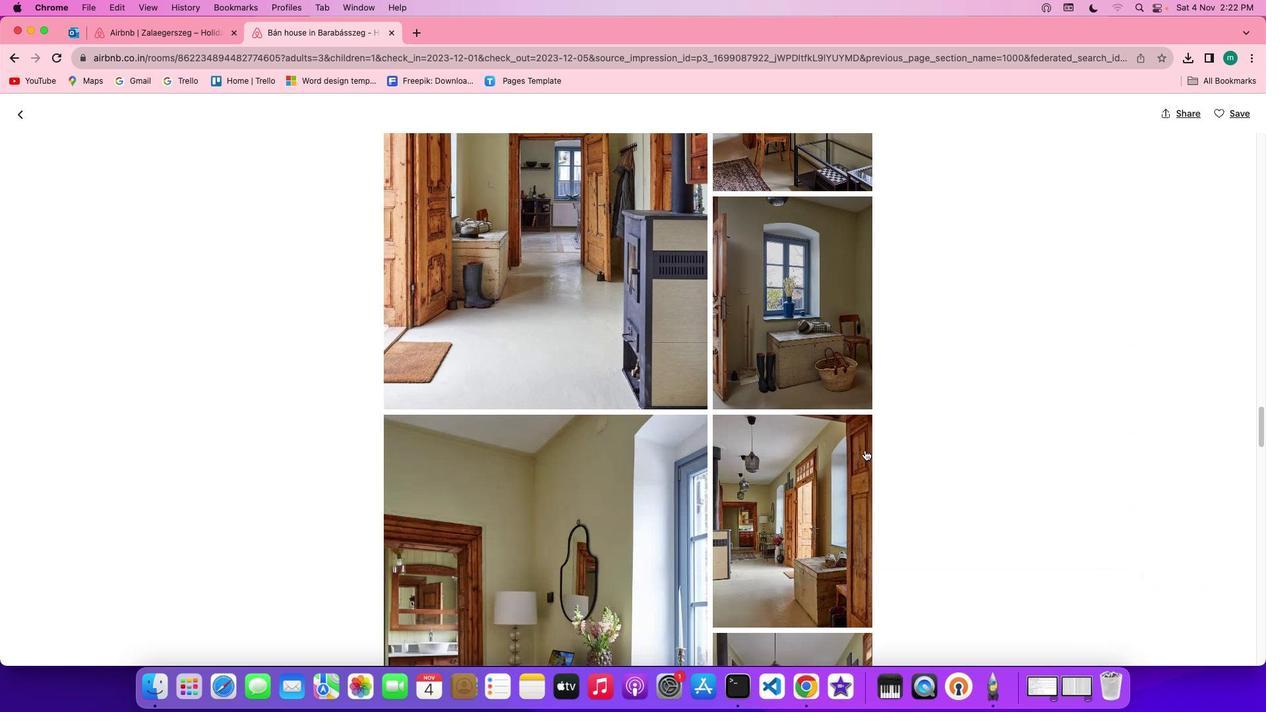 
Action: Mouse scrolled (865, 450) with delta (0, 0)
Screenshot: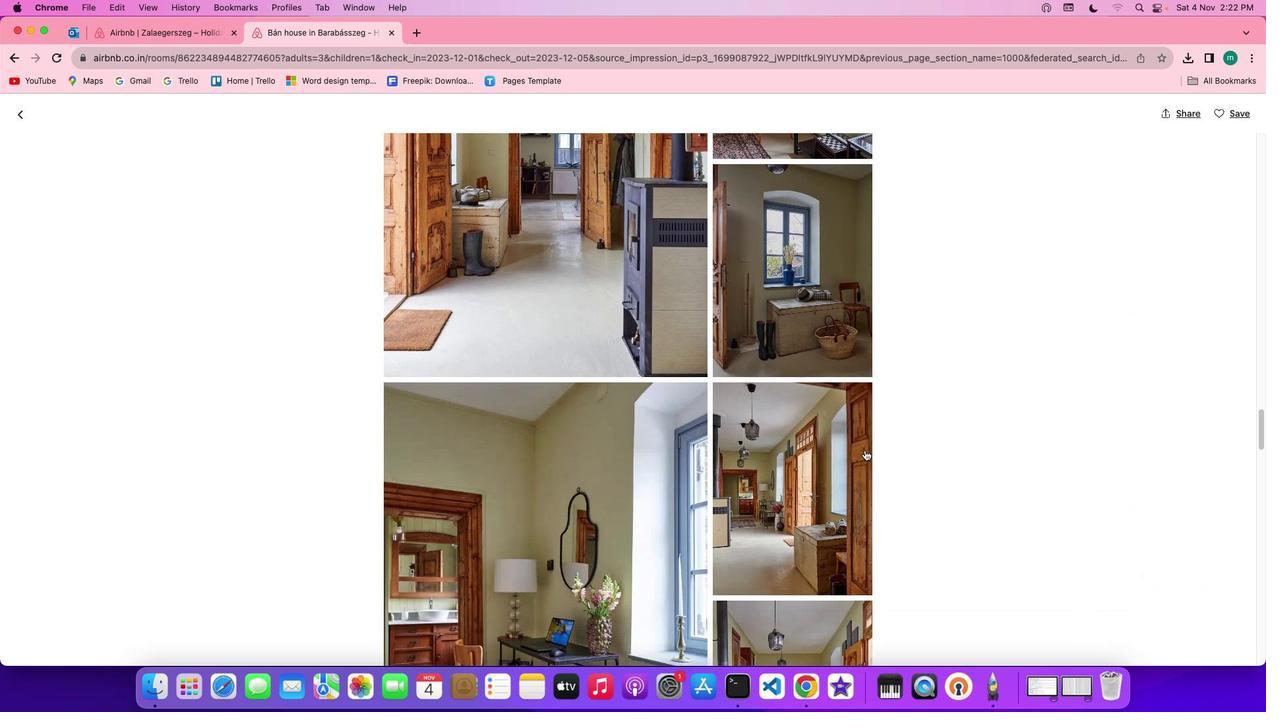 
Action: Mouse scrolled (865, 450) with delta (0, -1)
Screenshot: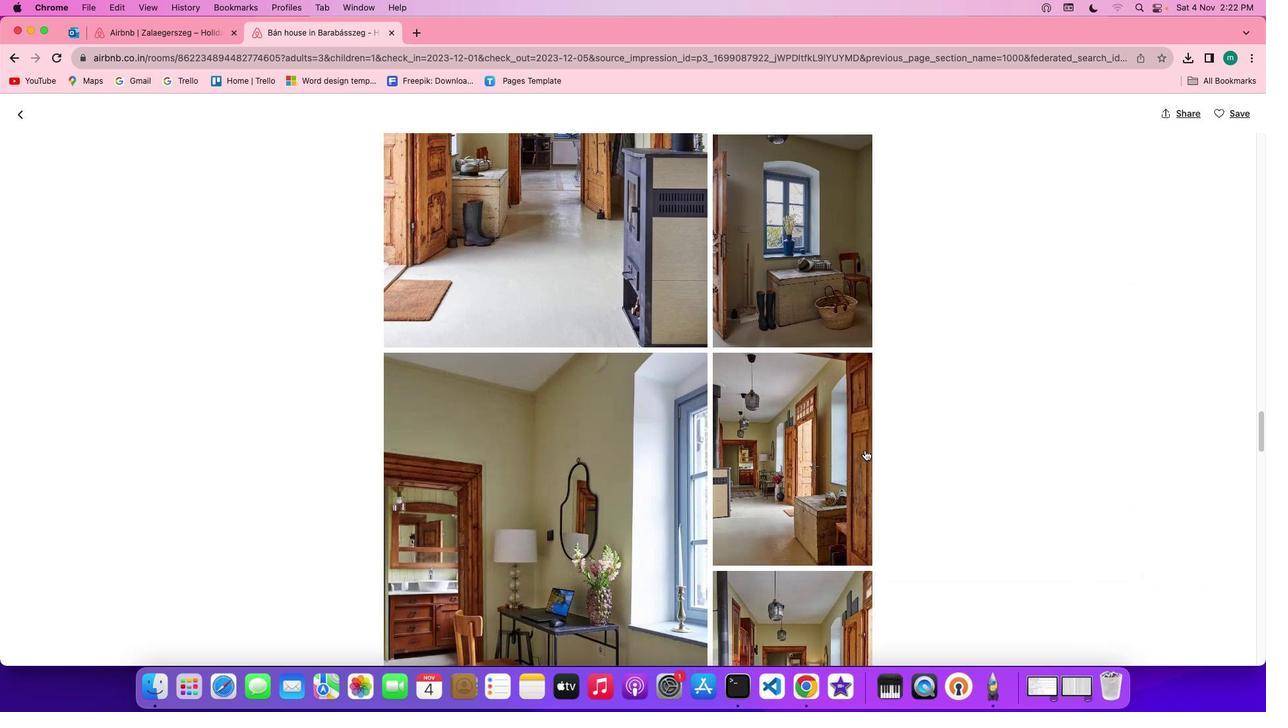 
Action: Mouse scrolled (865, 450) with delta (0, -2)
Screenshot: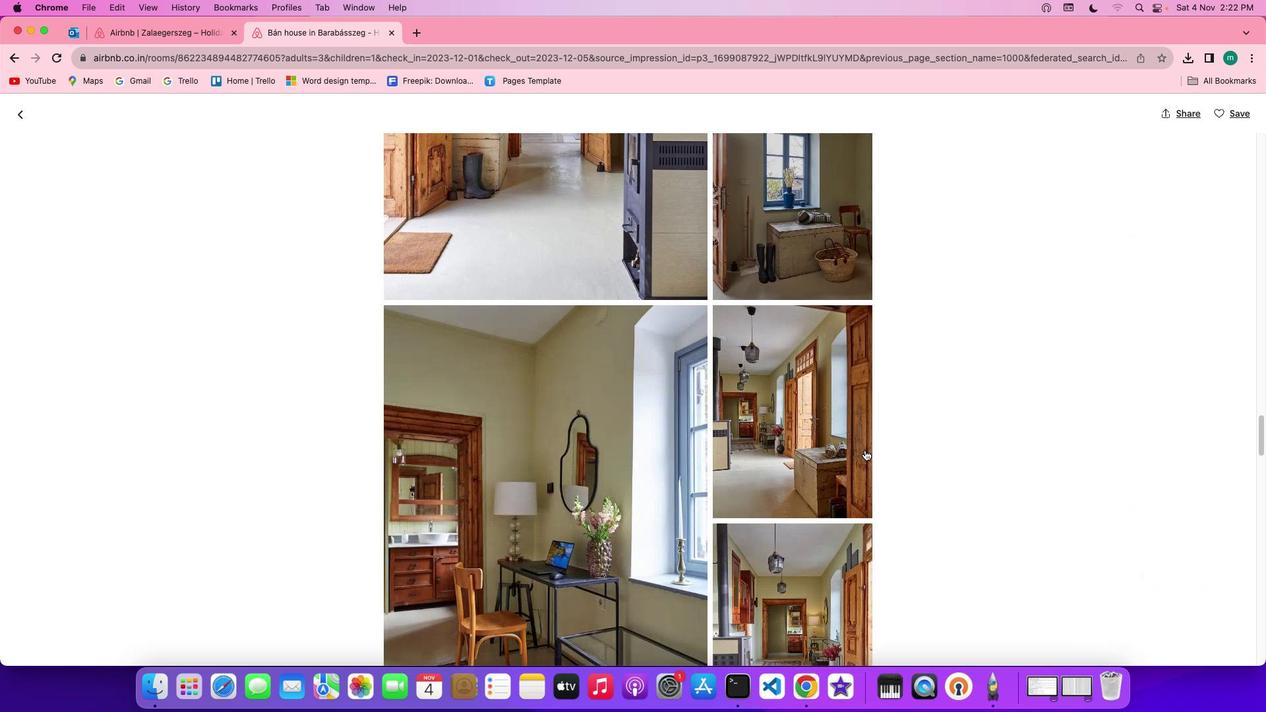 
Action: Mouse scrolled (865, 450) with delta (0, -2)
Screenshot: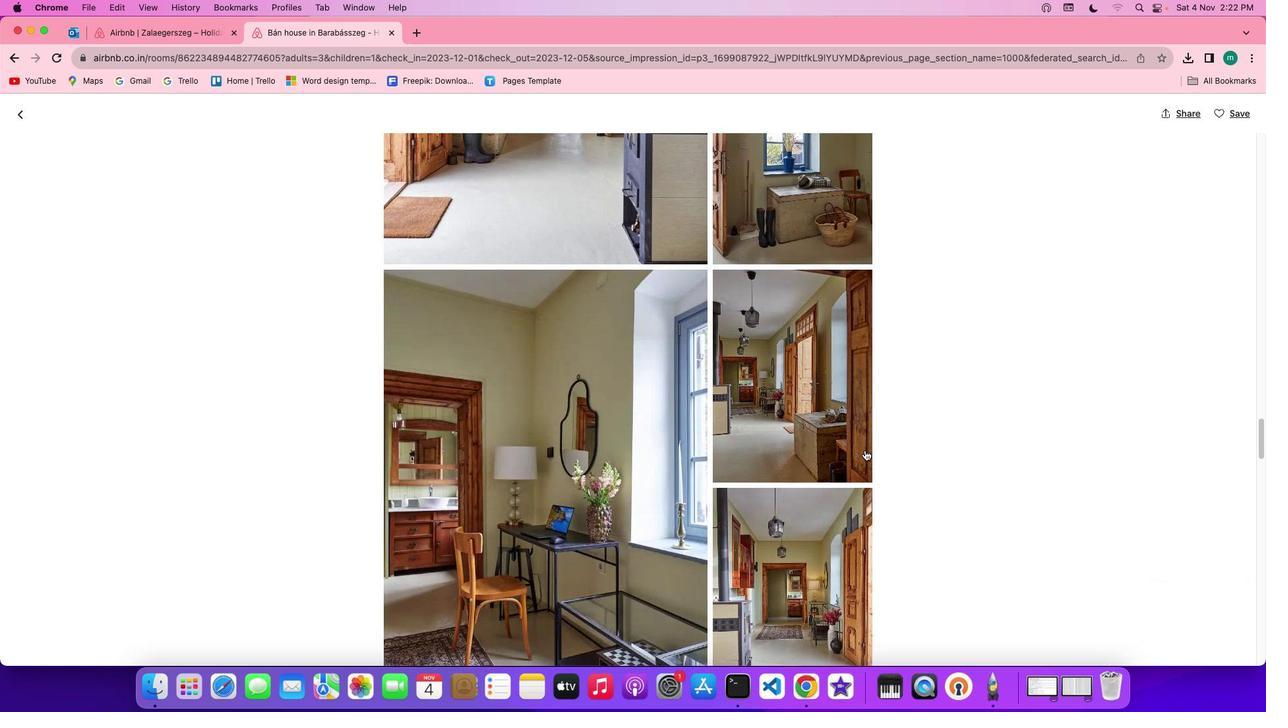 
Action: Mouse scrolled (865, 450) with delta (0, 0)
Screenshot: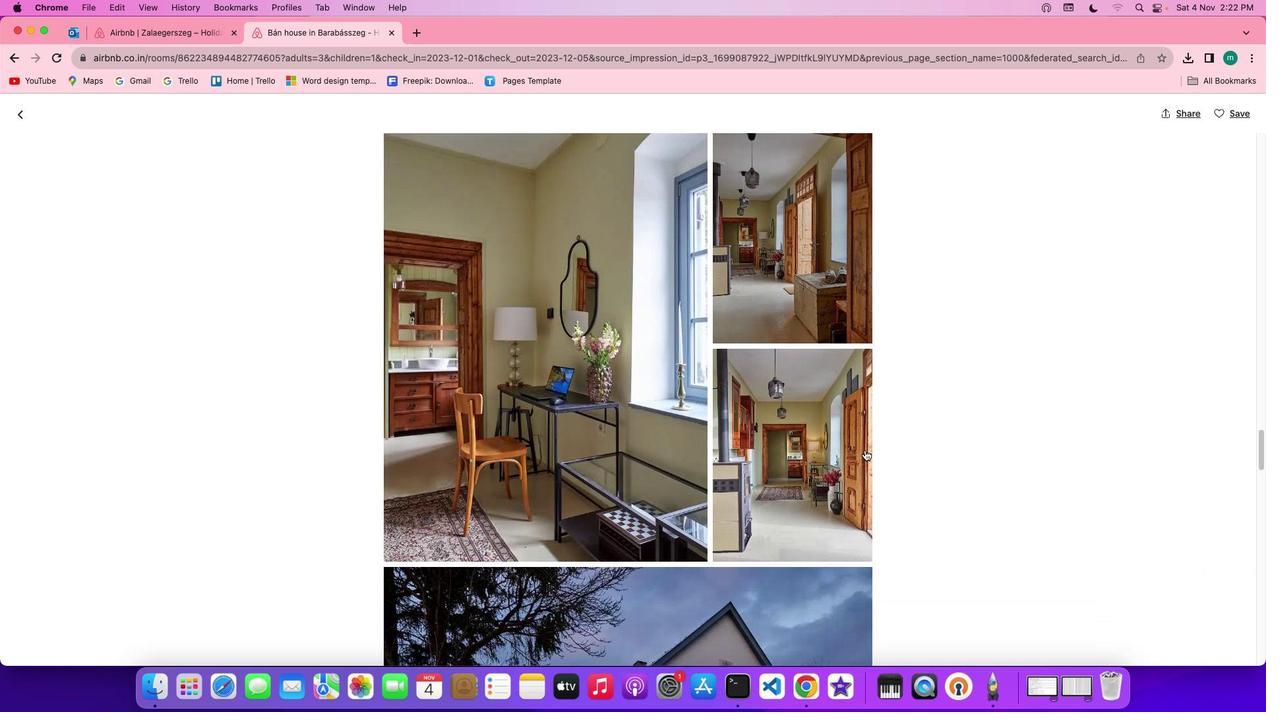 
Action: Mouse scrolled (865, 450) with delta (0, 0)
Screenshot: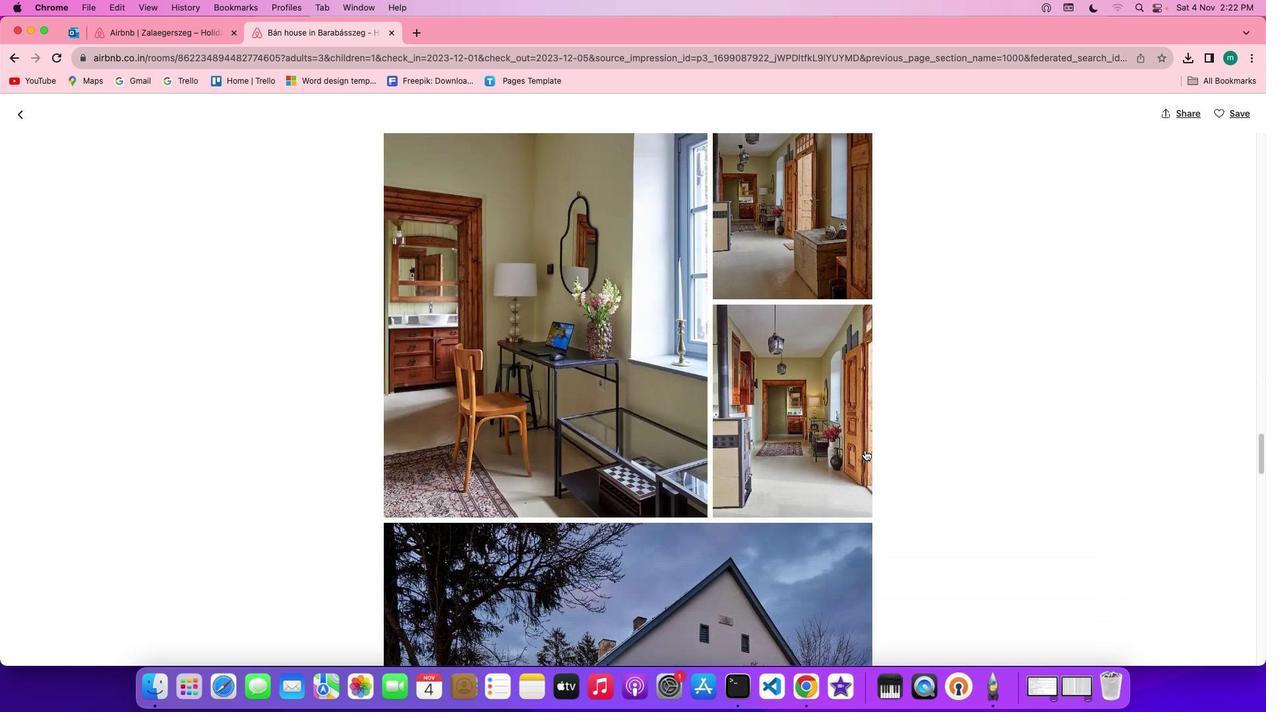 
Action: Mouse scrolled (865, 450) with delta (0, -1)
Screenshot: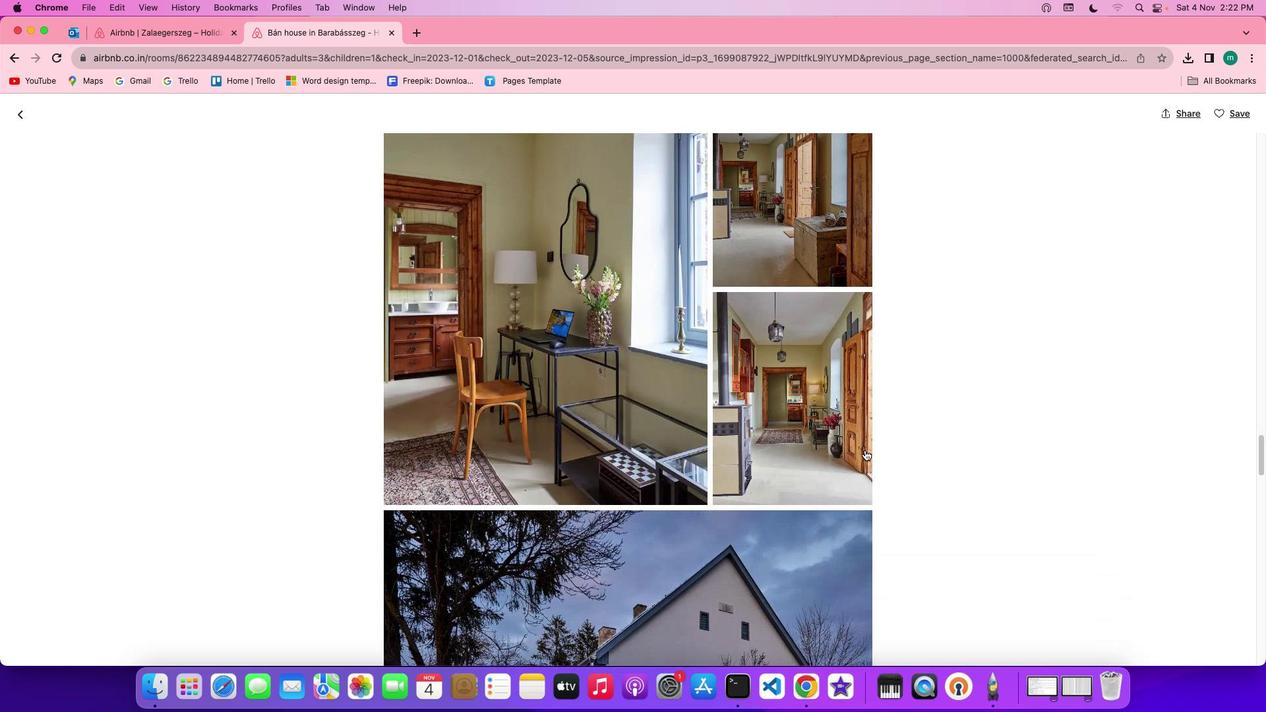 
Action: Mouse scrolled (865, 450) with delta (0, -2)
Screenshot: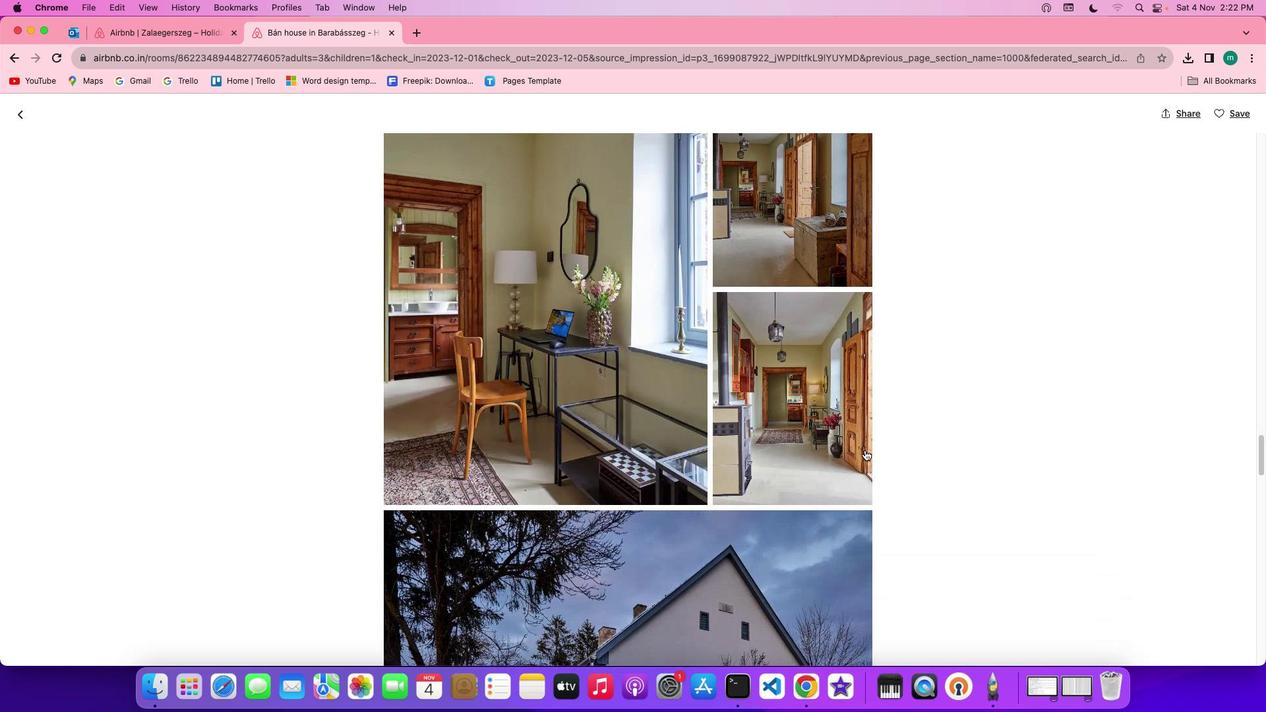 
Action: Mouse scrolled (865, 450) with delta (0, 0)
Screenshot: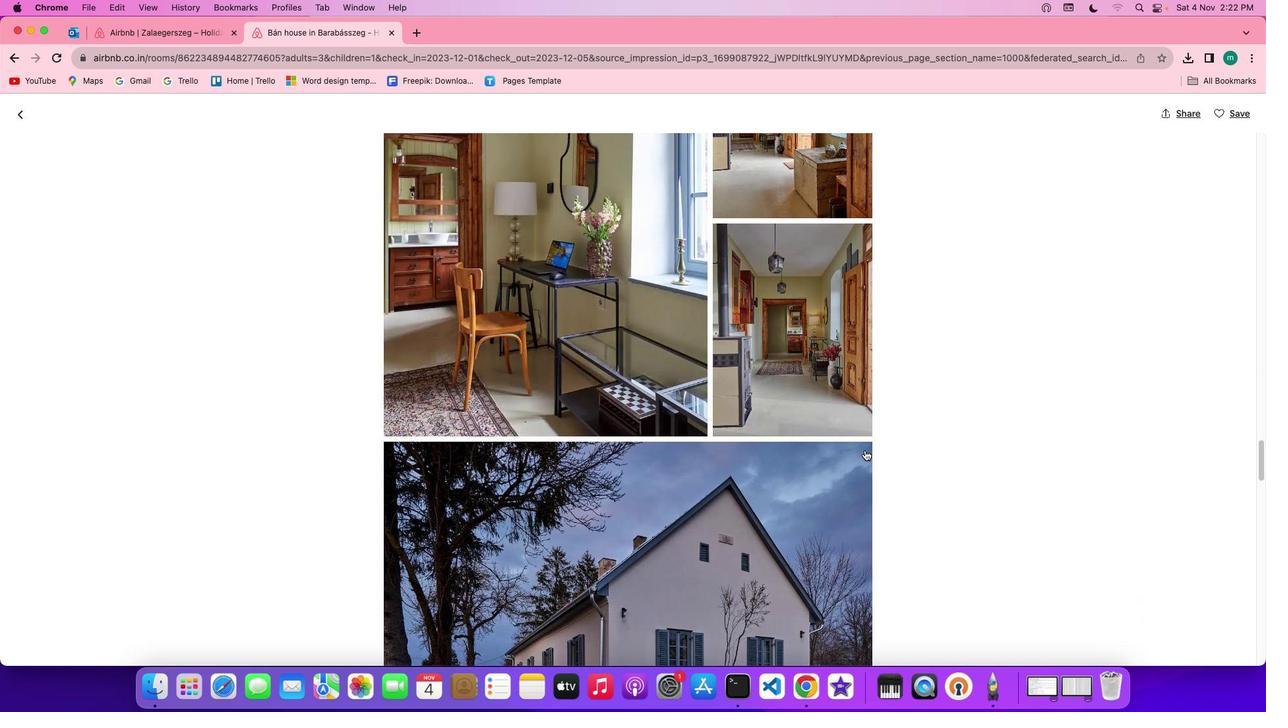 
Action: Mouse scrolled (865, 450) with delta (0, 0)
Screenshot: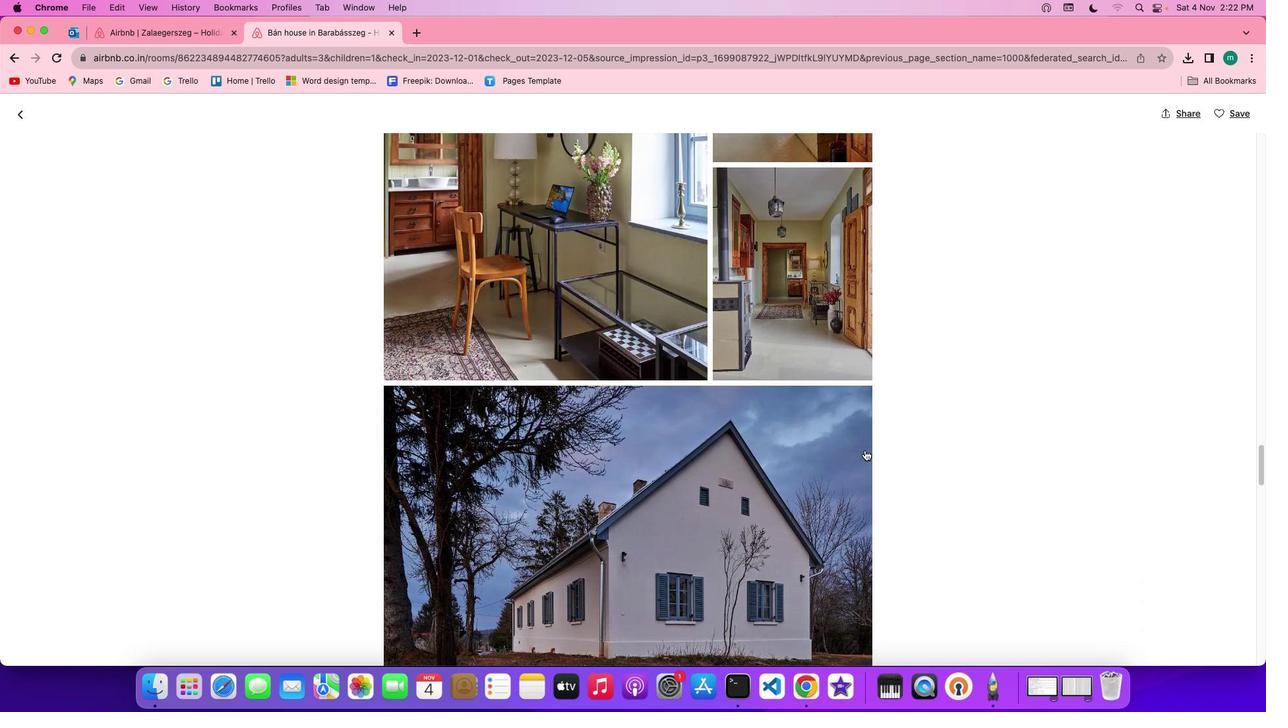 
Action: Mouse scrolled (865, 450) with delta (0, -1)
Screenshot: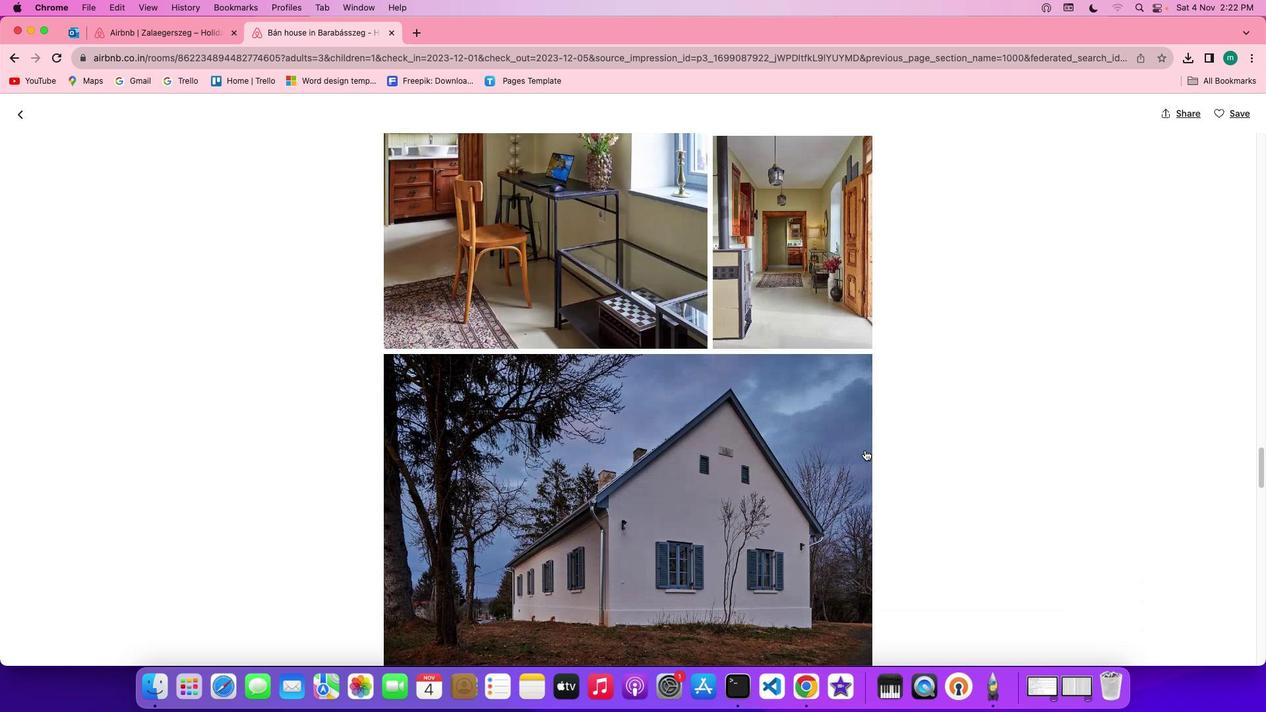 
Action: Mouse scrolled (865, 450) with delta (0, -1)
Screenshot: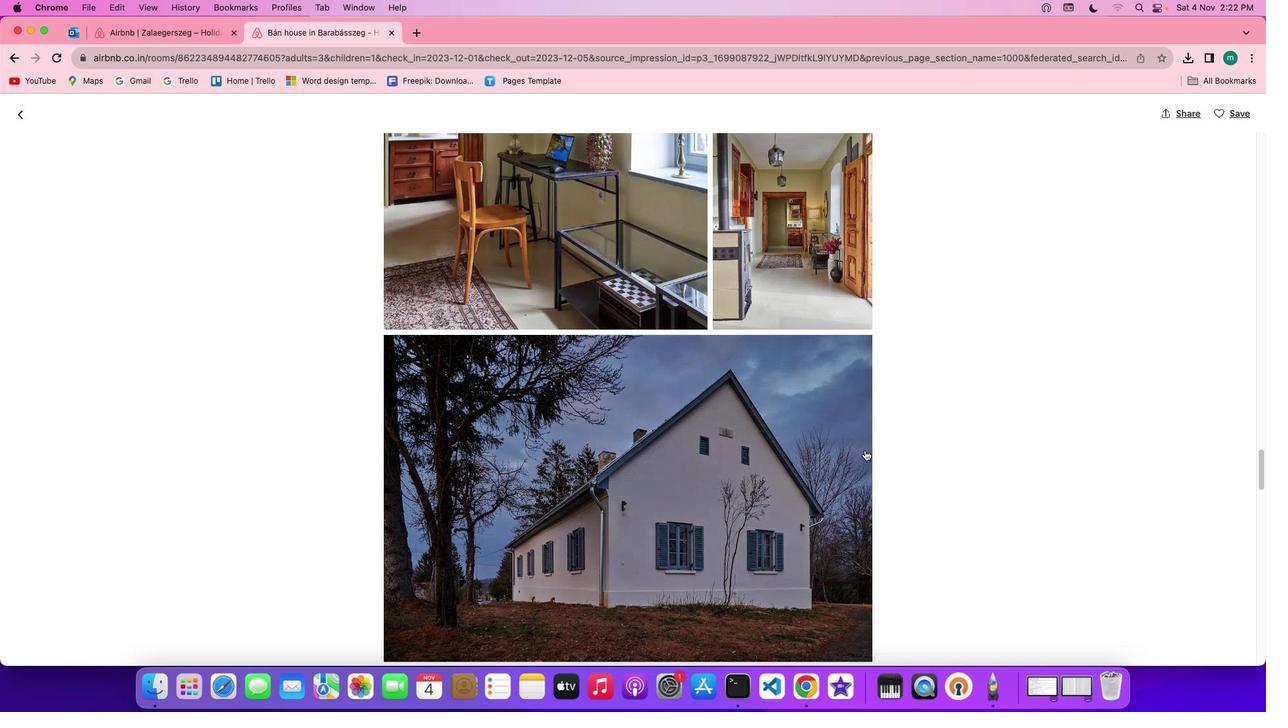 
Action: Mouse scrolled (865, 450) with delta (0, 0)
Screenshot: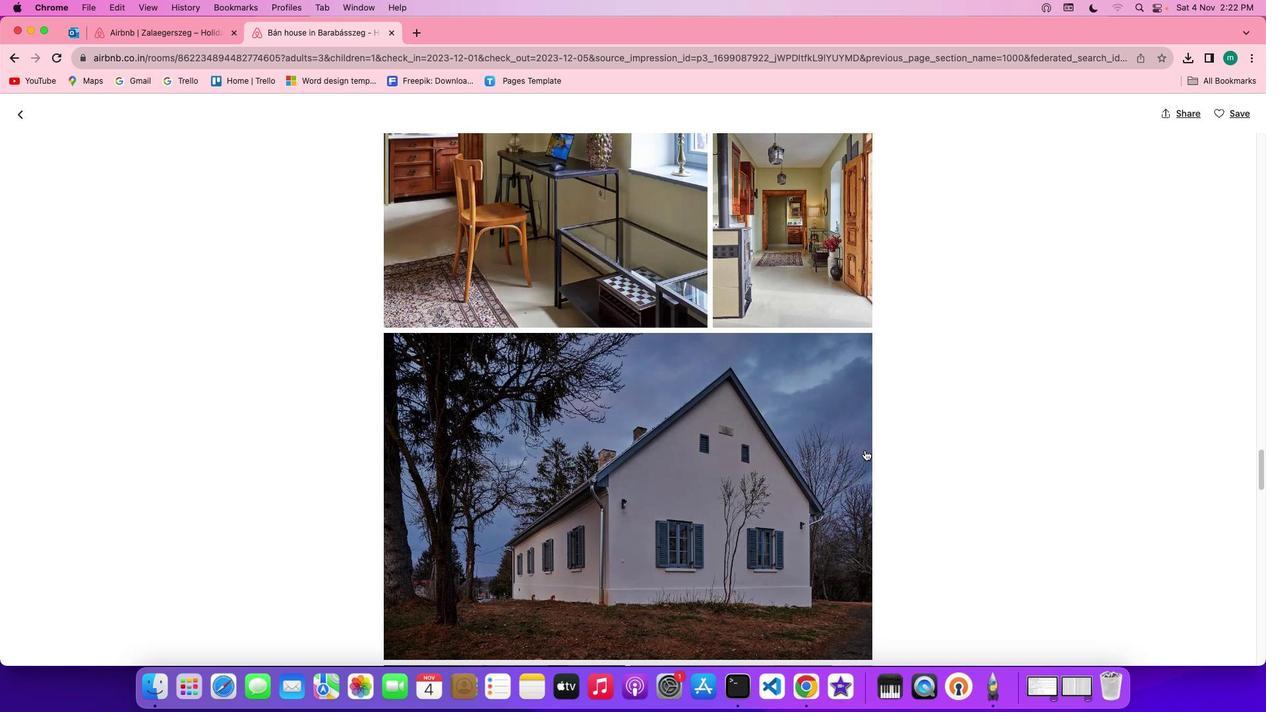 
Action: Mouse moved to (865, 450)
Screenshot: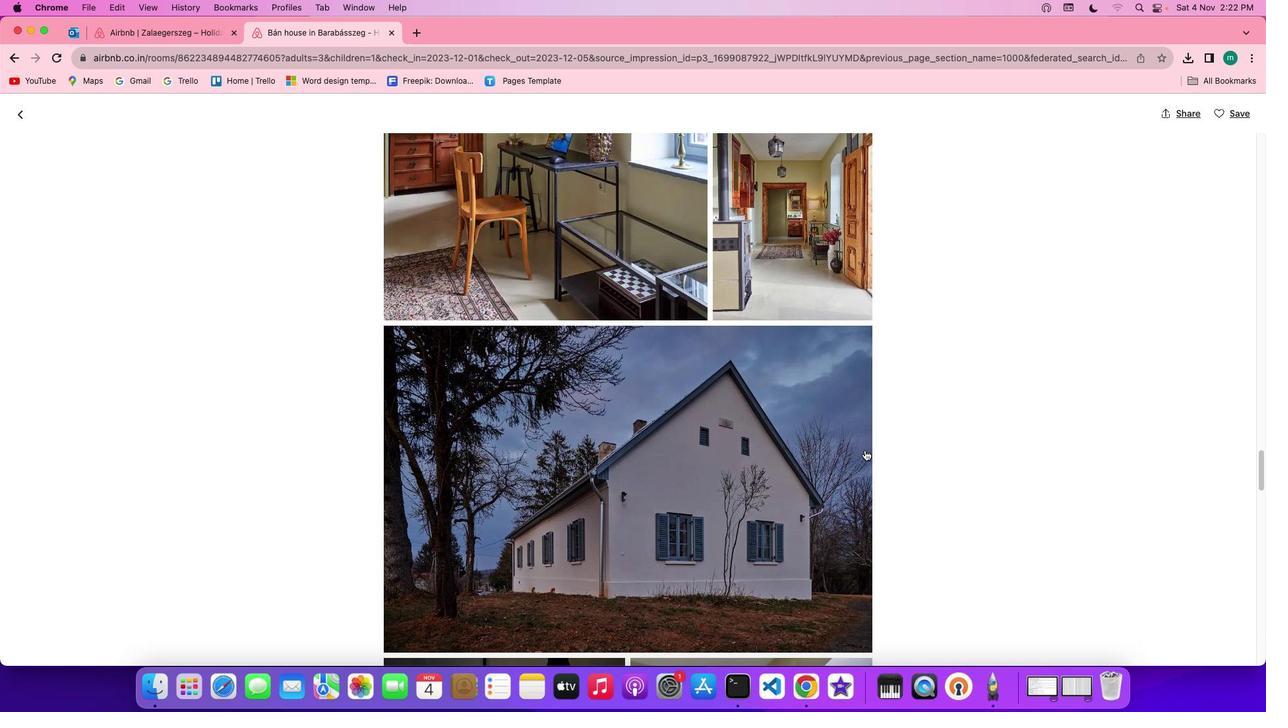 
Action: Mouse scrolled (865, 450) with delta (0, 0)
Screenshot: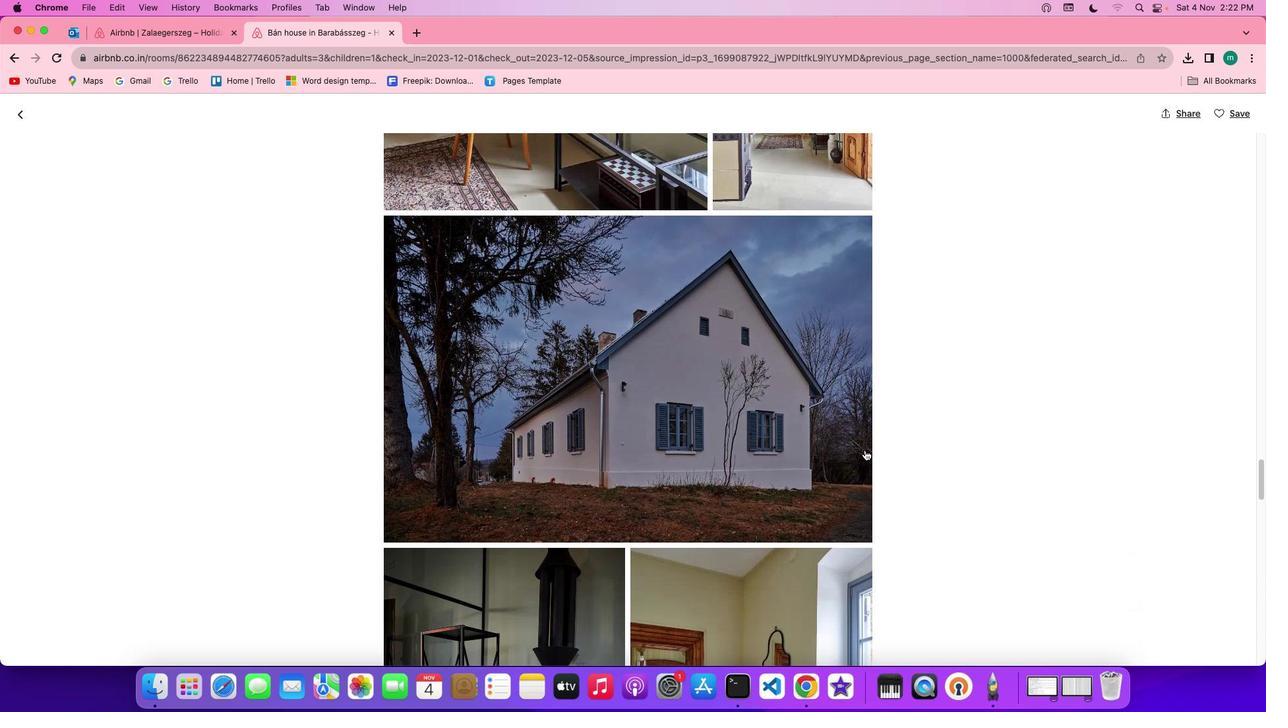 
Action: Mouse scrolled (865, 450) with delta (0, 0)
Screenshot: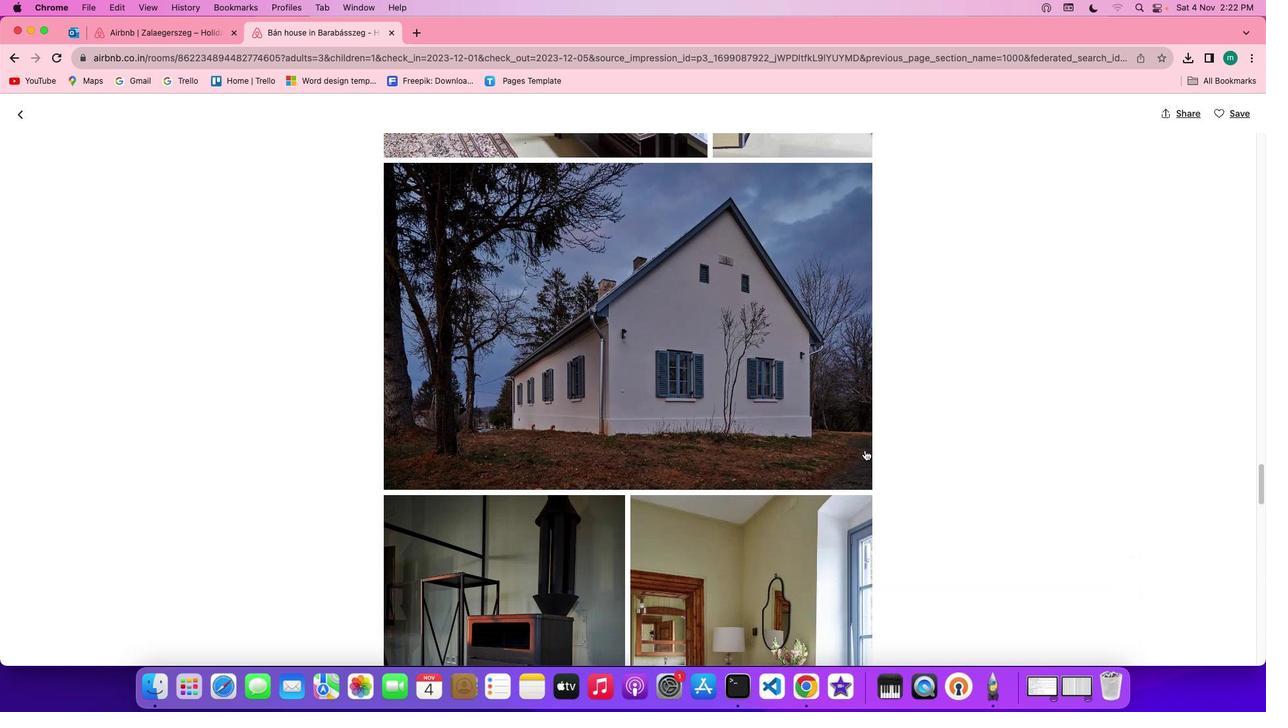 
Action: Mouse scrolled (865, 450) with delta (0, -1)
Screenshot: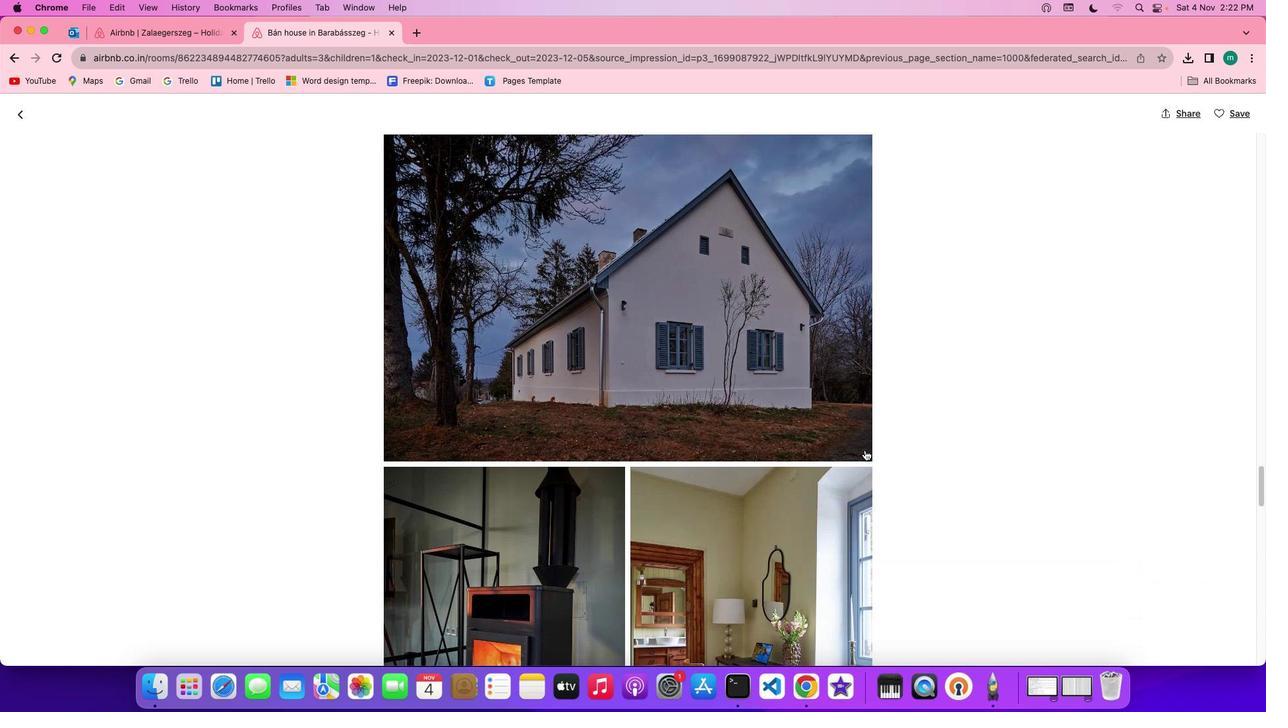
Action: Mouse scrolled (865, 450) with delta (0, -1)
Screenshot: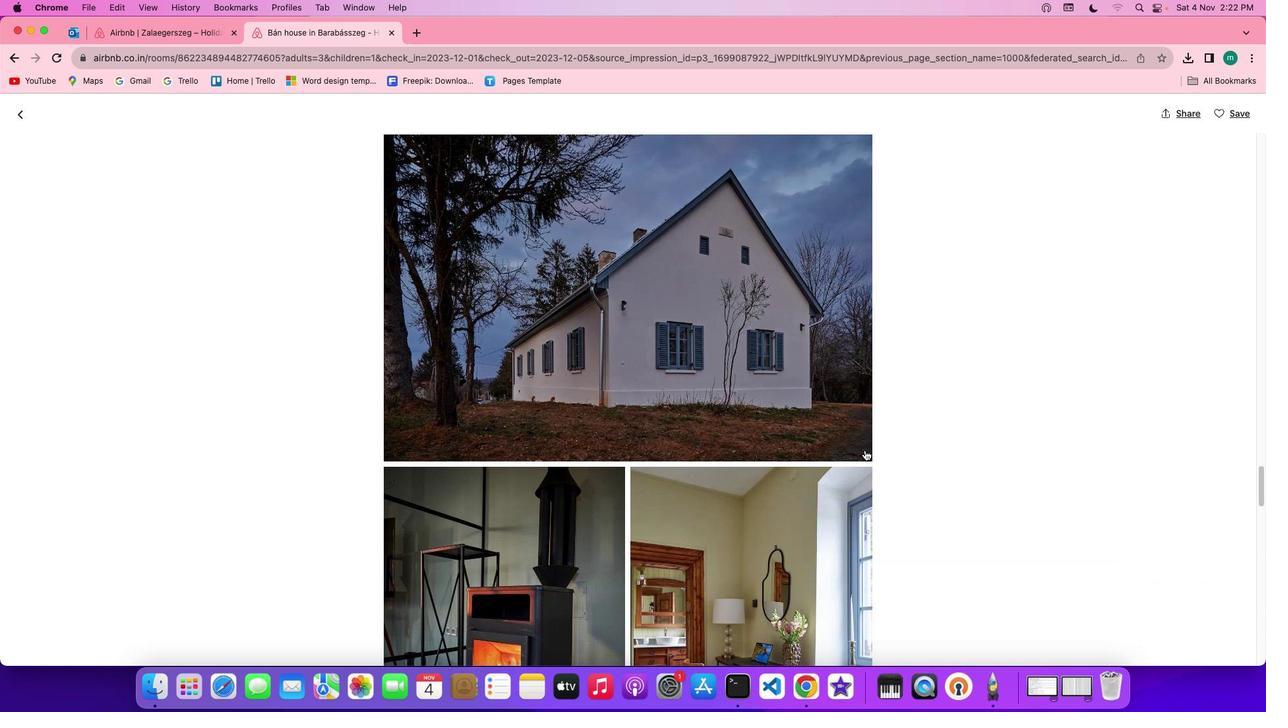 
Action: Mouse moved to (864, 448)
Screenshot: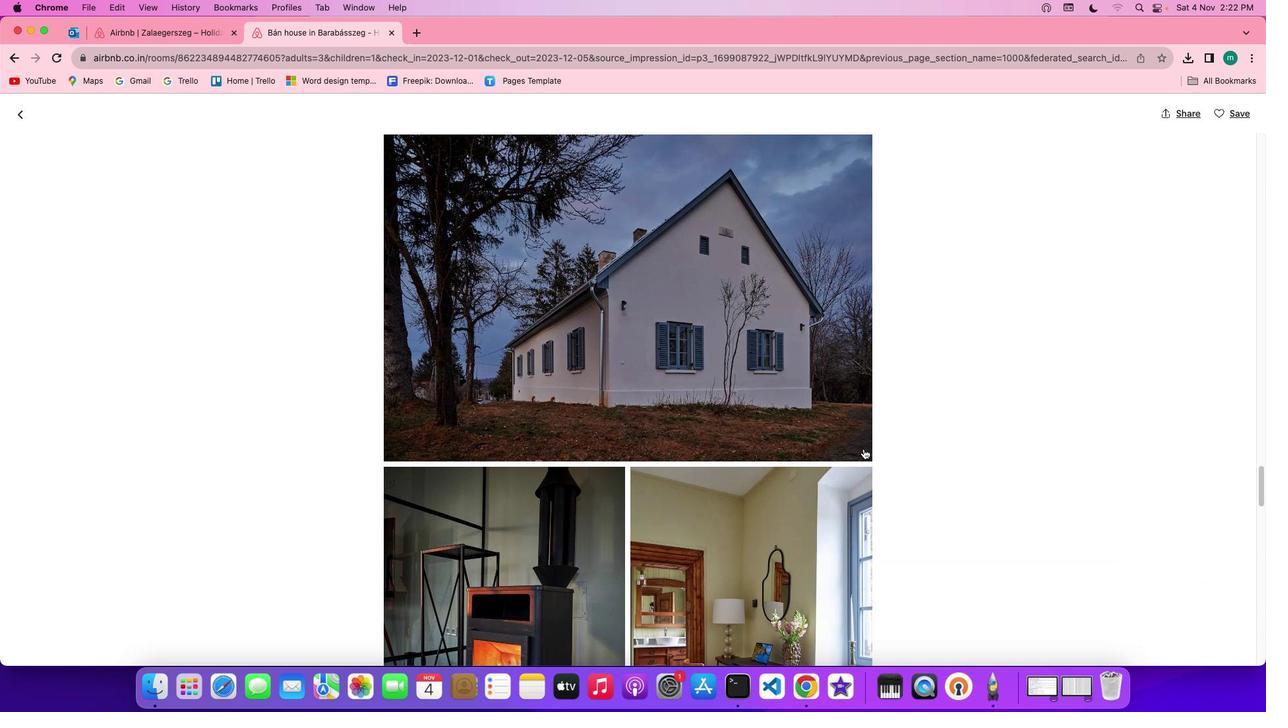 
Action: Mouse scrolled (864, 448) with delta (0, 0)
Screenshot: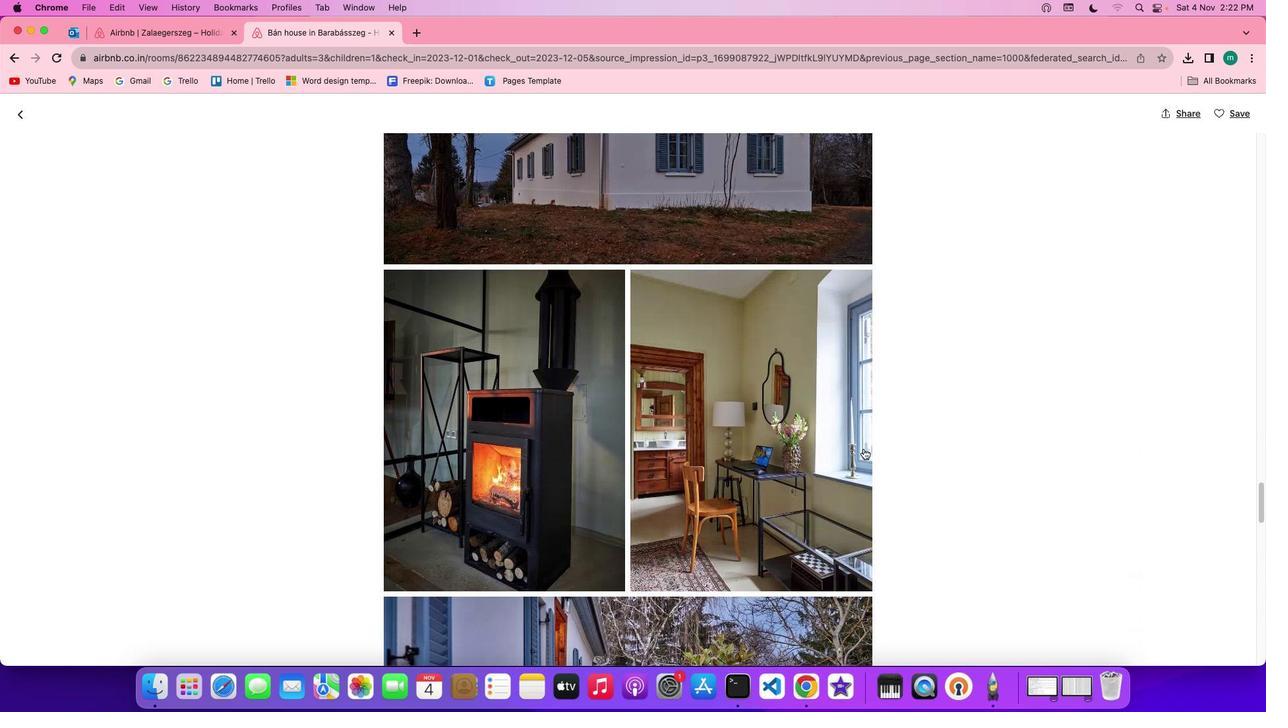
Action: Mouse scrolled (864, 448) with delta (0, 0)
Screenshot: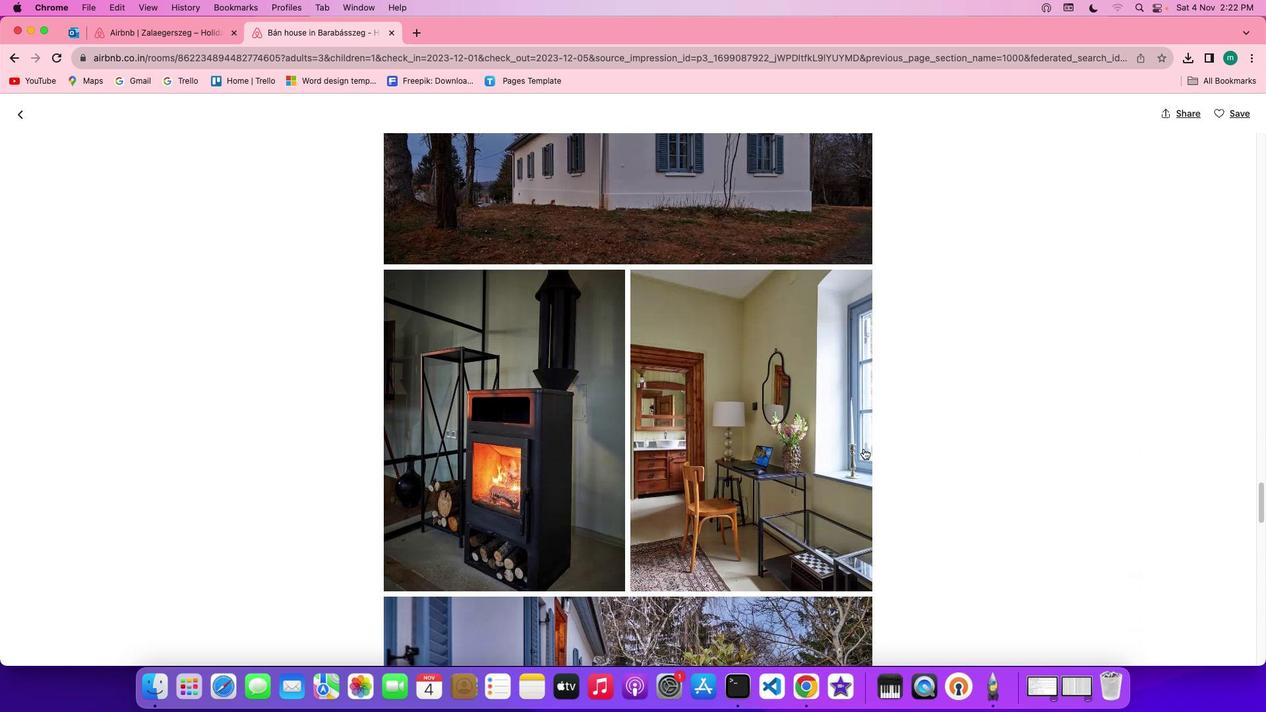 
Action: Mouse scrolled (864, 448) with delta (0, -1)
Screenshot: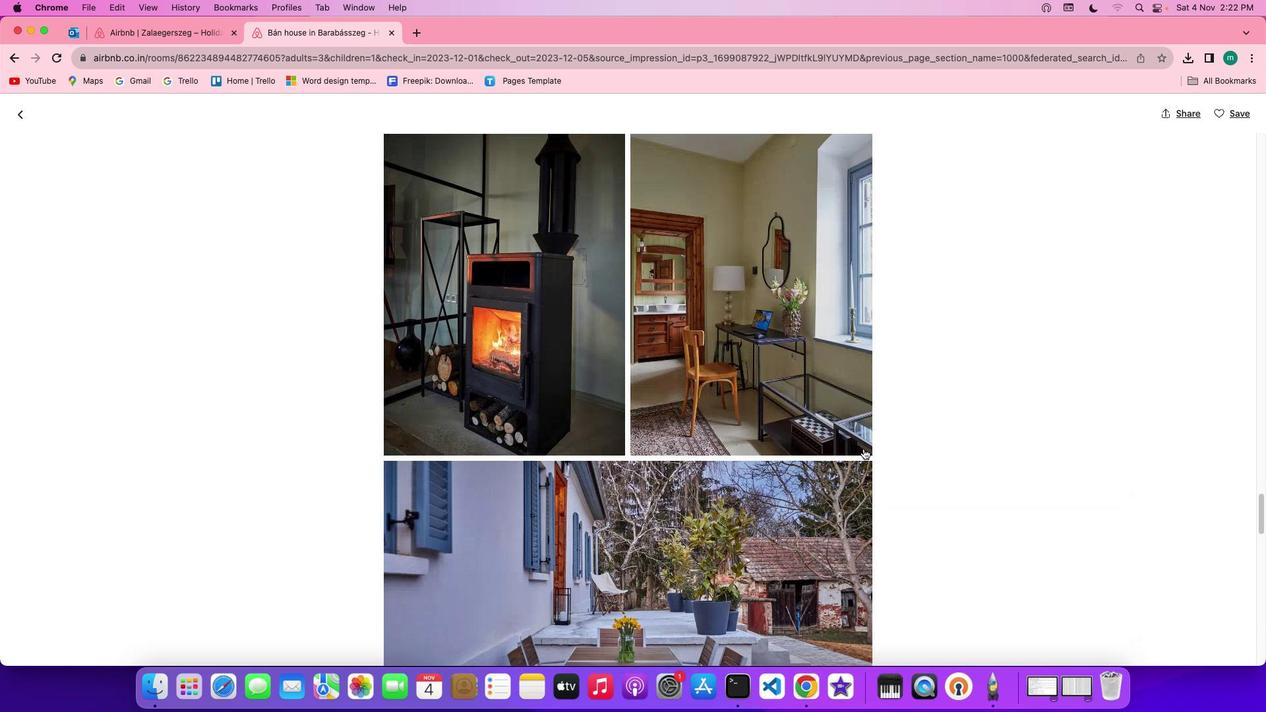 
Action: Mouse scrolled (864, 448) with delta (0, -2)
Screenshot: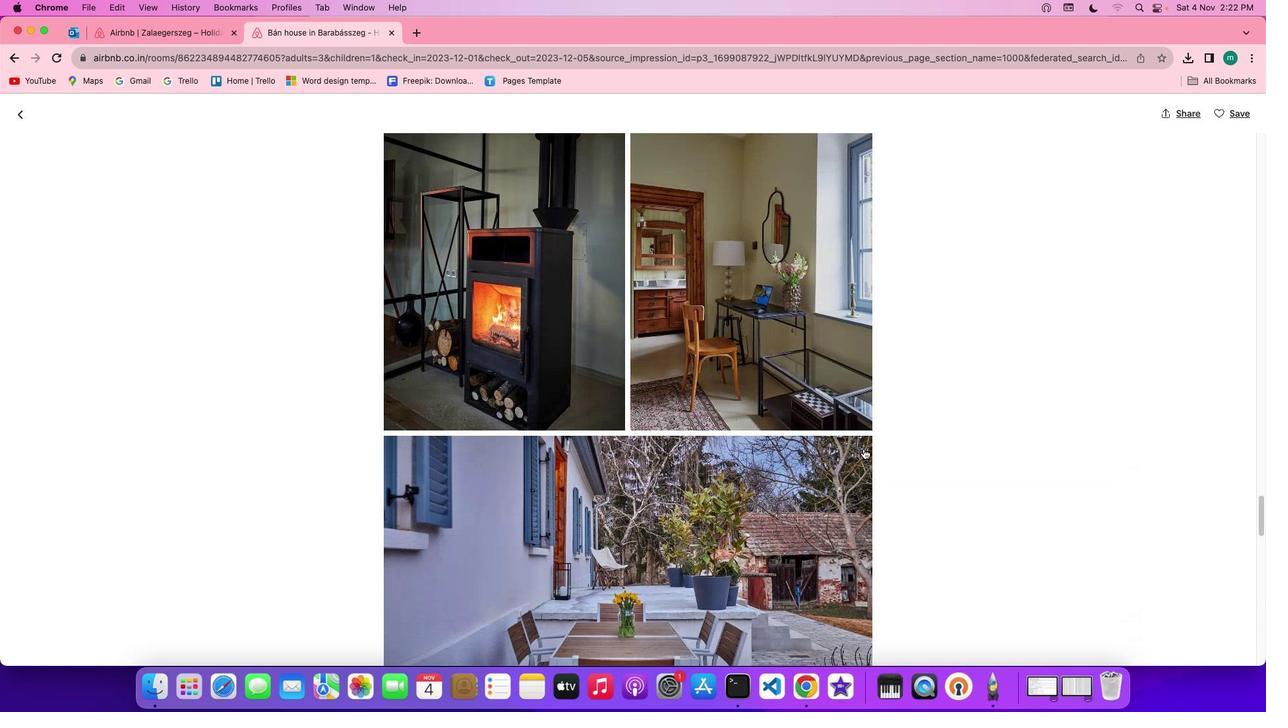 
Action: Mouse scrolled (864, 448) with delta (0, -3)
Screenshot: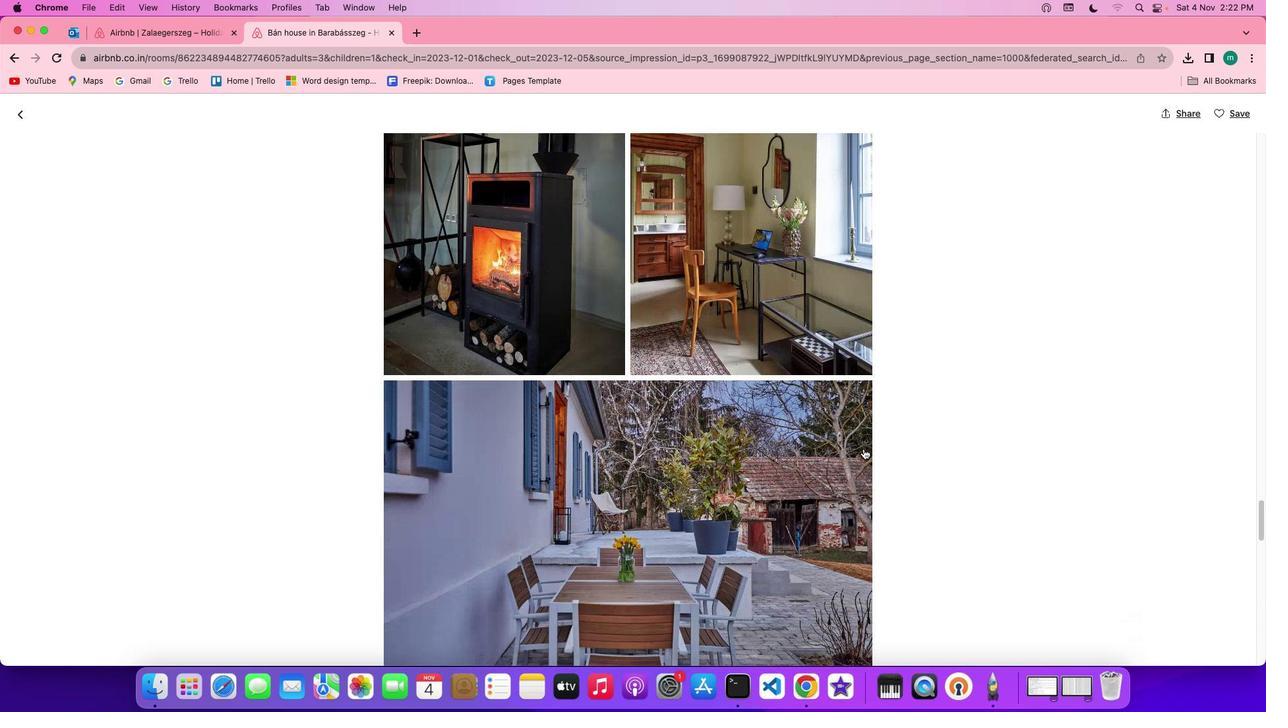 
Action: Mouse scrolled (864, 448) with delta (0, -2)
Screenshot: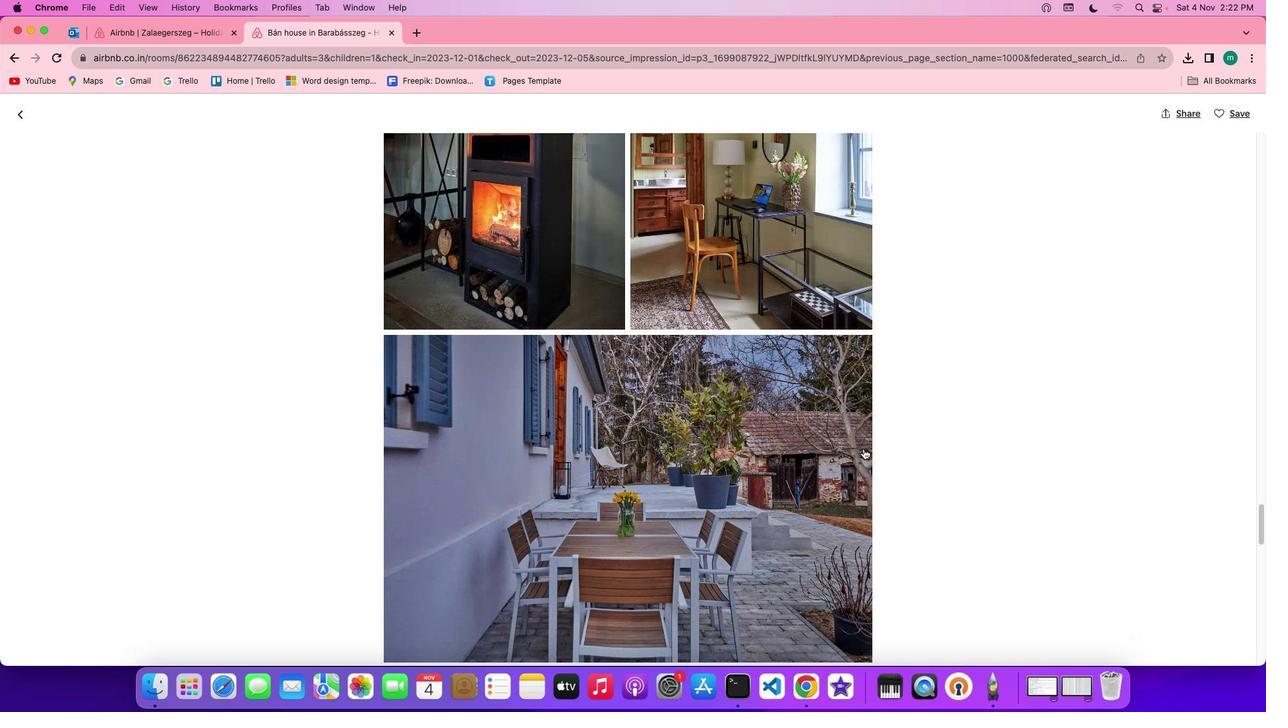 
Action: Mouse scrolled (864, 448) with delta (0, 0)
Screenshot: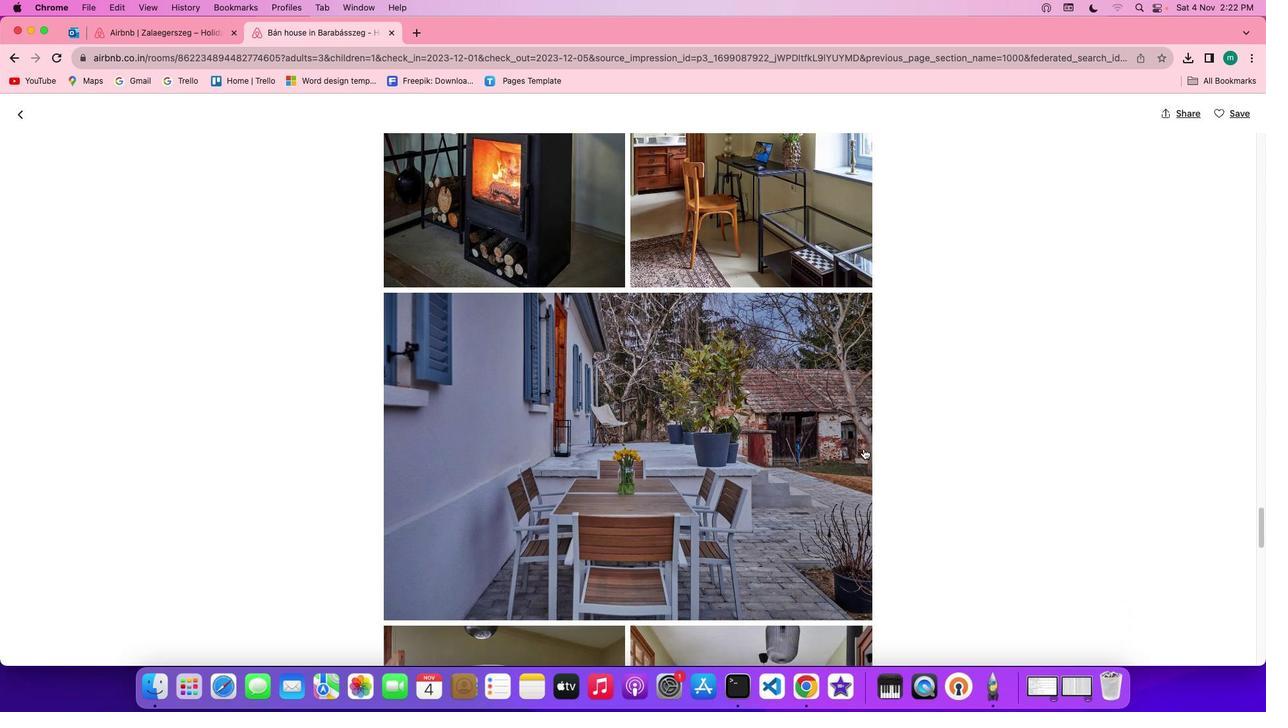 
Action: Mouse scrolled (864, 448) with delta (0, 0)
Screenshot: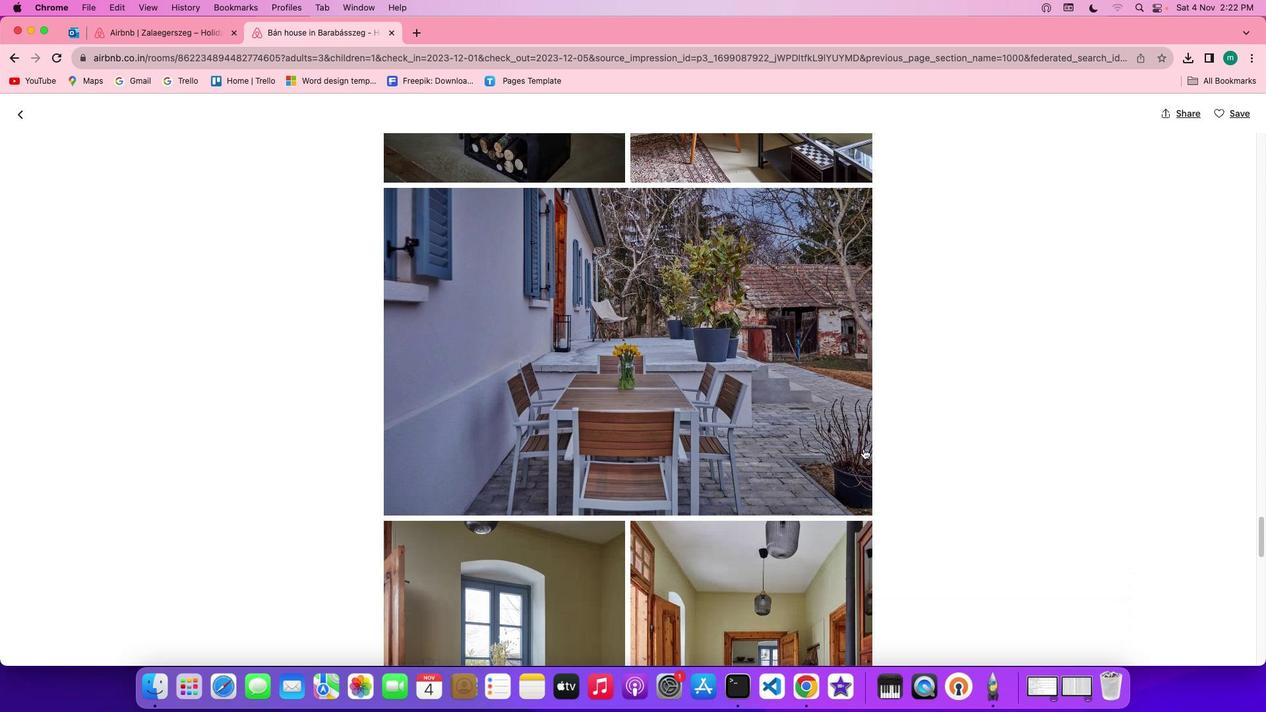 
Action: Mouse scrolled (864, 448) with delta (0, -1)
Screenshot: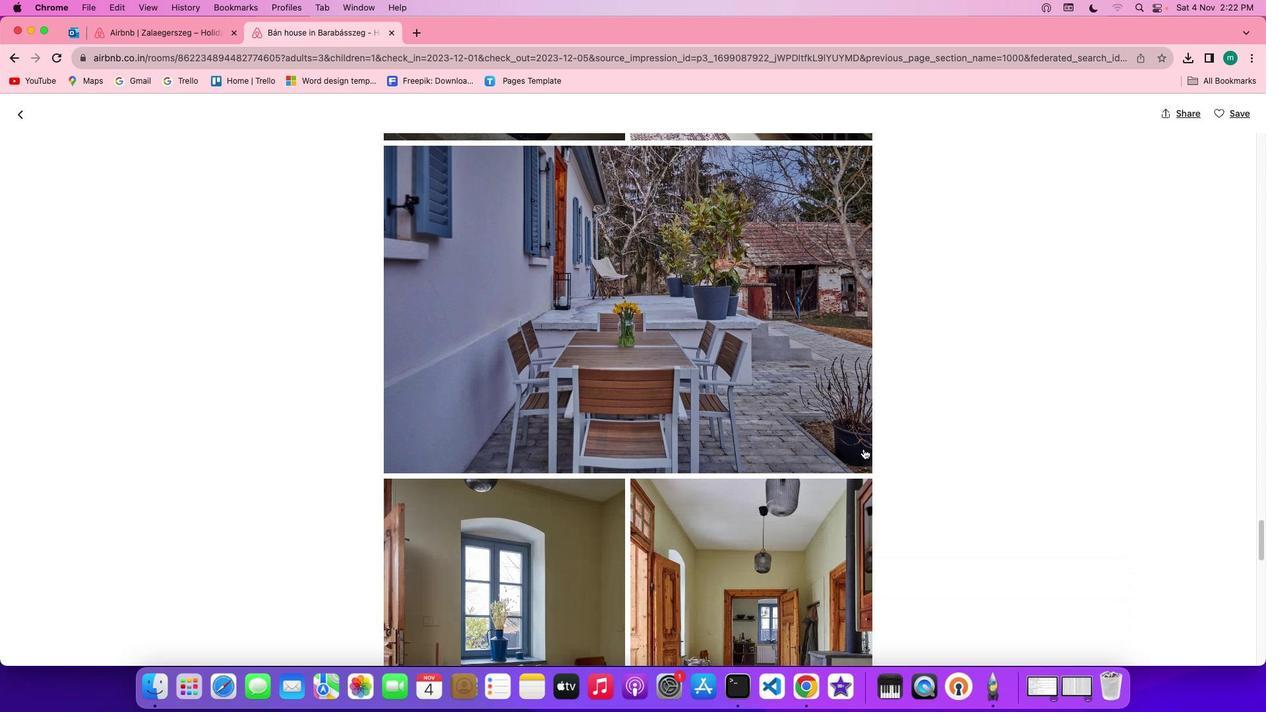 
Action: Mouse scrolled (864, 448) with delta (0, -1)
Screenshot: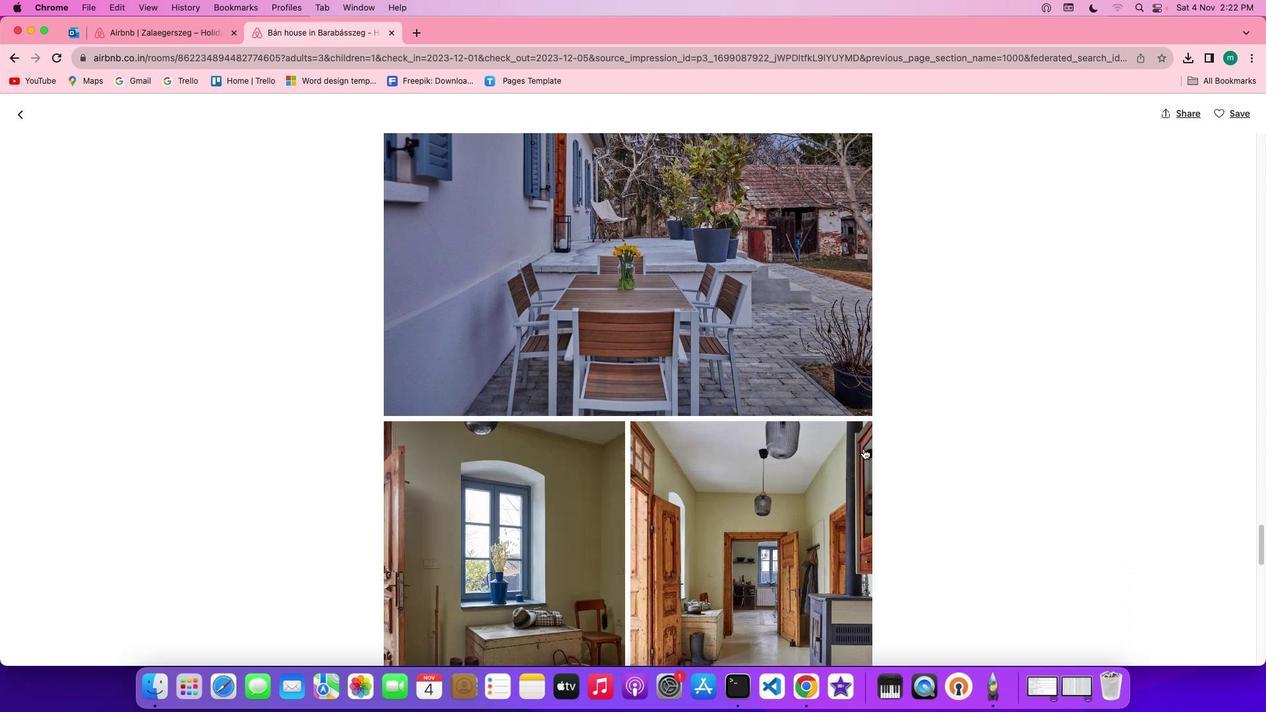 
Action: Mouse scrolled (864, 448) with delta (0, -1)
Screenshot: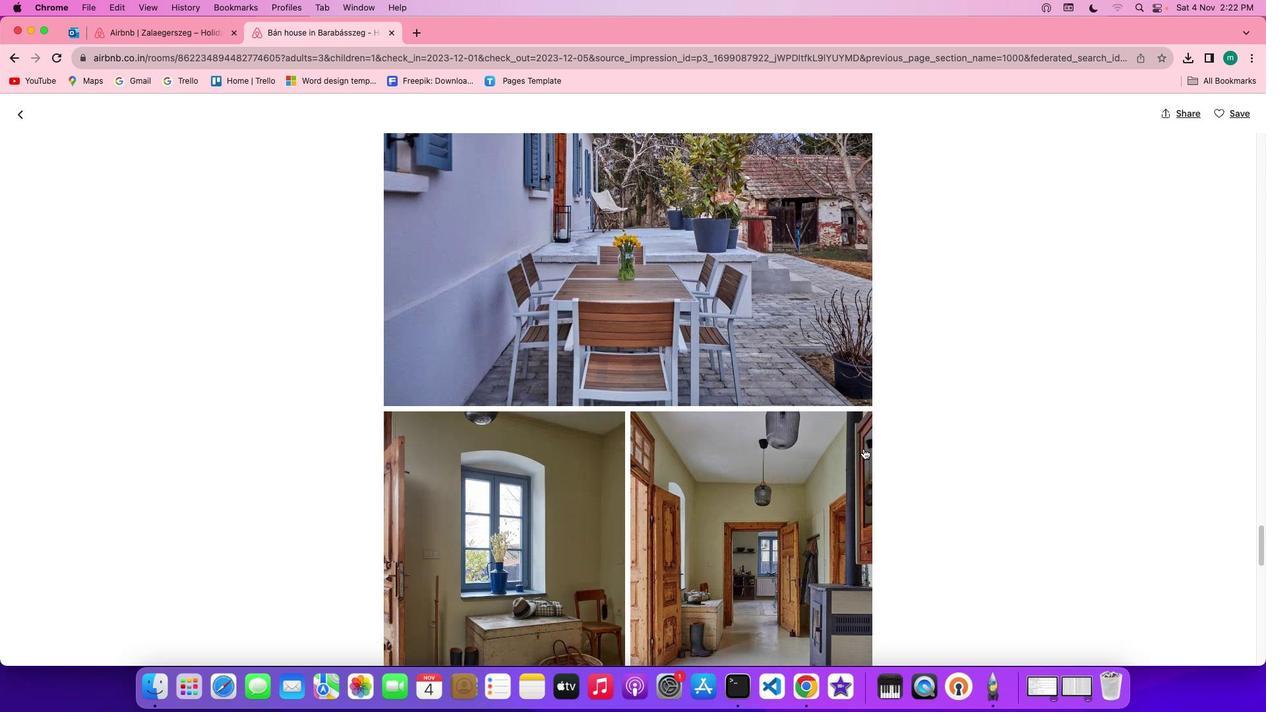 
Action: Mouse scrolled (864, 448) with delta (0, 0)
Screenshot: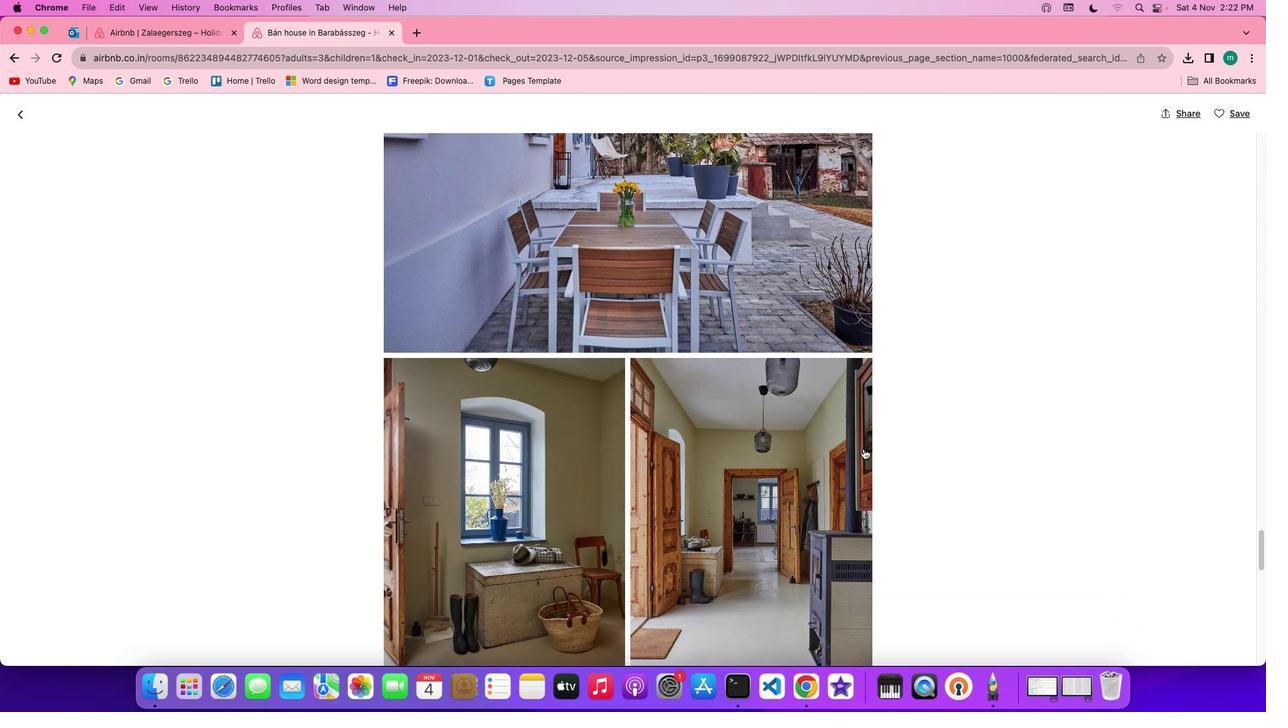 
Action: Mouse scrolled (864, 448) with delta (0, 0)
Screenshot: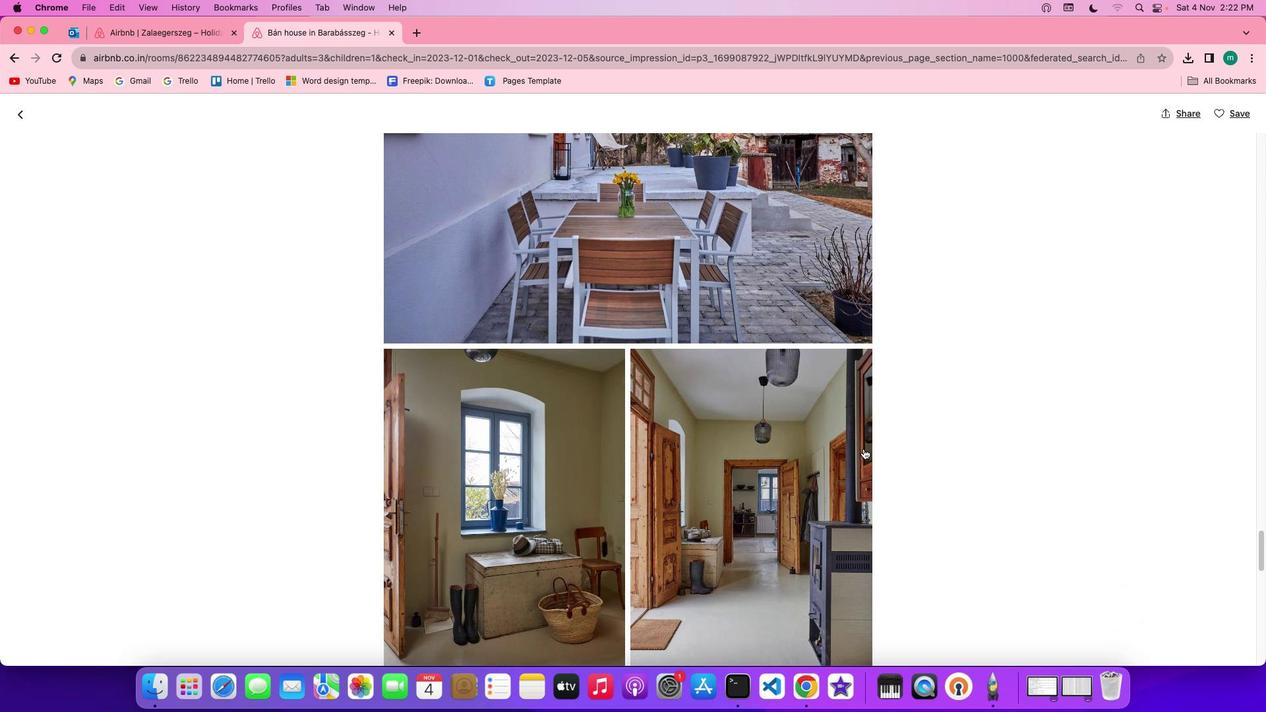 
Action: Mouse scrolled (864, 448) with delta (0, -1)
Screenshot: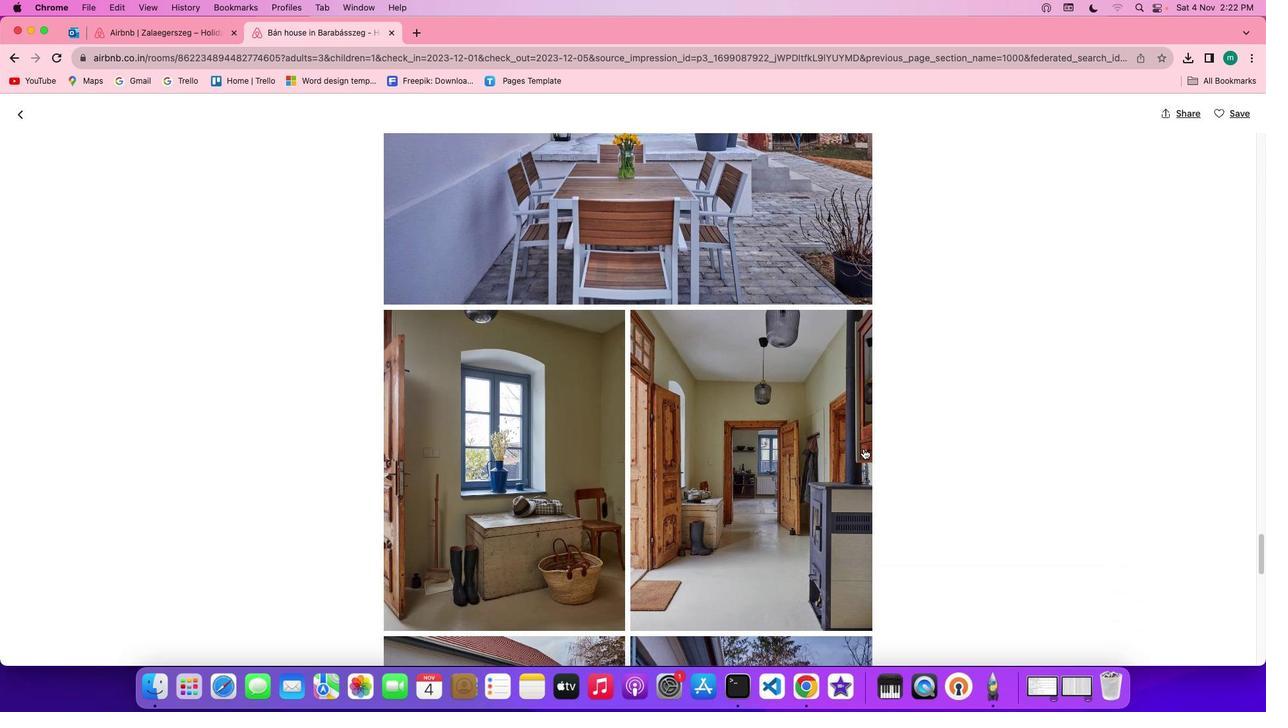 
Action: Mouse scrolled (864, 448) with delta (0, -1)
Screenshot: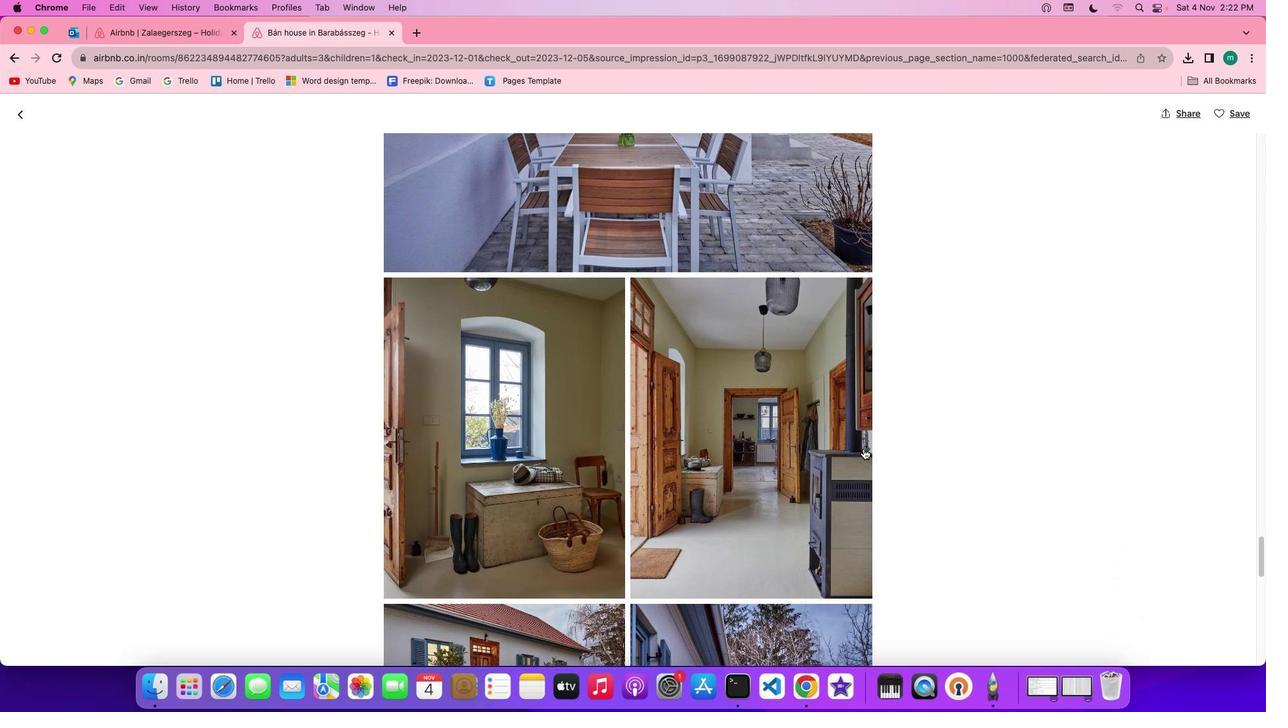 
Action: Mouse moved to (863, 449)
Screenshot: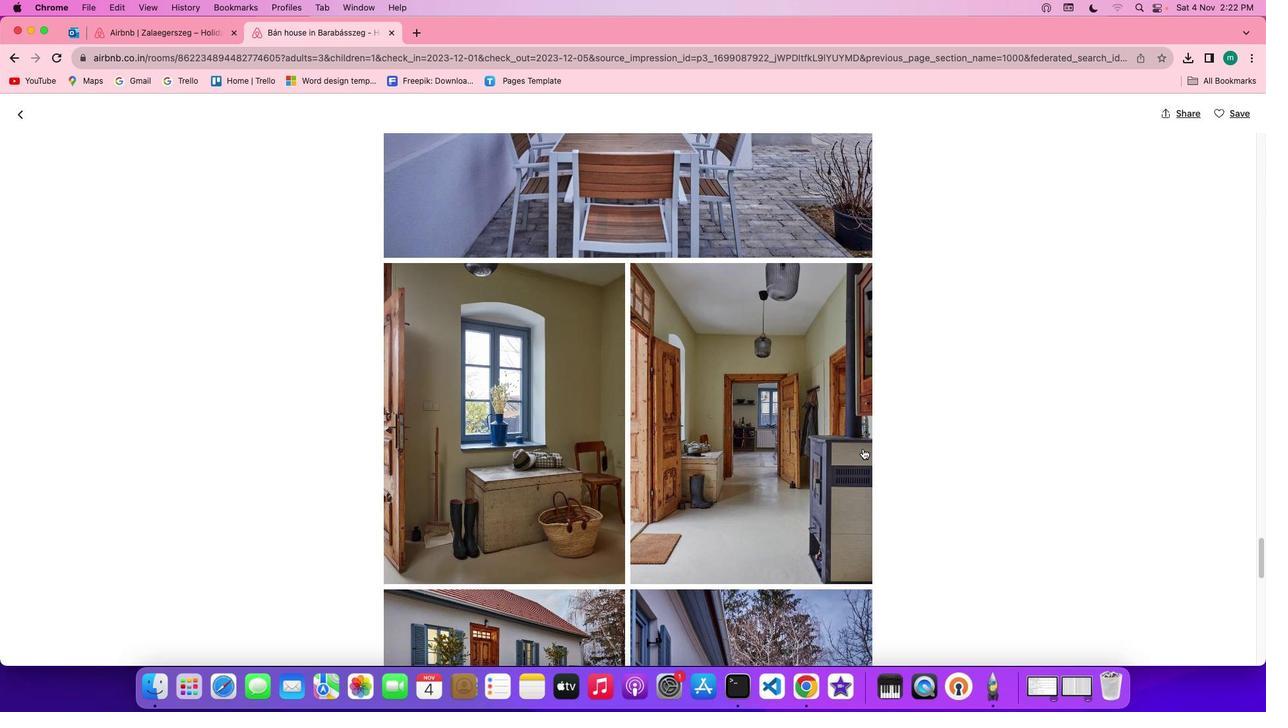
Action: Mouse scrolled (863, 449) with delta (0, 0)
Screenshot: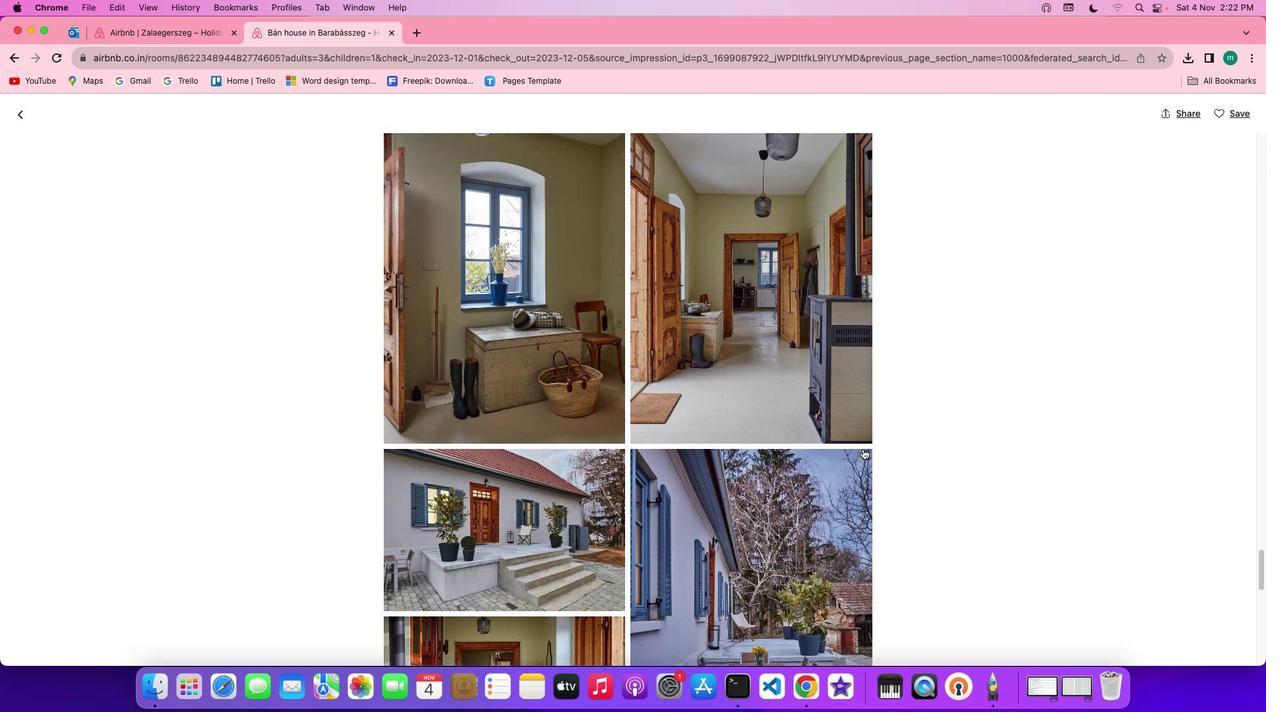 
Action: Mouse scrolled (863, 449) with delta (0, 0)
Screenshot: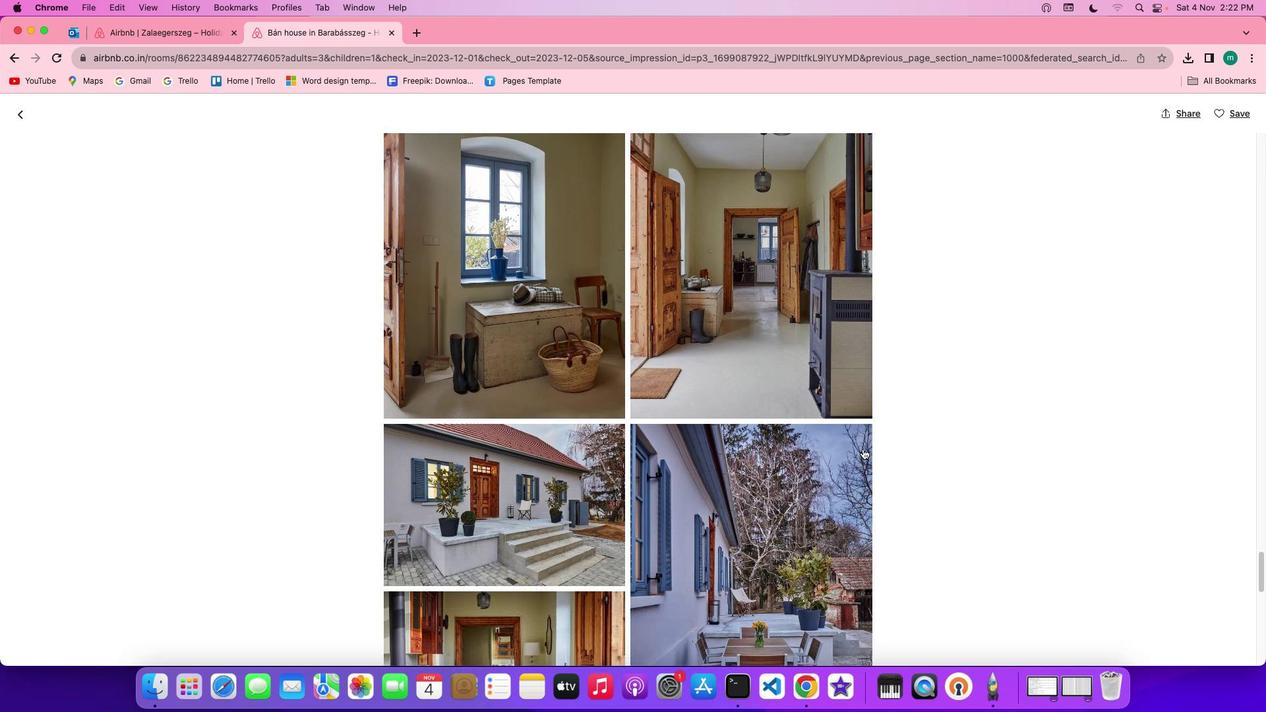 
Action: Mouse scrolled (863, 449) with delta (0, -1)
Screenshot: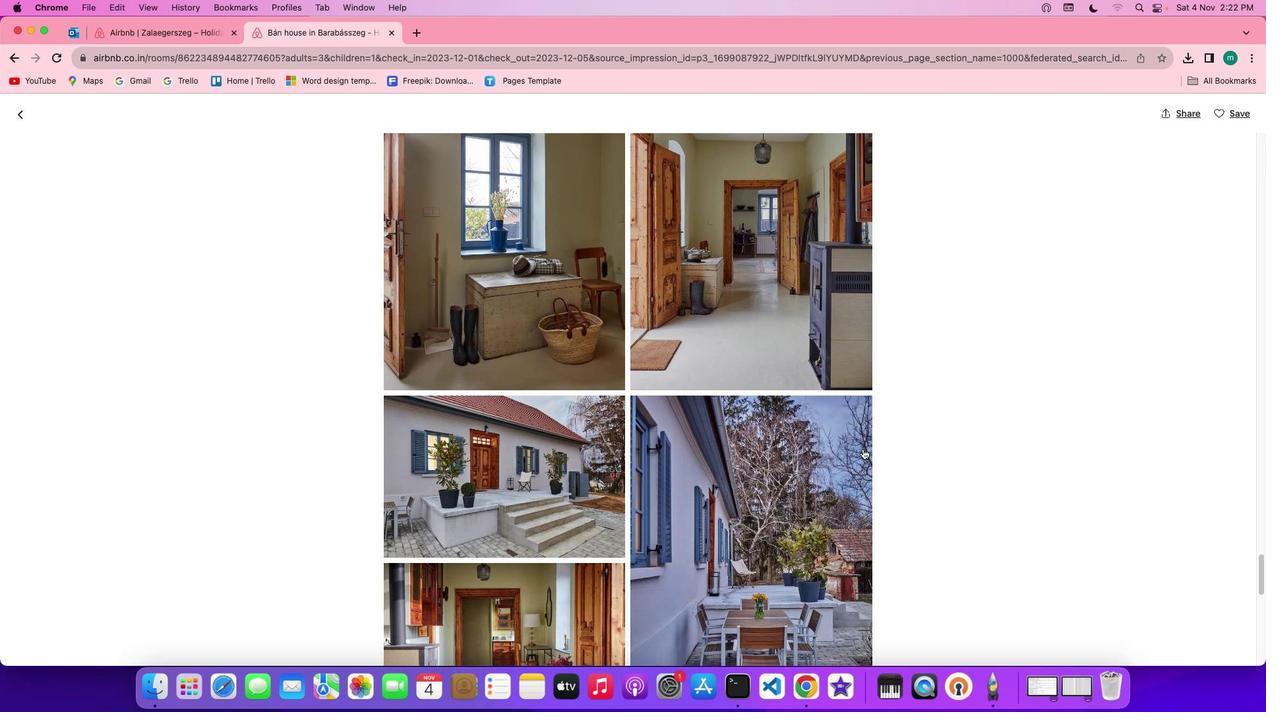 
Action: Mouse scrolled (863, 449) with delta (0, -2)
Screenshot: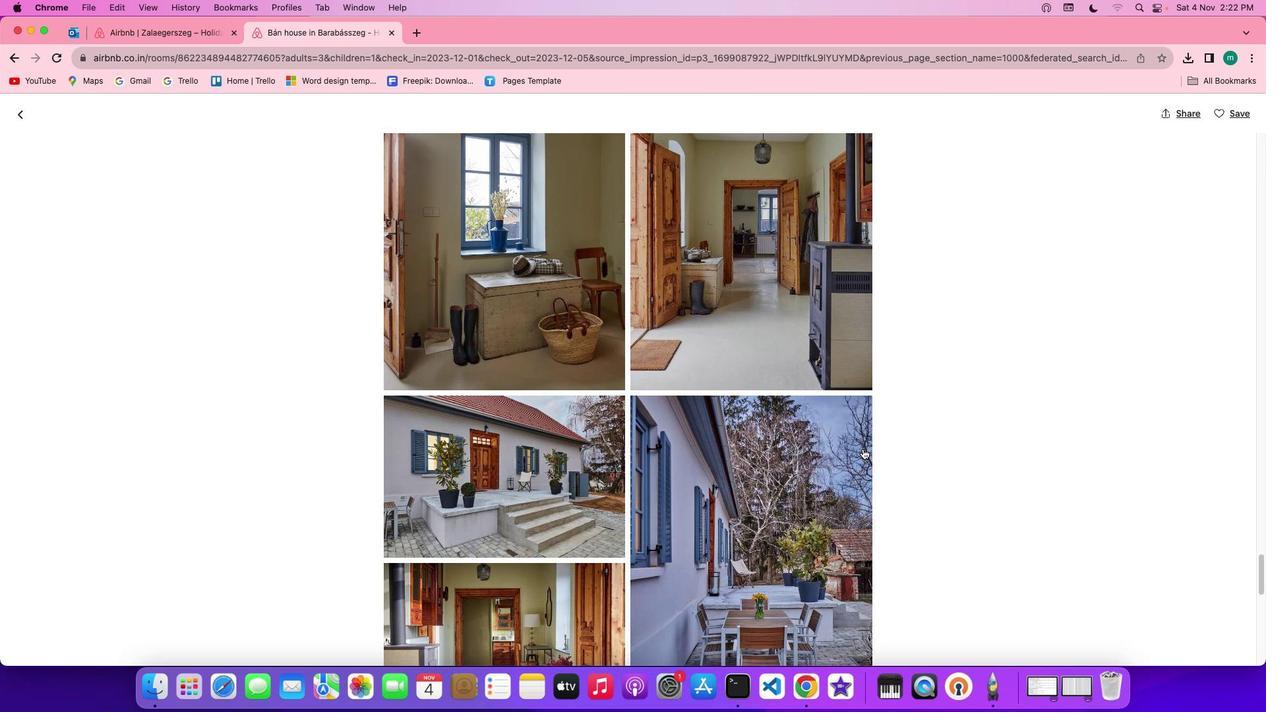 
Action: Mouse scrolled (863, 449) with delta (0, 0)
Screenshot: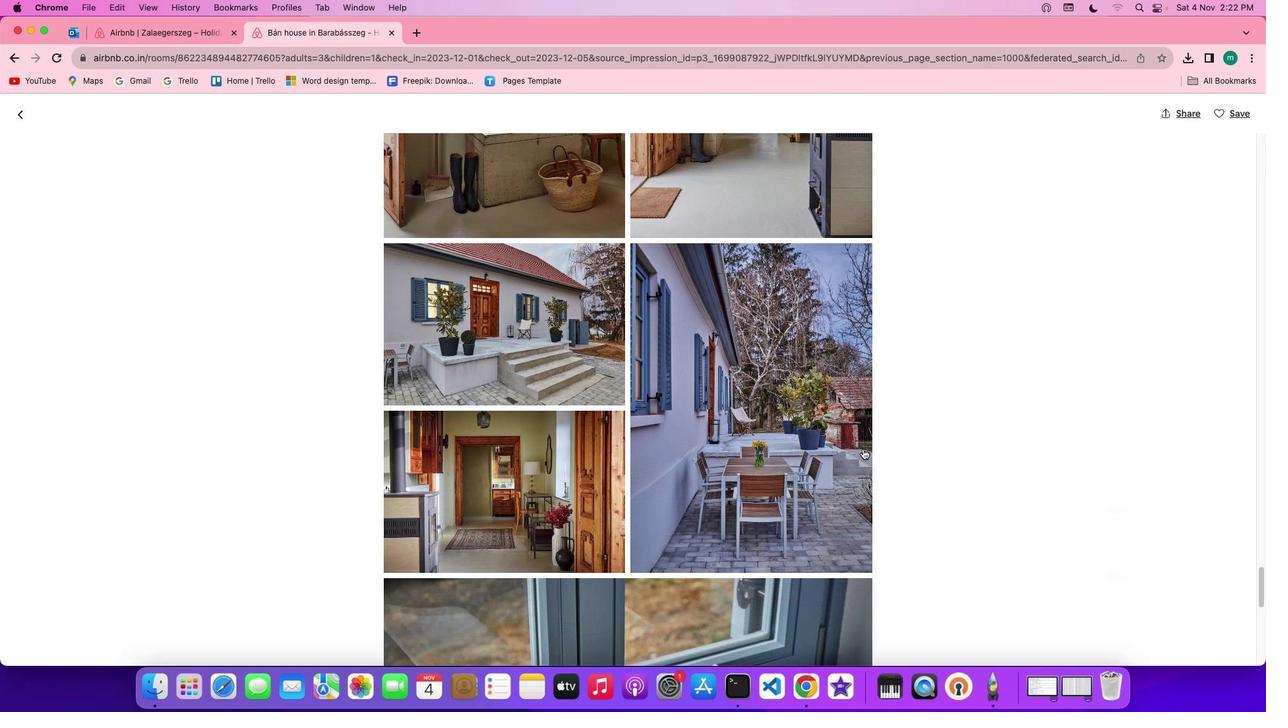 
Action: Mouse scrolled (863, 449) with delta (0, 0)
Screenshot: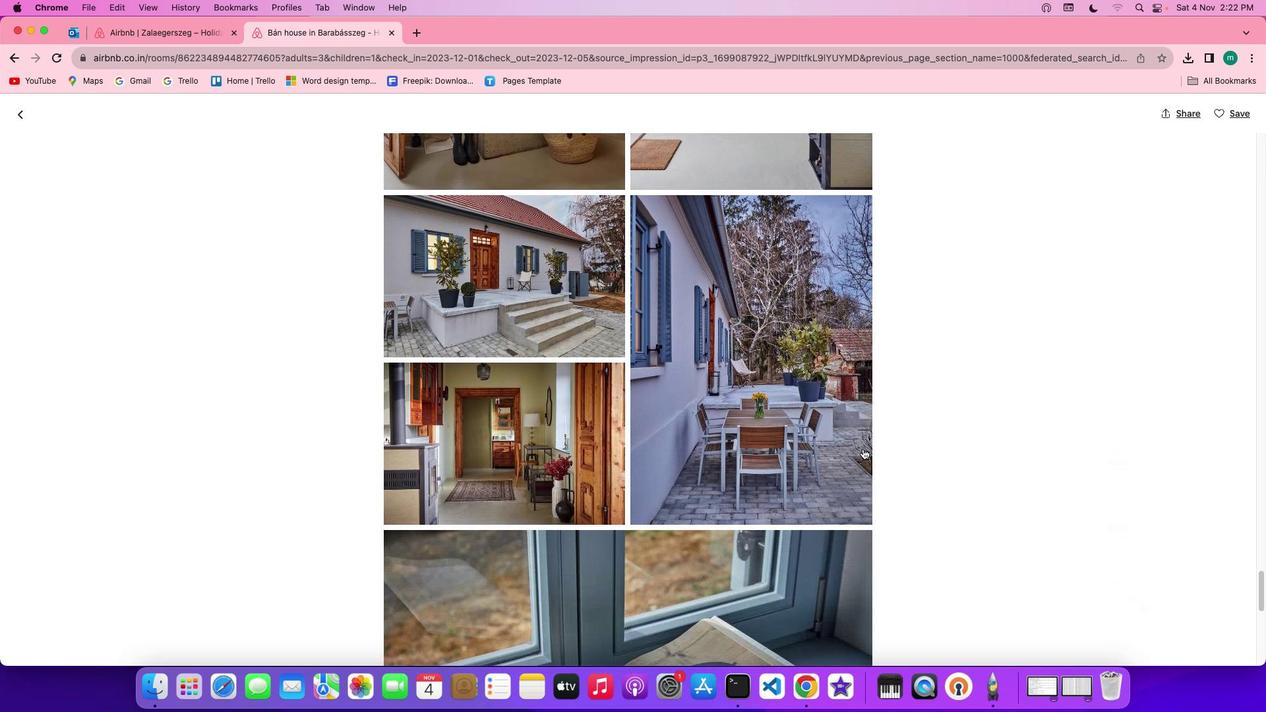 
Action: Mouse scrolled (863, 449) with delta (0, -1)
Screenshot: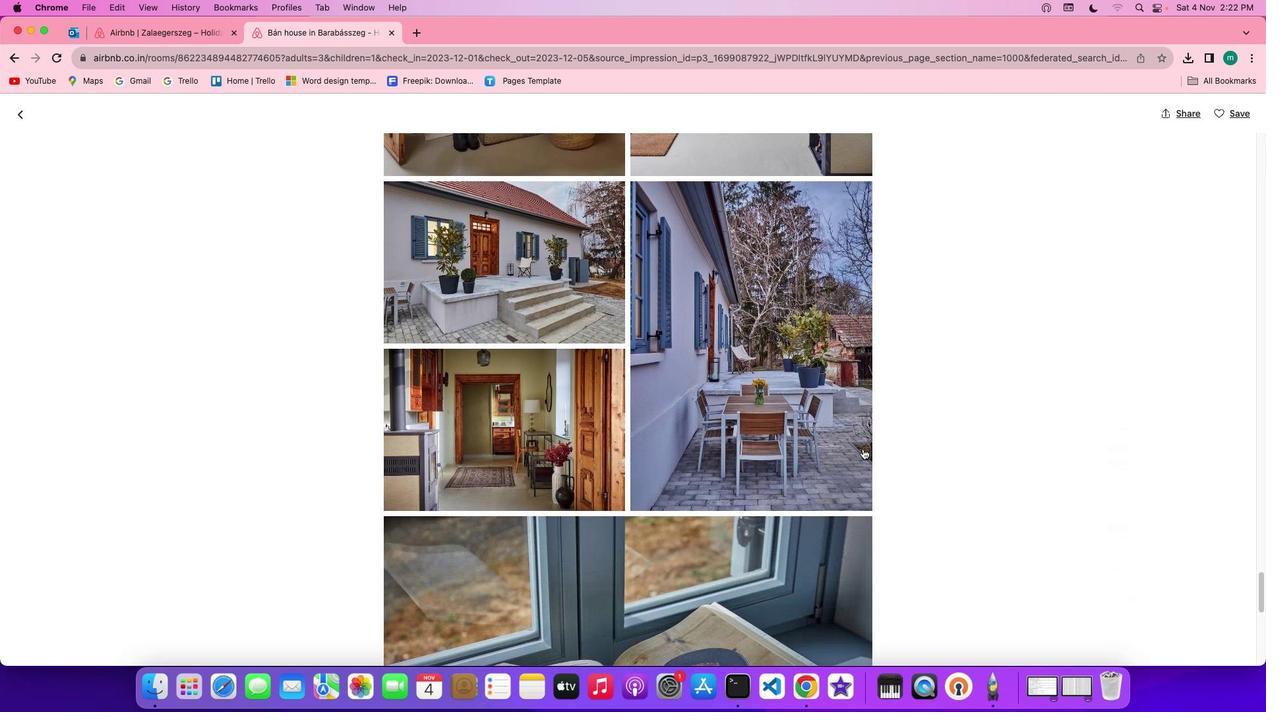 
Action: Mouse scrolled (863, 449) with delta (0, -2)
Screenshot: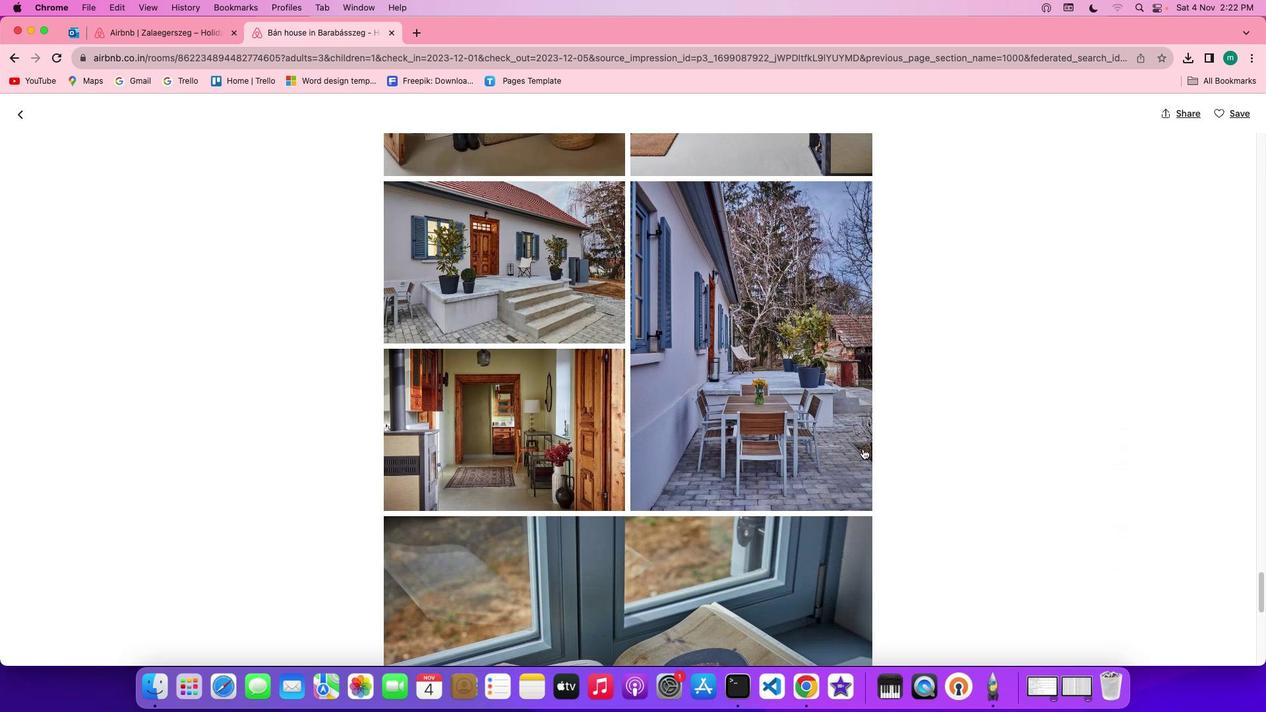 
Action: Mouse scrolled (863, 449) with delta (0, 0)
Screenshot: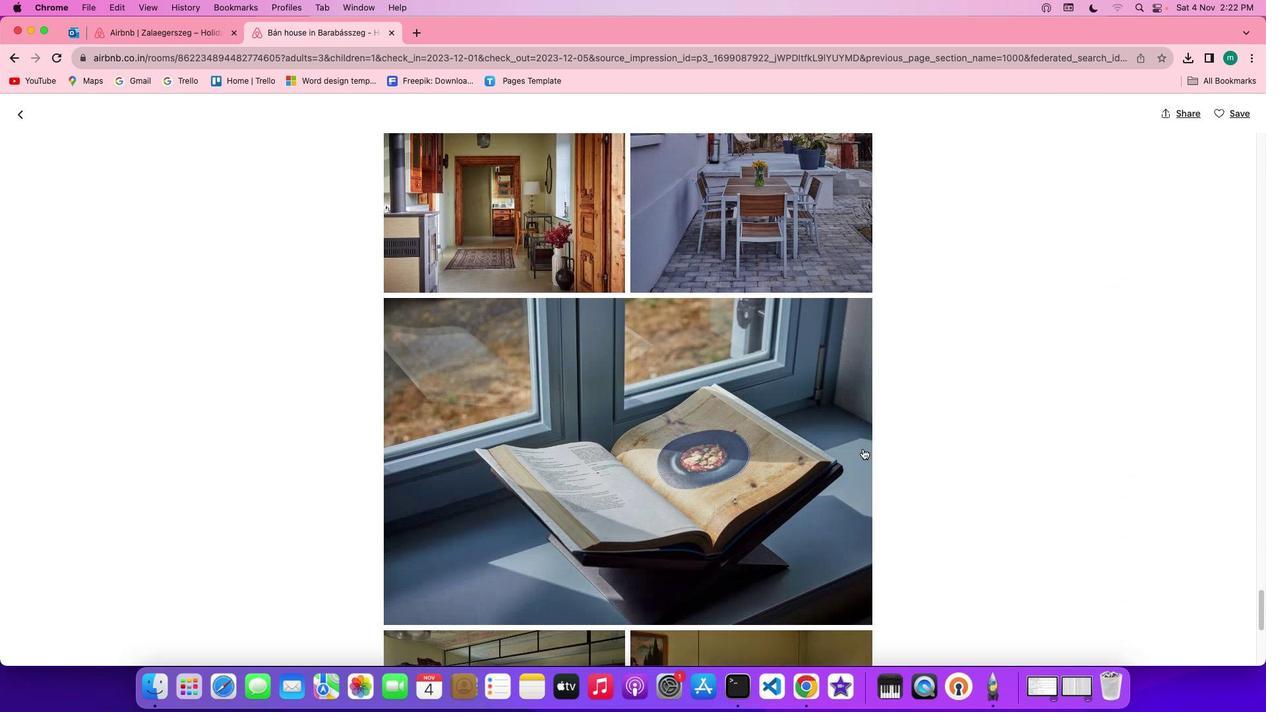 
Action: Mouse scrolled (863, 449) with delta (0, 0)
Screenshot: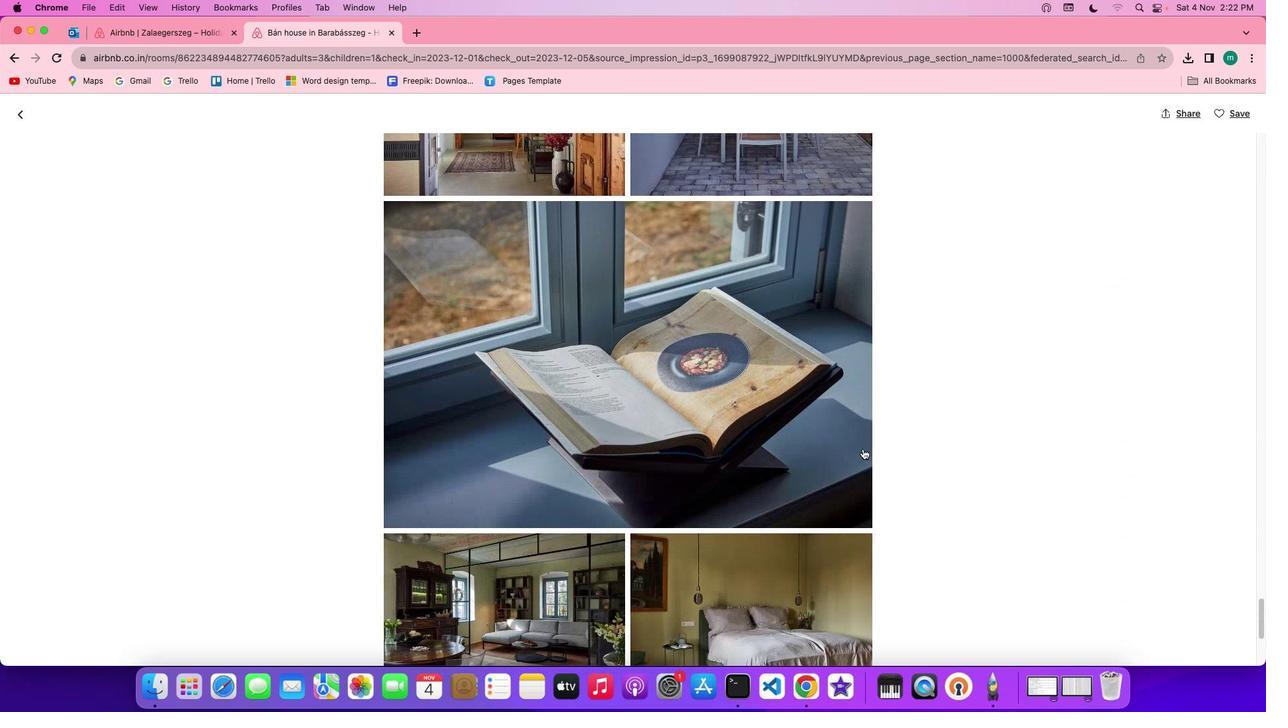 
Action: Mouse scrolled (863, 449) with delta (0, -1)
Screenshot: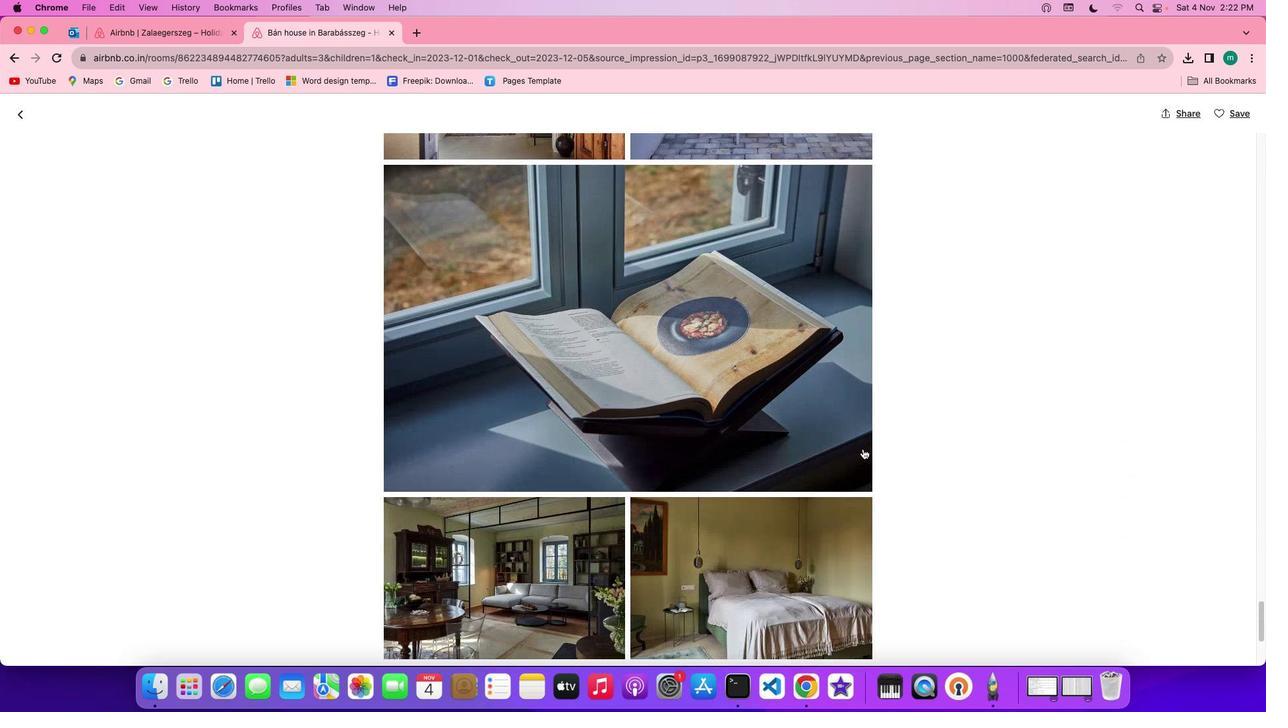 
Action: Mouse scrolled (863, 449) with delta (0, -2)
Screenshot: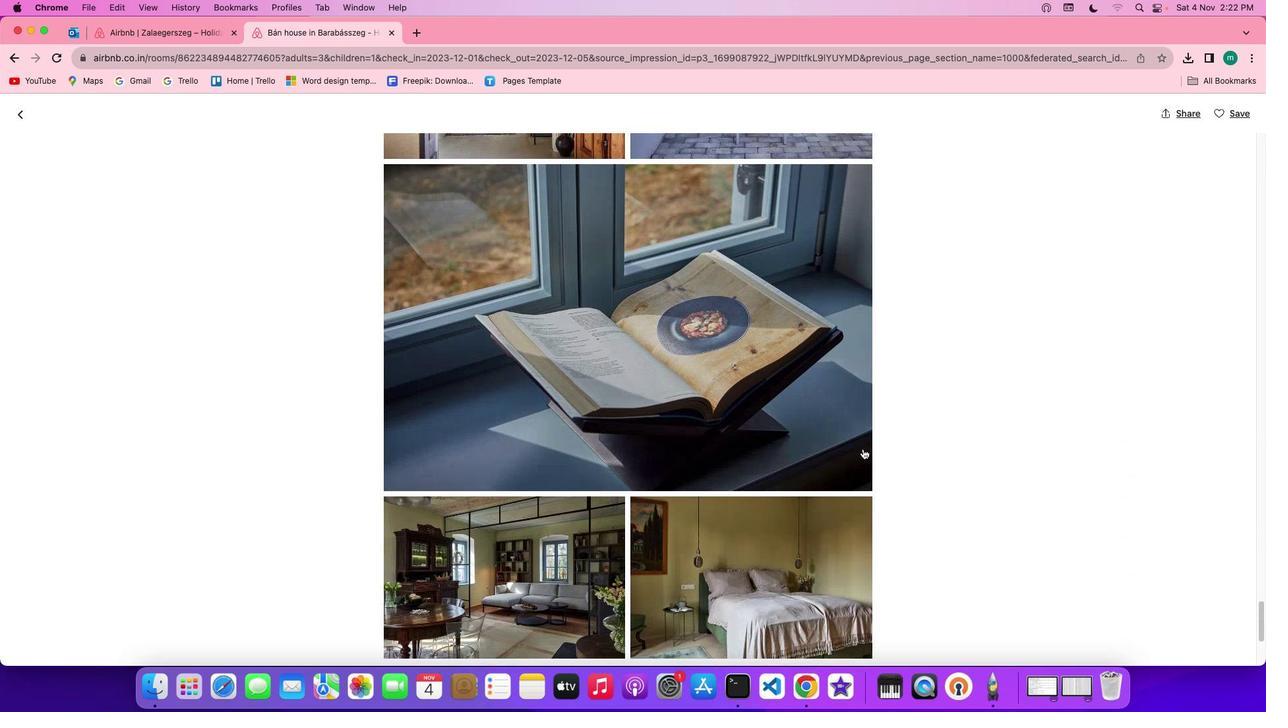 
Action: Mouse scrolled (863, 449) with delta (0, -3)
Screenshot: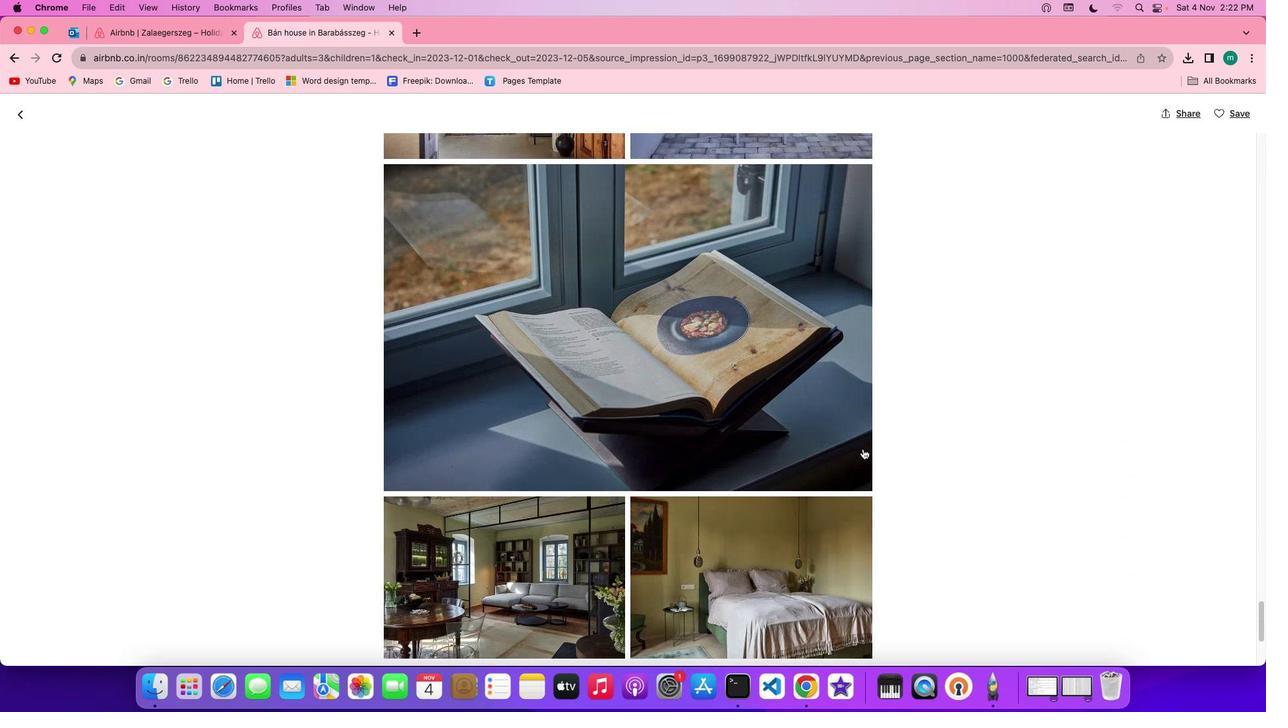 
Action: Mouse scrolled (863, 449) with delta (0, 0)
Screenshot: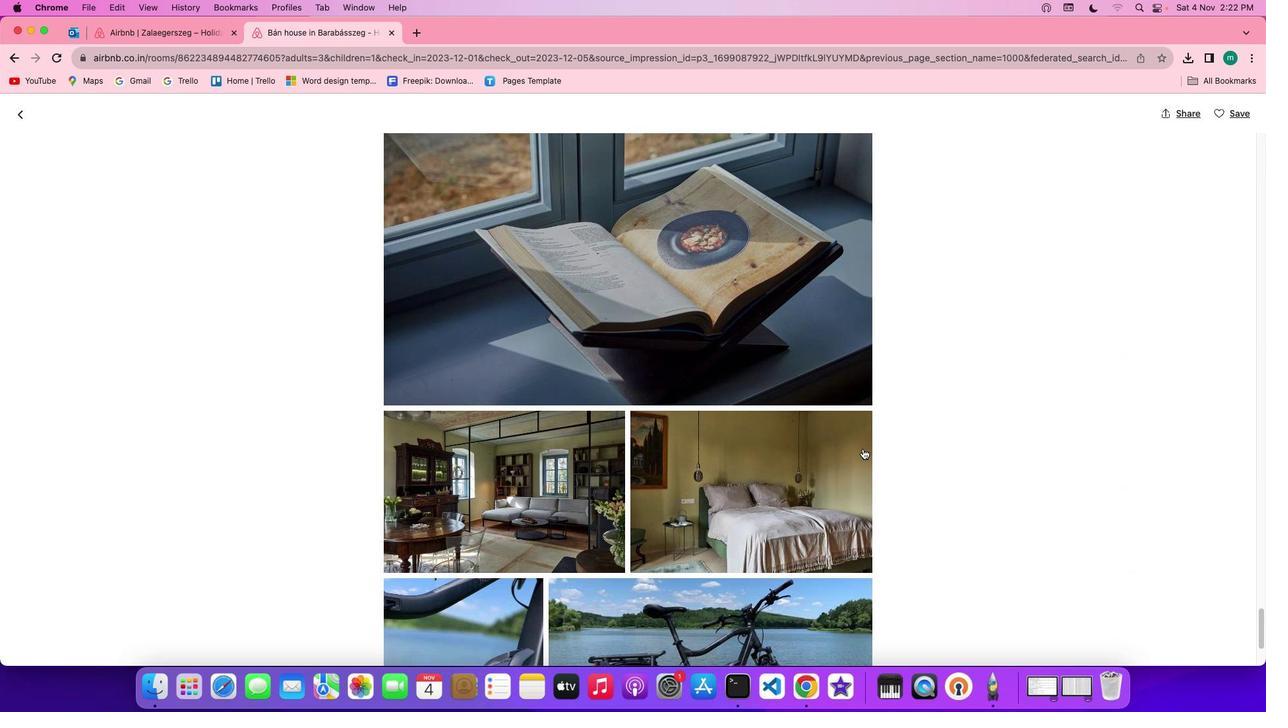 
Action: Mouse scrolled (863, 449) with delta (0, 0)
Screenshot: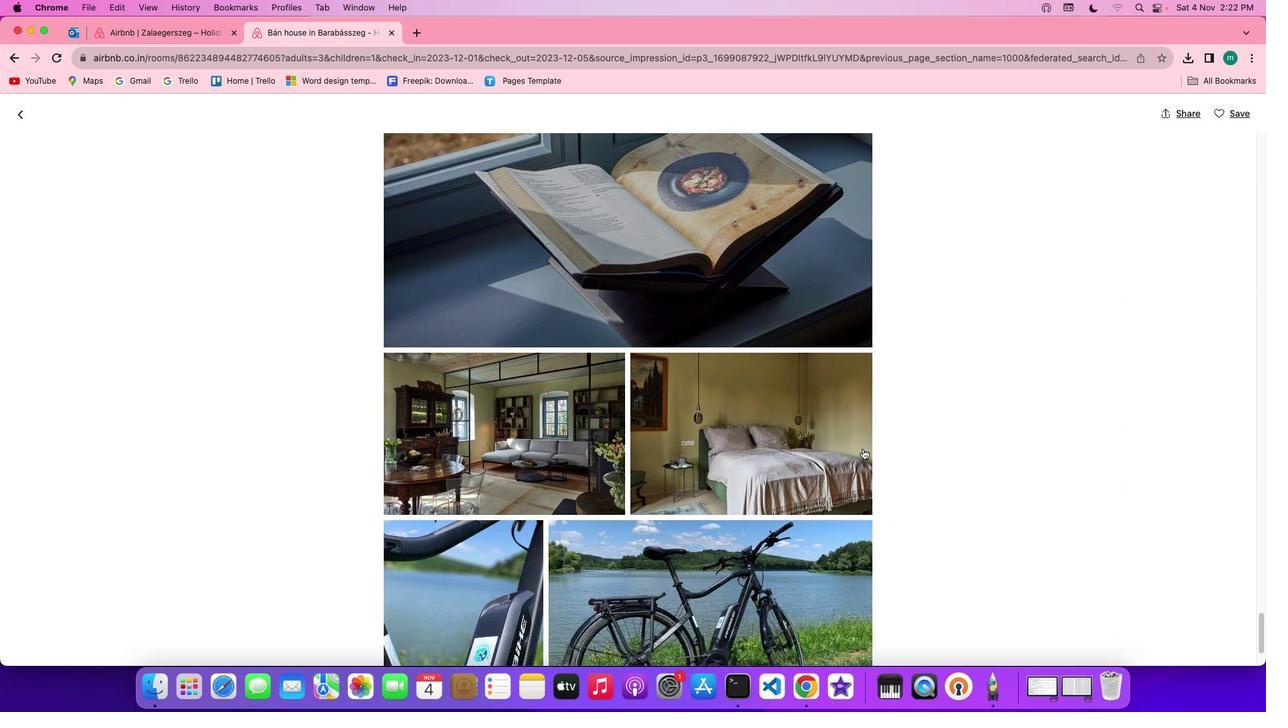 
Action: Mouse scrolled (863, 449) with delta (0, -1)
Screenshot: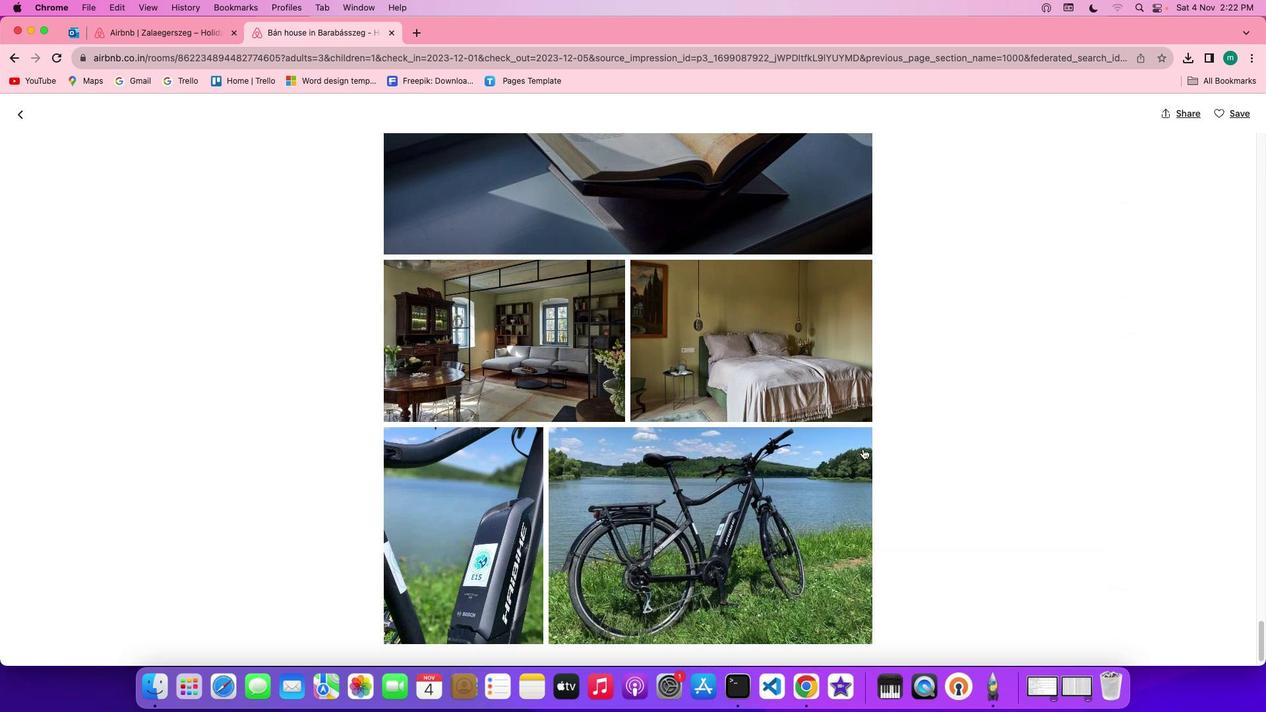 
Action: Mouse scrolled (863, 449) with delta (0, -1)
Screenshot: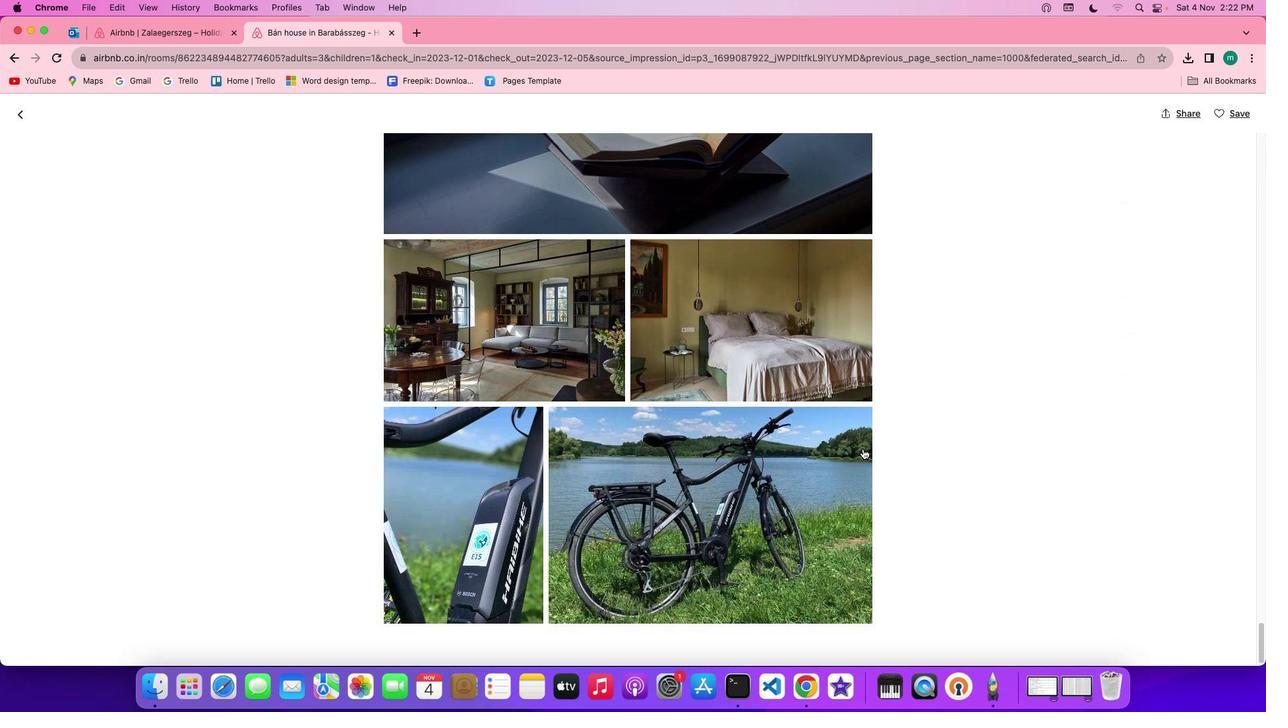 
Action: Mouse moved to (863, 449)
Screenshot: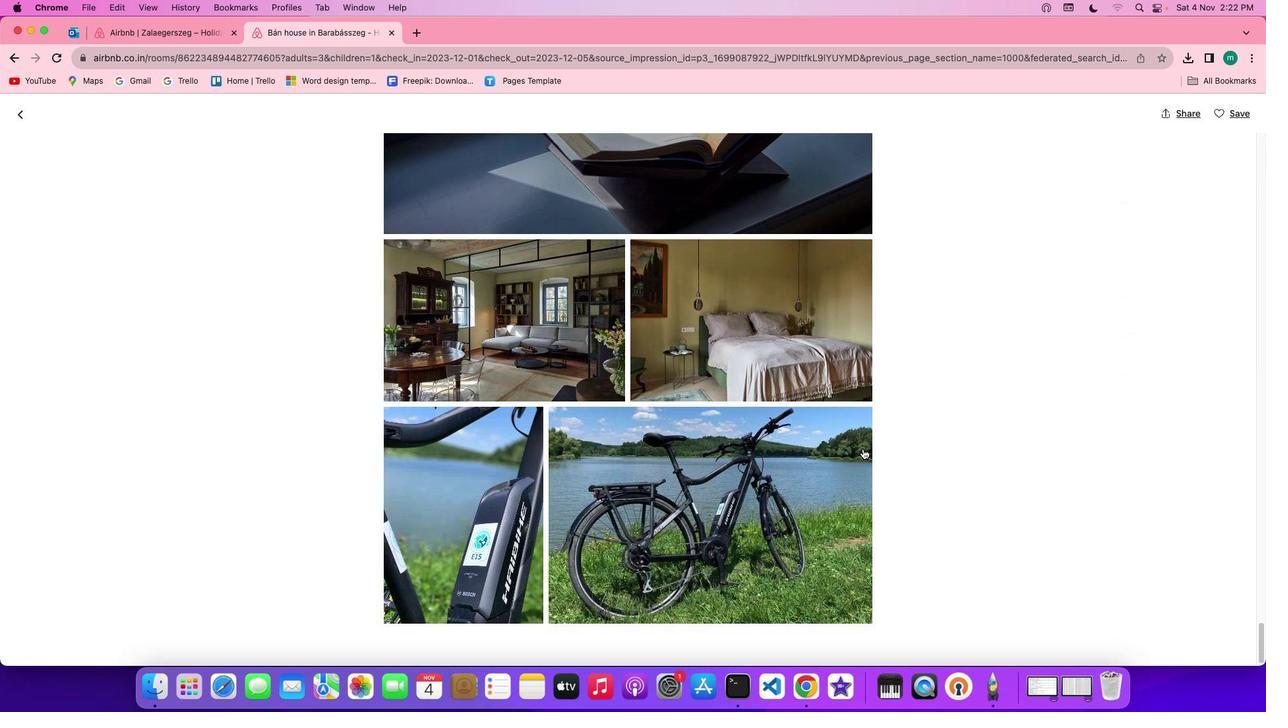 
Action: Mouse scrolled (863, 449) with delta (0, -2)
Screenshot: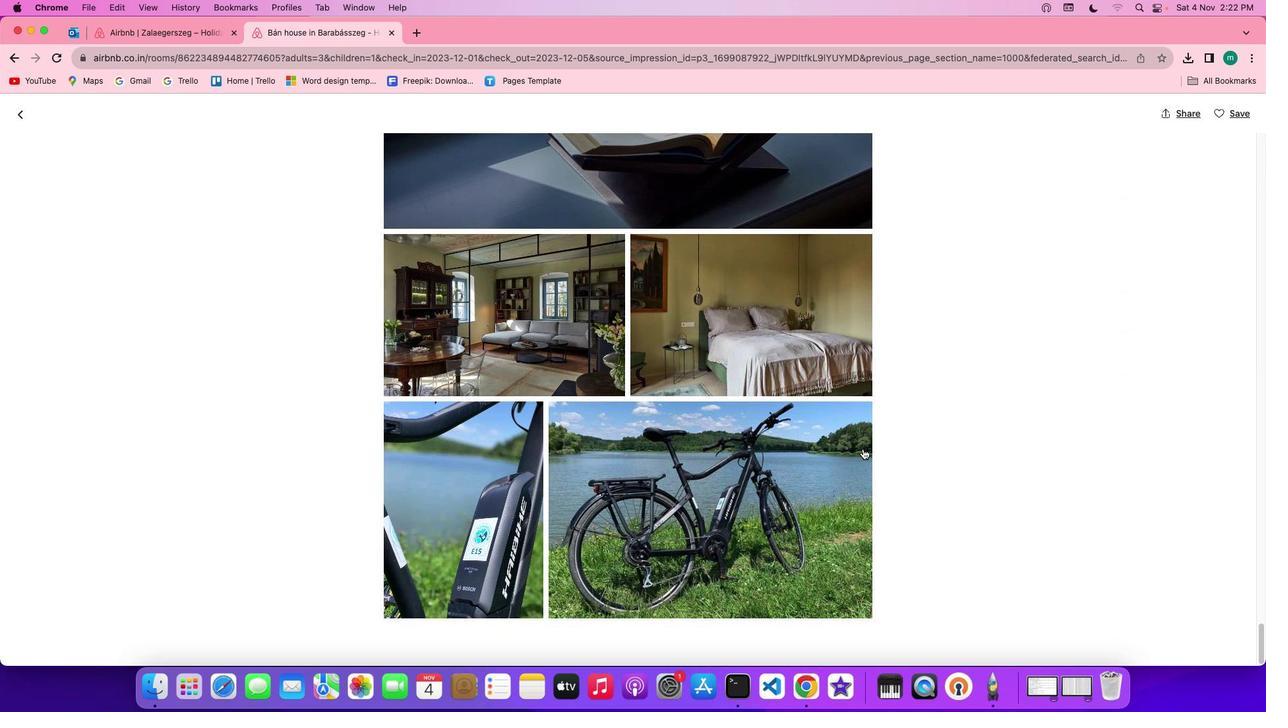 
Action: Mouse scrolled (863, 449) with delta (0, 0)
Screenshot: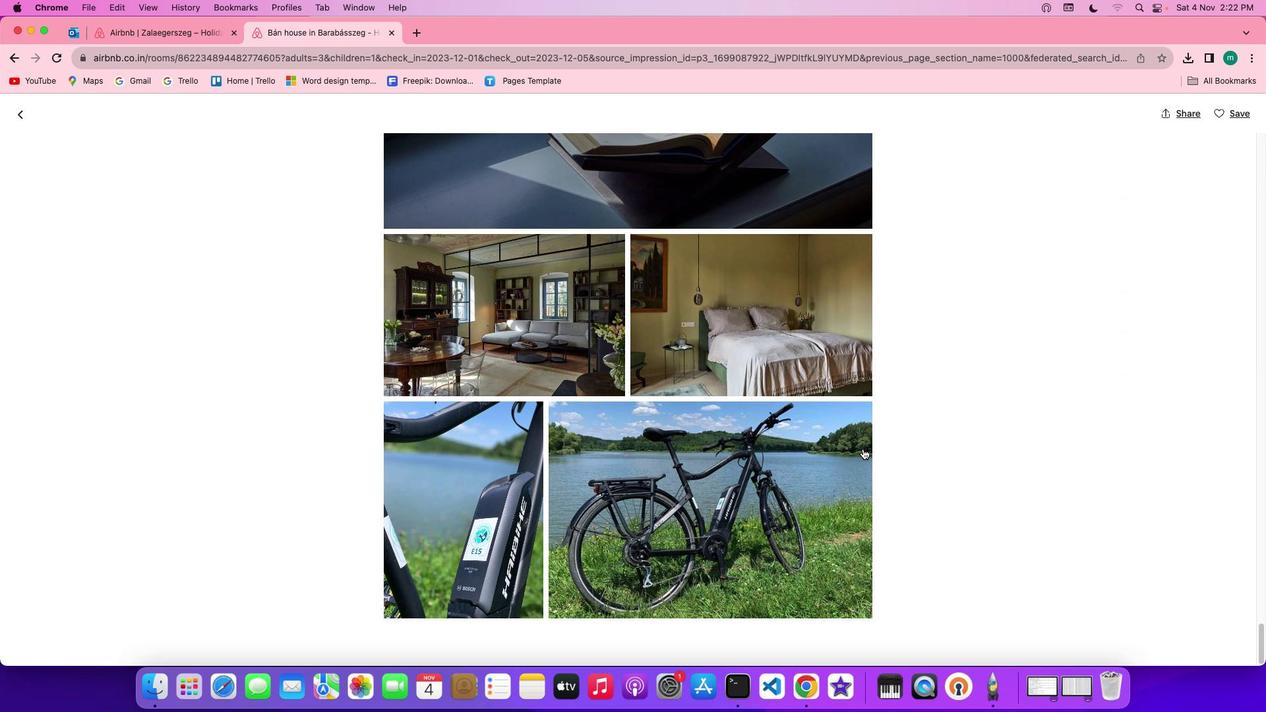 
Action: Mouse scrolled (863, 449) with delta (0, 0)
Screenshot: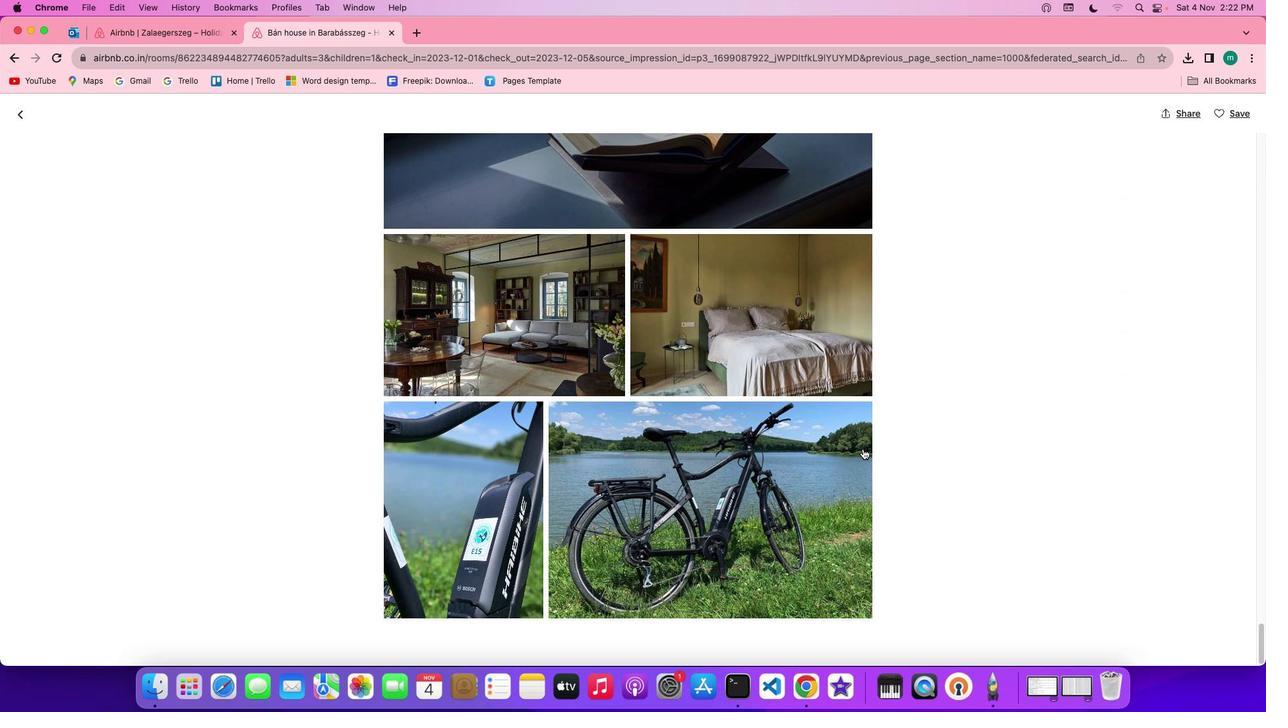 
Action: Mouse scrolled (863, 449) with delta (0, 0)
Screenshot: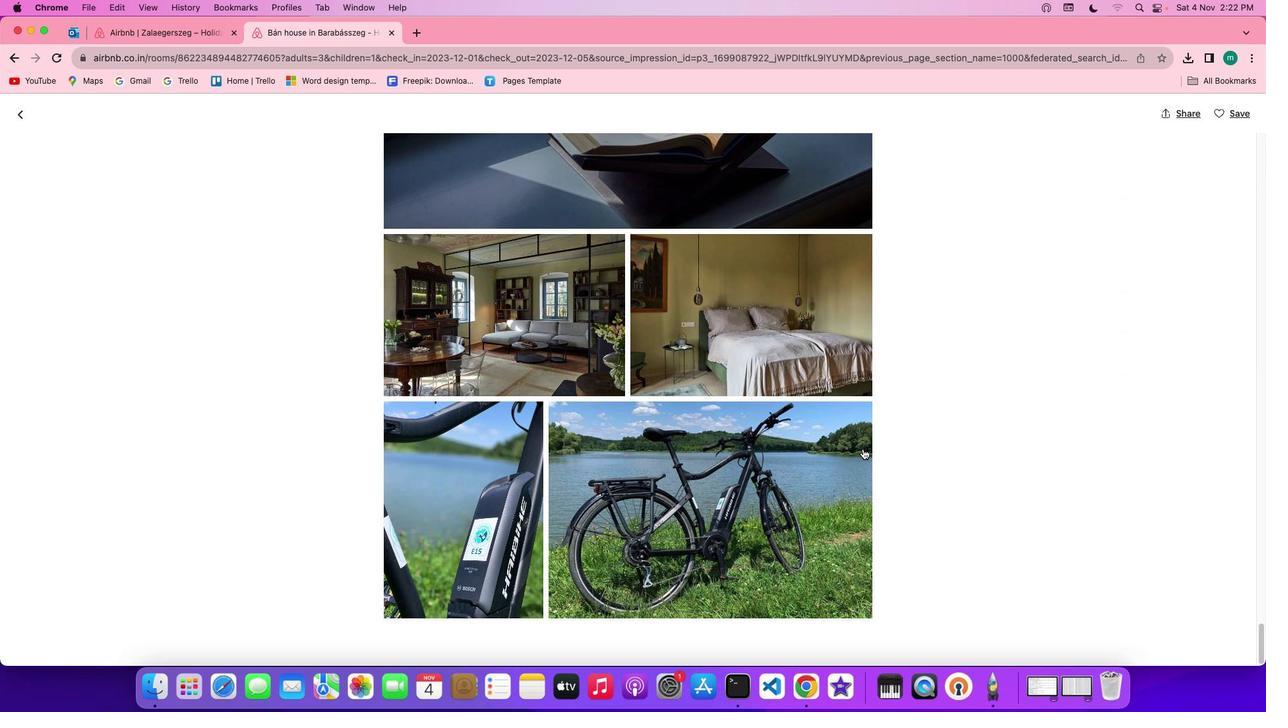 
Action: Mouse scrolled (863, 449) with delta (0, -1)
Screenshot: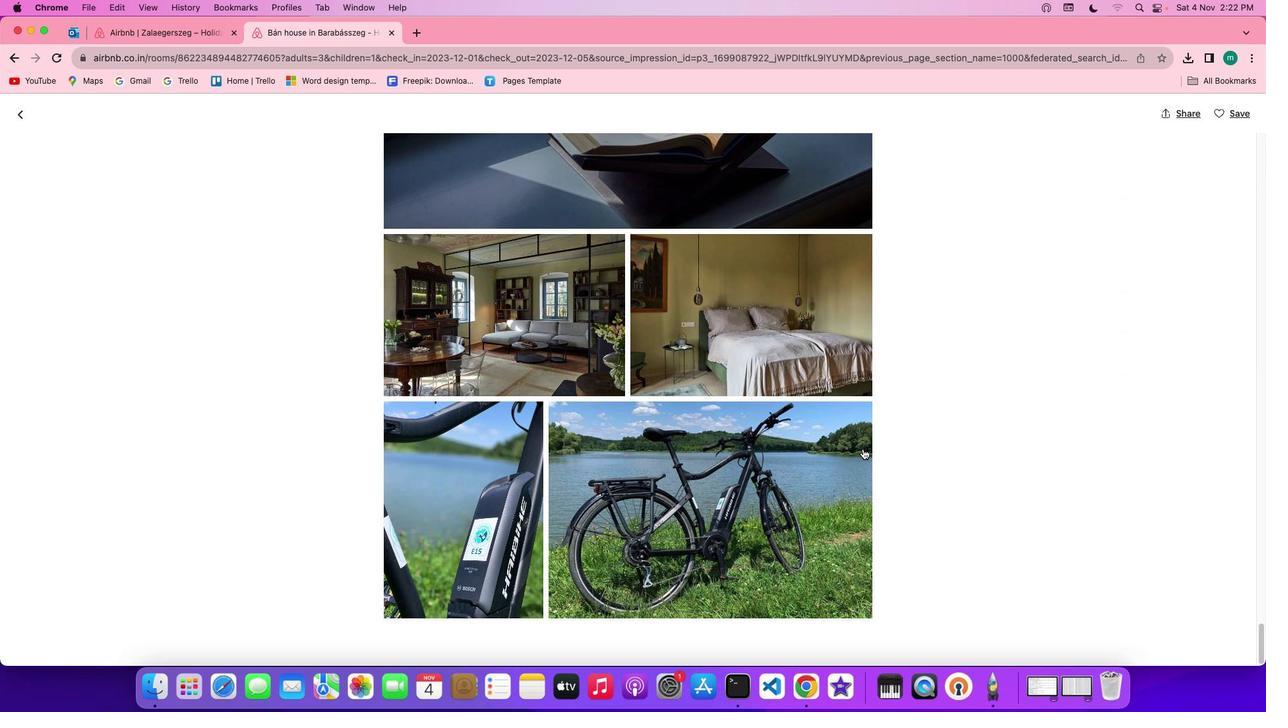 
Action: Mouse scrolled (863, 449) with delta (0, -1)
Screenshot: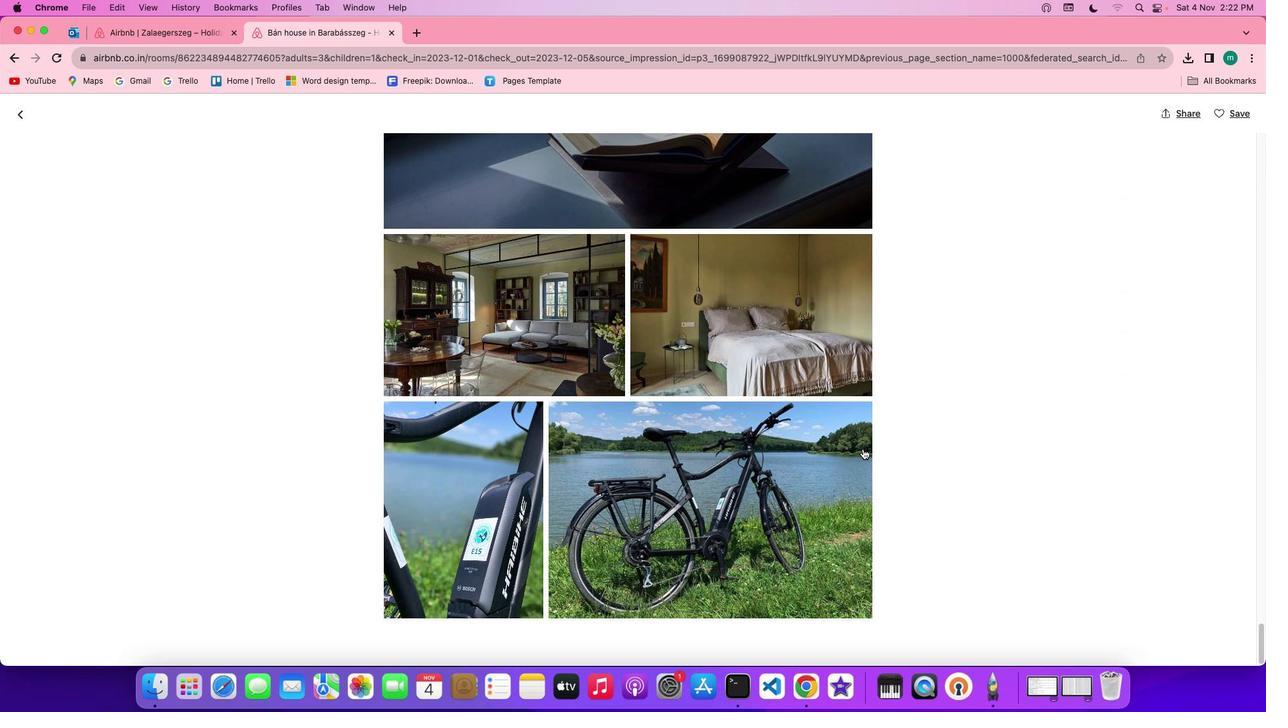 
Action: Mouse scrolled (863, 449) with delta (0, 0)
Screenshot: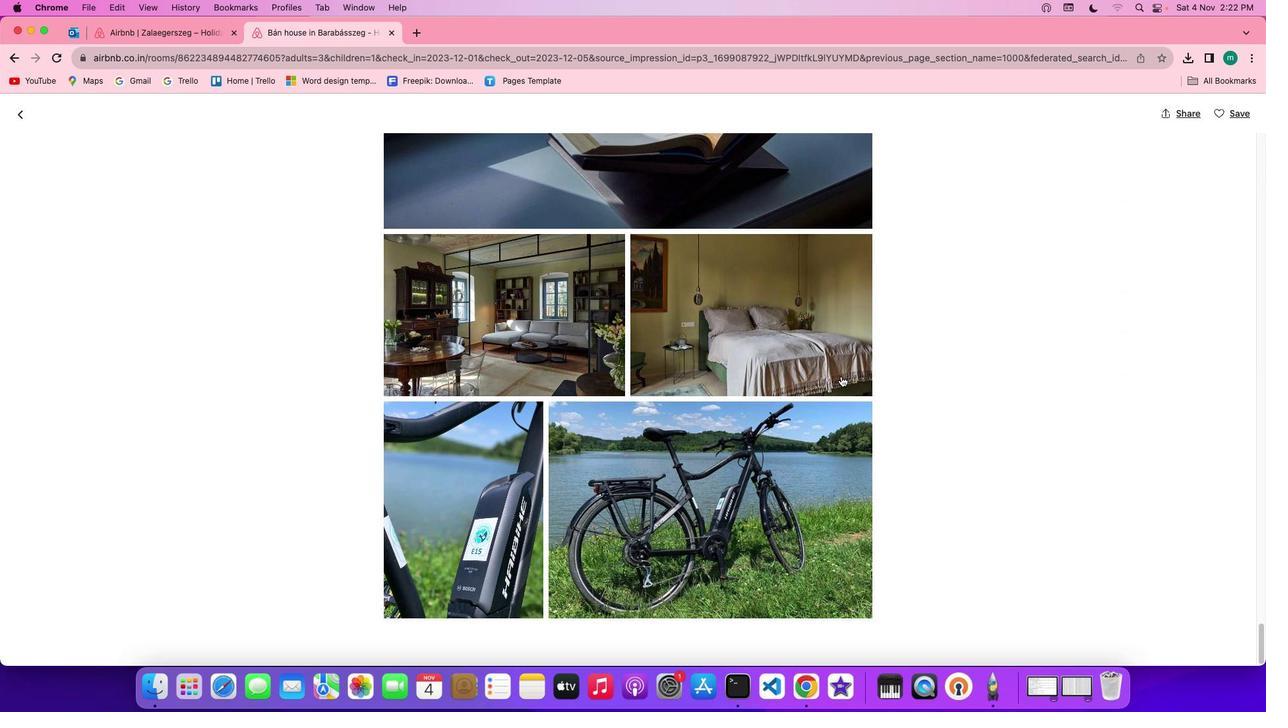 
Action: Mouse moved to (27, 118)
Screenshot: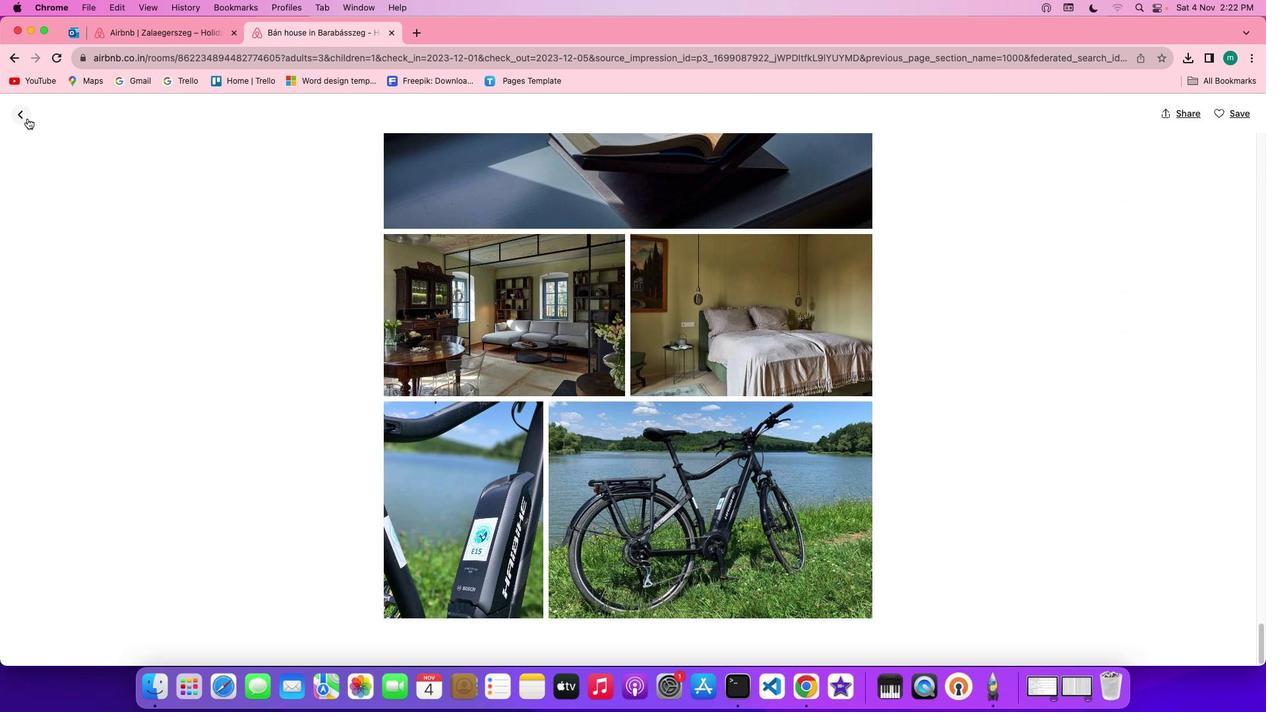 
Action: Mouse pressed left at (27, 118)
Screenshot: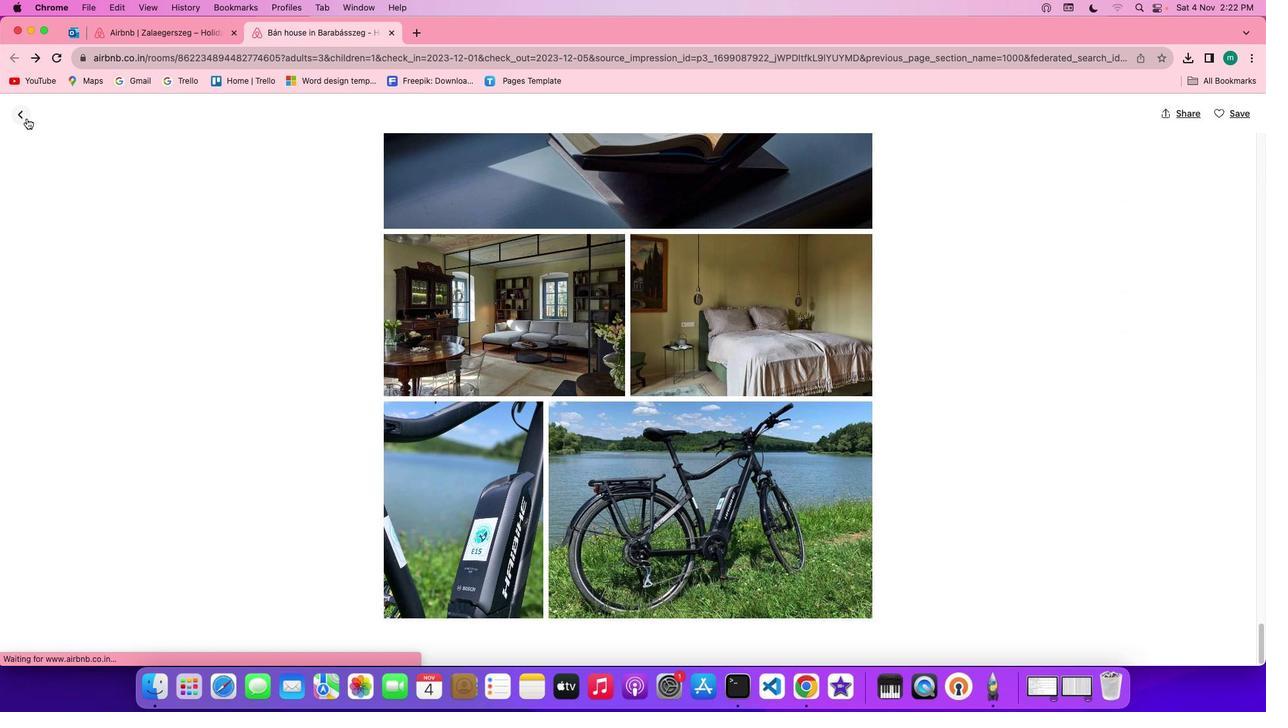 
Action: Mouse moved to (492, 445)
Screenshot: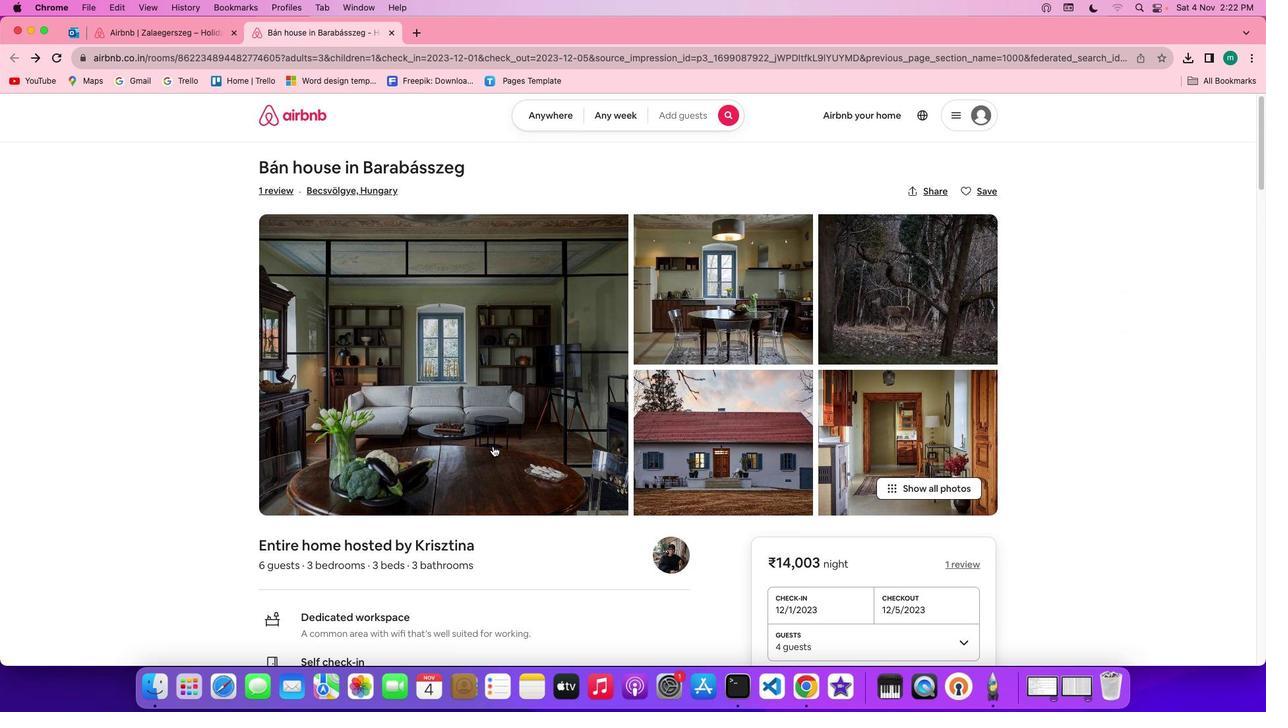 
Action: Mouse scrolled (492, 445) with delta (0, 0)
Screenshot: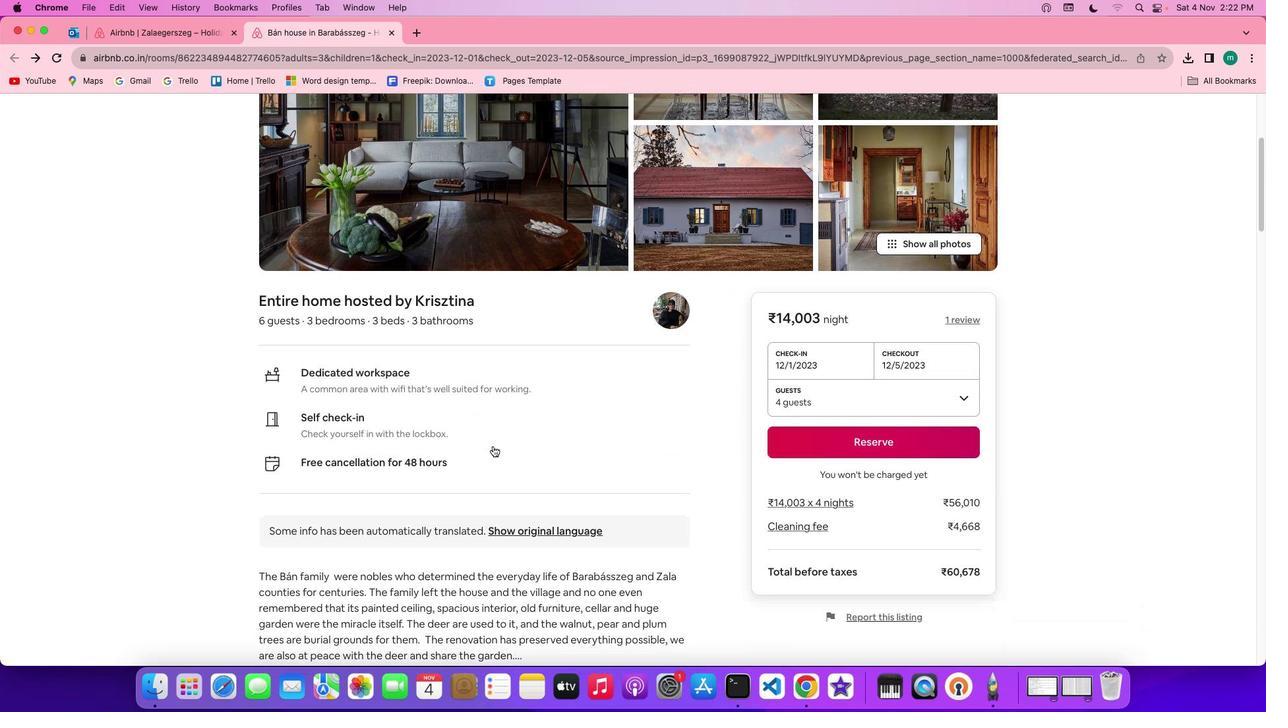 
Action: Mouse scrolled (492, 445) with delta (0, 0)
Screenshot: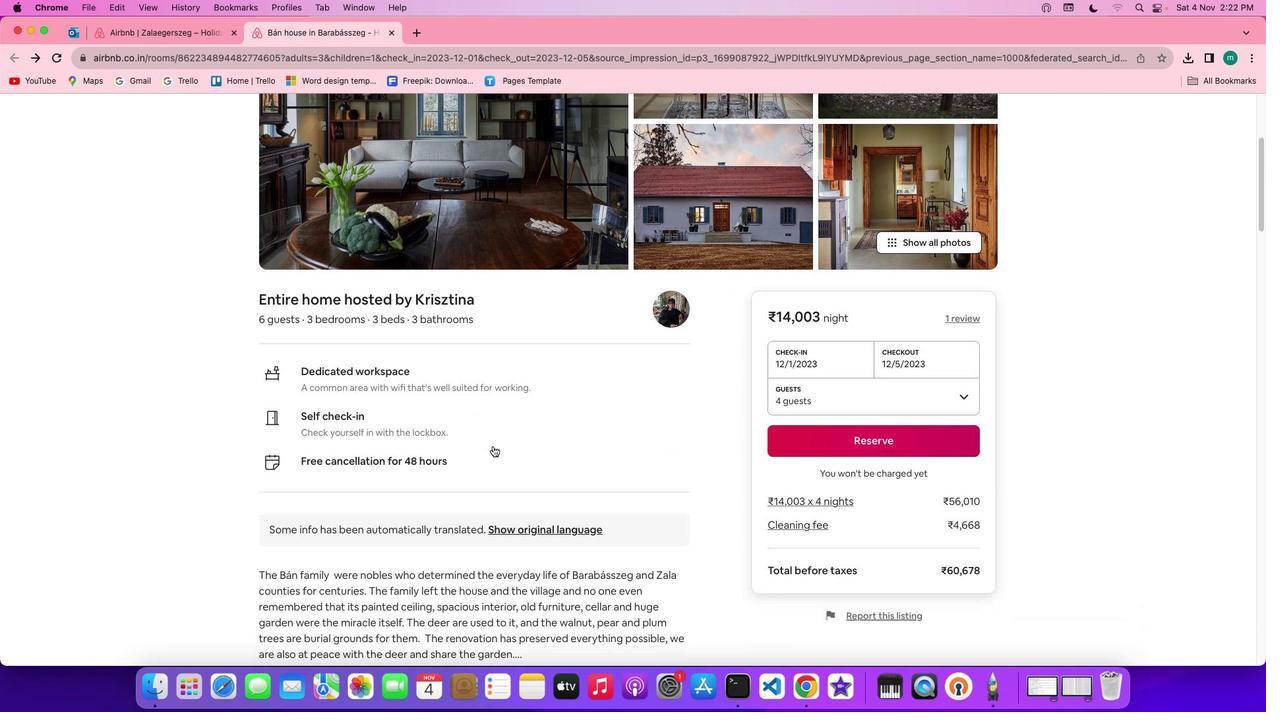 
Action: Mouse scrolled (492, 445) with delta (0, -1)
Screenshot: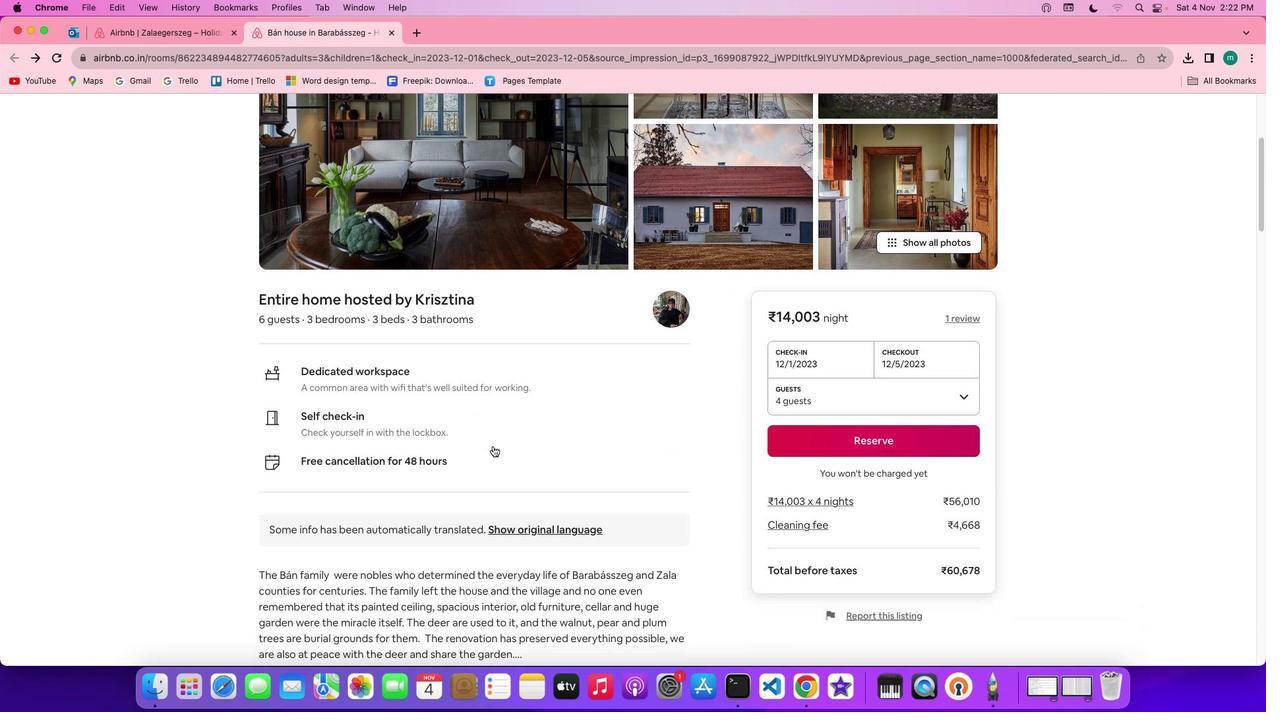 
Action: Mouse scrolled (492, 445) with delta (0, -2)
Screenshot: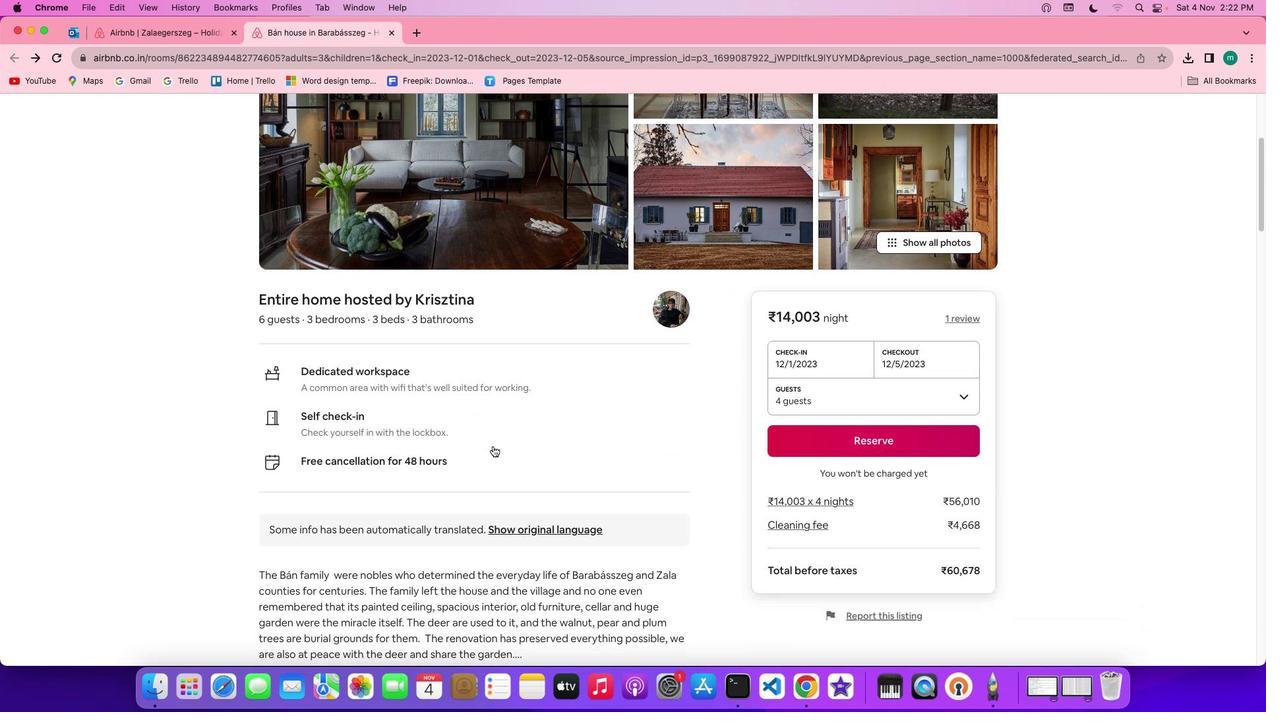 
Action: Mouse scrolled (492, 445) with delta (0, 0)
Screenshot: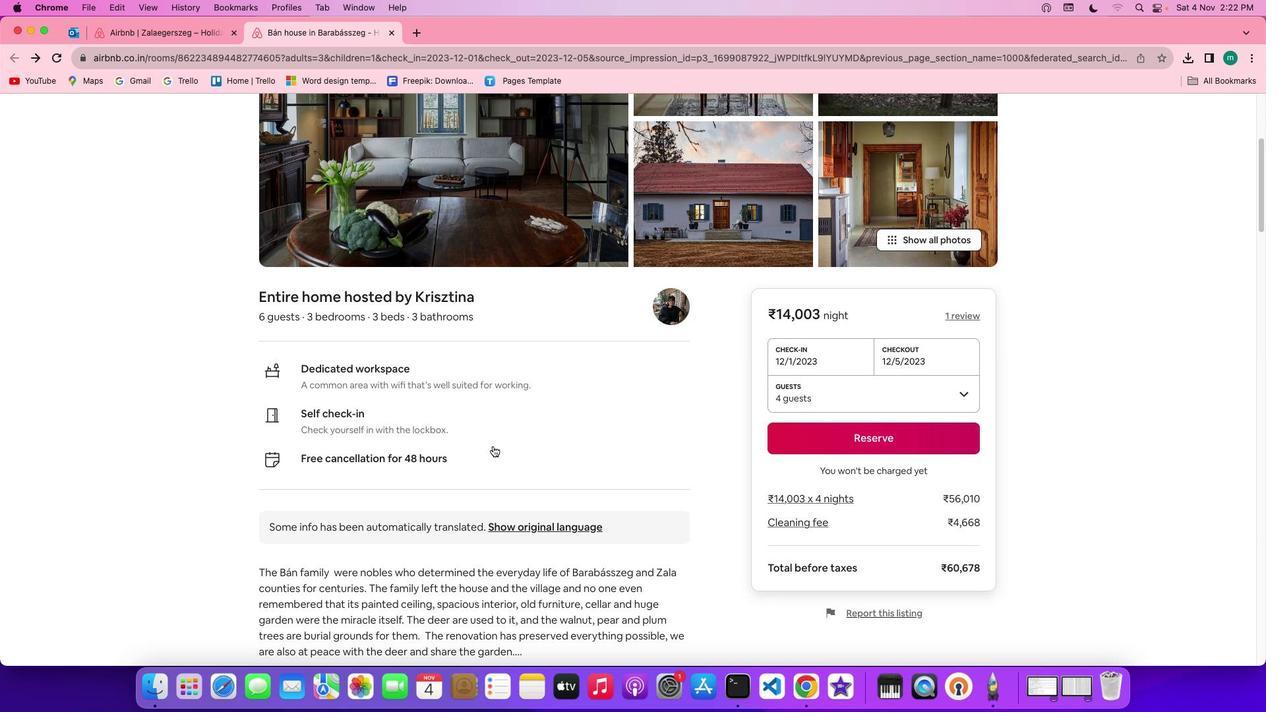 
Action: Mouse scrolled (492, 445) with delta (0, 0)
Screenshot: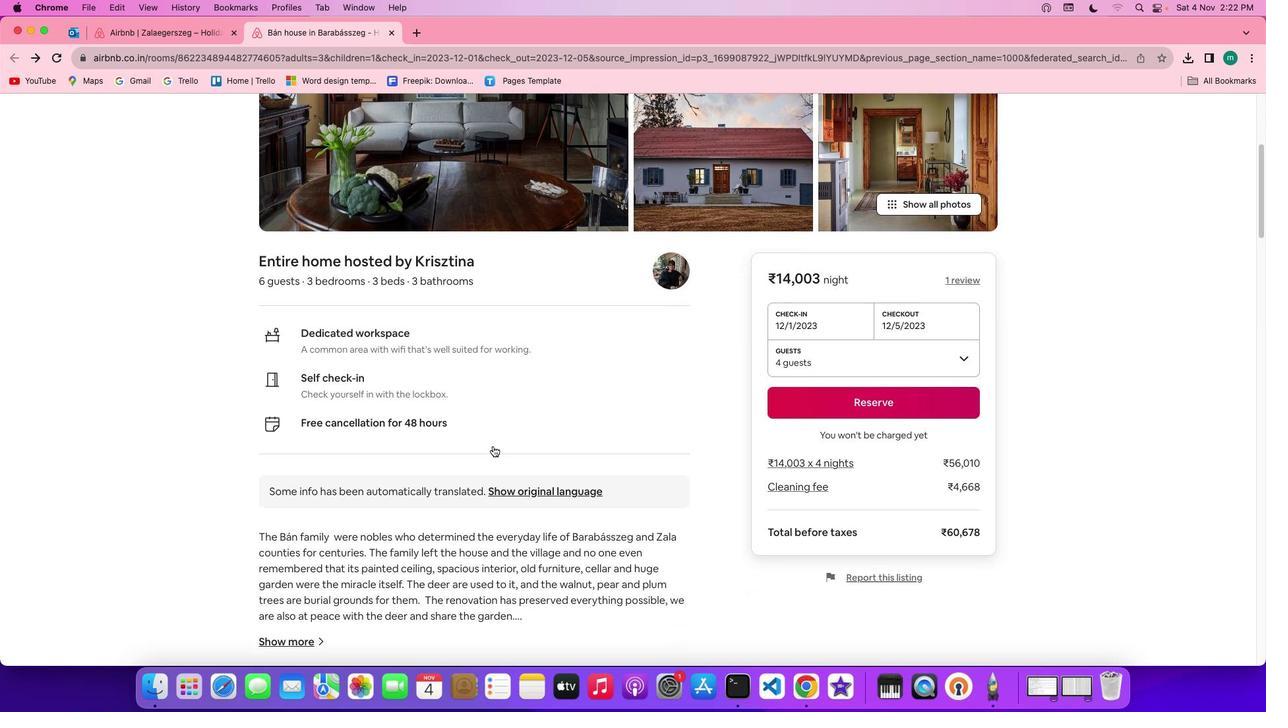 
Action: Mouse scrolled (492, 445) with delta (0, 0)
Screenshot: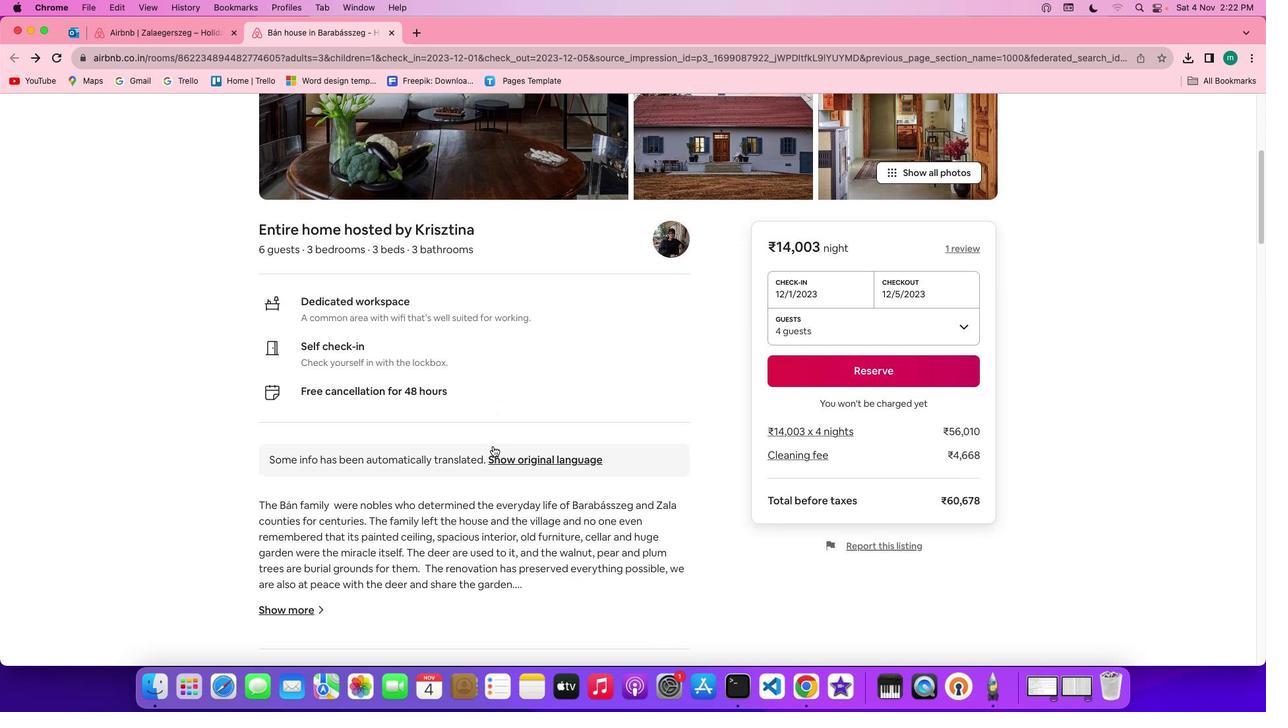 
Action: Mouse scrolled (492, 445) with delta (0, -1)
Screenshot: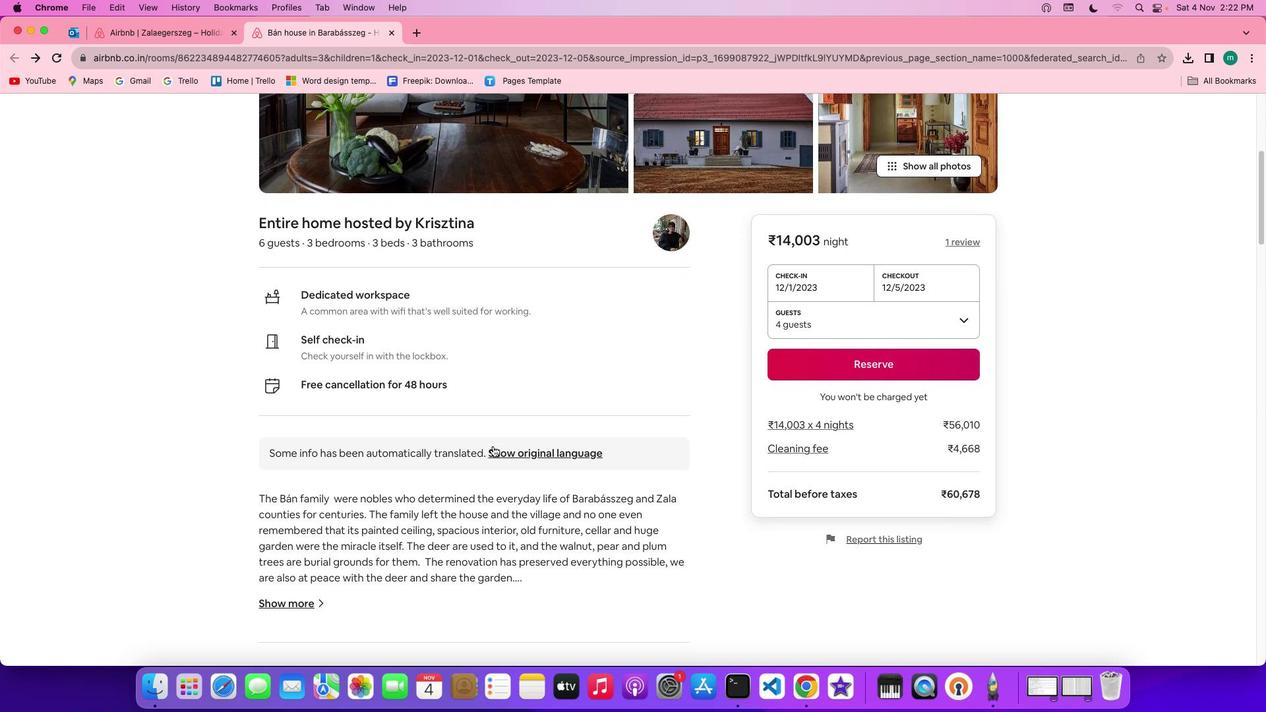 
Action: Mouse scrolled (492, 445) with delta (0, 0)
Screenshot: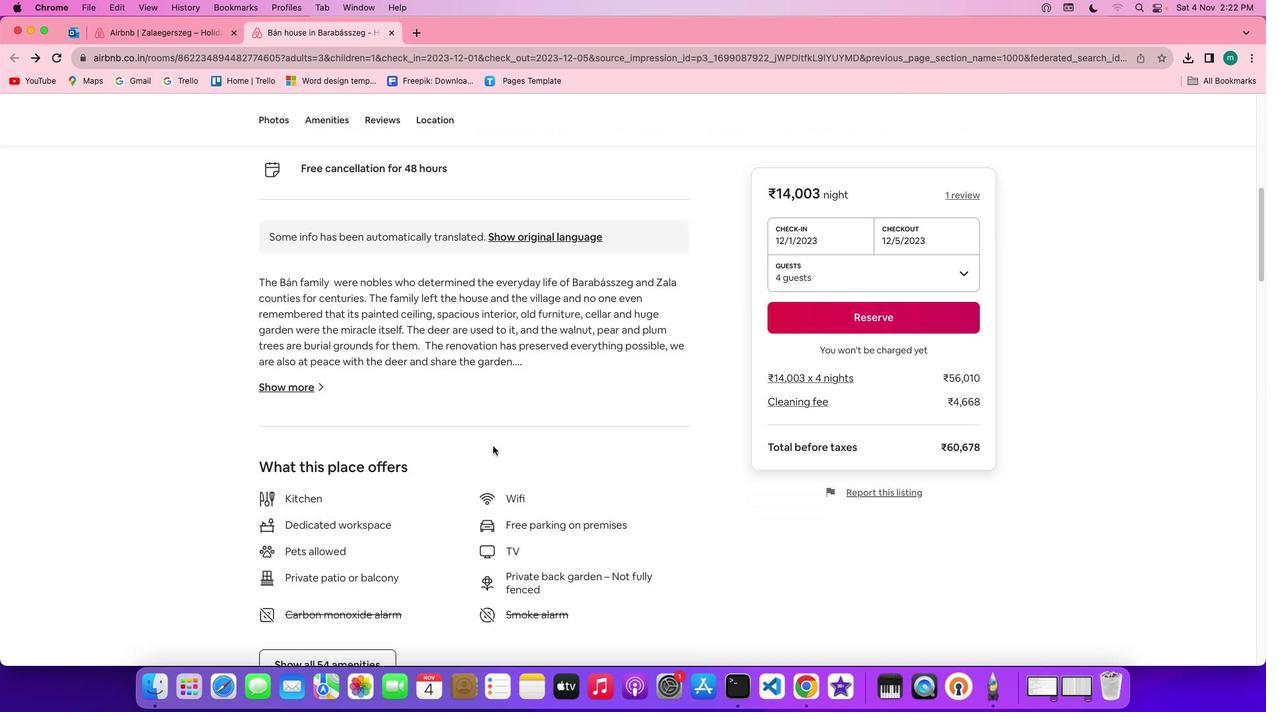 
Action: Mouse scrolled (492, 445) with delta (0, 0)
Screenshot: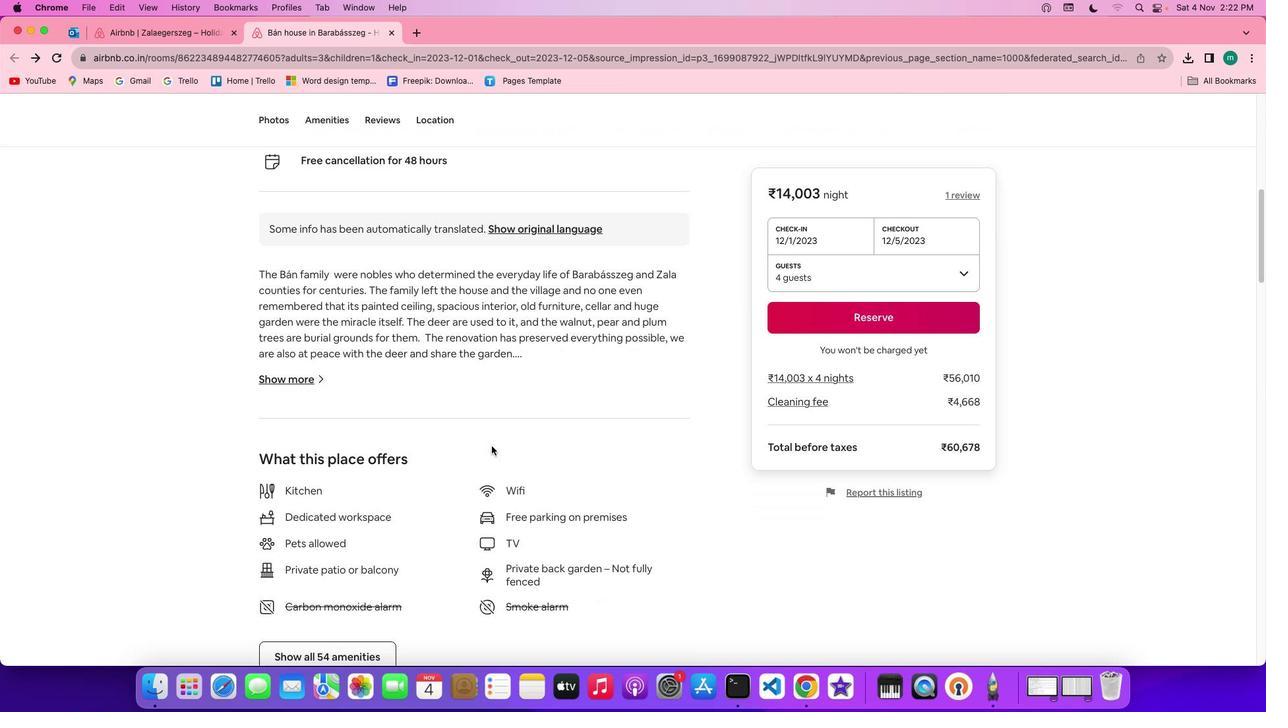 
Action: Mouse scrolled (492, 445) with delta (0, -1)
Screenshot: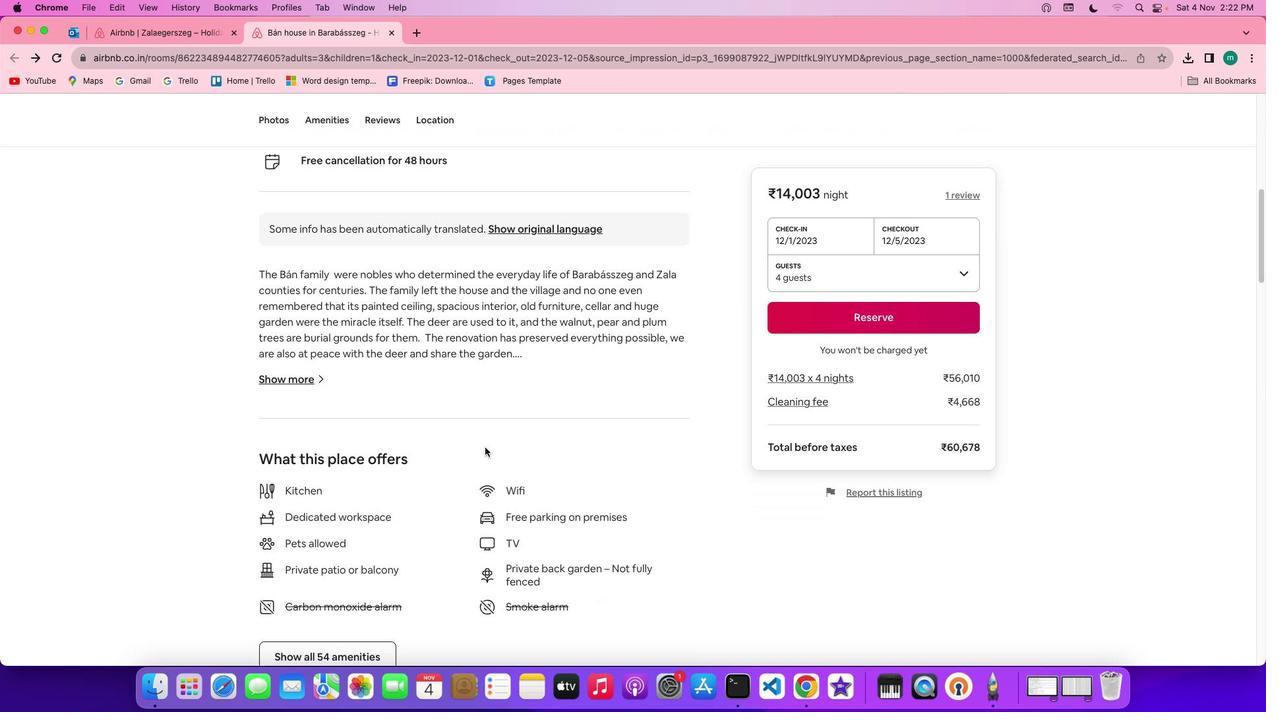 
Action: Mouse scrolled (492, 445) with delta (0, -2)
Screenshot: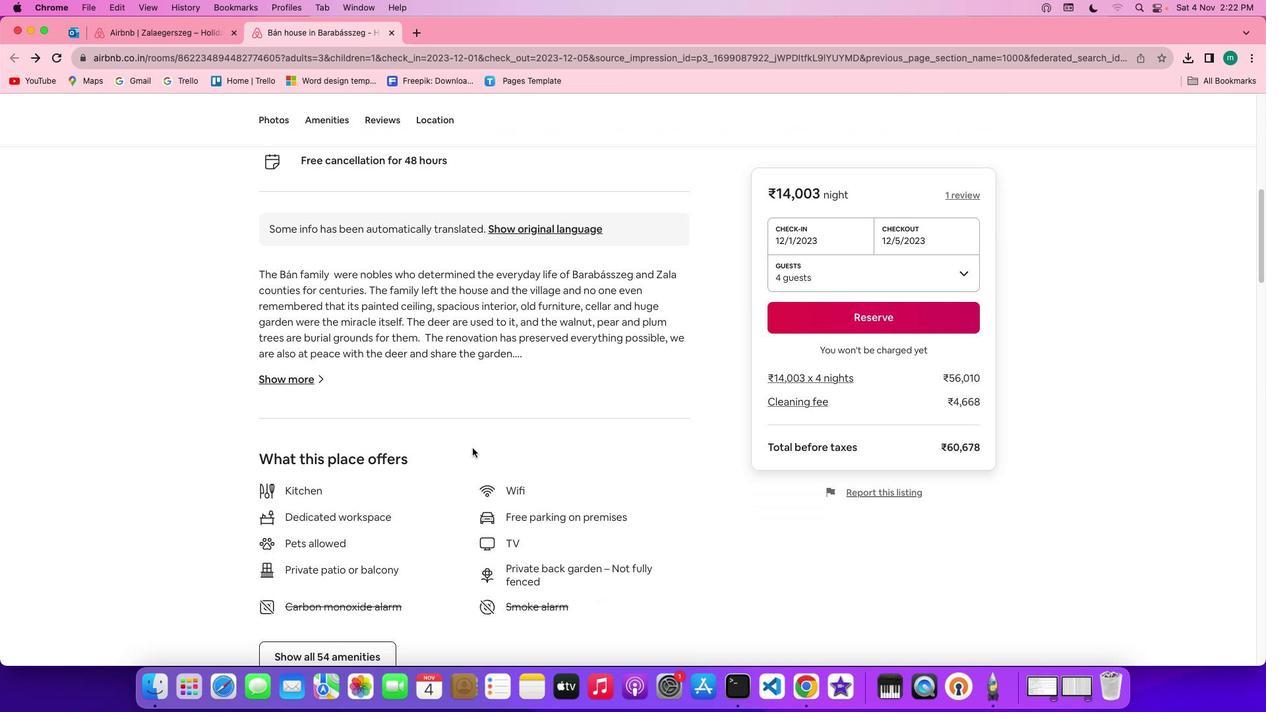 
Action: Mouse moved to (309, 380)
Screenshot: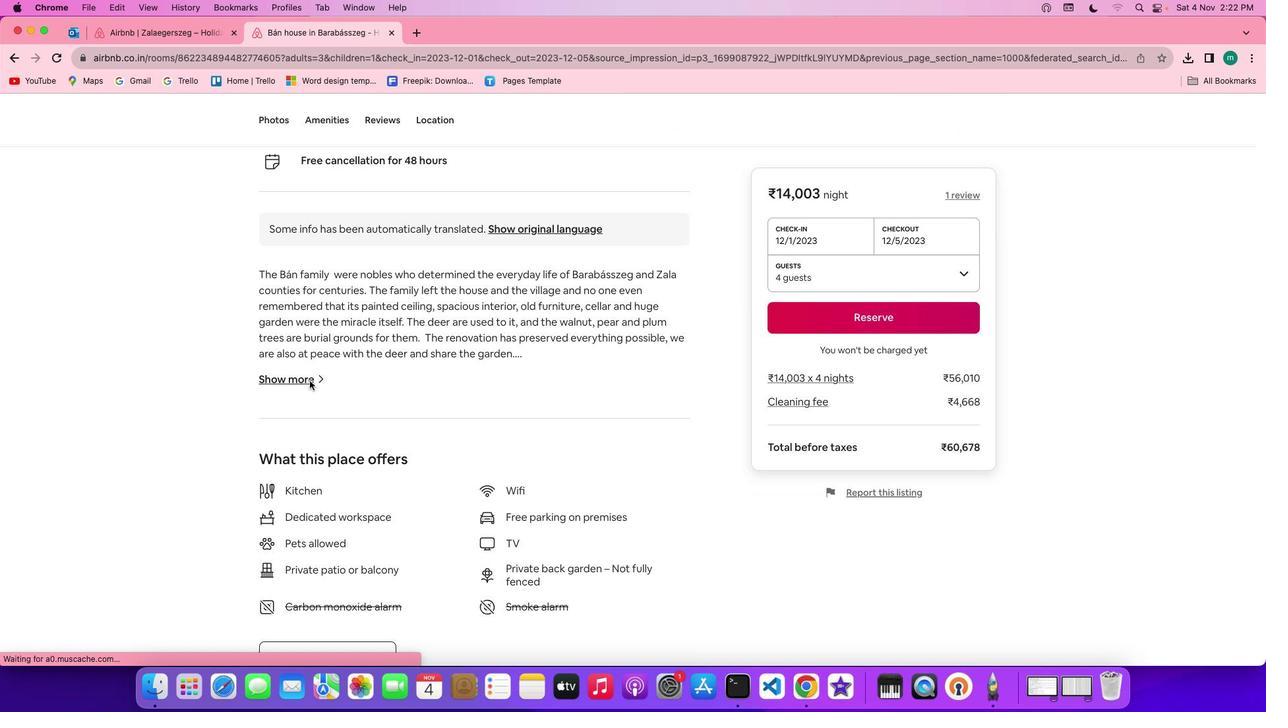 
Action: Mouse pressed left at (309, 380)
Screenshot: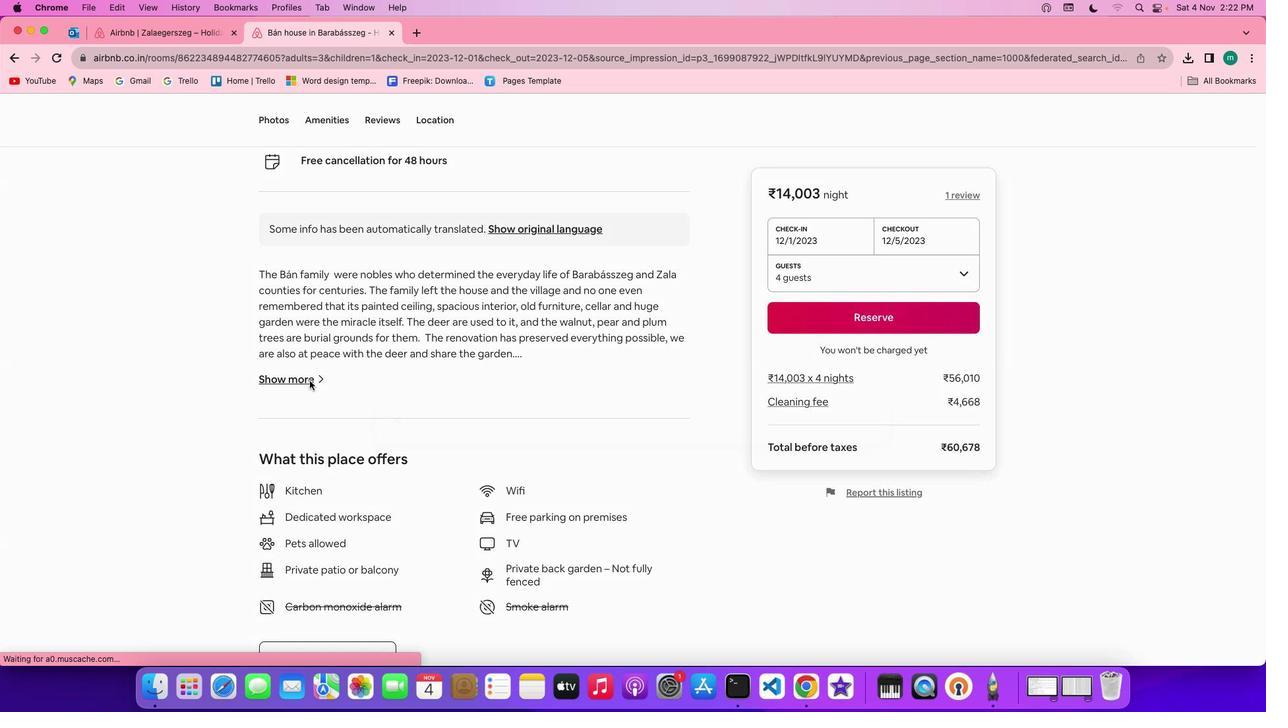 
Action: Mouse moved to (503, 424)
Screenshot: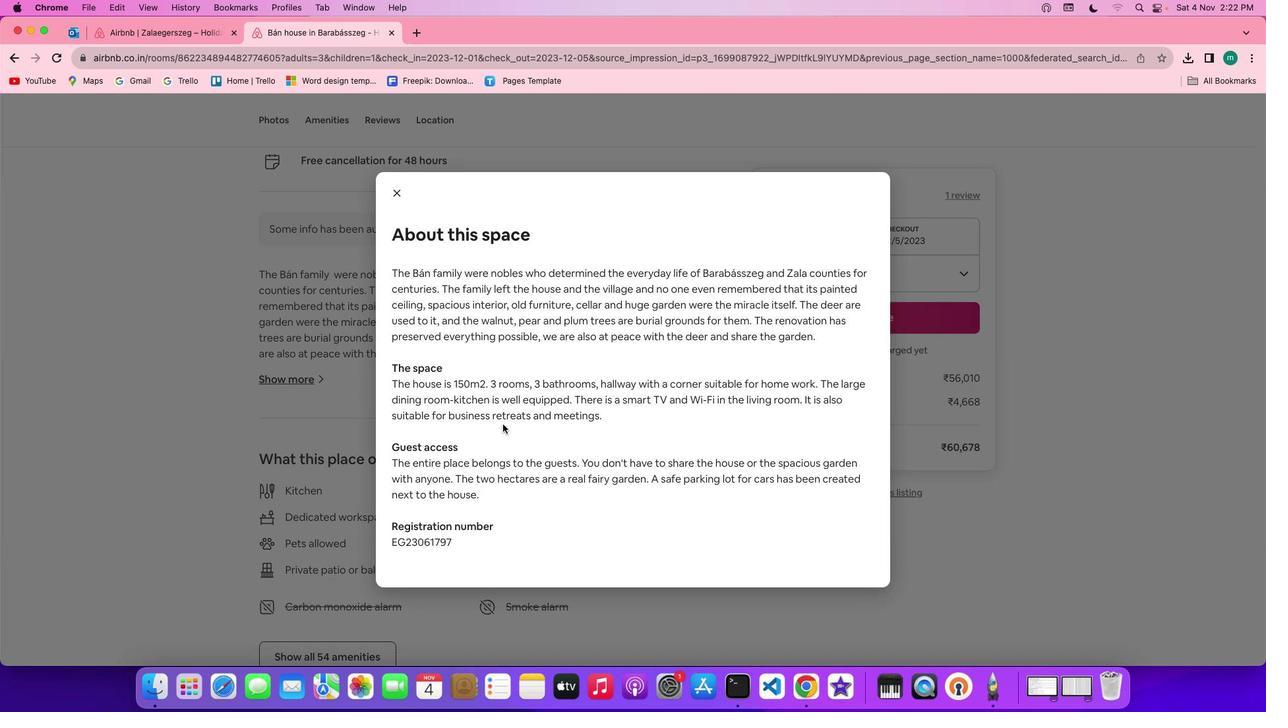 
Action: Mouse scrolled (503, 424) with delta (0, 0)
Screenshot: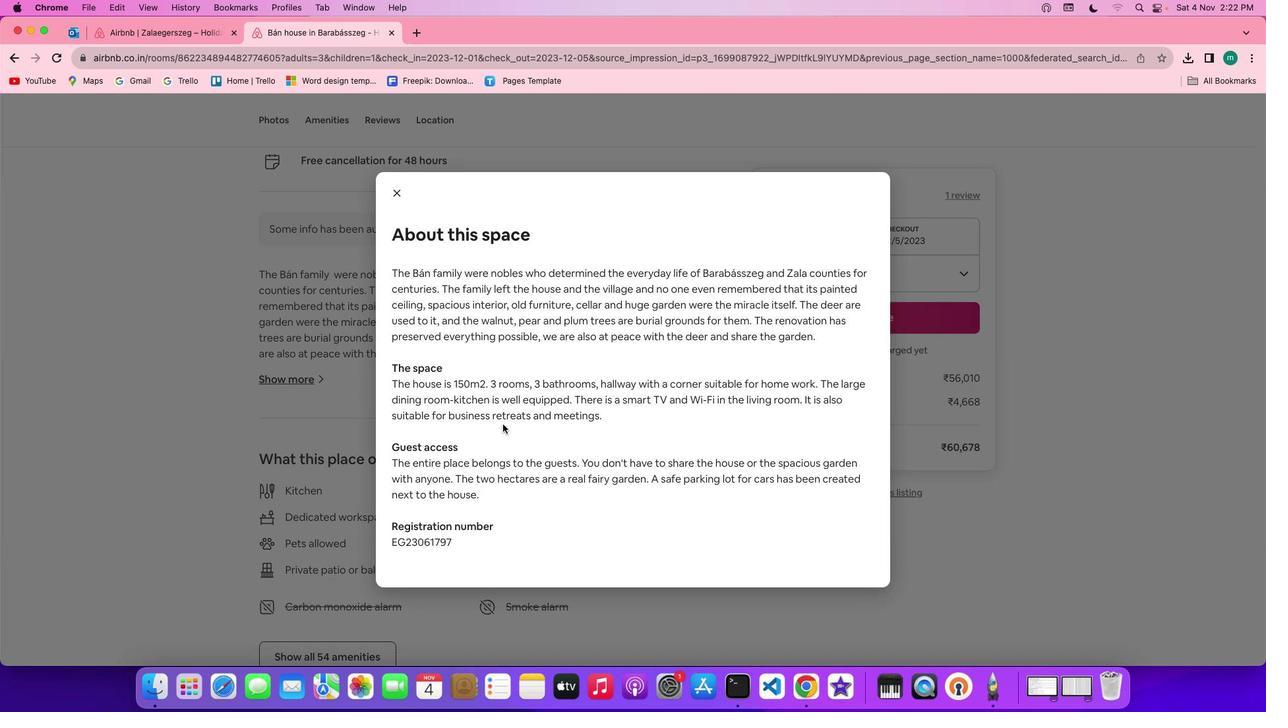 
Action: Mouse scrolled (503, 424) with delta (0, 0)
Screenshot: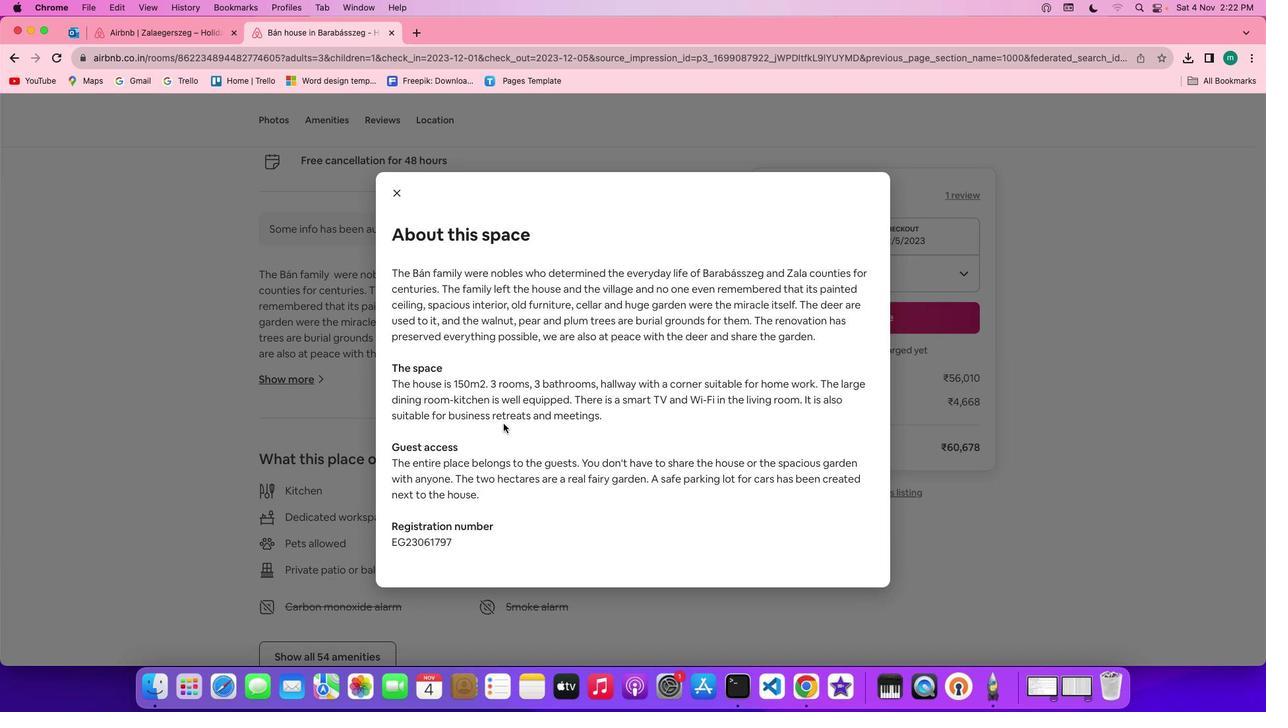 
Action: Mouse scrolled (503, 424) with delta (0, -1)
Screenshot: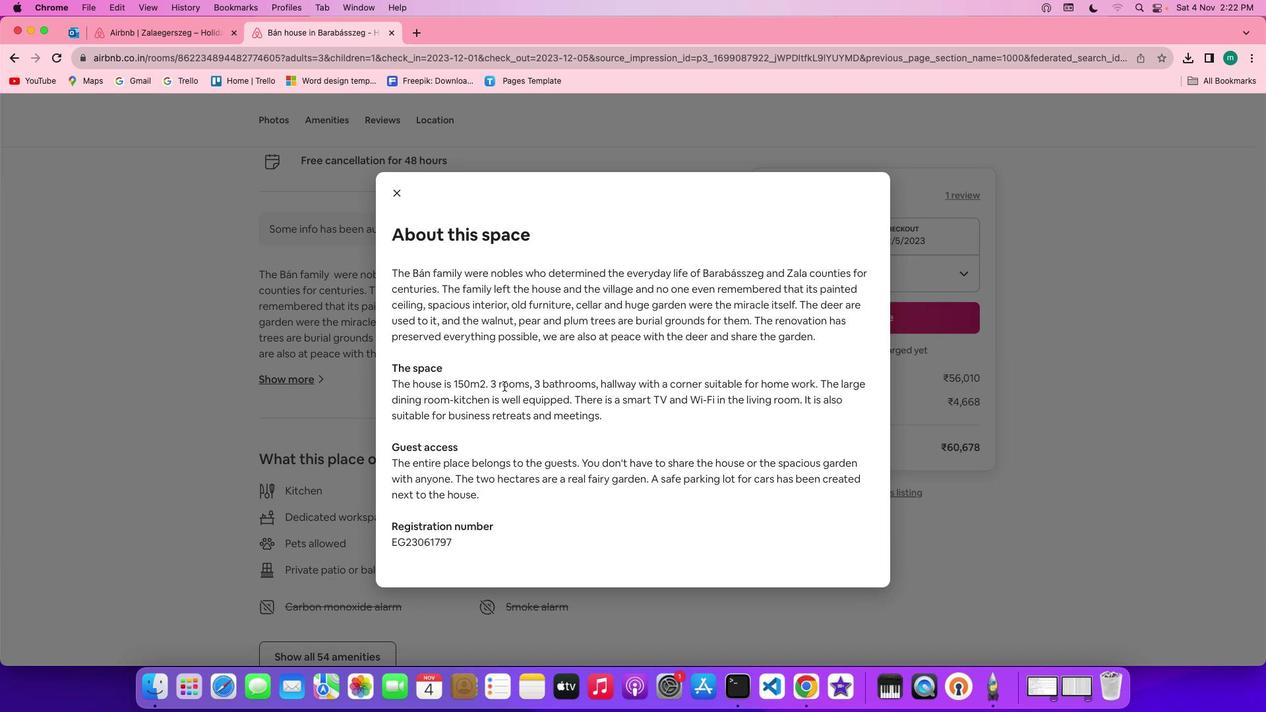 
Action: Mouse scrolled (503, 424) with delta (0, -2)
